 Task: Go to Program & Features. Select Whole Food Market. Add to cart Organic Dill-3. Select Amazon Health. Add to cart Vitamin E supplement-2. Place order for Gloria Young, _x000D_
145 Park Ave_x000D_
San Mateo, Florida(FL), 32187, Cell Number (386) 328-5765
Action: Mouse moved to (110, 90)
Screenshot: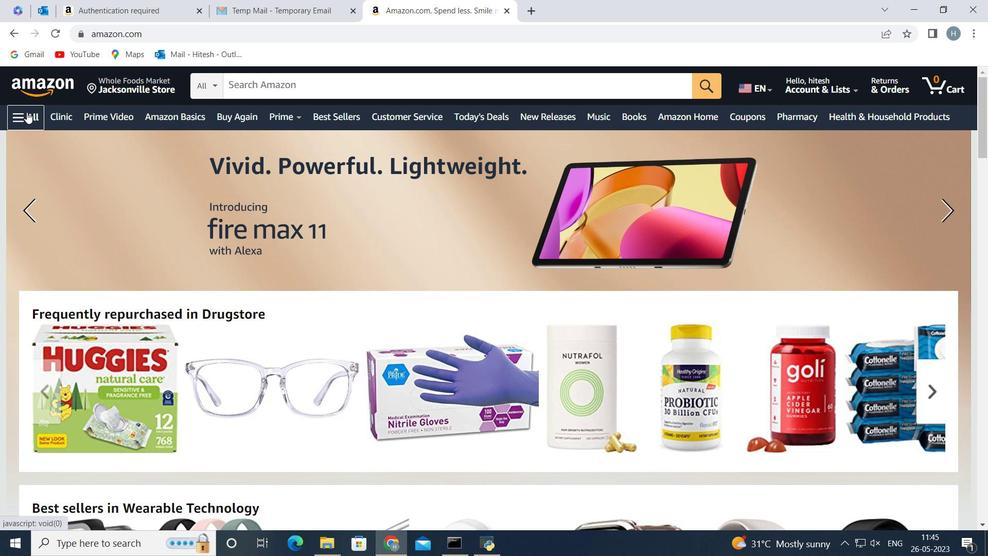 
Action: Mouse pressed left at (110, 90)
Screenshot: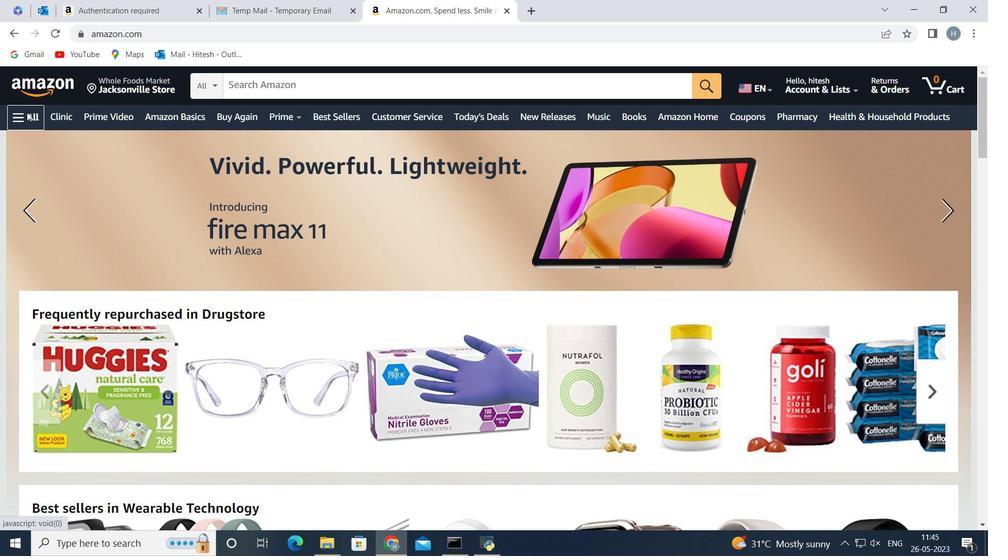 
Action: Mouse moved to (486, 367)
Screenshot: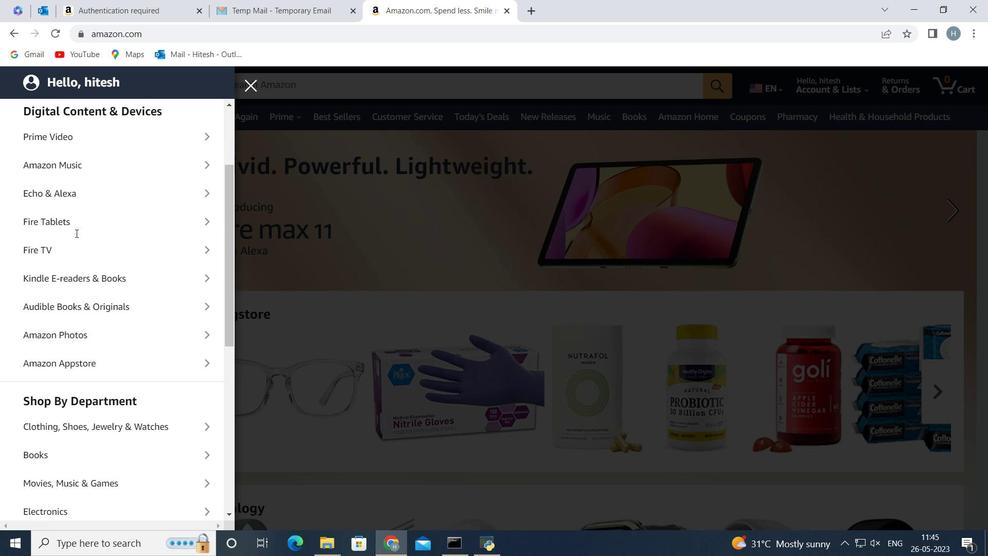 
Action: Mouse pressed left at (486, 367)
Screenshot: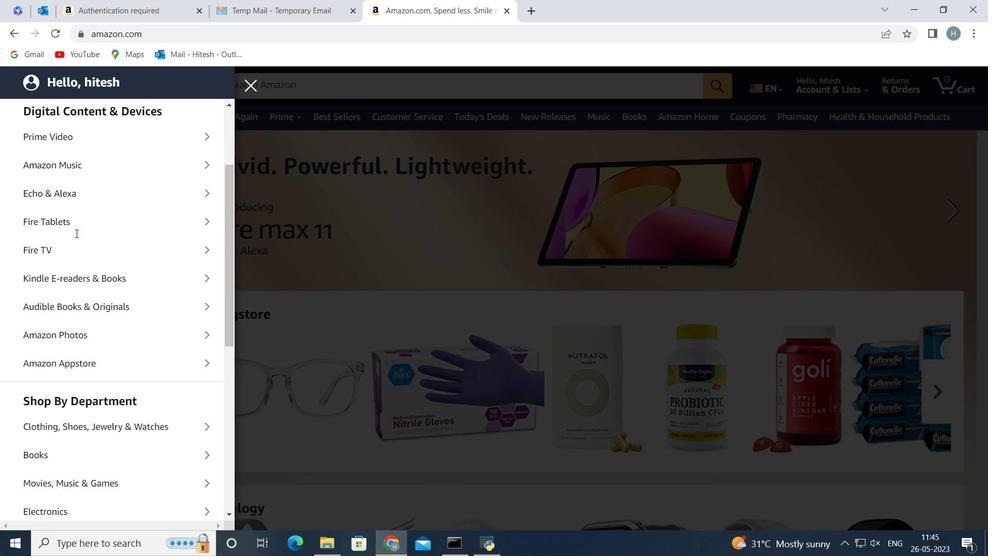 
Action: Mouse moved to (469, 366)
Screenshot: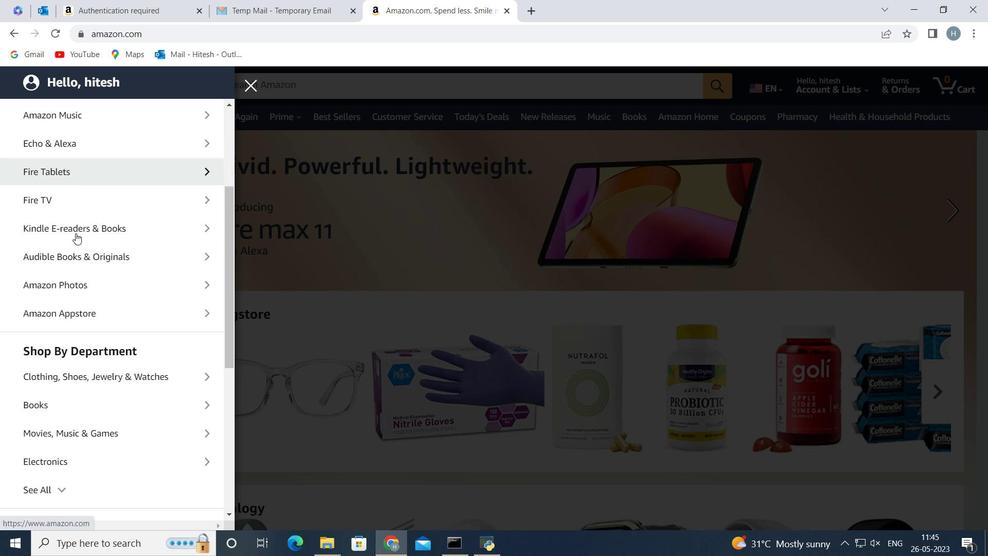
Action: Mouse pressed left at (469, 366)
Screenshot: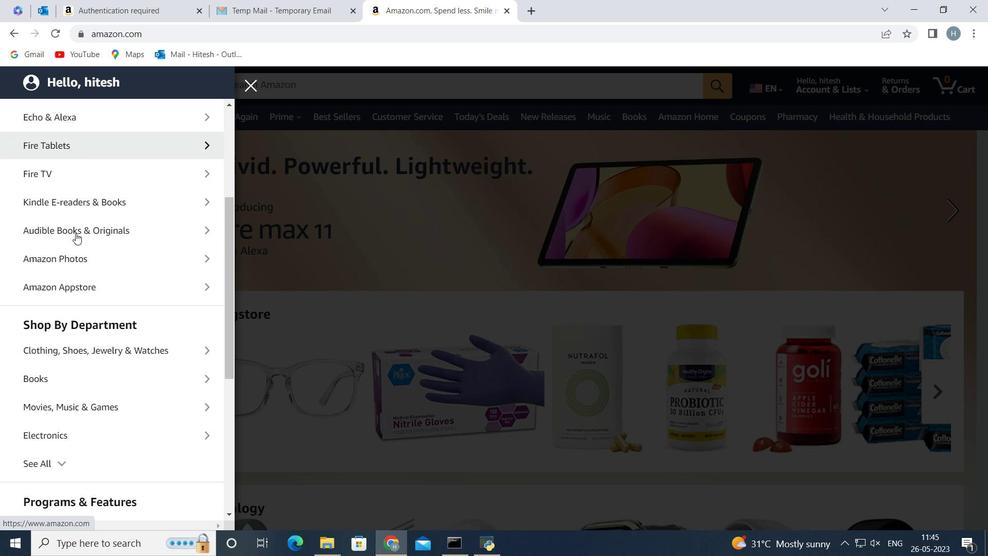 
Action: Key pressed <Key.backspace><Key.backspace><Key.backspace><Key.backspace><Key.backspace><Key.backspace><Key.backspace><Key.backspace><Key.backspace><Key.backspace><Key.backspace><Key.backspace><Key.backspace>3211<Key.backspace>87
Screenshot: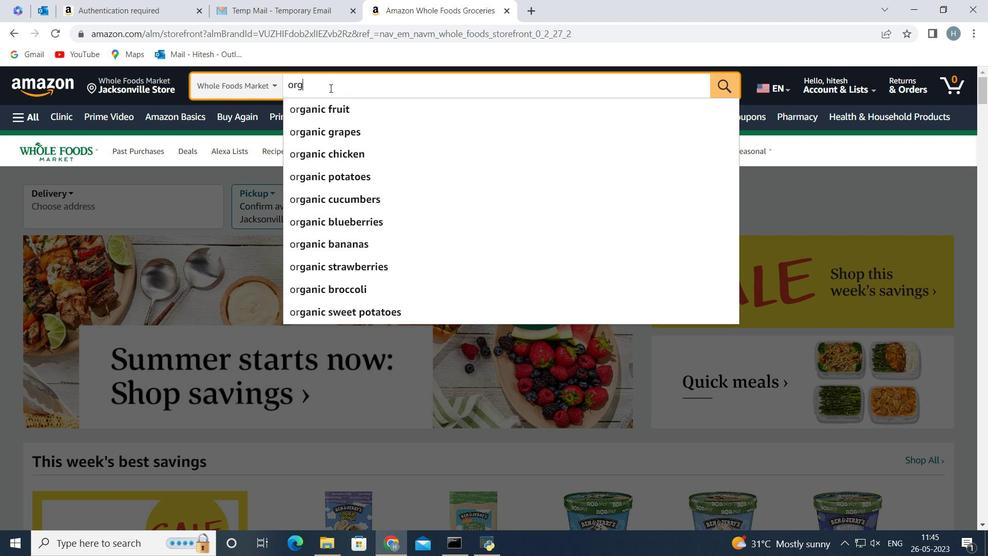
Action: Mouse moved to (555, 367)
Screenshot: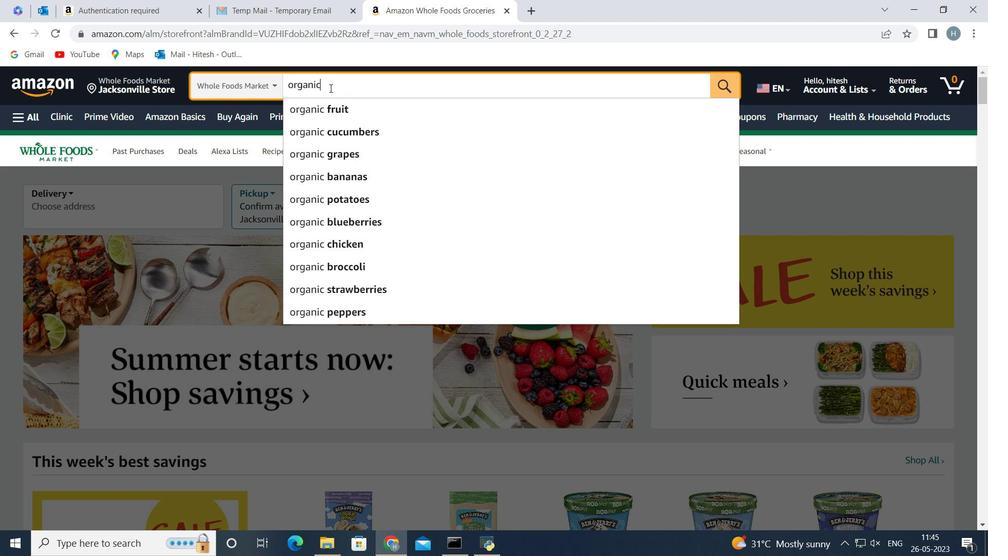 
Action: Mouse pressed left at (555, 367)
Screenshot: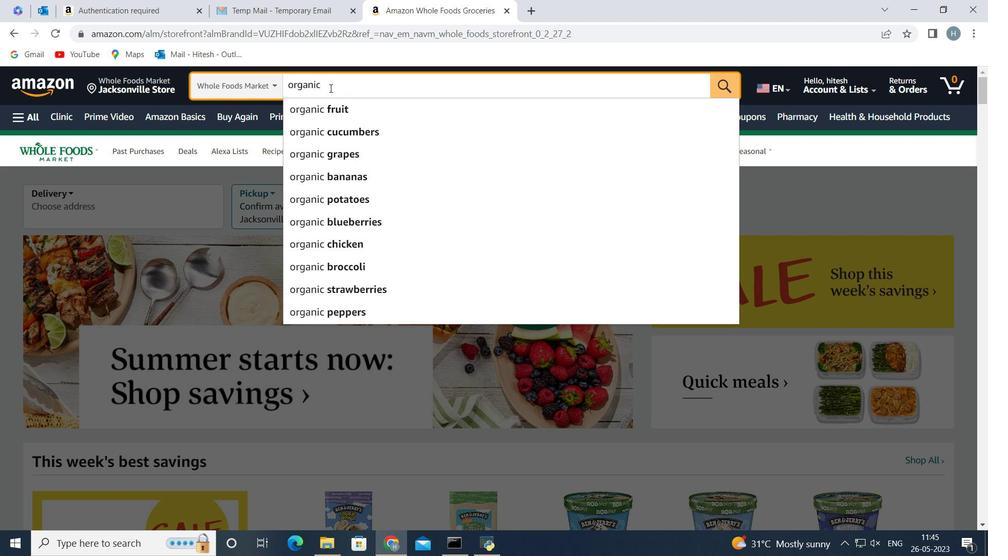 
Action: Mouse moved to (582, 450)
Screenshot: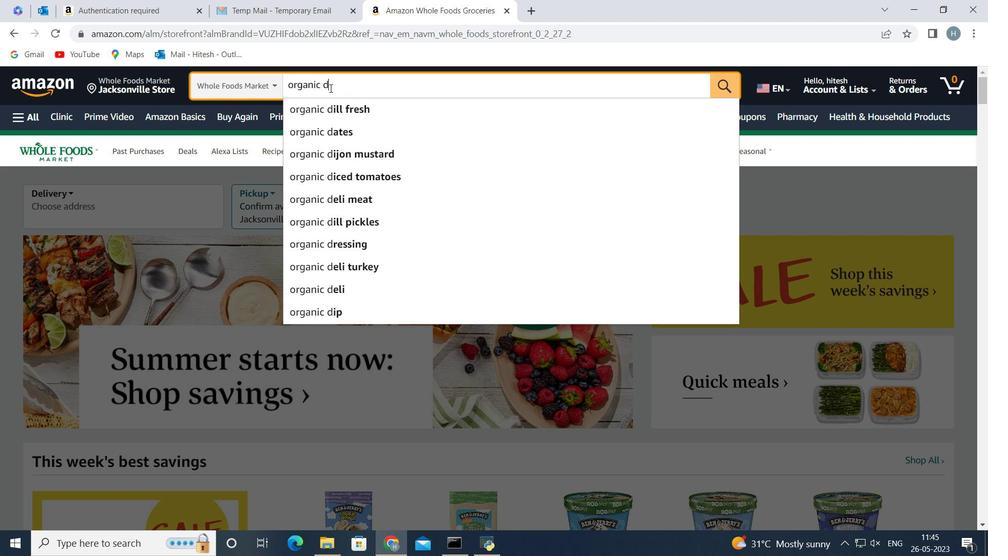 
Action: Mouse pressed left at (582, 450)
Screenshot: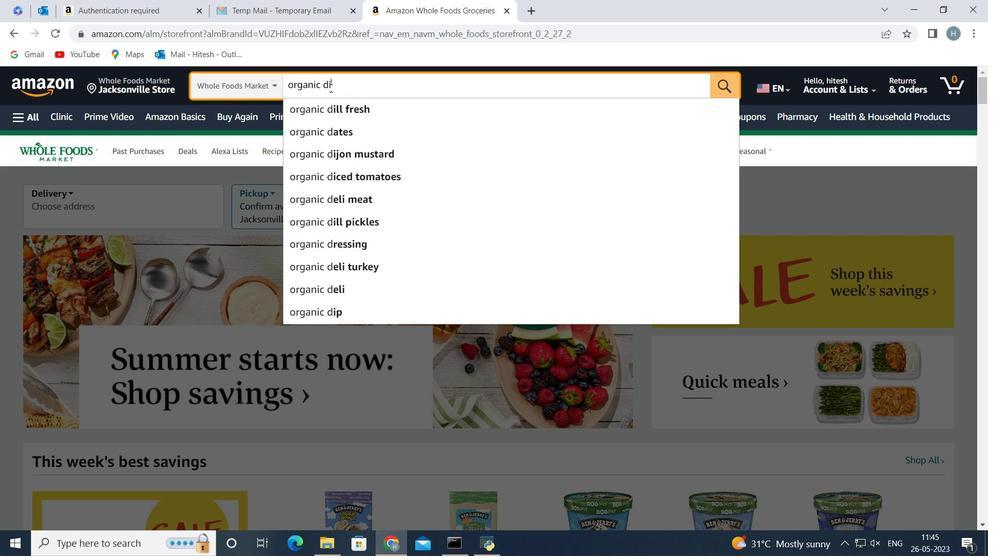 
Action: Mouse moved to (21, 121)
Screenshot: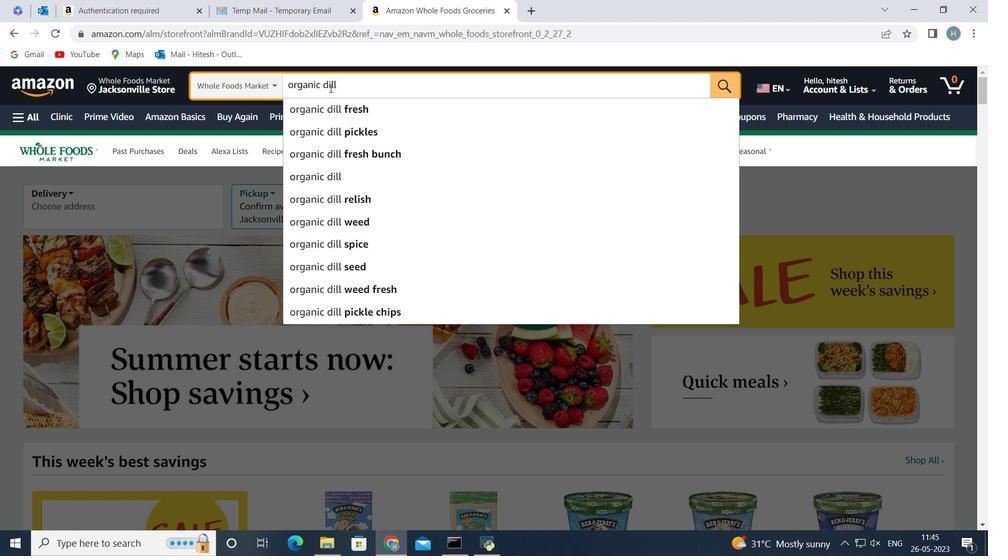 
Action: Mouse pressed left at (21, 121)
Screenshot: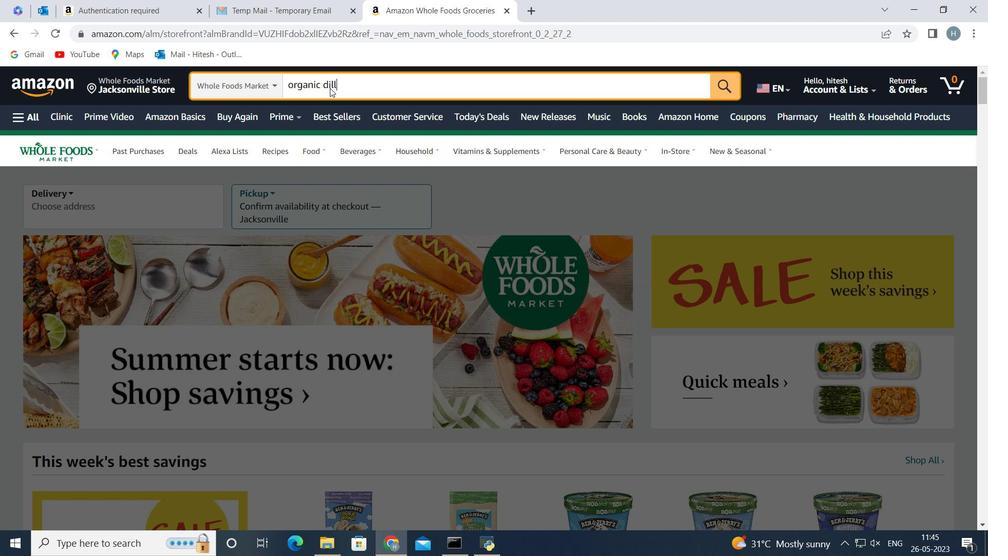 
Action: Mouse moved to (81, 262)
Screenshot: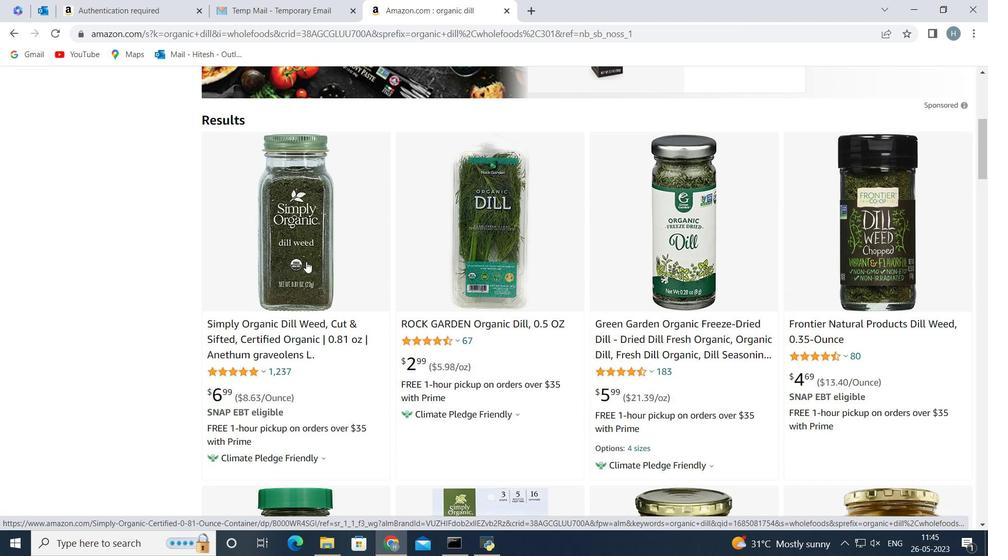 
Action: Mouse scrolled (81, 262) with delta (0, 0)
Screenshot: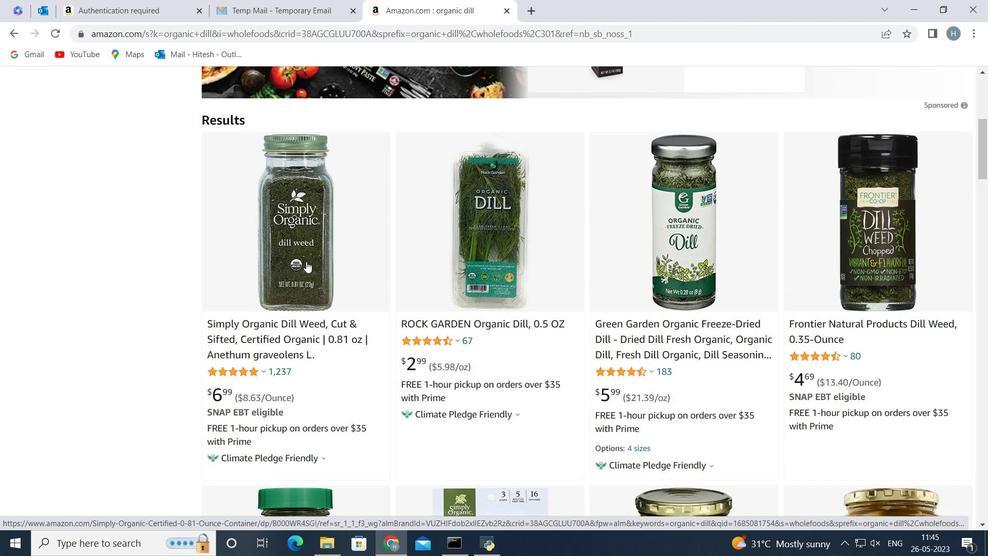 
Action: Mouse moved to (81, 267)
Screenshot: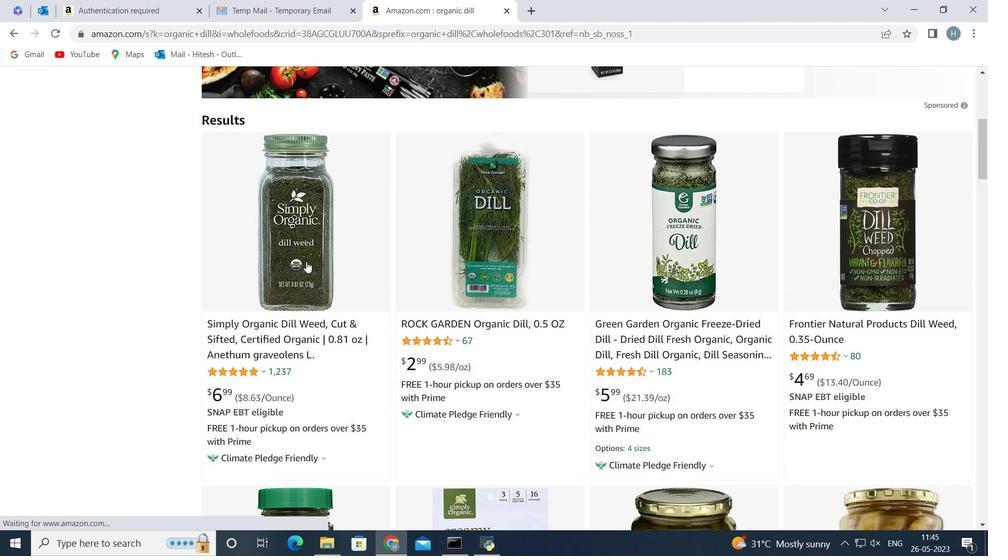 
Action: Mouse scrolled (81, 267) with delta (0, 0)
Screenshot: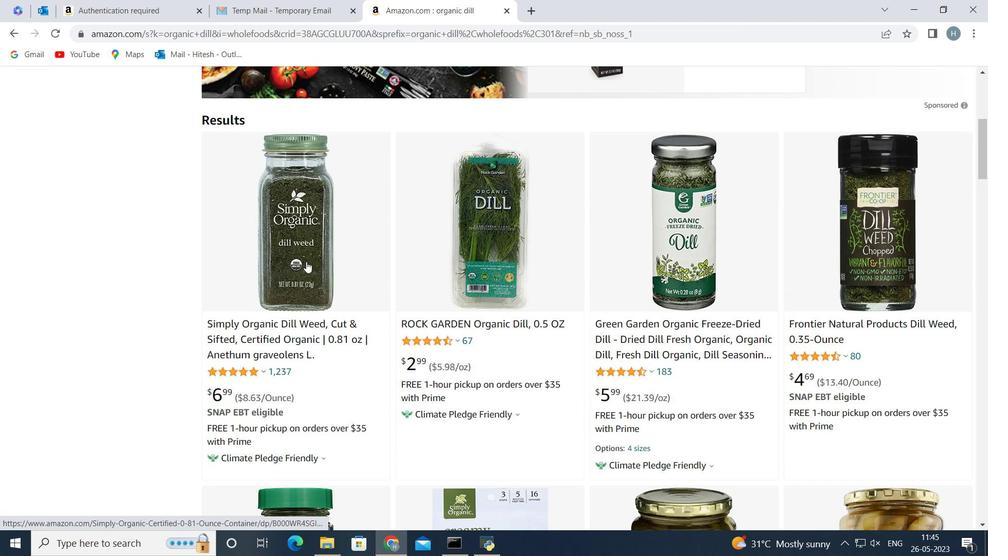 
Action: Mouse scrolled (81, 267) with delta (0, 0)
Screenshot: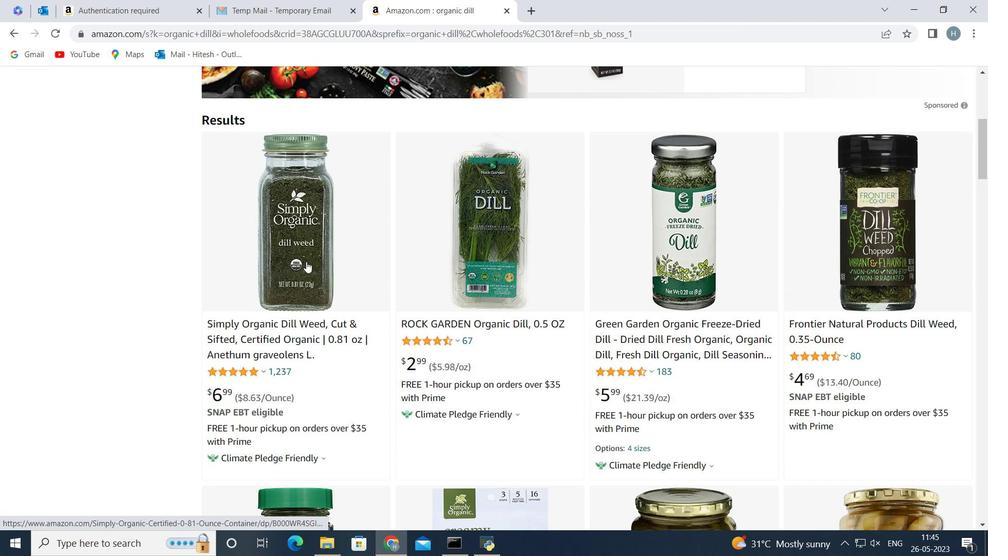 
Action: Mouse scrolled (81, 267) with delta (0, 0)
Screenshot: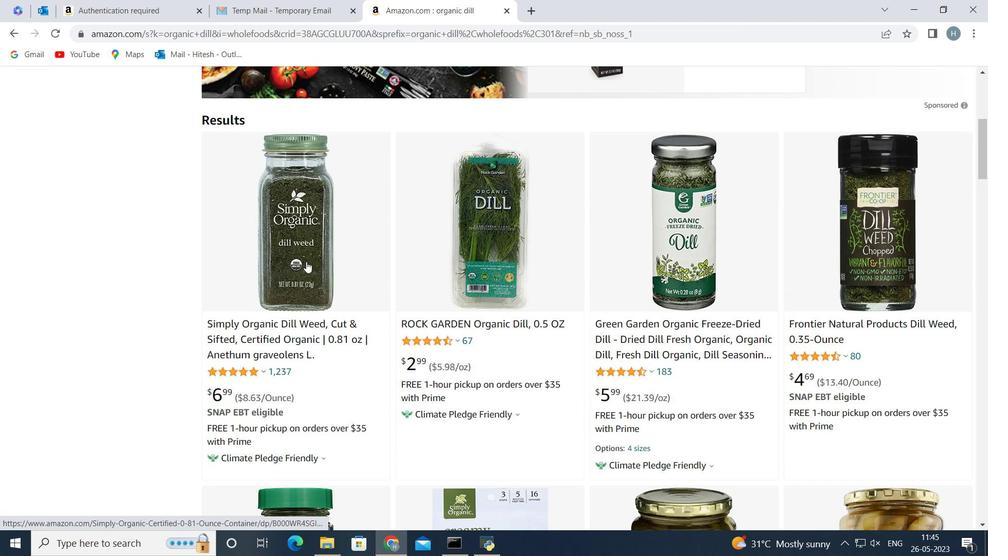 
Action: Mouse scrolled (81, 267) with delta (0, 0)
Screenshot: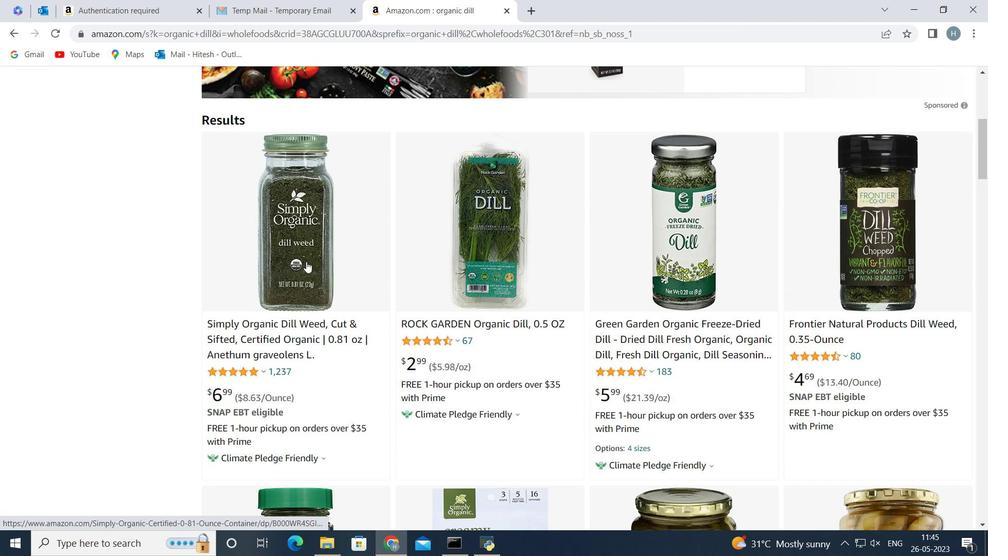 
Action: Mouse scrolled (81, 267) with delta (0, 0)
Screenshot: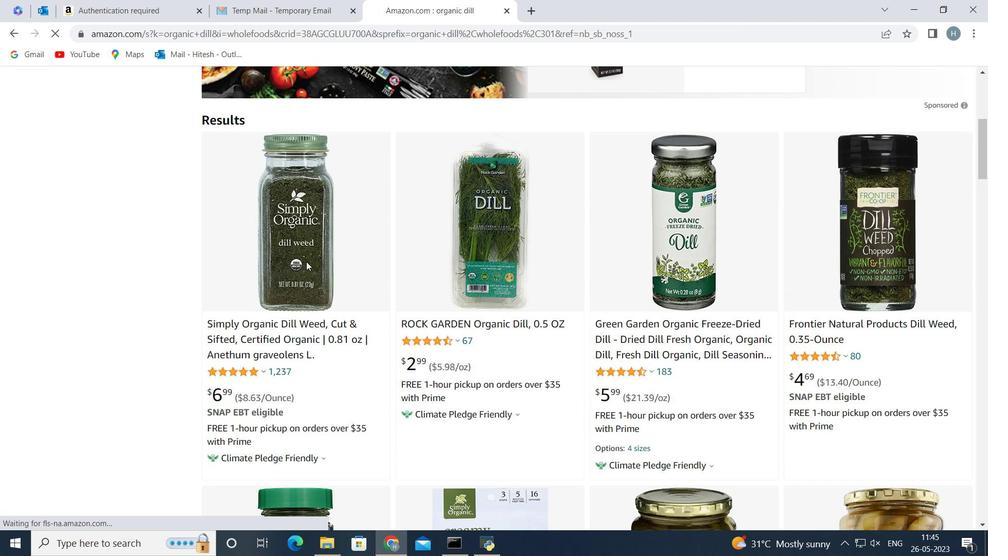 
Action: Mouse scrolled (81, 267) with delta (0, 0)
Screenshot: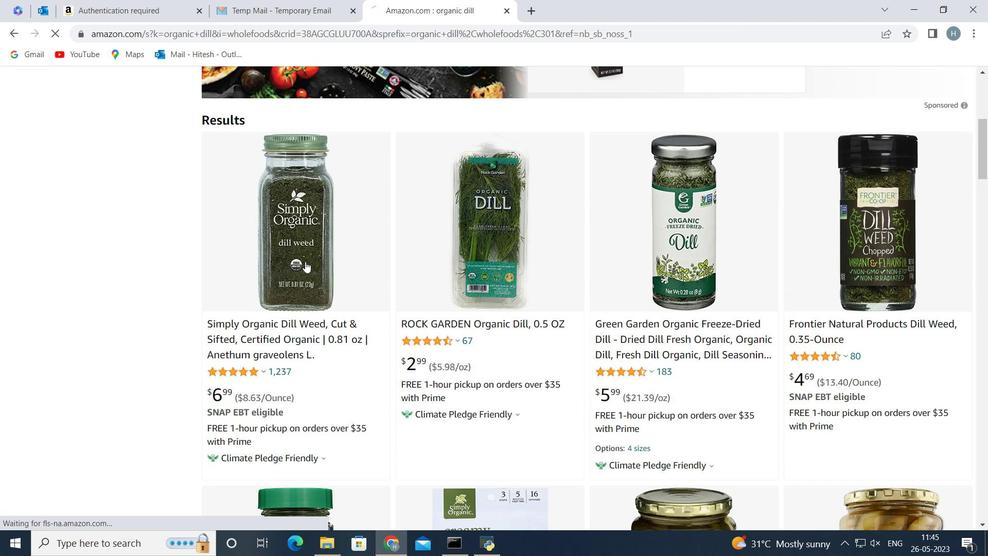 
Action: Mouse moved to (85, 310)
Screenshot: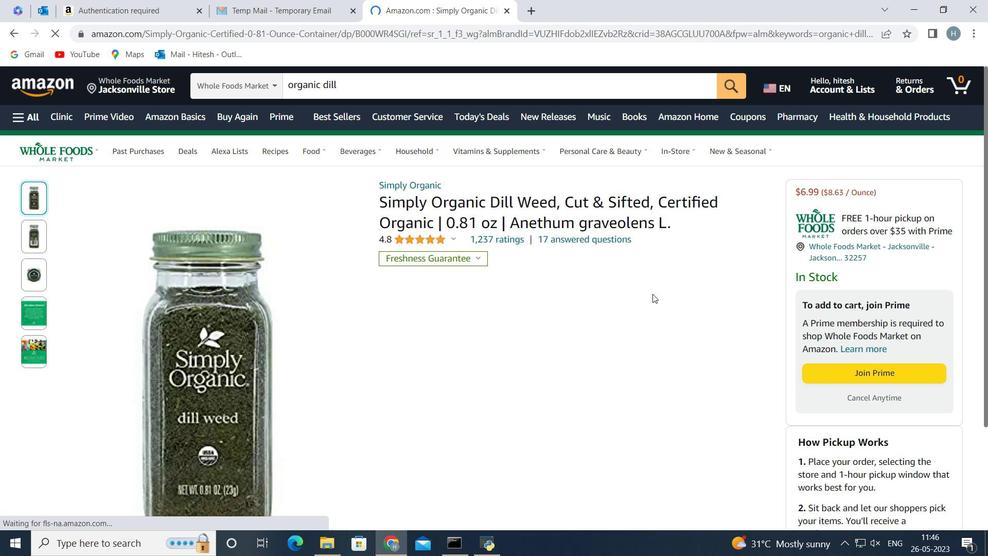 
Action: Mouse pressed left at (85, 310)
Screenshot: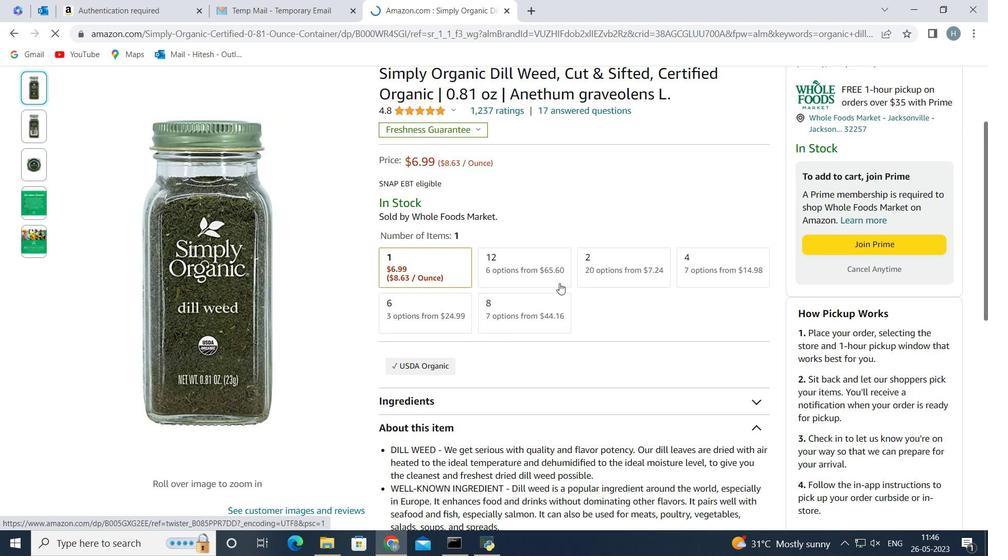 
Action: Mouse moved to (90, 176)
Screenshot: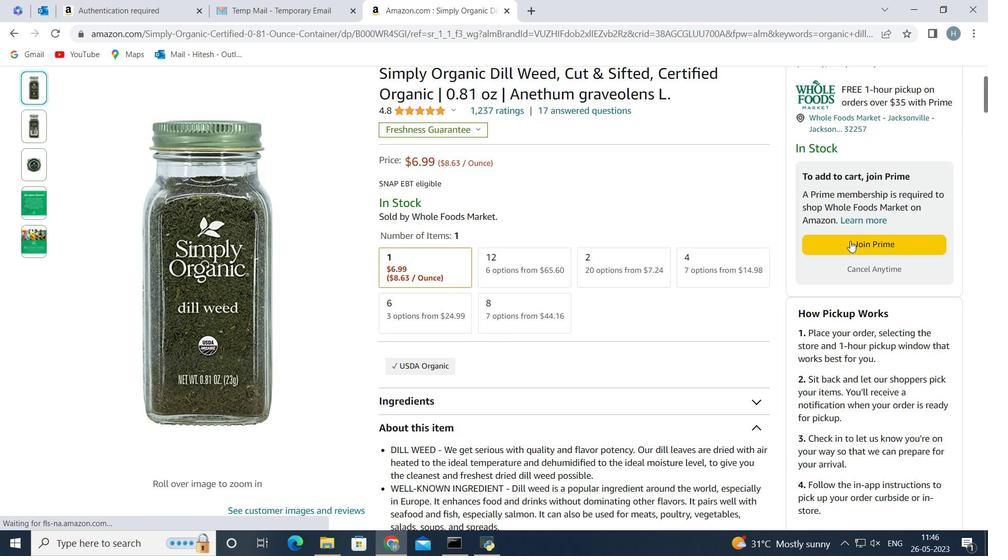 
Action: Mouse pressed left at (90, 176)
Screenshot: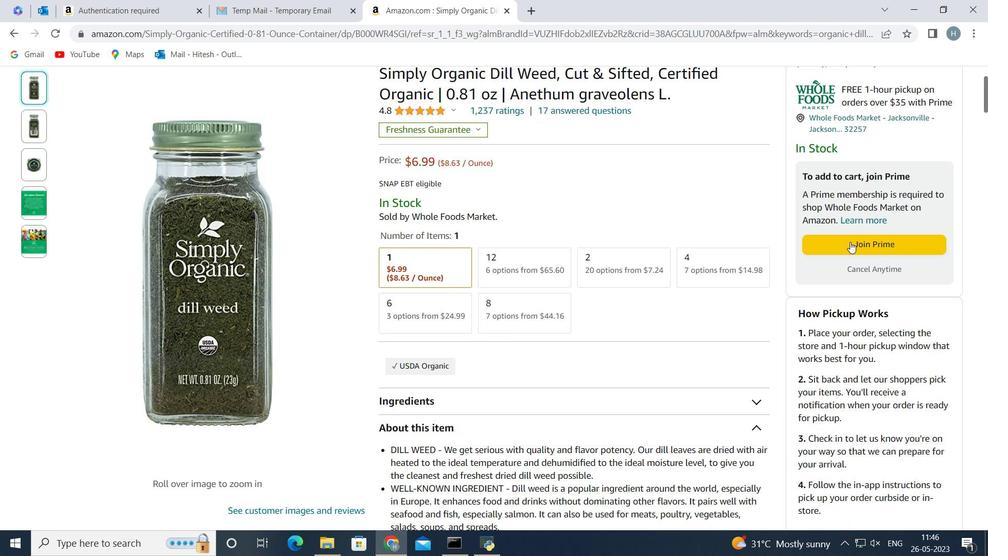 
Action: Mouse moved to (472, 271)
Screenshot: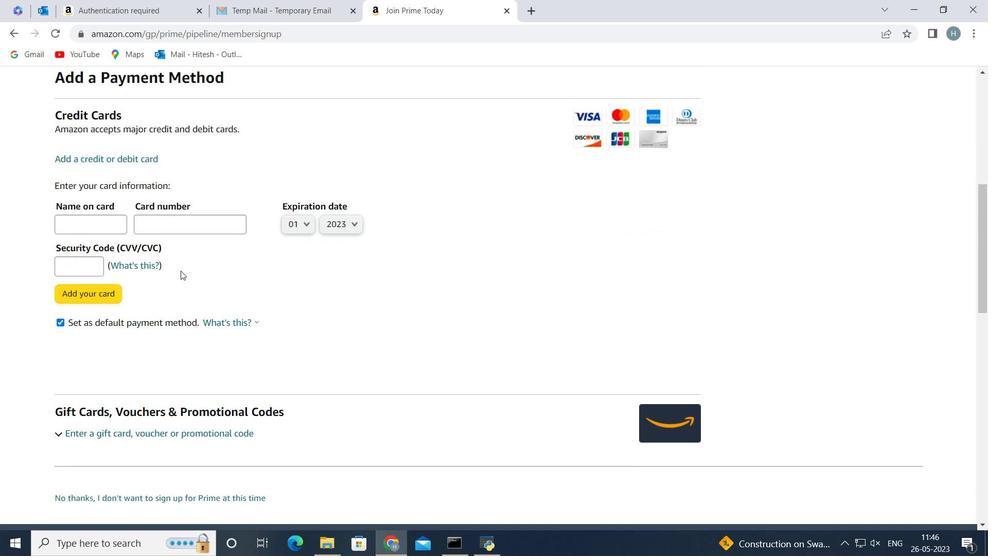 
Action: Mouse scrolled (472, 270) with delta (0, 0)
Screenshot: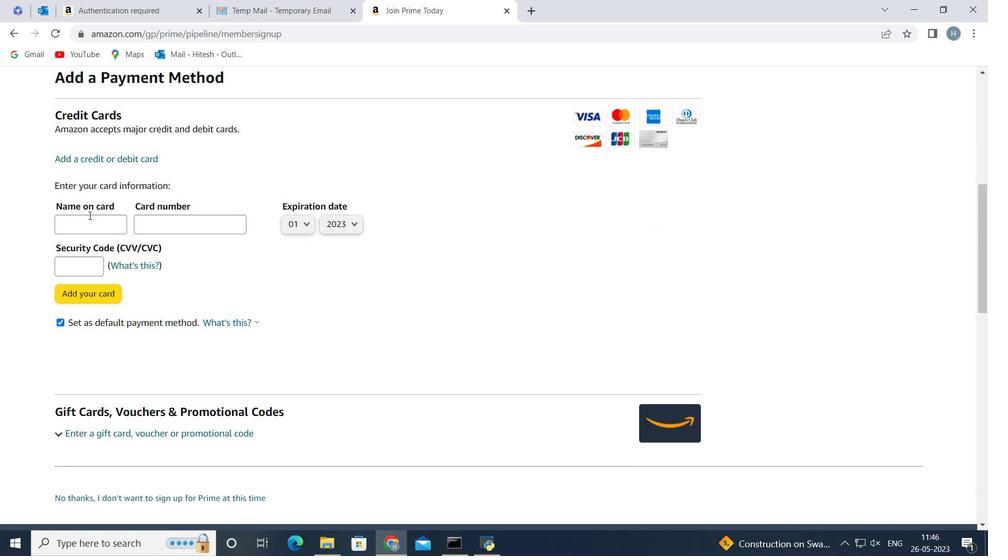 
Action: Mouse scrolled (472, 270) with delta (0, 0)
Screenshot: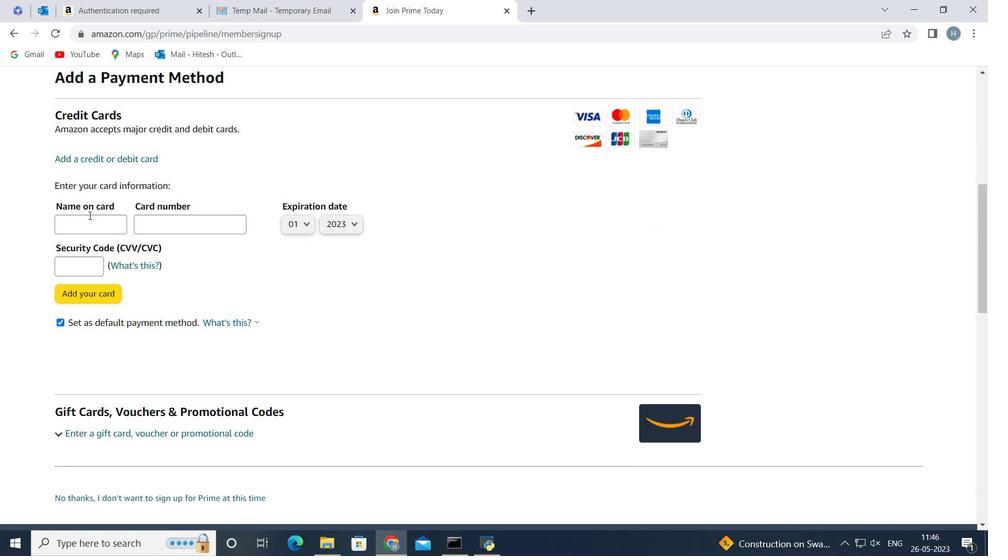 
Action: Mouse moved to (472, 271)
Screenshot: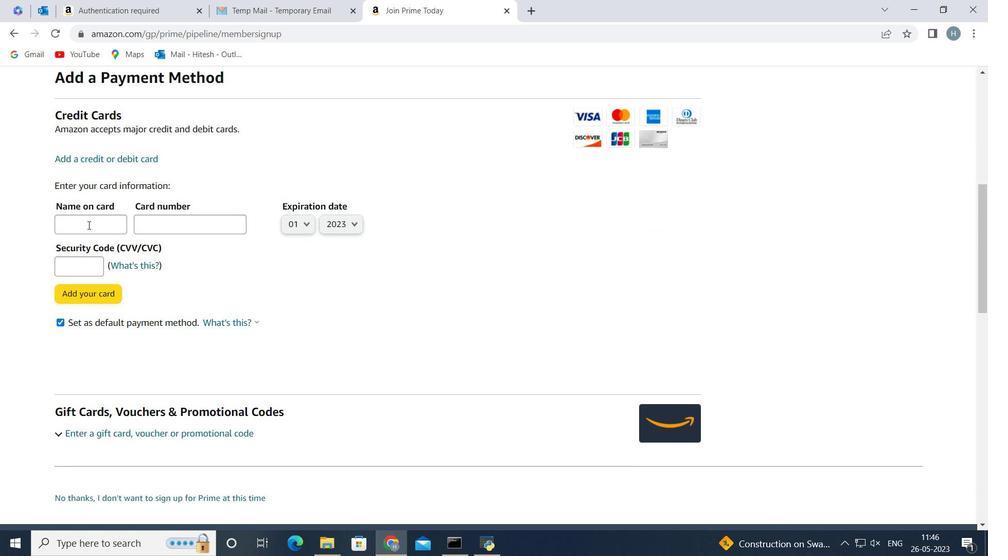 
Action: Mouse scrolled (472, 270) with delta (0, 0)
Screenshot: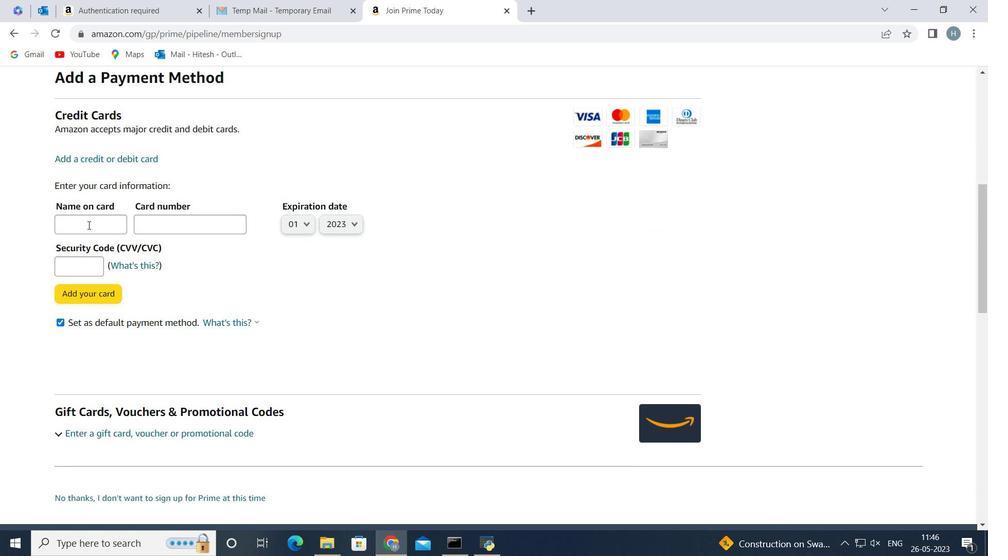 
Action: Mouse scrolled (472, 270) with delta (0, 0)
Screenshot: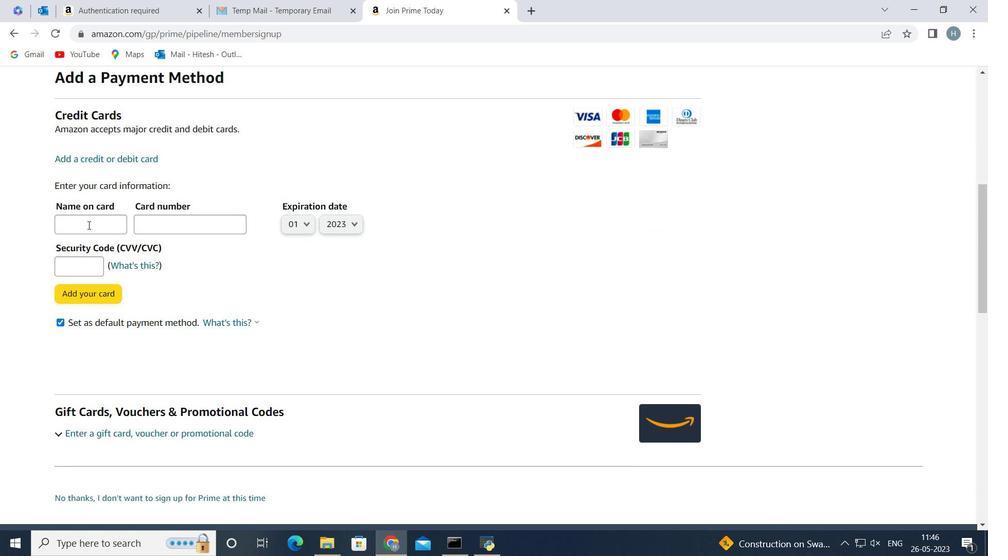 
Action: Mouse scrolled (472, 270) with delta (0, 0)
Screenshot: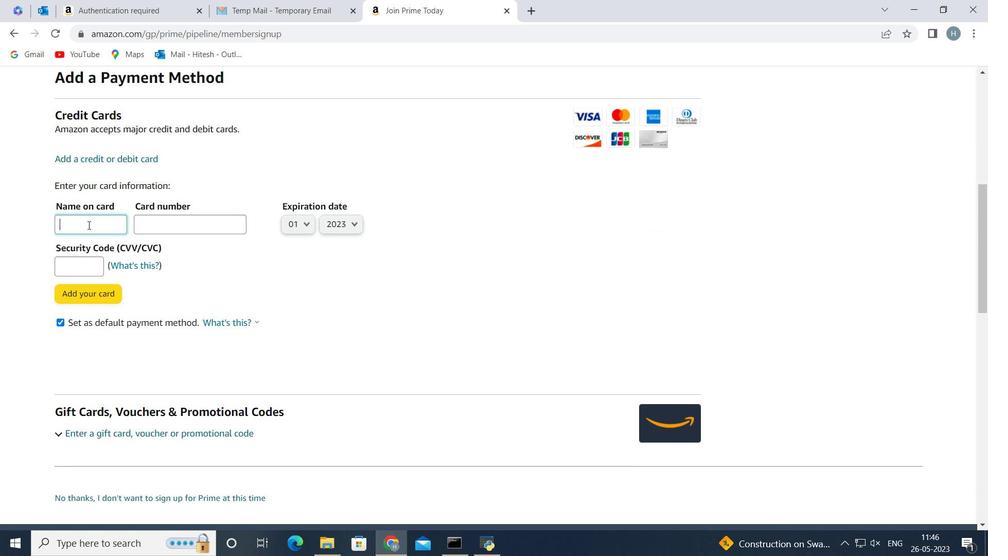 
Action: Mouse moved to (405, 254)
Screenshot: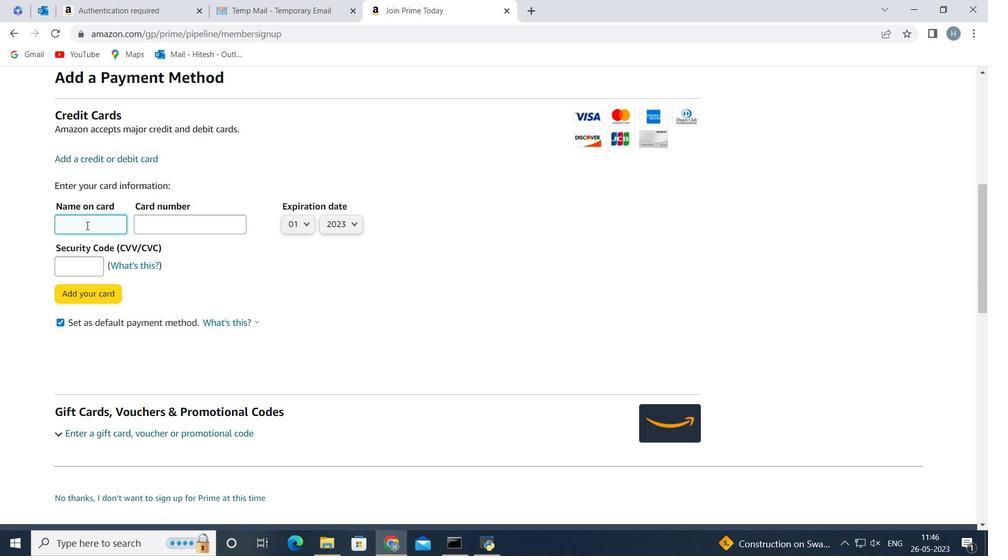 
Action: Mouse scrolled (405, 255) with delta (0, 0)
Screenshot: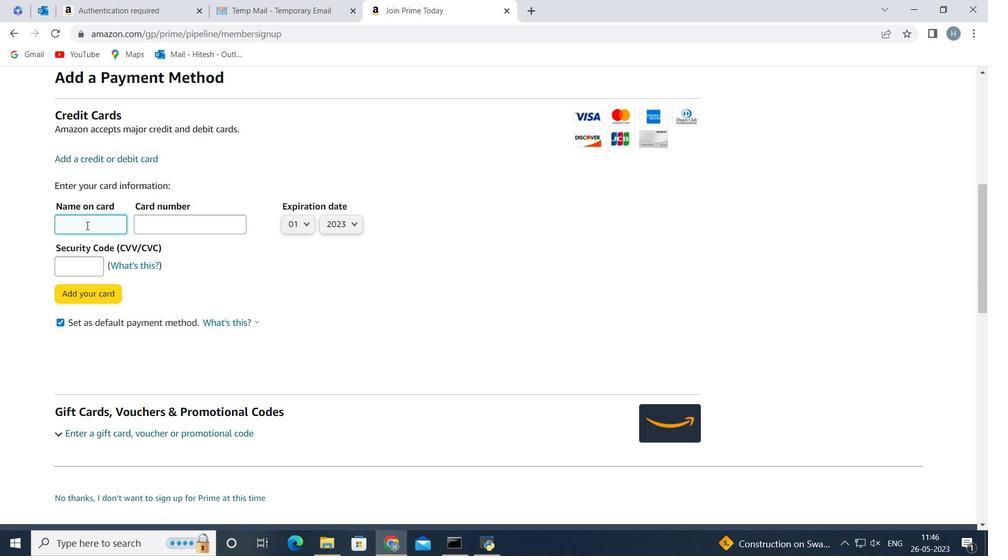 
Action: Mouse scrolled (405, 255) with delta (0, 0)
Screenshot: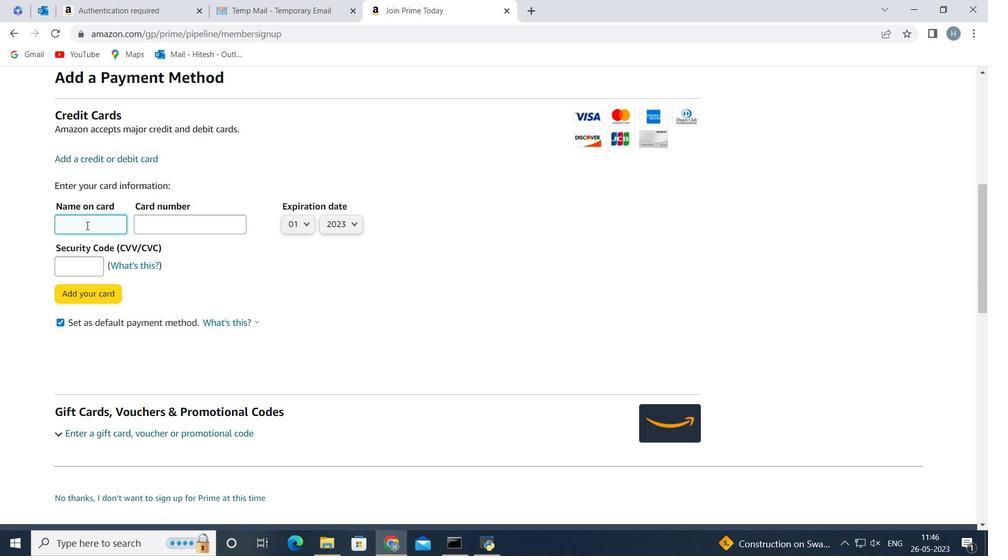 
Action: Mouse moved to (360, 384)
Screenshot: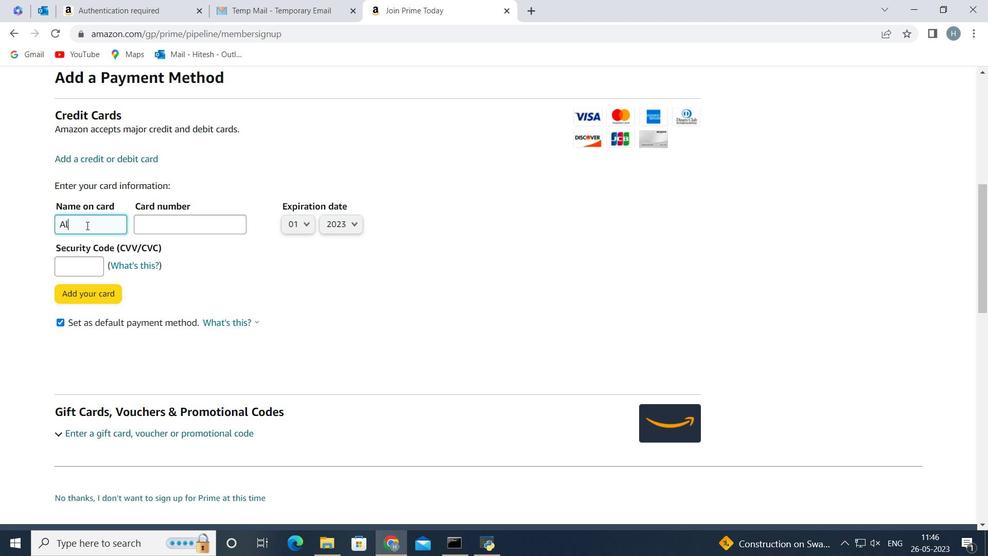 
Action: Mouse pressed left at (360, 384)
Screenshot: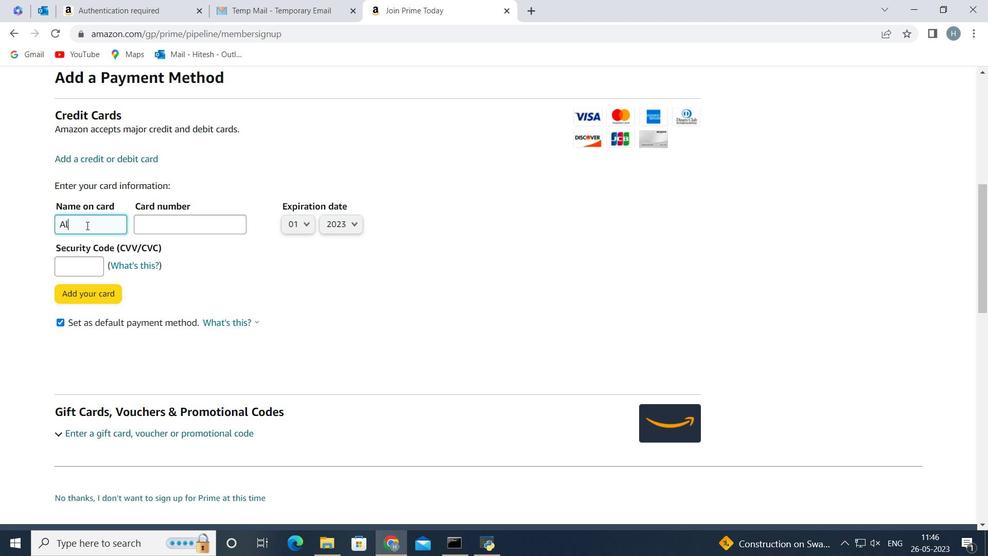 
Action: Mouse moved to (350, 89)
Screenshot: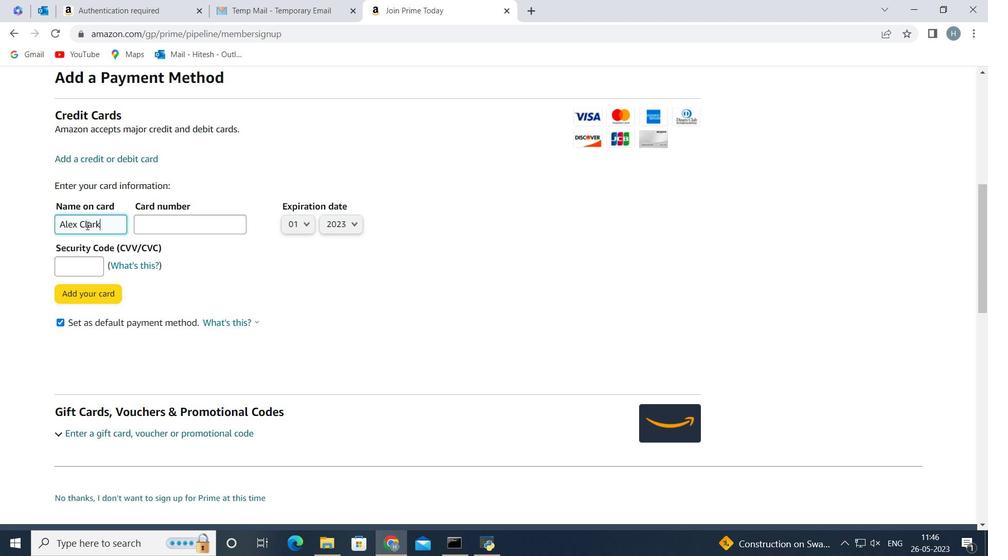 
Action: Mouse pressed left at (350, 89)
Screenshot: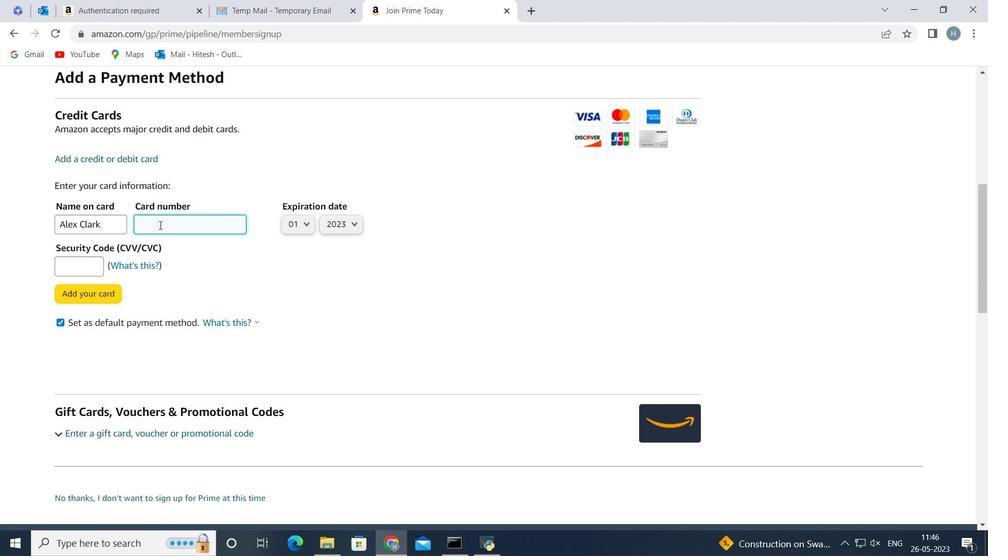 
Action: Key pressed <Key.shift>Organic<Key.space>dill<Key.enter>
Screenshot: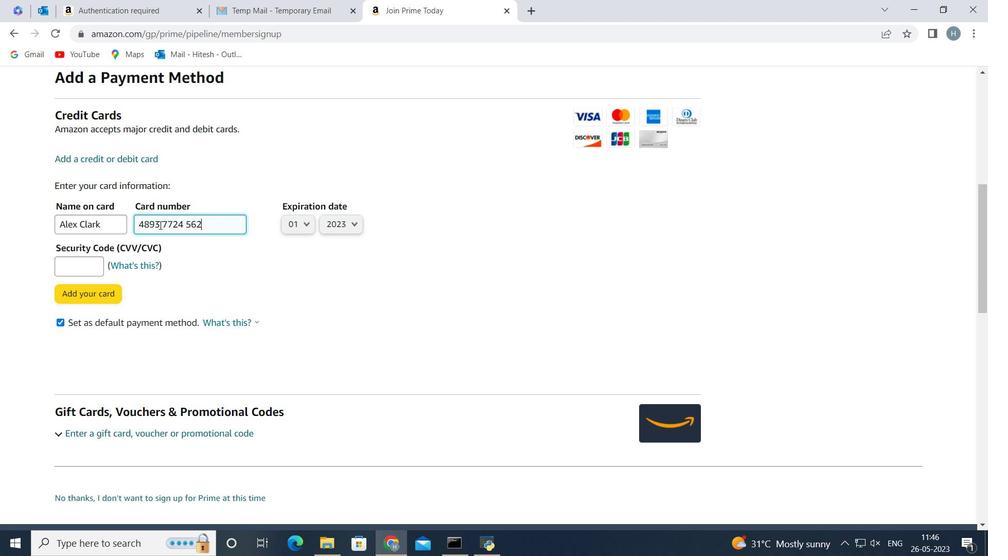 
Action: Mouse moved to (342, 220)
Screenshot: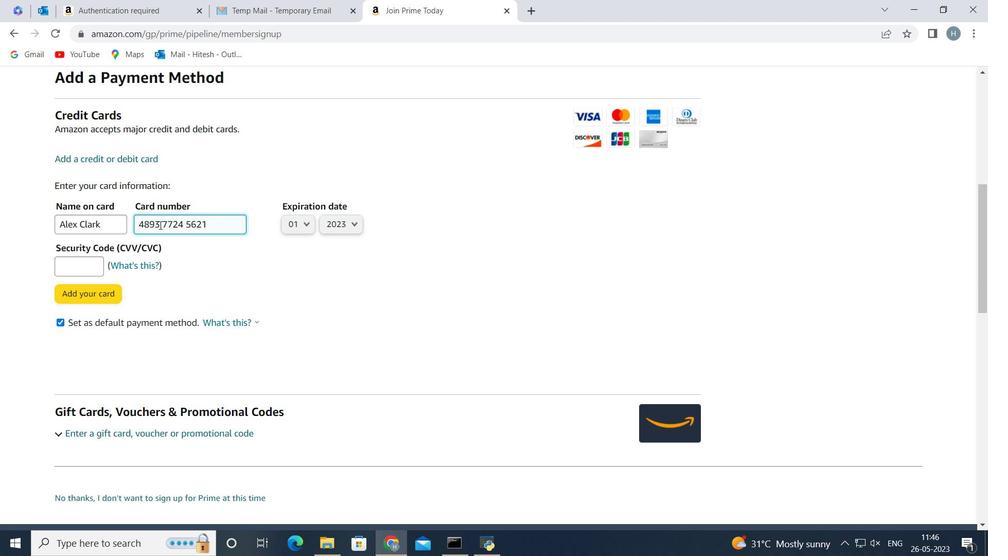 
Action: Mouse scrolled (342, 219) with delta (0, 0)
Screenshot: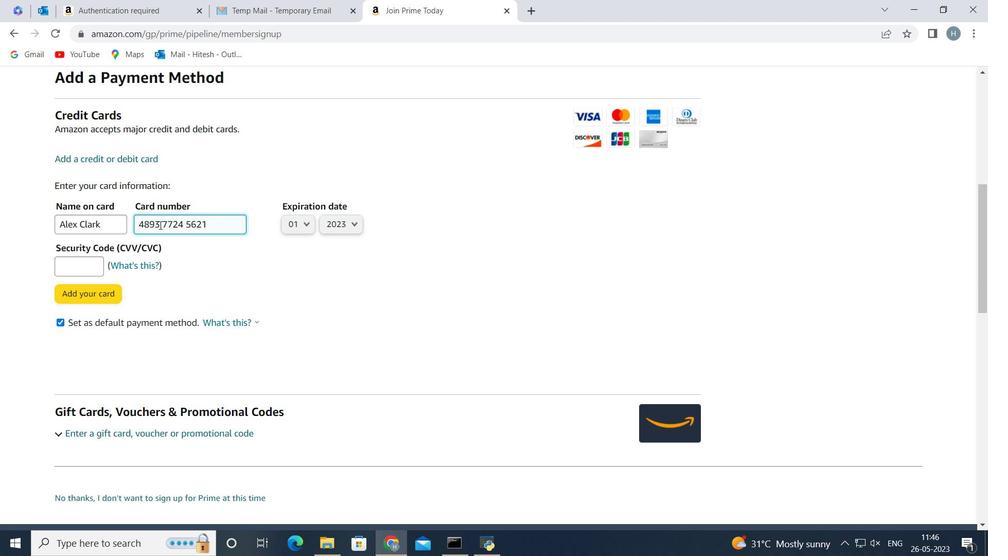 
Action: Mouse scrolled (342, 219) with delta (0, 0)
Screenshot: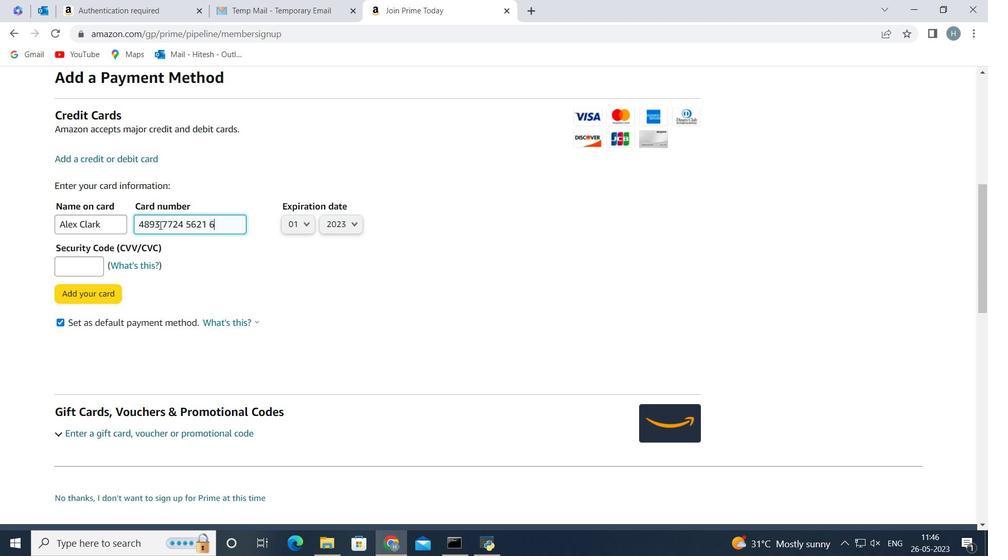 
Action: Mouse scrolled (342, 219) with delta (0, 0)
Screenshot: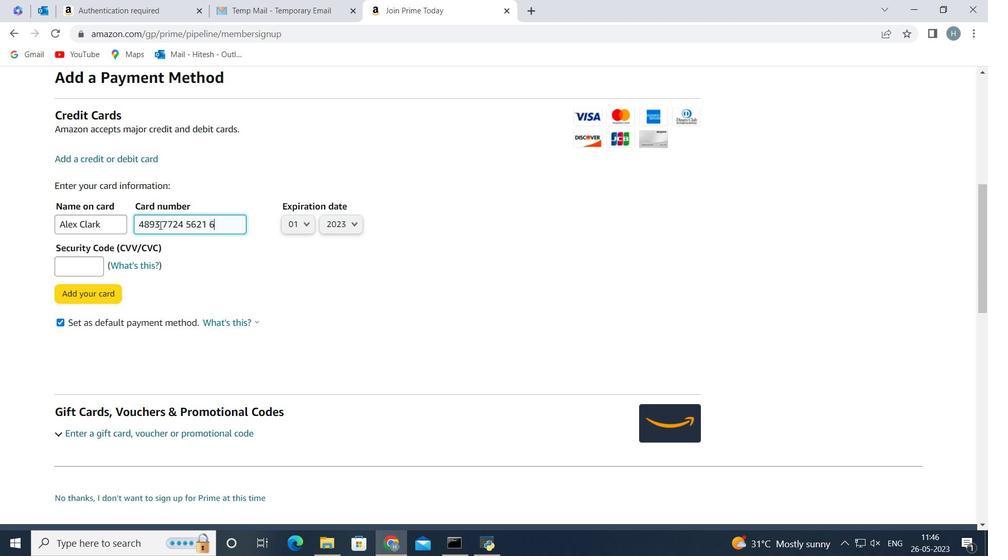 
Action: Mouse moved to (374, 207)
Screenshot: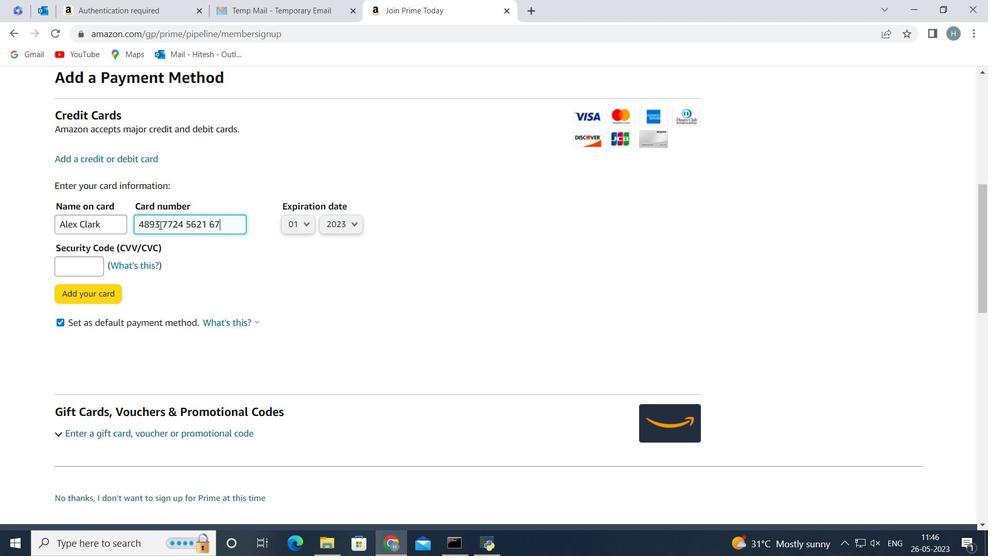 
Action: Mouse scrolled (374, 206) with delta (0, 0)
Screenshot: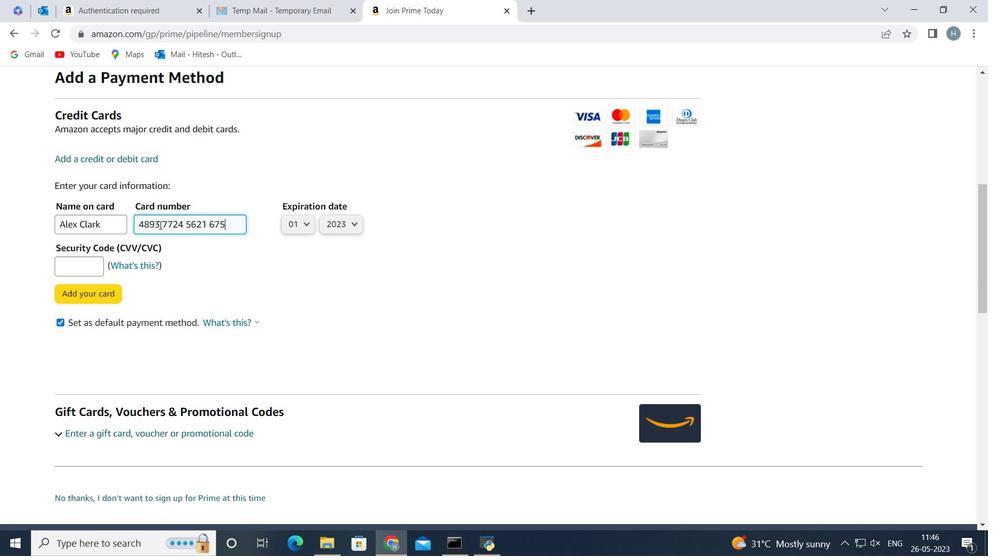 
Action: Mouse scrolled (374, 206) with delta (0, 0)
Screenshot: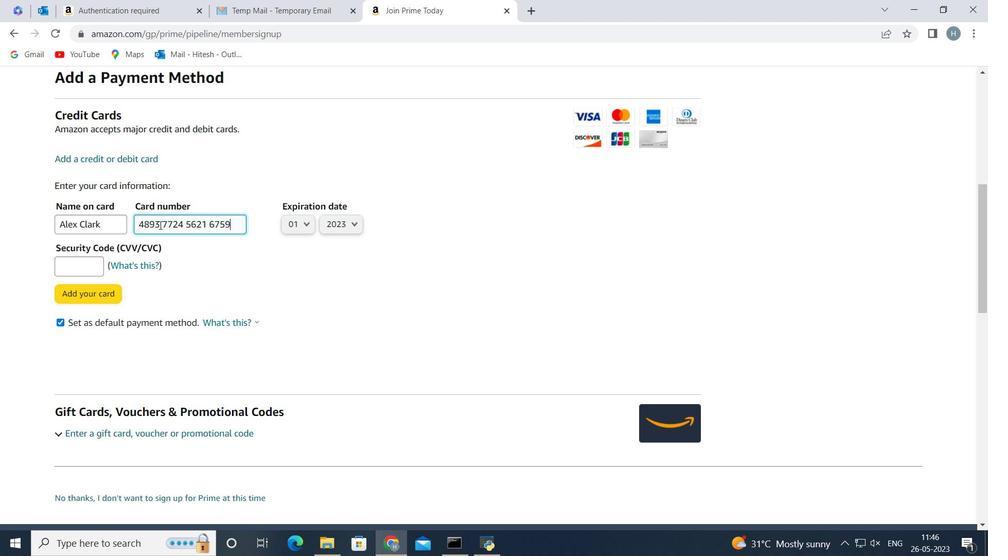 
Action: Mouse scrolled (374, 206) with delta (0, 0)
Screenshot: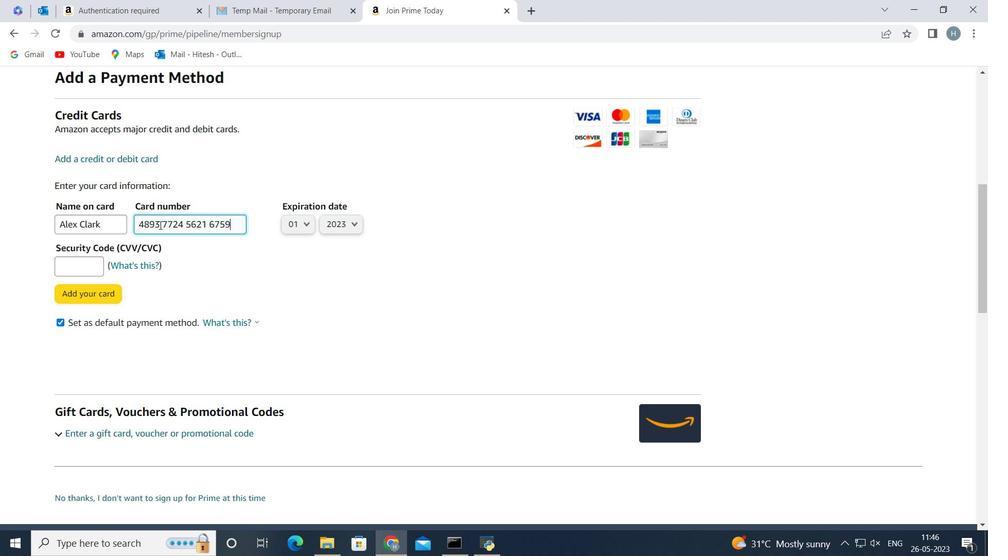 
Action: Mouse moved to (344, 203)
Screenshot: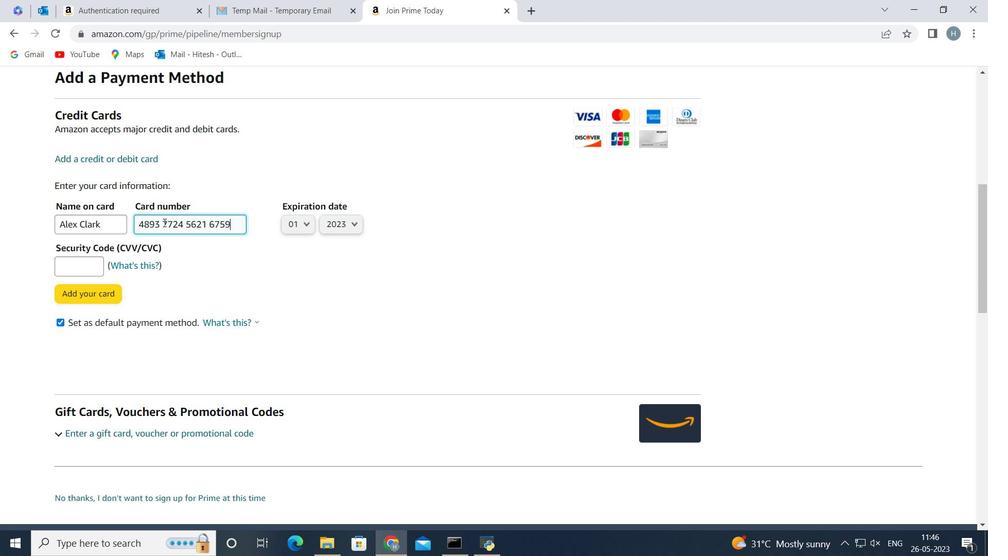 
Action: Mouse scrolled (344, 202) with delta (0, 0)
Screenshot: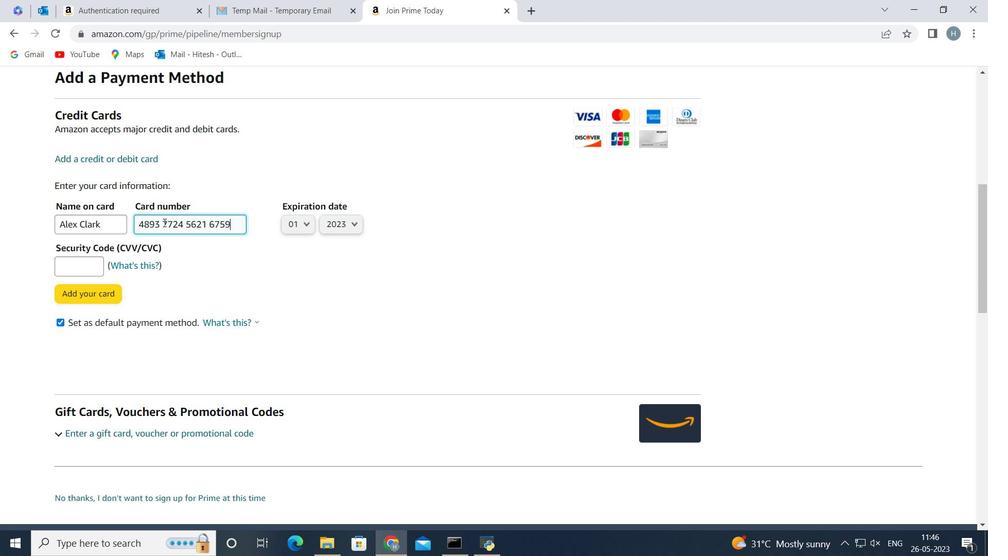 
Action: Mouse moved to (344, 203)
Screenshot: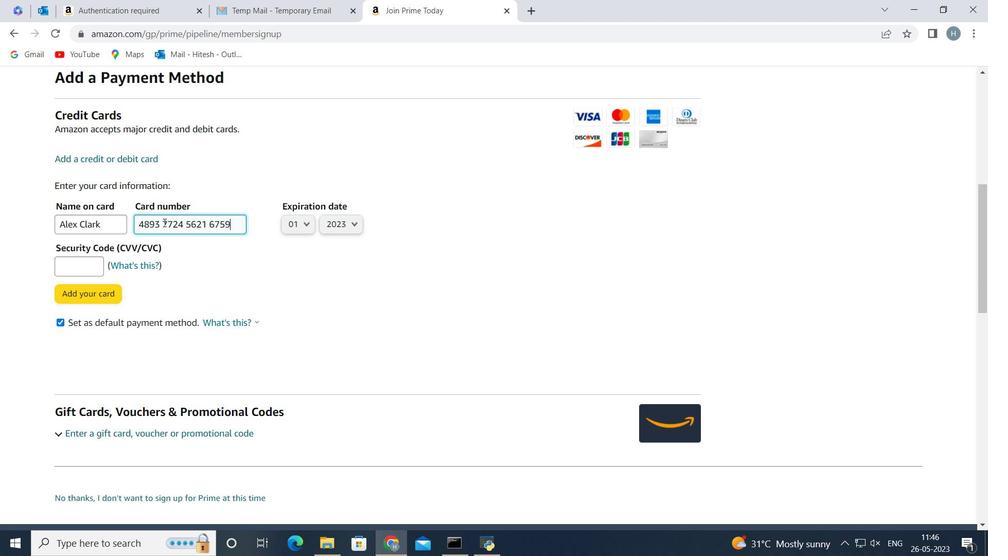 
Action: Mouse scrolled (344, 202) with delta (0, 0)
Screenshot: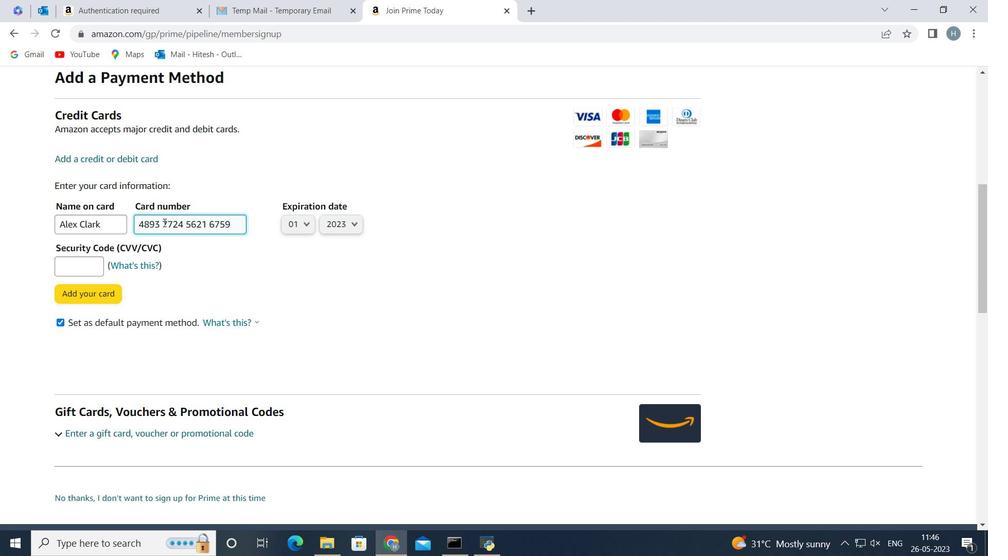 
Action: Mouse moved to (404, 184)
Screenshot: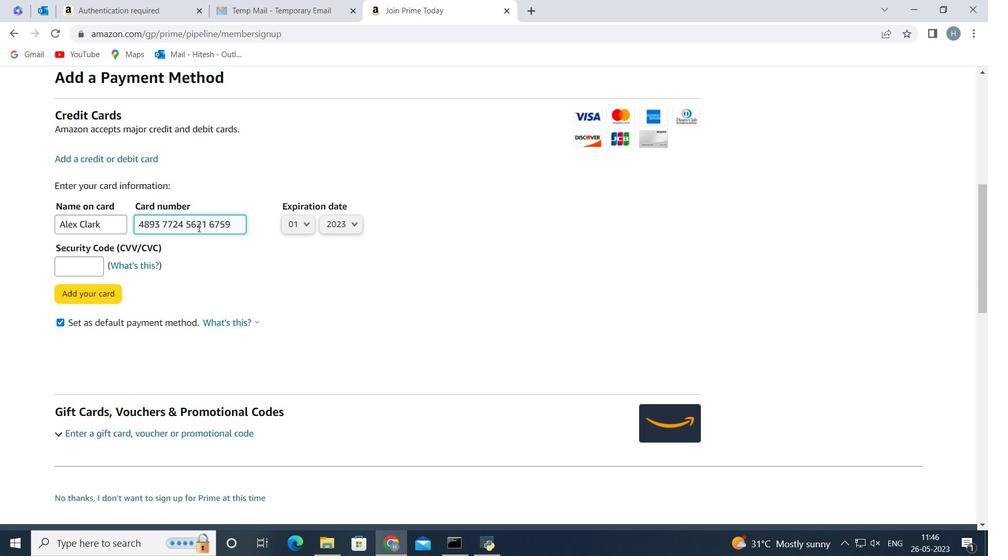 
Action: Mouse scrolled (404, 183) with delta (0, 0)
Screenshot: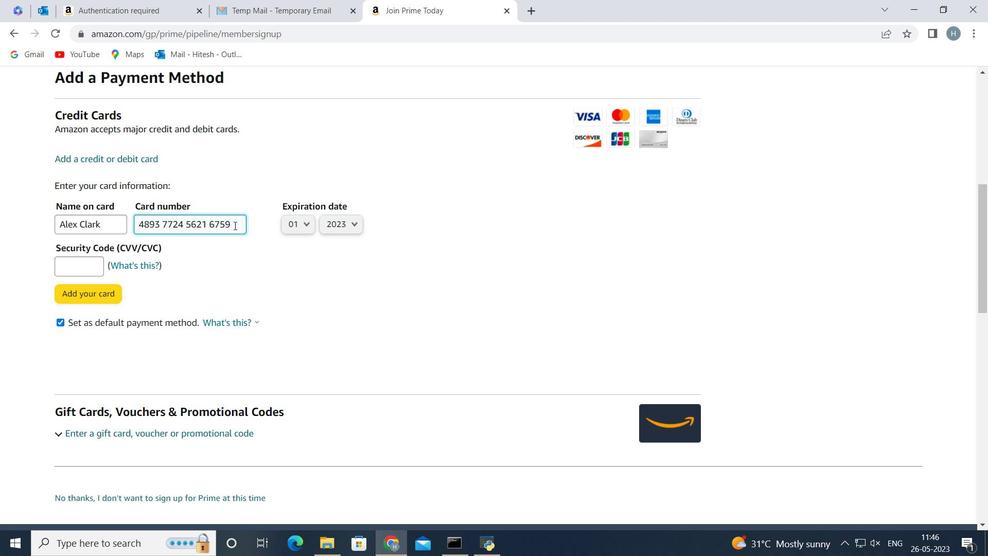 
Action: Mouse scrolled (404, 183) with delta (0, 0)
Screenshot: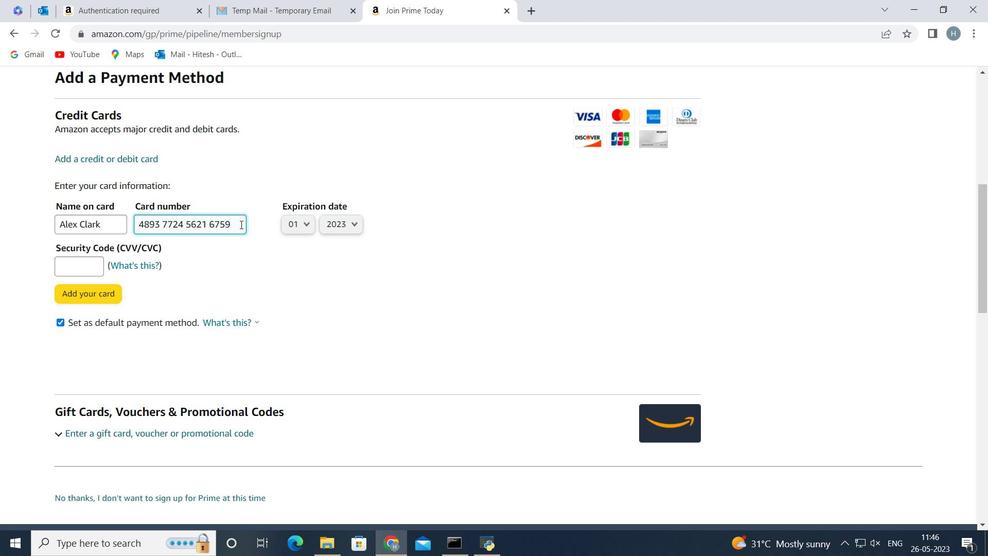 
Action: Mouse scrolled (404, 183) with delta (0, 0)
Screenshot: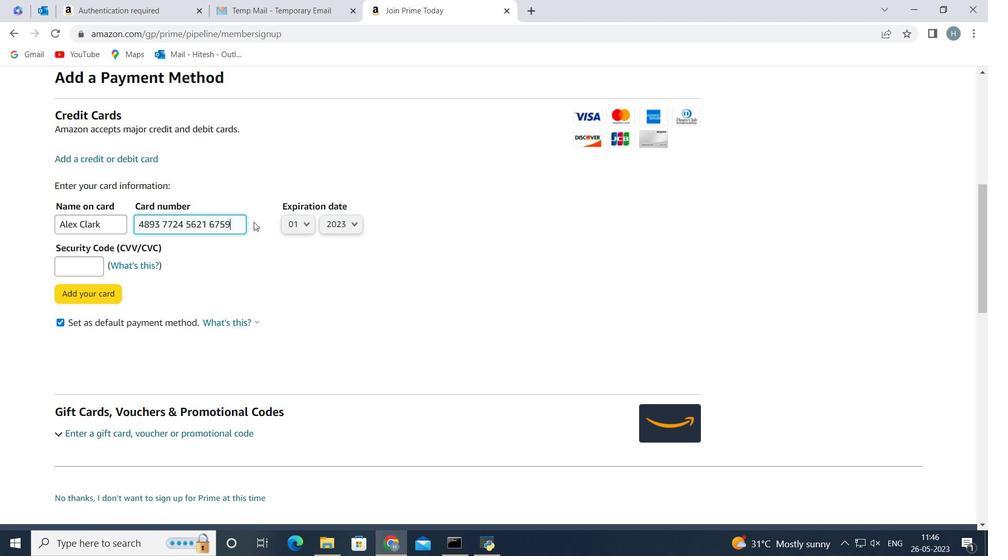 
Action: Mouse scrolled (404, 183) with delta (0, 0)
Screenshot: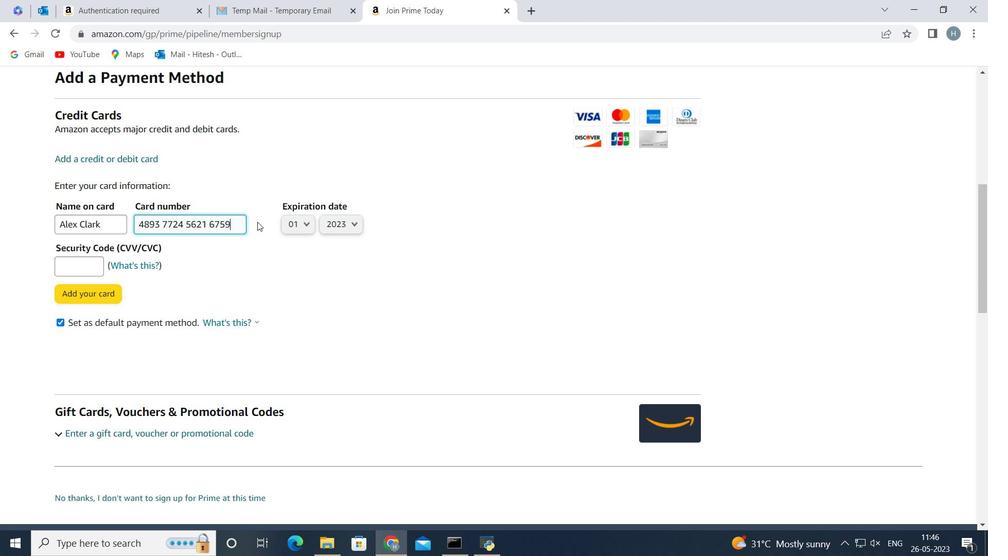 
Action: Mouse scrolled (404, 184) with delta (0, 0)
Screenshot: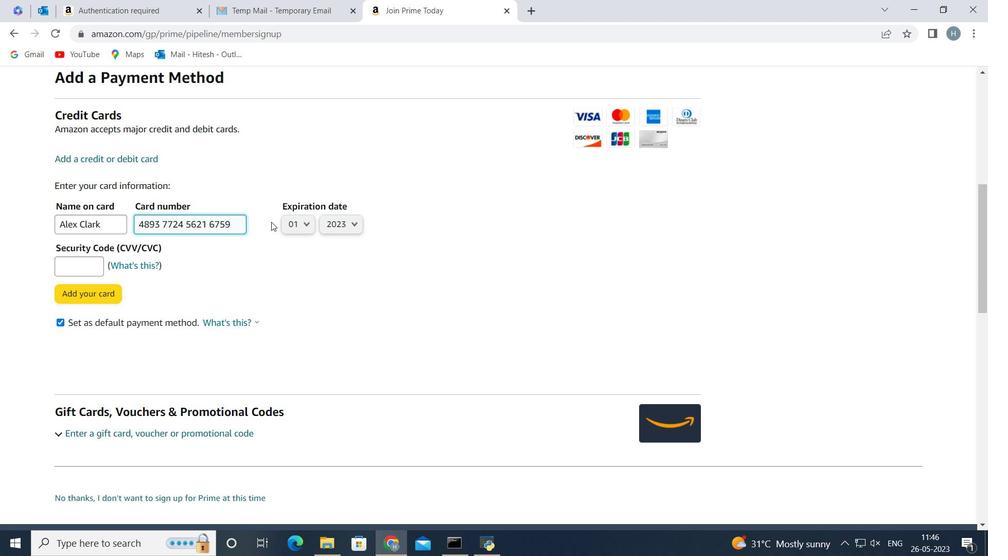 
Action: Mouse scrolled (404, 184) with delta (0, 0)
Screenshot: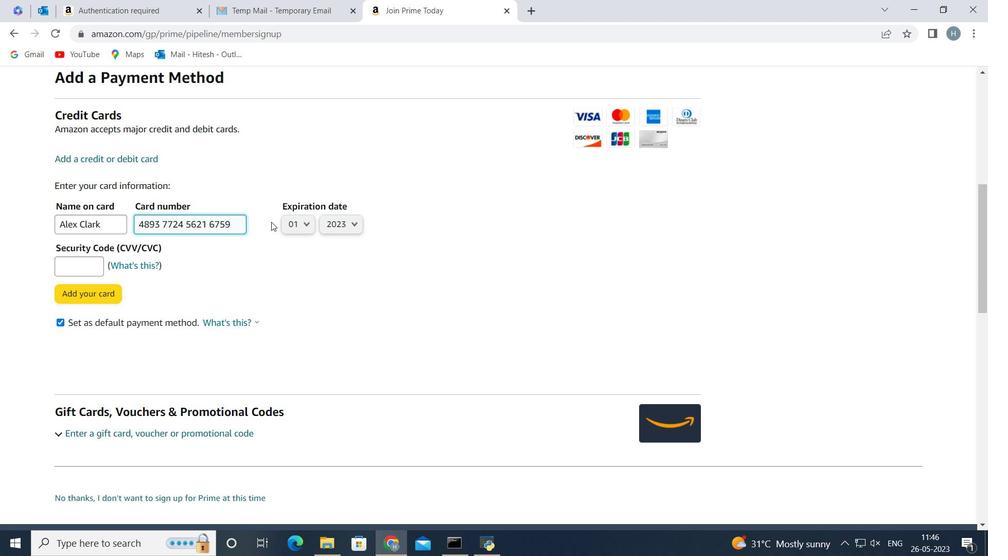 
Action: Mouse scrolled (404, 184) with delta (0, 0)
Screenshot: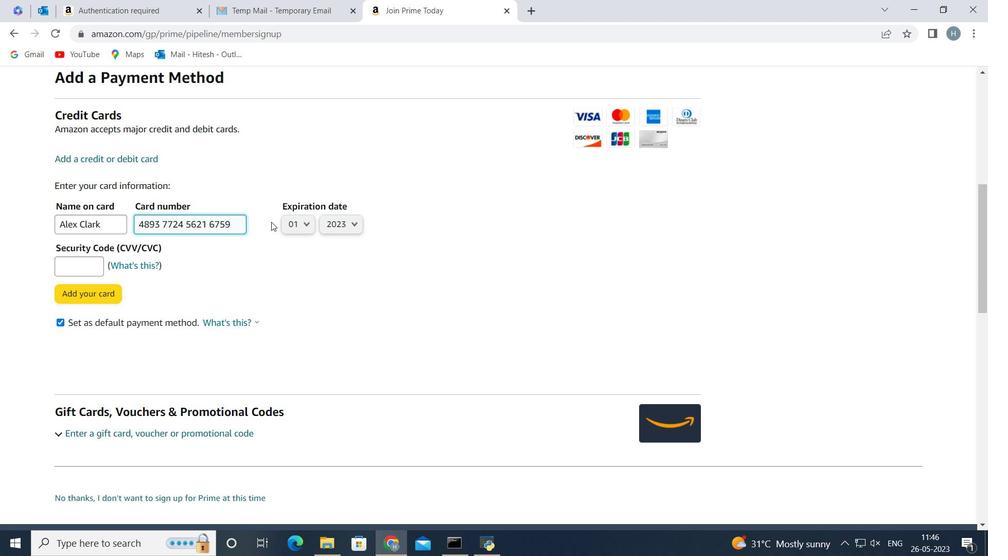 
Action: Mouse scrolled (404, 184) with delta (0, 0)
Screenshot: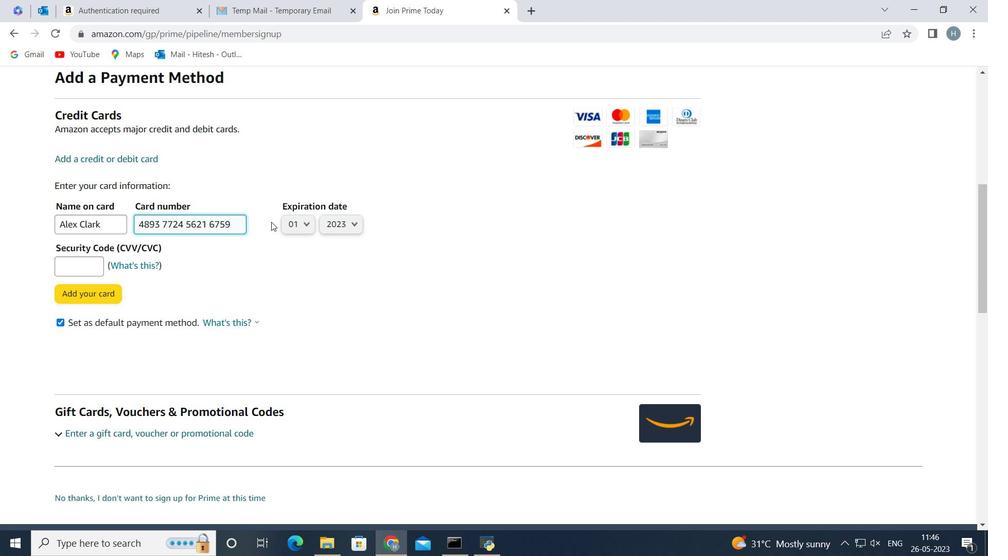 
Action: Mouse scrolled (404, 184) with delta (0, 0)
Screenshot: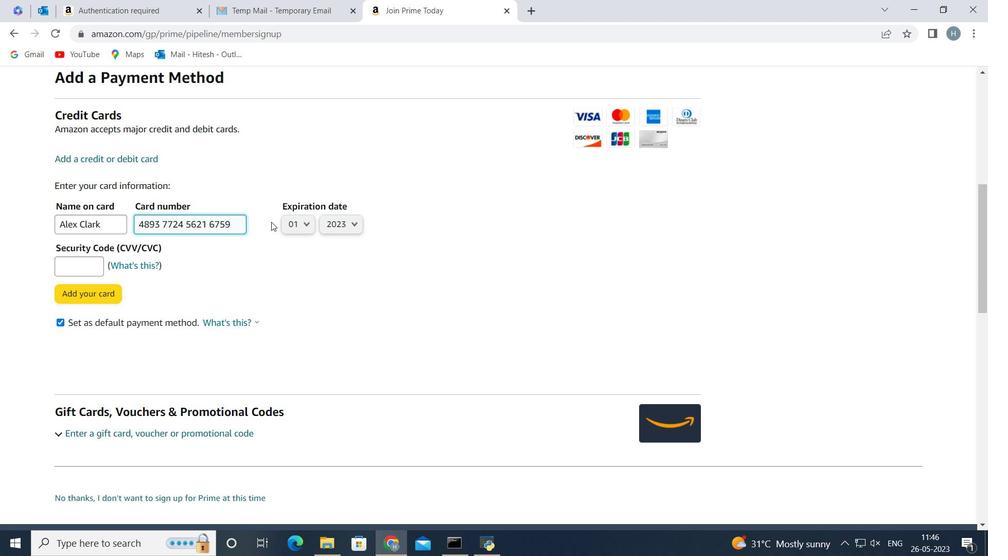 
Action: Mouse scrolled (404, 184) with delta (0, 0)
Screenshot: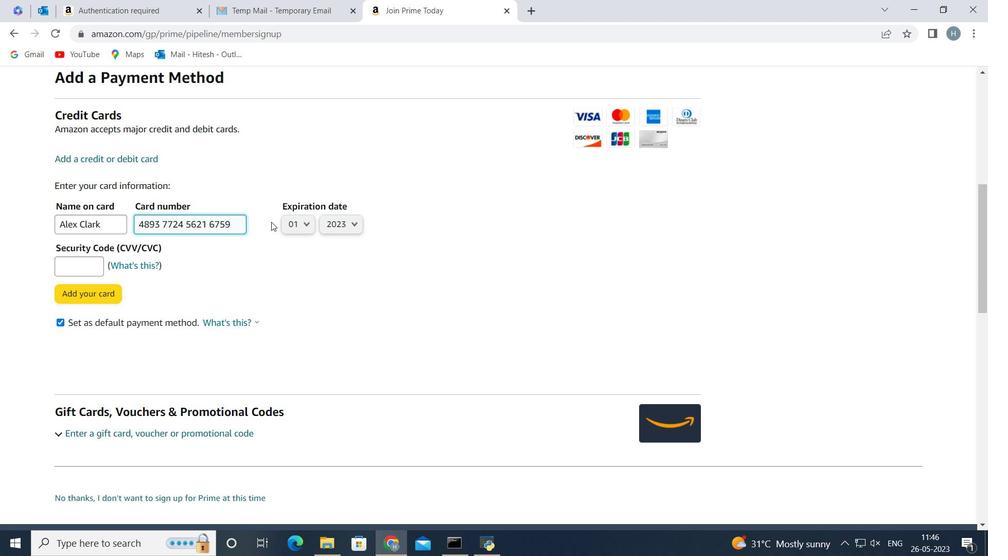 
Action: Mouse scrolled (404, 184) with delta (0, 0)
Screenshot: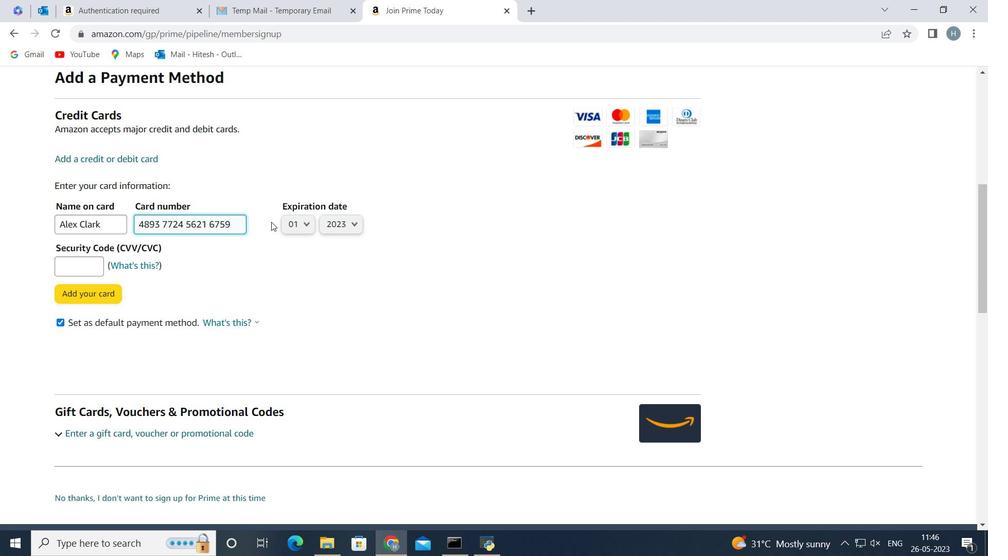 
Action: Mouse scrolled (404, 184) with delta (0, 0)
Screenshot: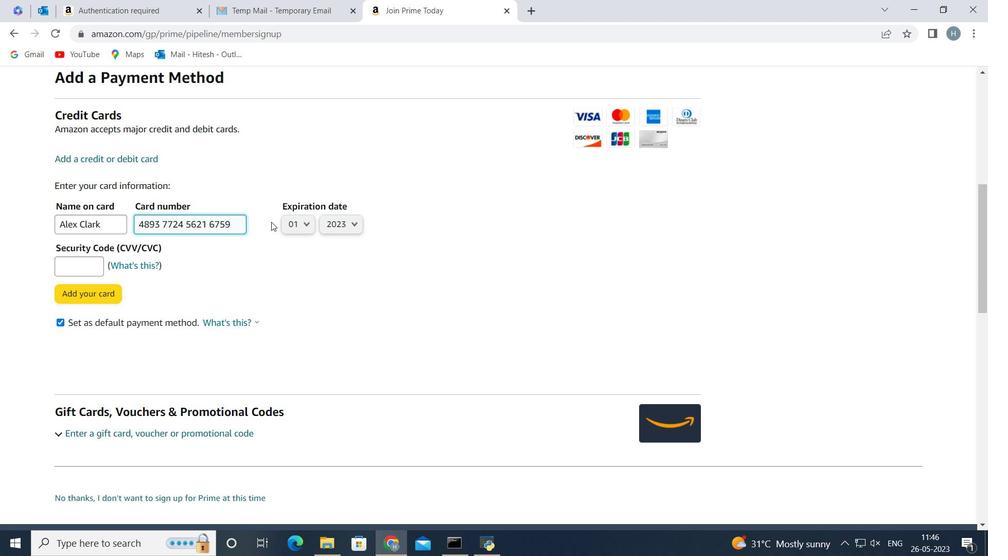 
Action: Mouse scrolled (404, 184) with delta (0, 0)
Screenshot: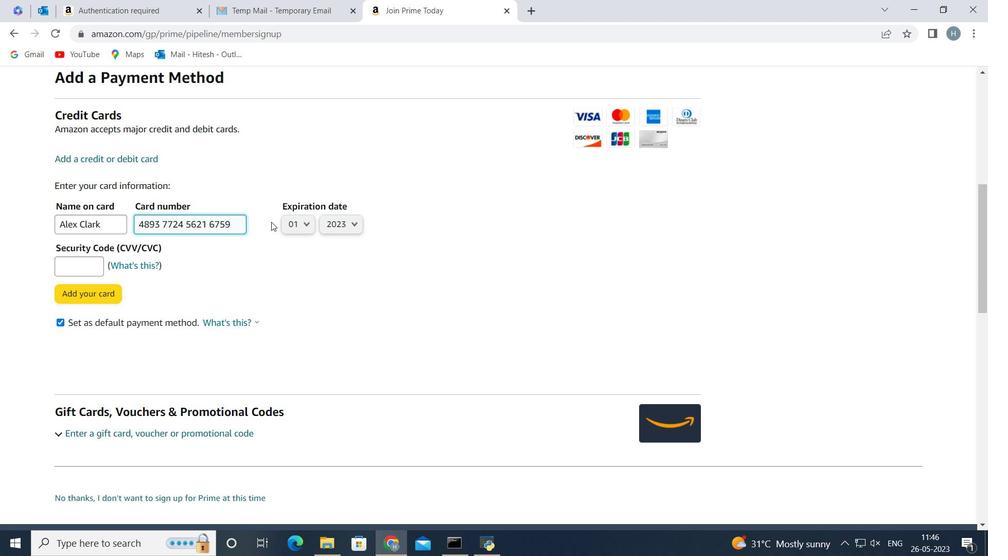 
Action: Mouse scrolled (404, 184) with delta (0, 0)
Screenshot: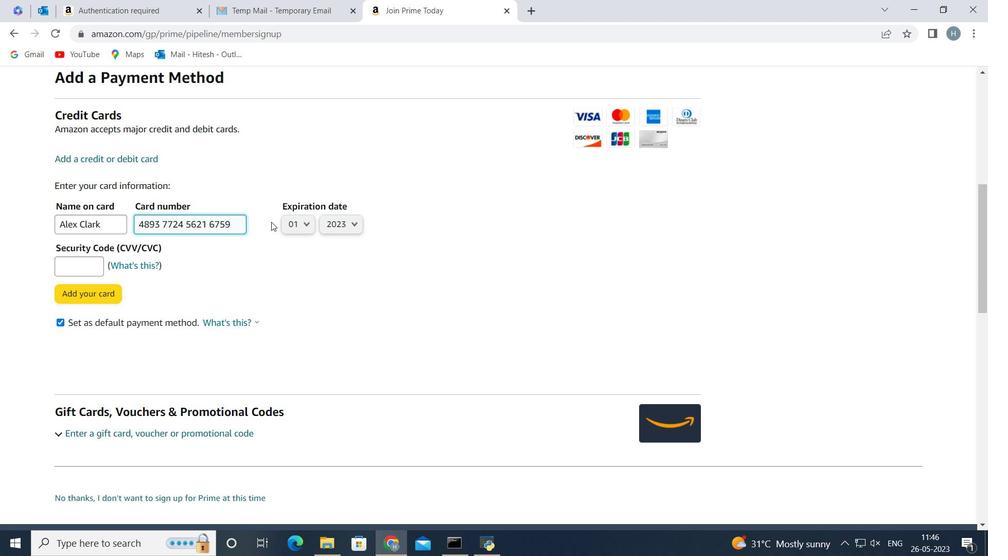 
Action: Mouse scrolled (404, 184) with delta (0, 0)
Screenshot: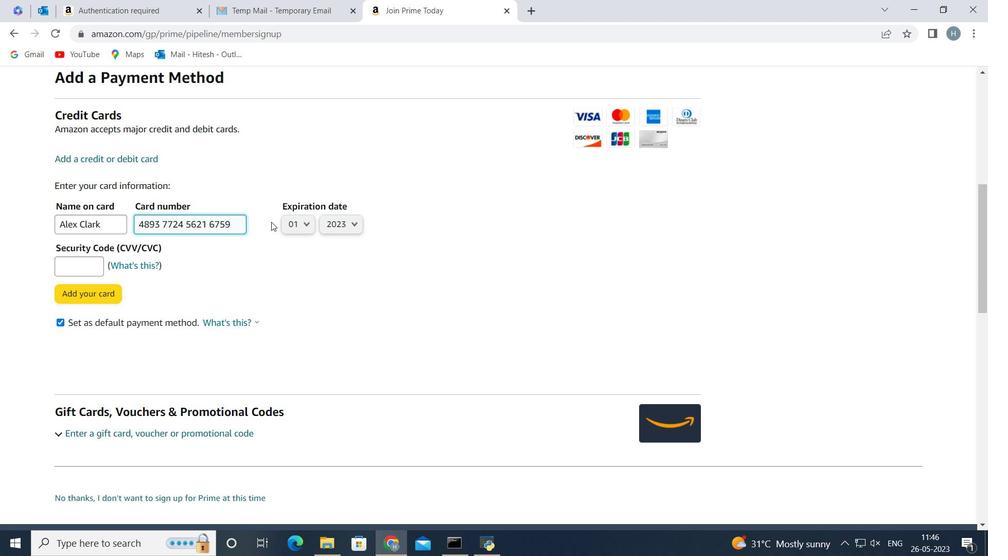 
Action: Mouse scrolled (404, 184) with delta (0, 0)
Screenshot: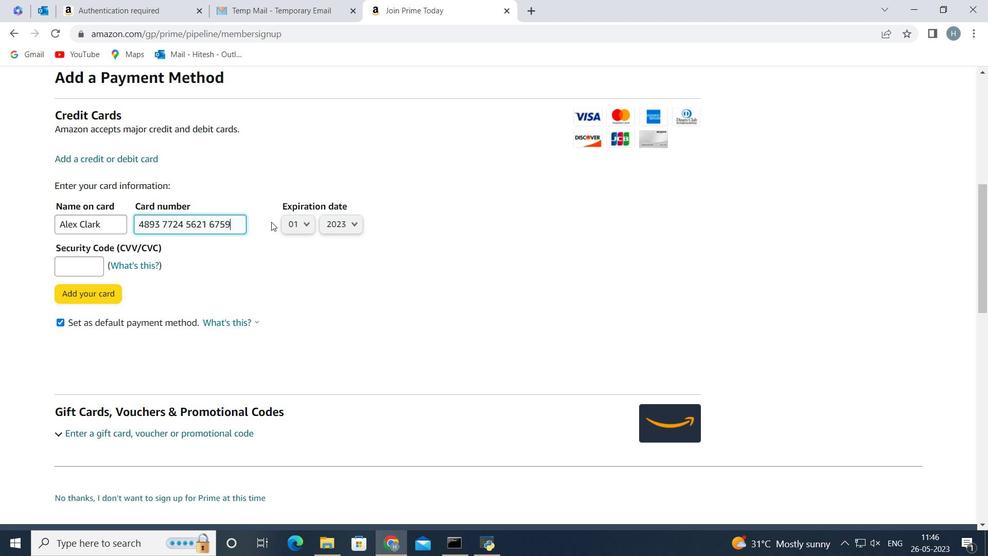 
Action: Mouse scrolled (404, 184) with delta (0, 0)
Screenshot: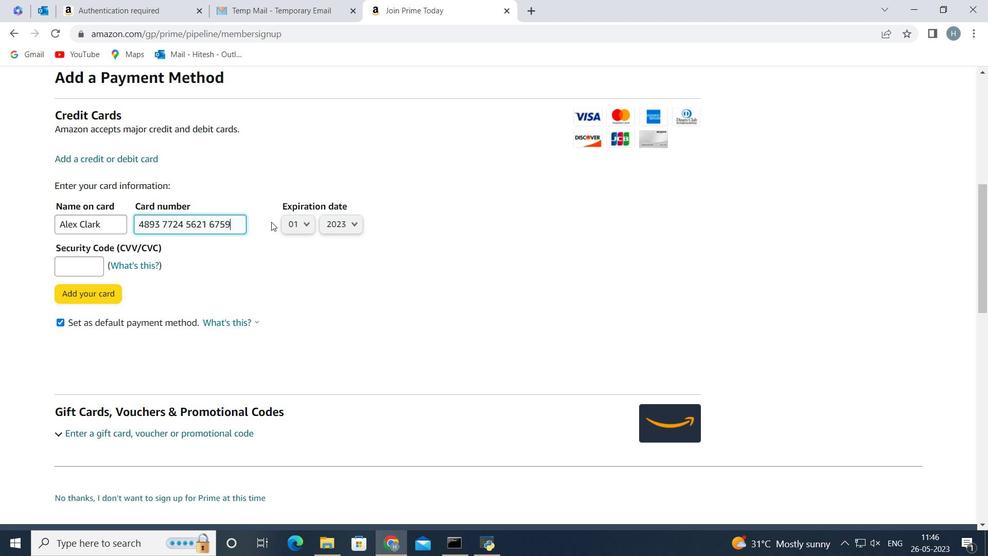 
Action: Mouse scrolled (404, 184) with delta (0, 0)
Screenshot: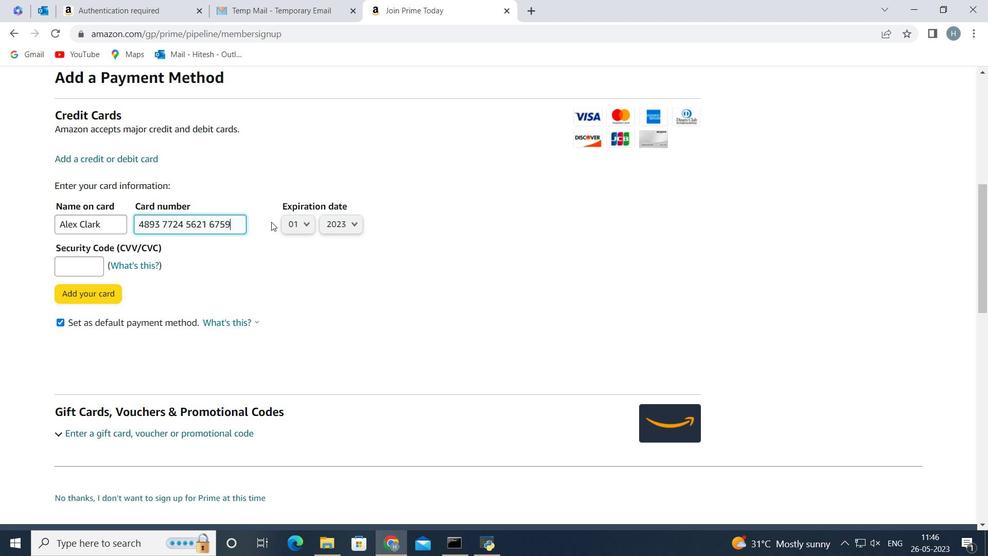 
Action: Mouse scrolled (404, 184) with delta (0, 0)
Screenshot: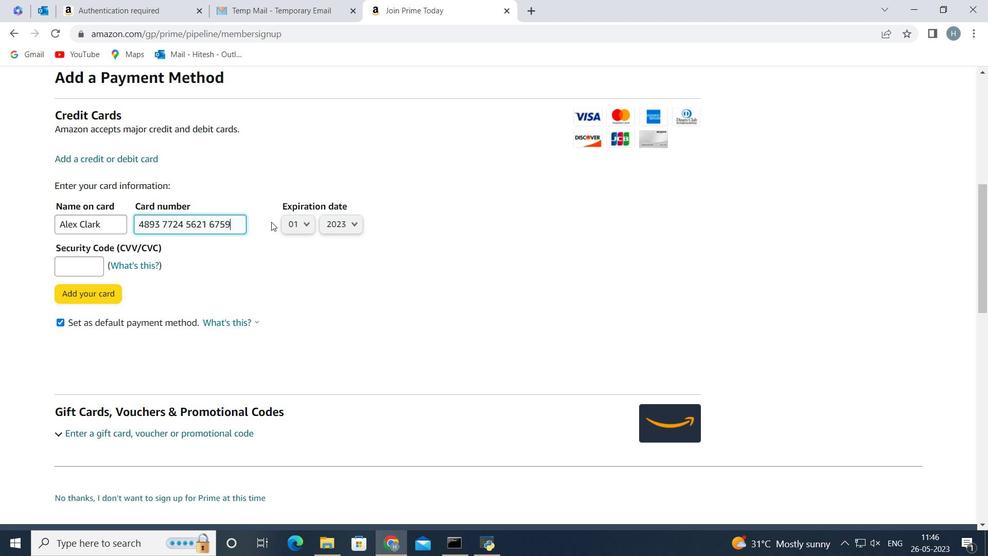 
Action: Mouse moved to (285, 302)
Screenshot: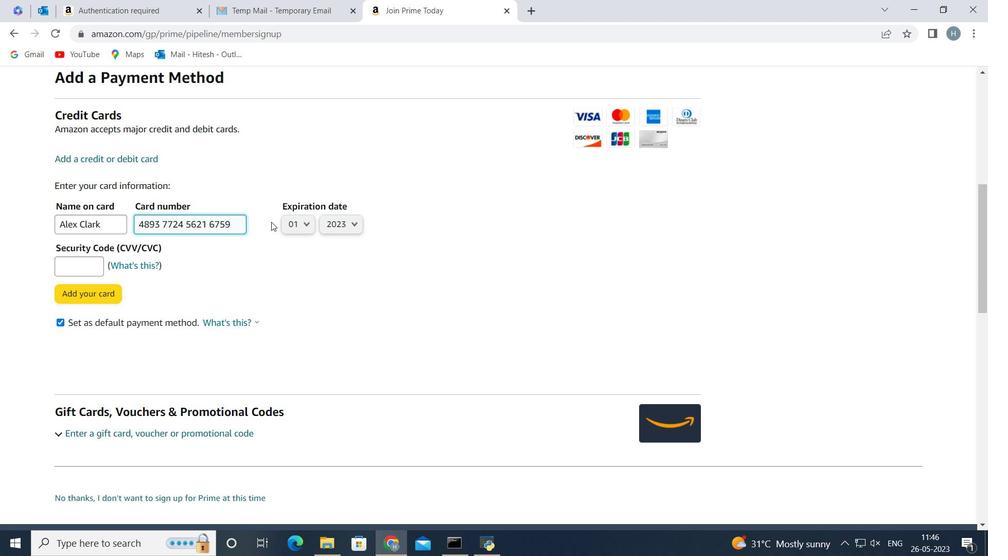 
Action: Mouse pressed left at (285, 302)
Screenshot: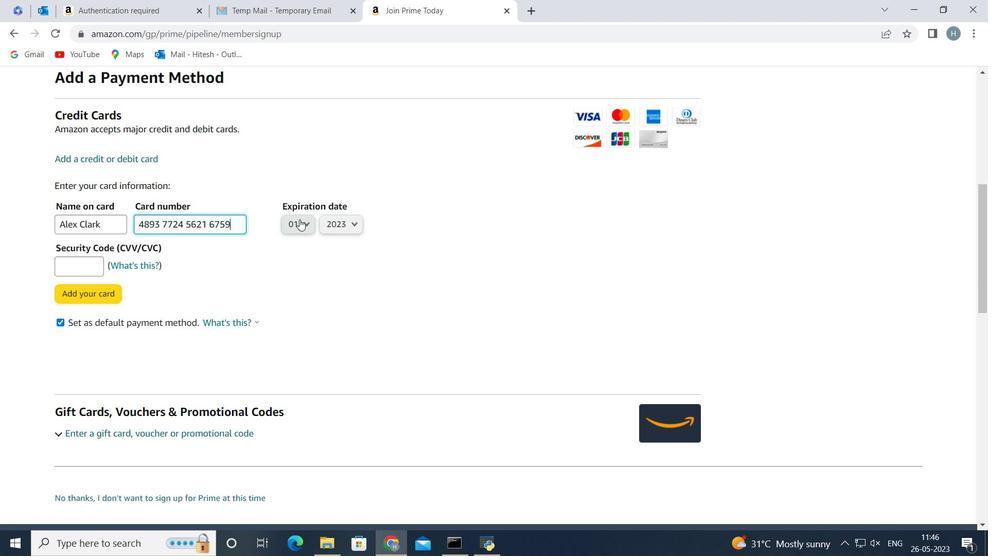 
Action: Mouse moved to (548, 277)
Screenshot: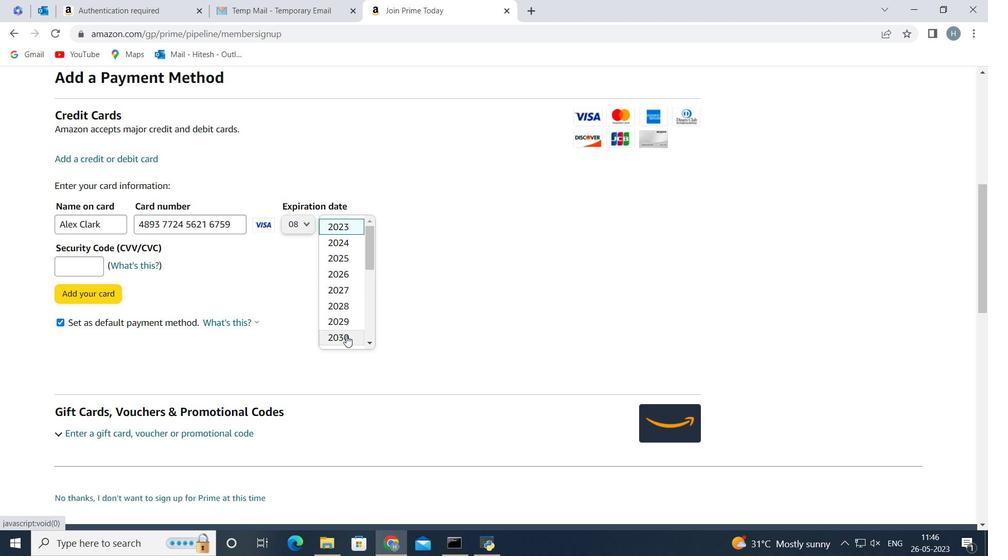 
Action: Mouse scrolled (548, 277) with delta (0, 0)
Screenshot: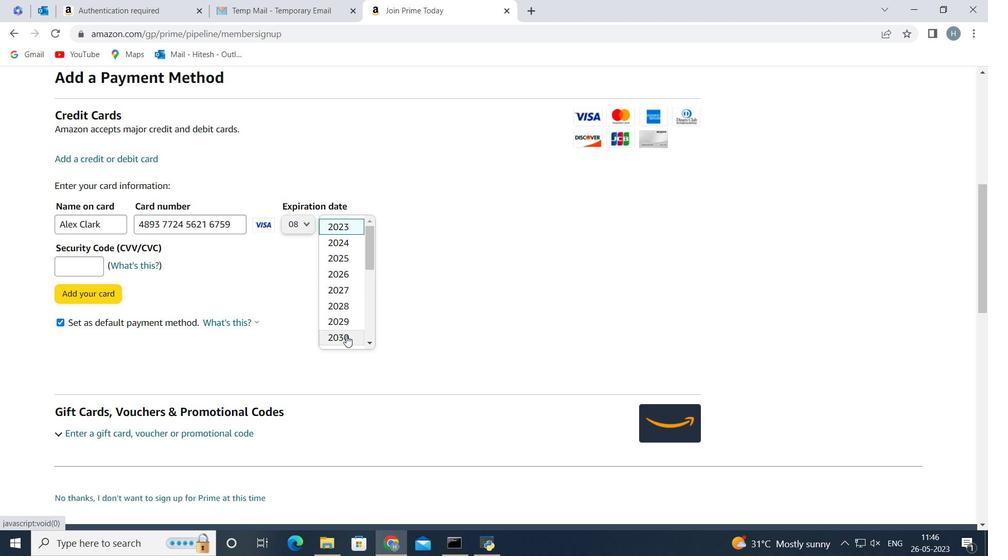 
Action: Mouse moved to (529, 274)
Screenshot: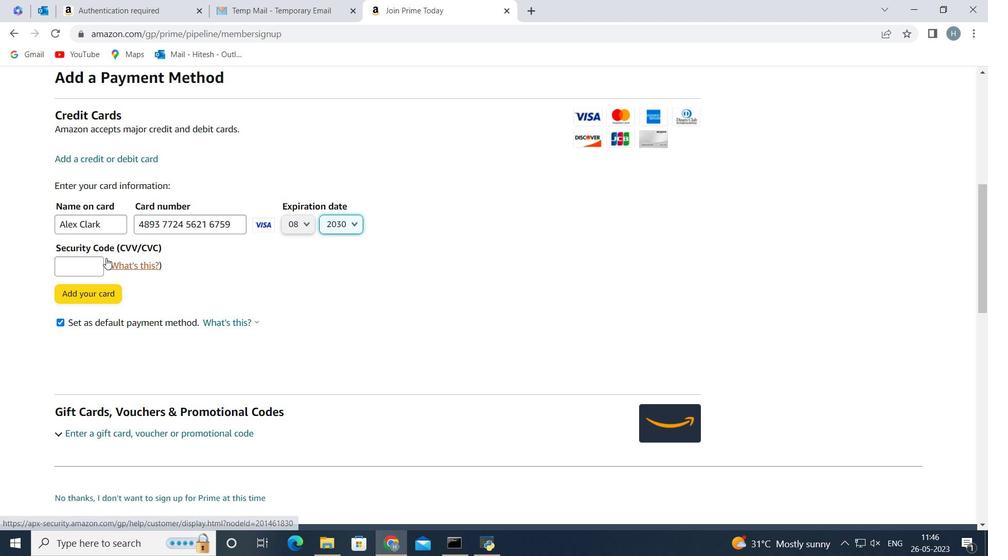 
Action: Mouse scrolled (529, 274) with delta (0, 0)
Screenshot: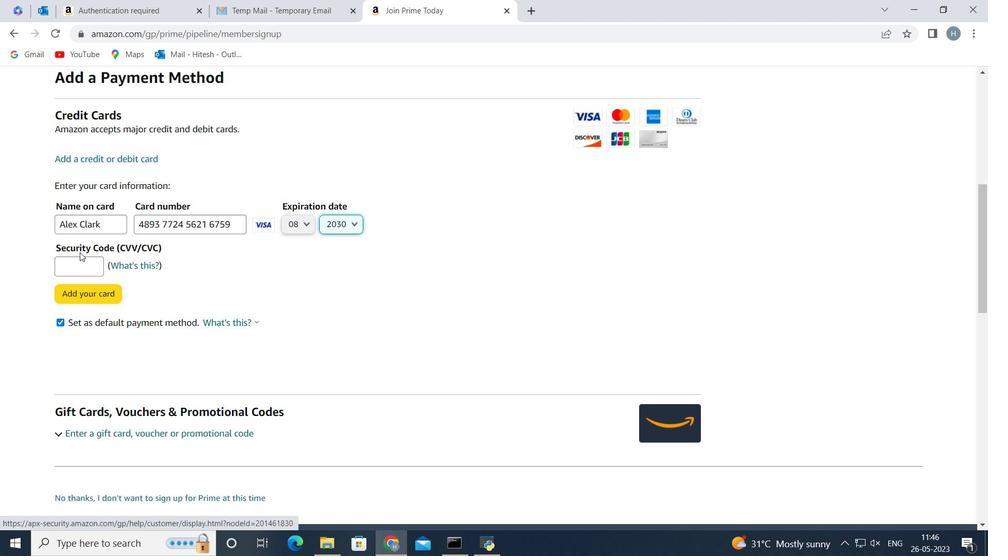 
Action: Mouse scrolled (529, 274) with delta (0, 0)
Screenshot: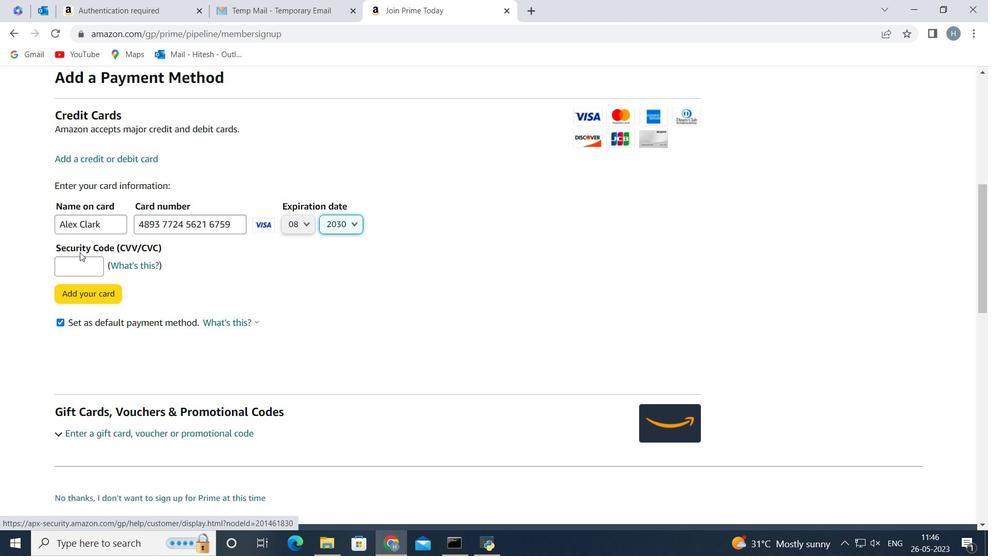 
Action: Mouse moved to (488, 256)
Screenshot: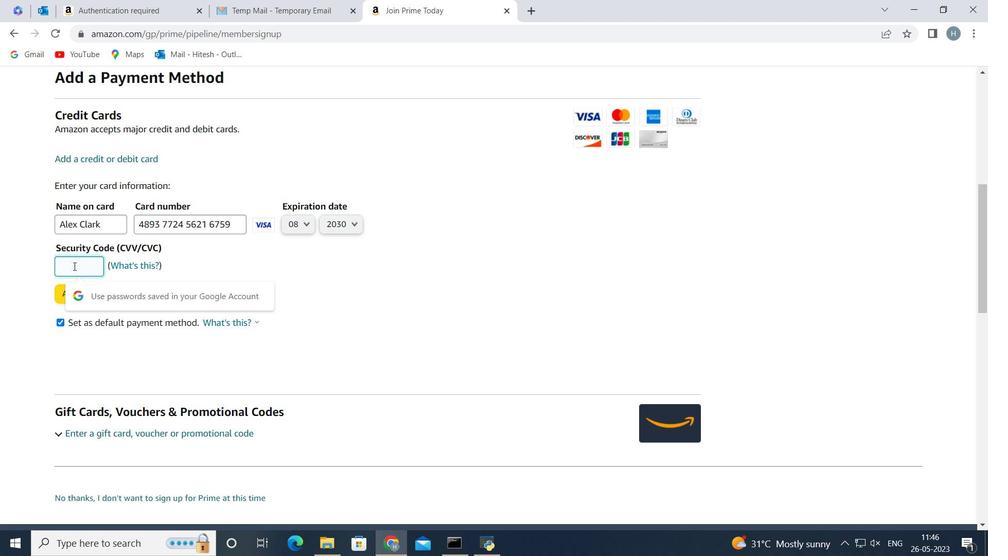 
Action: Mouse scrolled (488, 255) with delta (0, 0)
Screenshot: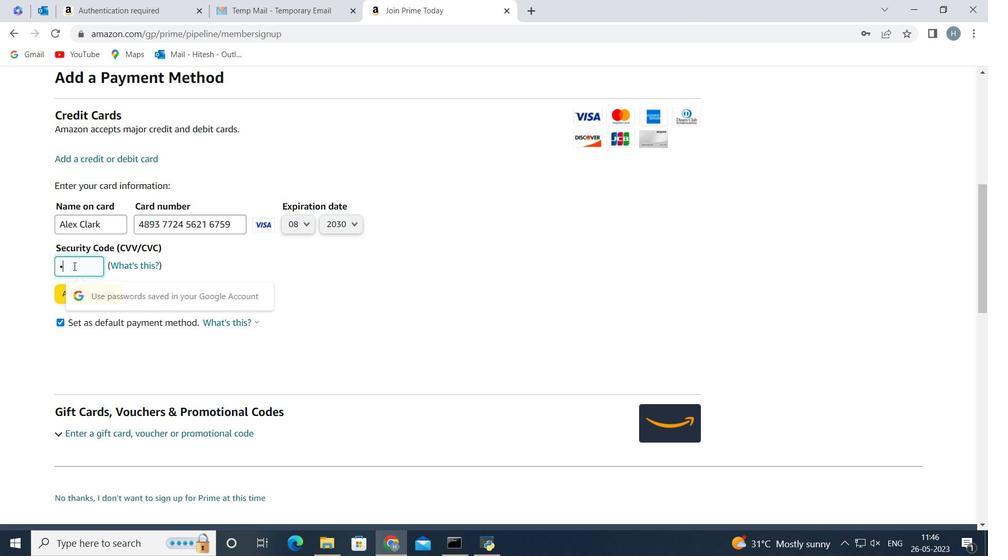 
Action: Mouse scrolled (488, 255) with delta (0, 0)
Screenshot: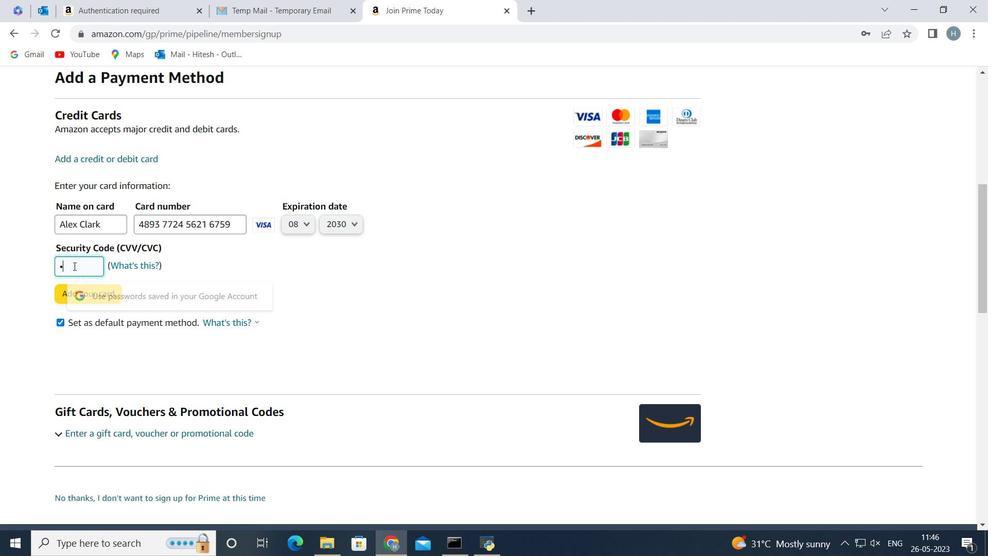 
Action: Mouse moved to (470, 249)
Screenshot: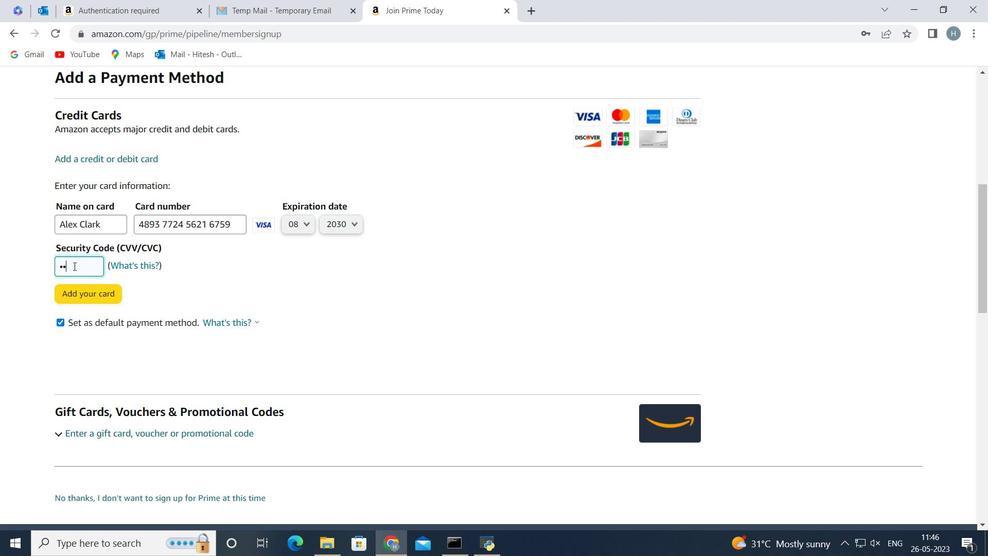 
Action: Mouse scrolled (470, 249) with delta (0, 0)
Screenshot: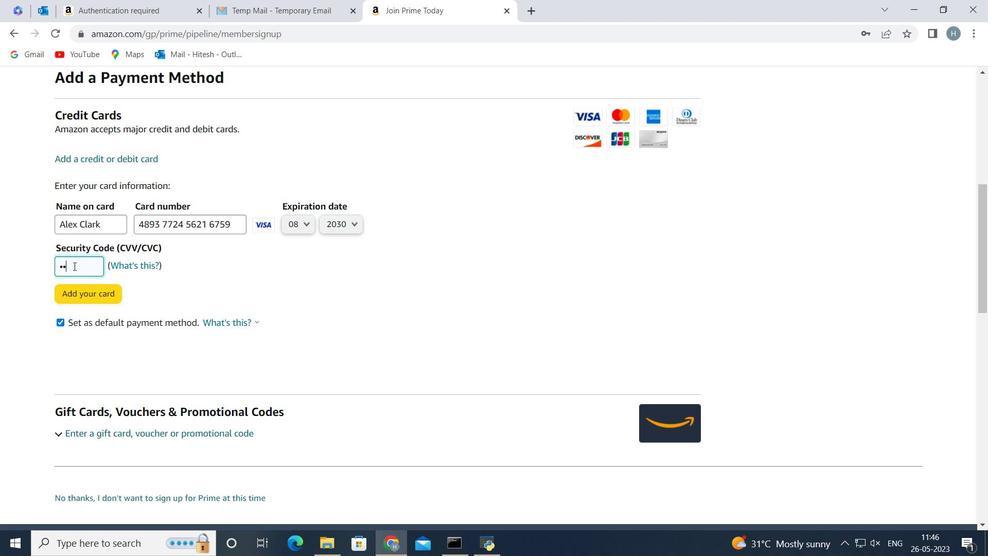 
Action: Mouse scrolled (470, 249) with delta (0, 0)
Screenshot: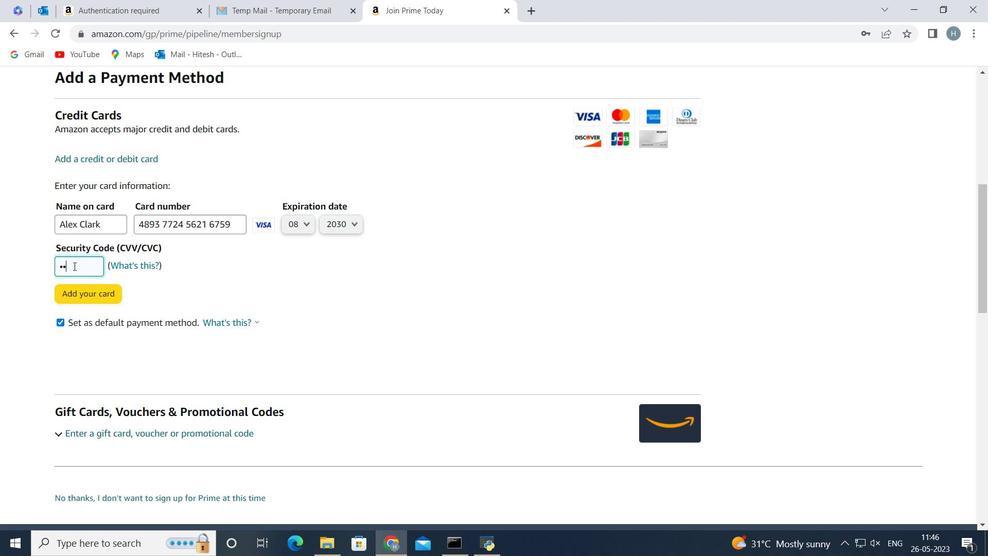 
Action: Mouse moved to (417, 253)
Screenshot: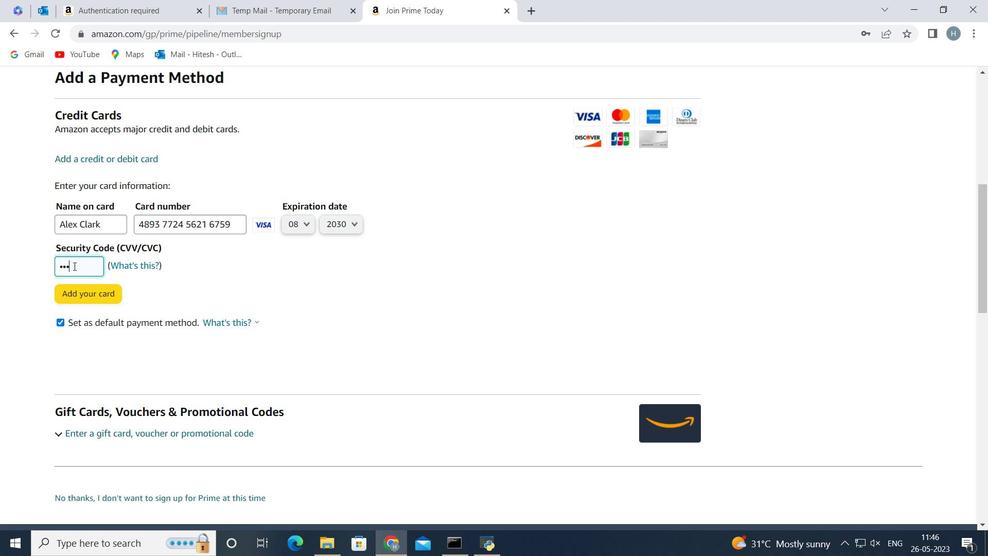 
Action: Mouse scrolled (417, 252) with delta (0, 0)
Screenshot: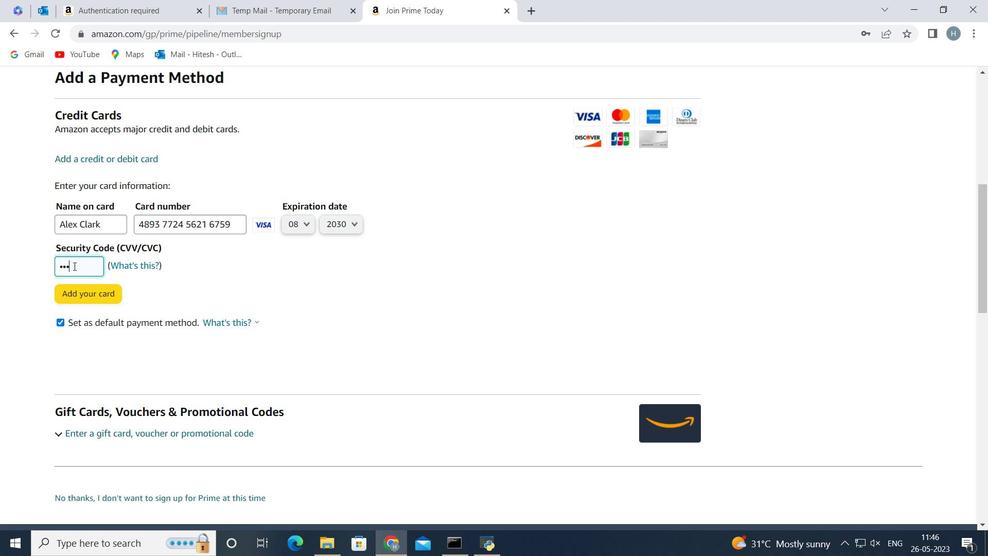 
Action: Mouse scrolled (417, 252) with delta (0, 0)
Screenshot: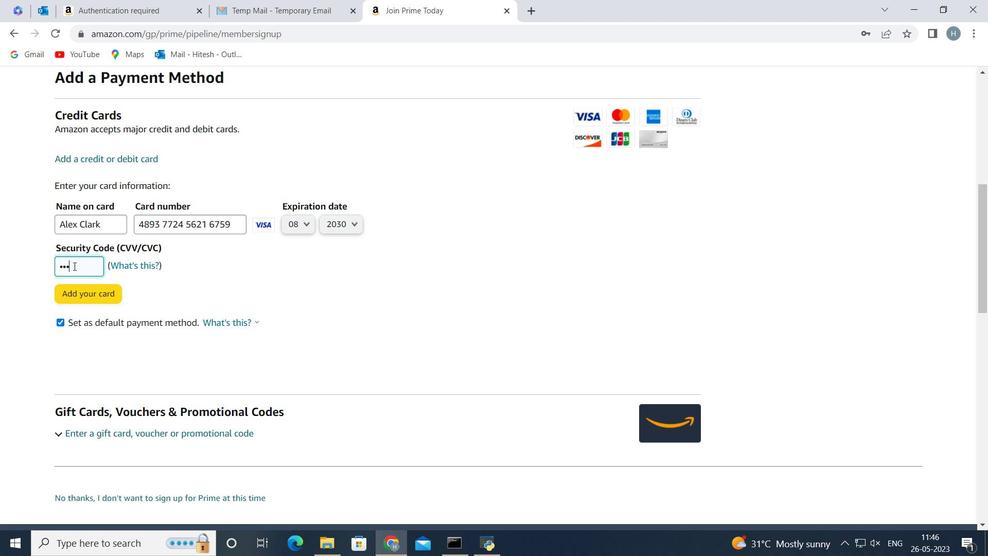
Action: Mouse moved to (544, 252)
Screenshot: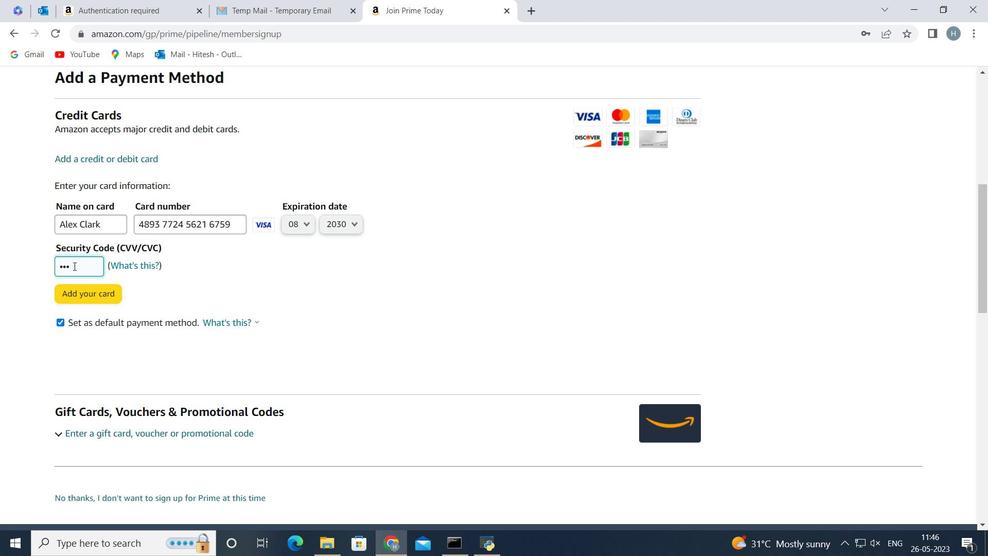 
Action: Mouse scrolled (544, 251) with delta (0, 0)
Screenshot: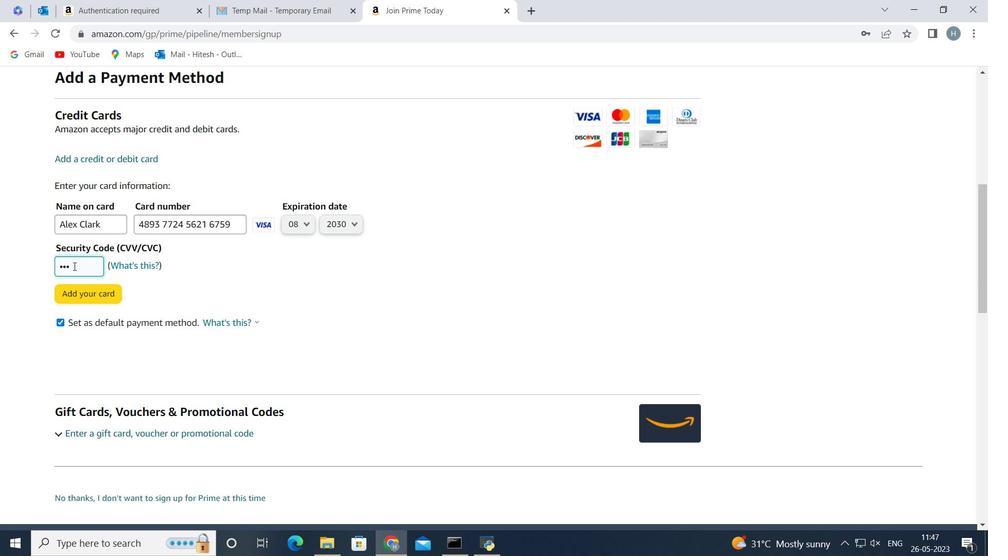 
Action: Mouse moved to (348, 278)
Screenshot: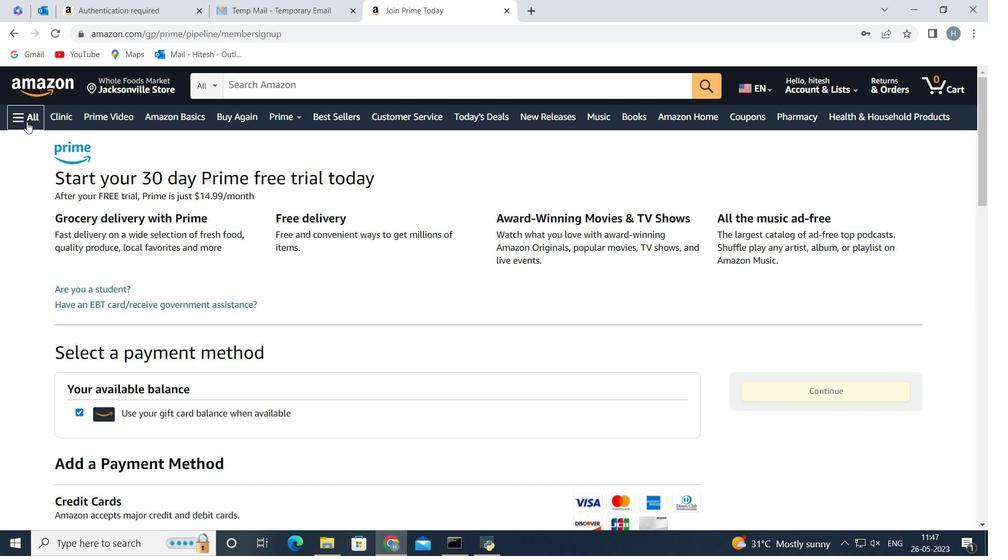 
Action: Mouse scrolled (348, 277) with delta (0, 0)
Screenshot: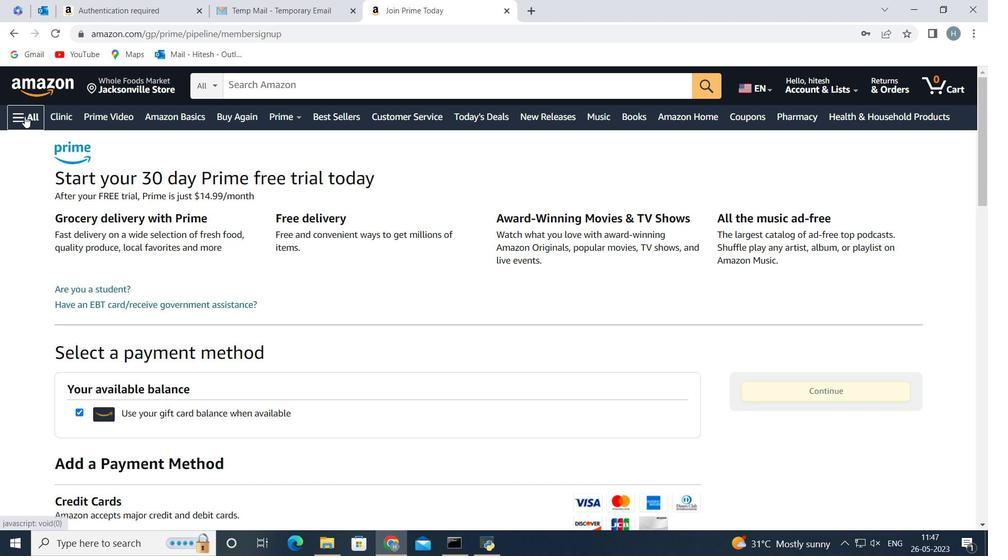 
Action: Mouse scrolled (348, 277) with delta (0, 0)
Screenshot: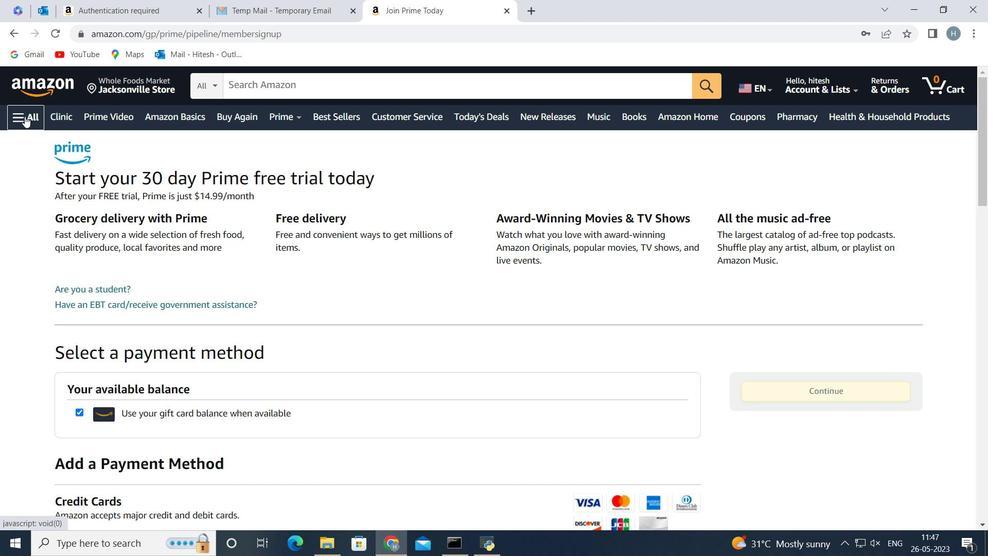 
Action: Mouse moved to (378, 256)
Screenshot: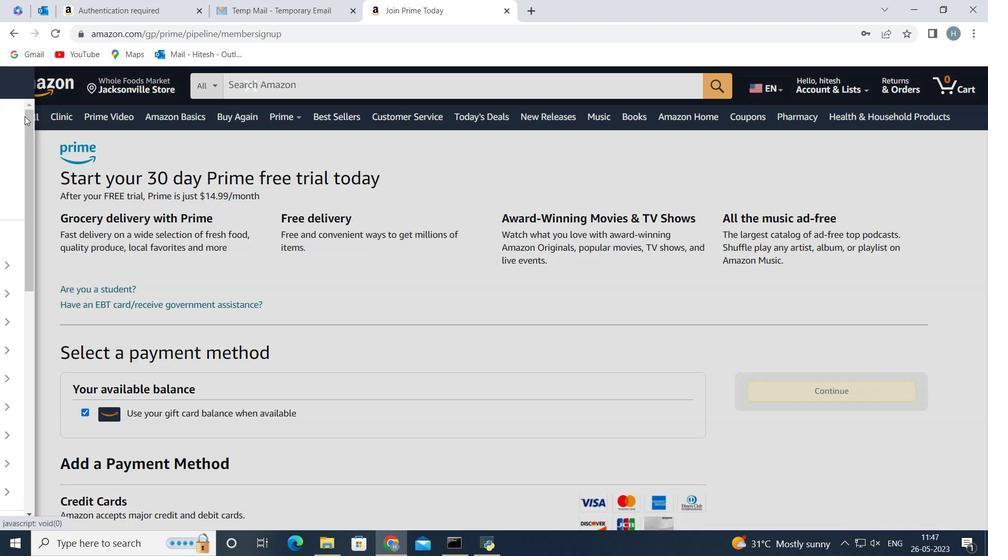 
Action: Mouse scrolled (378, 255) with delta (0, 0)
Screenshot: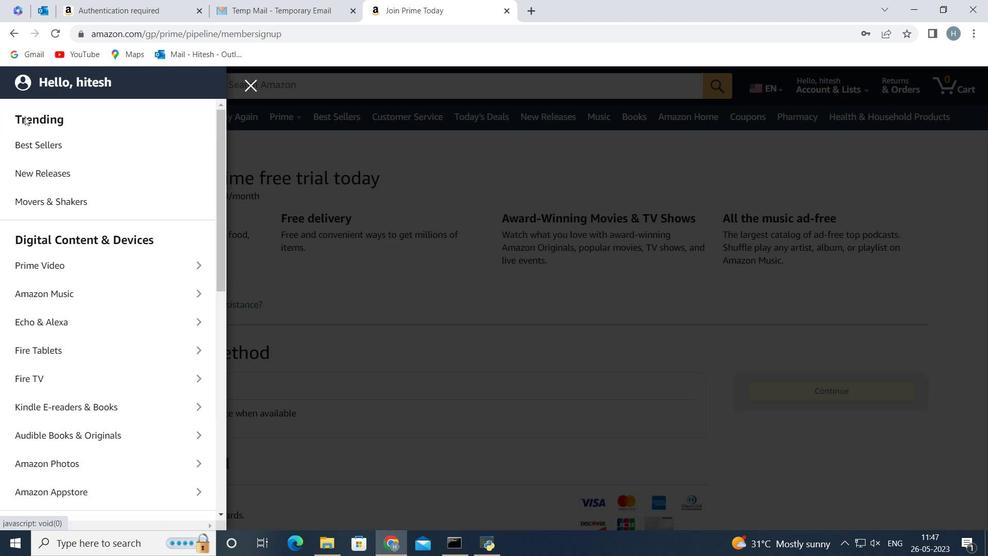 
Action: Mouse scrolled (378, 255) with delta (0, 0)
Screenshot: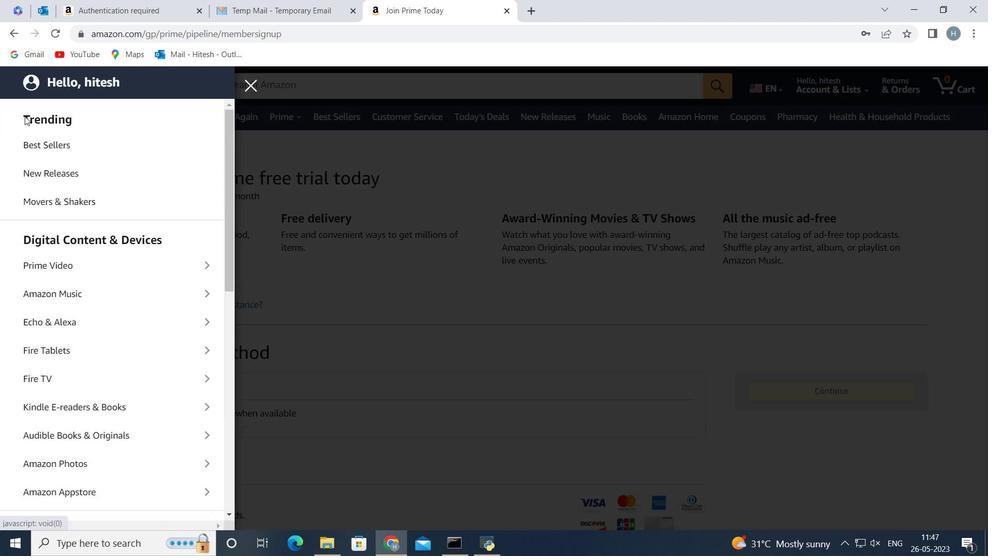 
Action: Mouse scrolled (378, 255) with delta (0, 0)
Screenshot: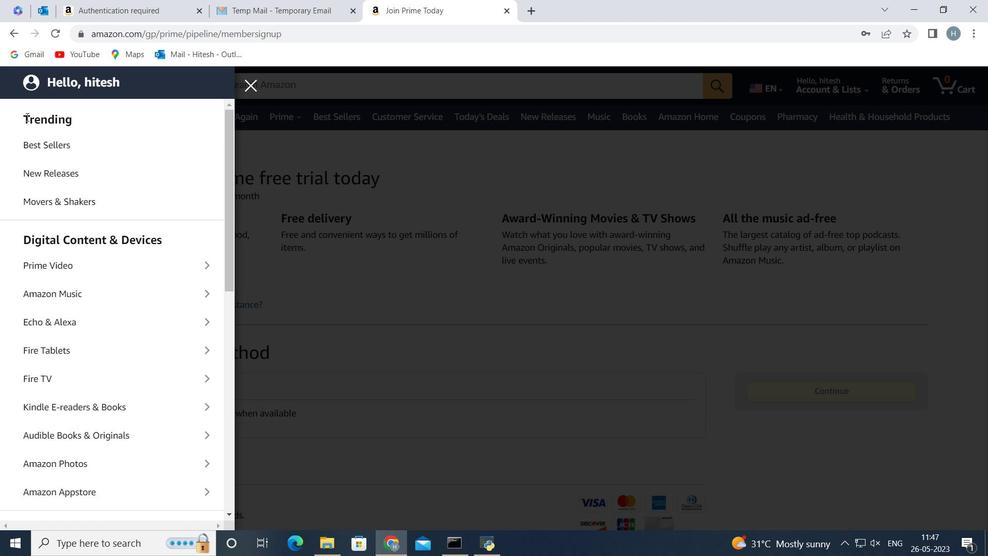
Action: Mouse scrolled (378, 255) with delta (0, 0)
Screenshot: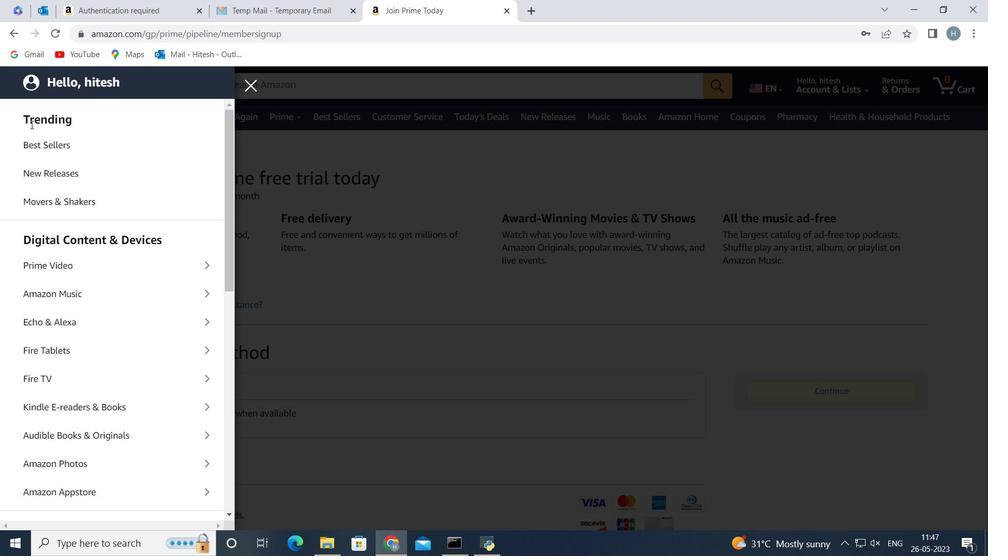 
Action: Mouse scrolled (378, 255) with delta (0, 0)
Screenshot: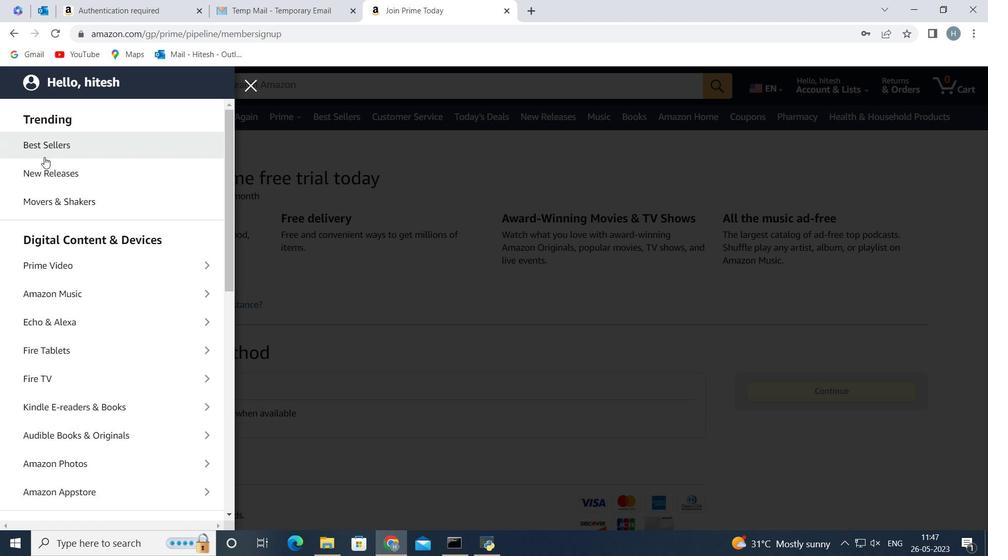 
Action: Mouse scrolled (378, 255) with delta (0, 0)
Screenshot: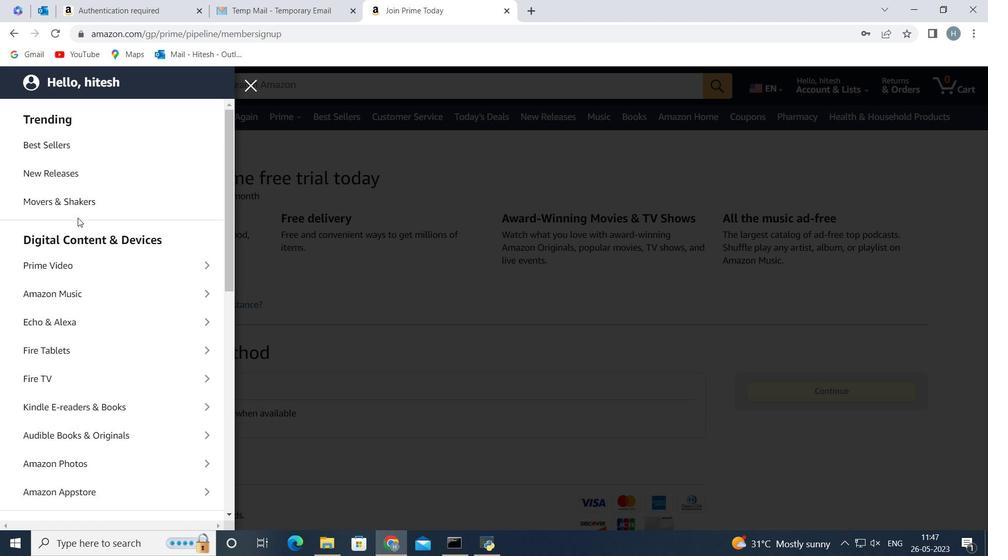 
Action: Mouse scrolled (378, 255) with delta (0, 0)
Screenshot: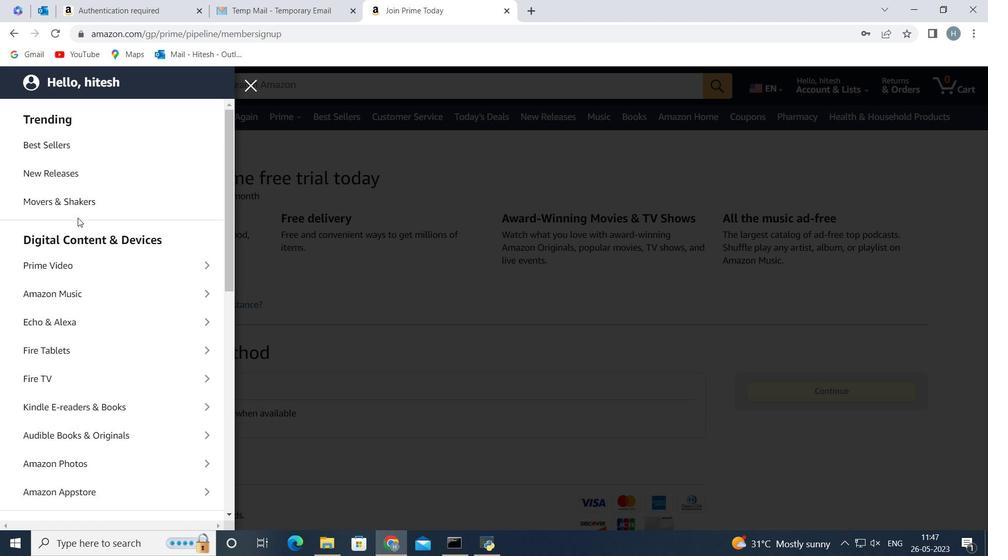 
Action: Mouse scrolled (378, 255) with delta (0, 0)
Screenshot: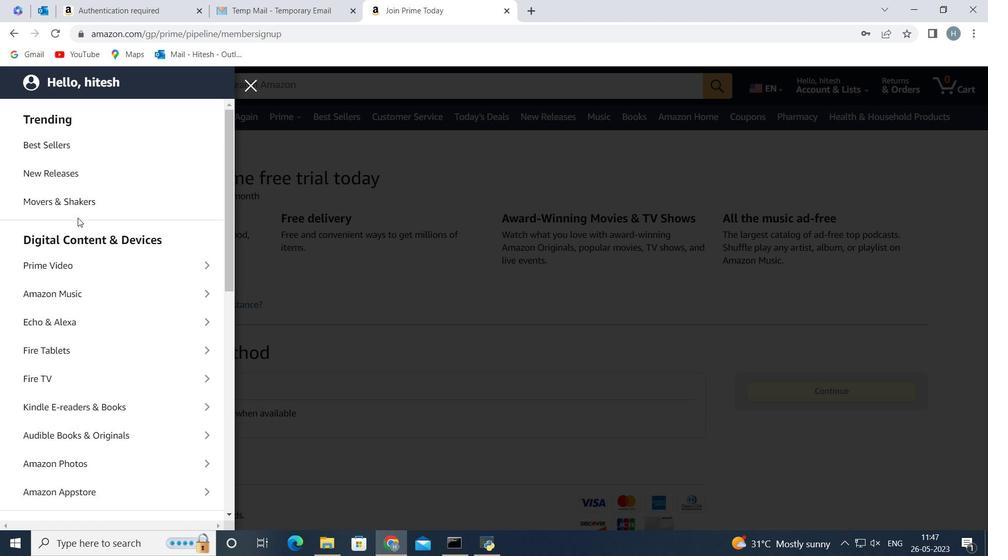 
Action: Mouse scrolled (378, 255) with delta (0, 0)
Screenshot: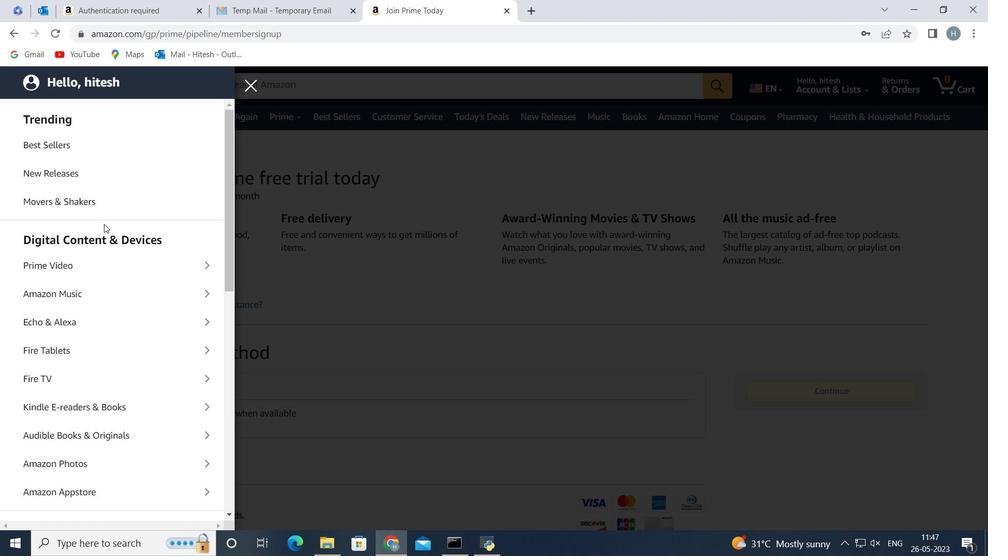
Action: Mouse scrolled (378, 255) with delta (0, 0)
Screenshot: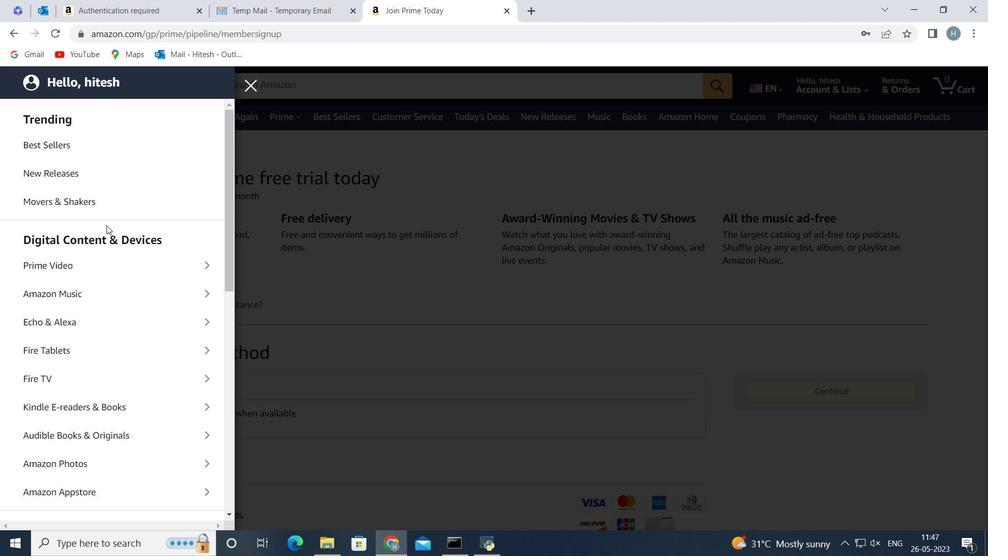 
Action: Mouse scrolled (378, 255) with delta (0, 0)
Screenshot: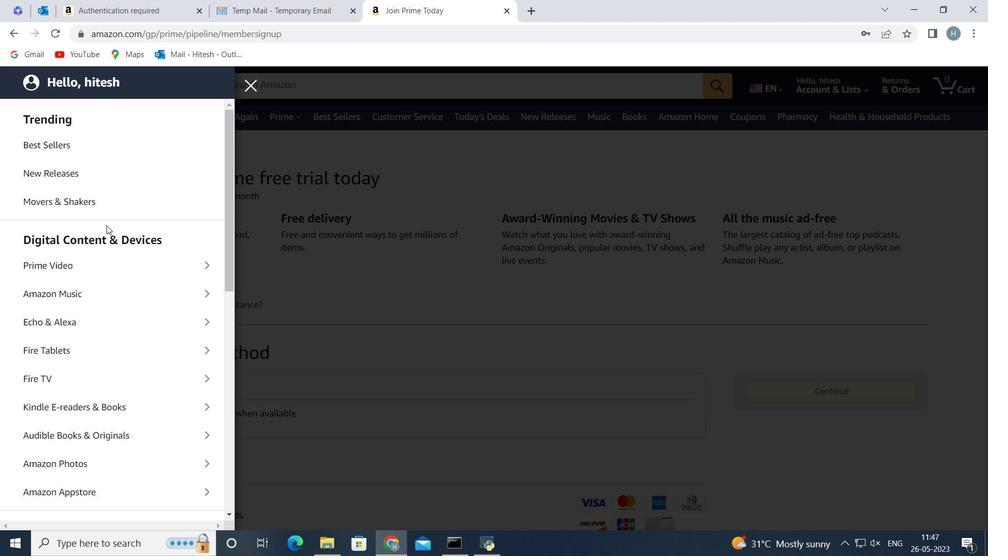 
Action: Mouse moved to (472, 252)
Screenshot: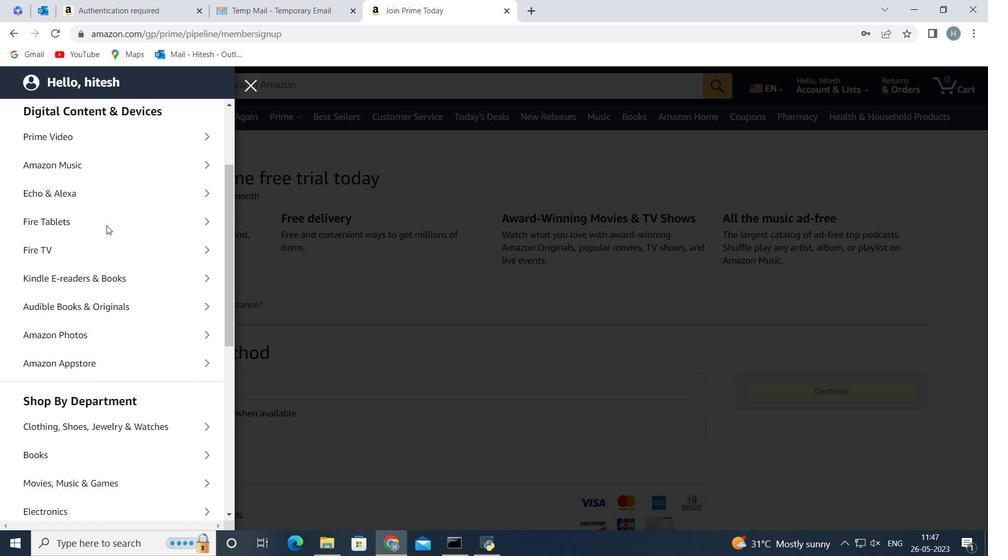 
Action: Mouse scrolled (472, 252) with delta (0, 0)
Screenshot: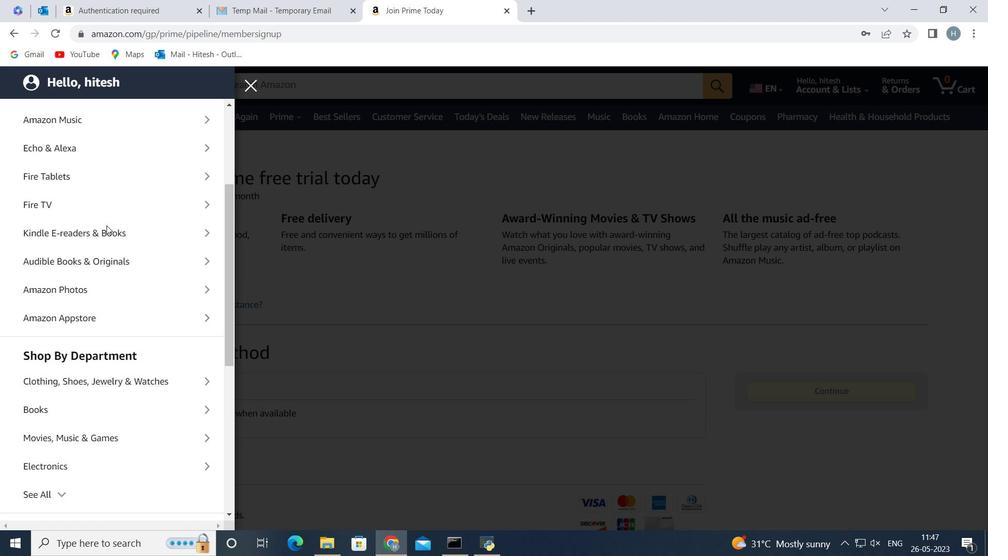 
Action: Mouse scrolled (472, 252) with delta (0, 0)
Screenshot: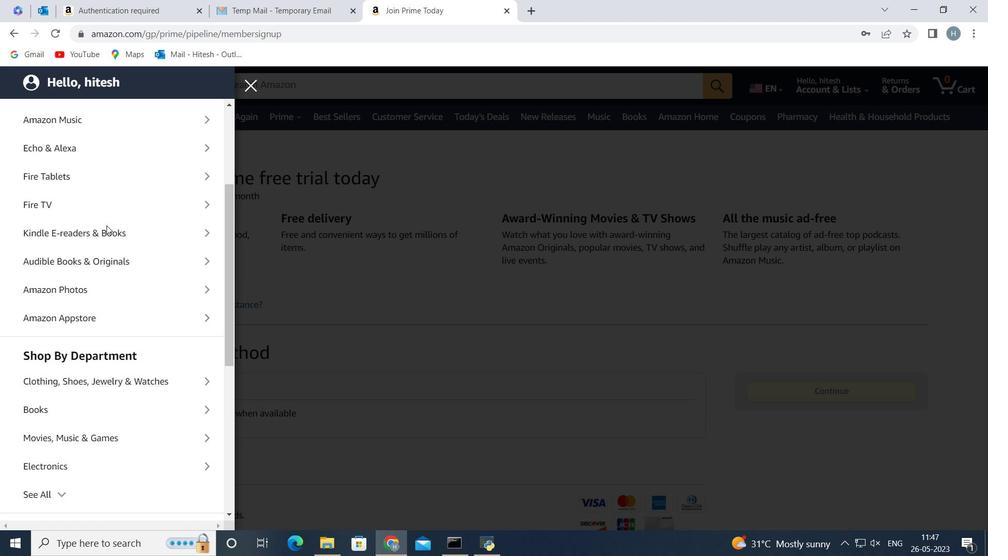 
Action: Mouse scrolled (472, 252) with delta (0, 0)
Screenshot: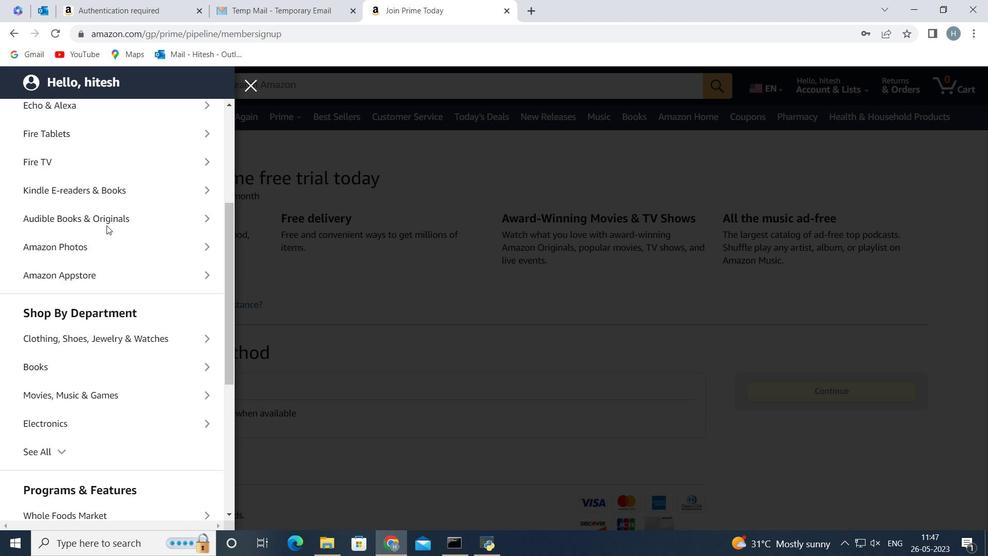 
Action: Mouse scrolled (472, 252) with delta (0, 0)
Screenshot: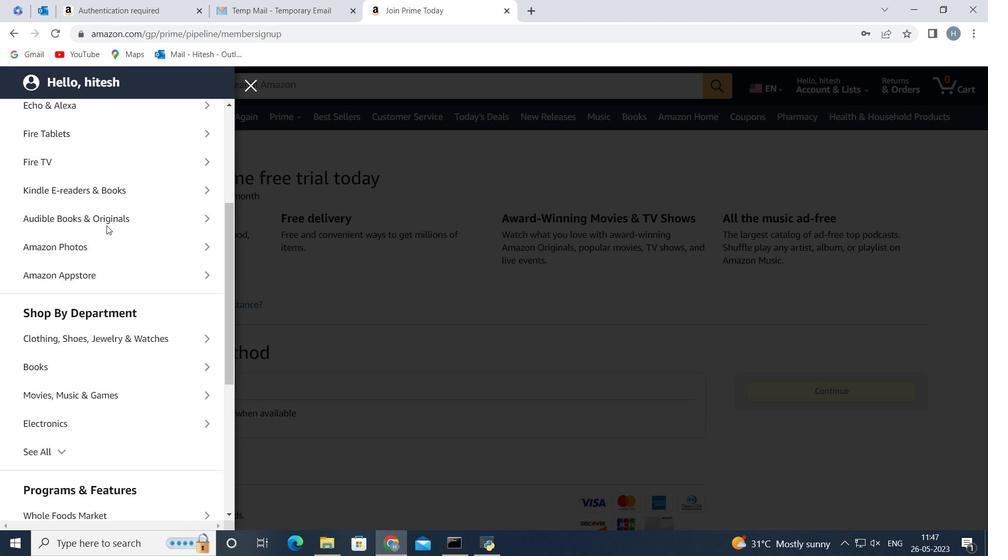 
Action: Mouse scrolled (472, 252) with delta (0, 0)
Screenshot: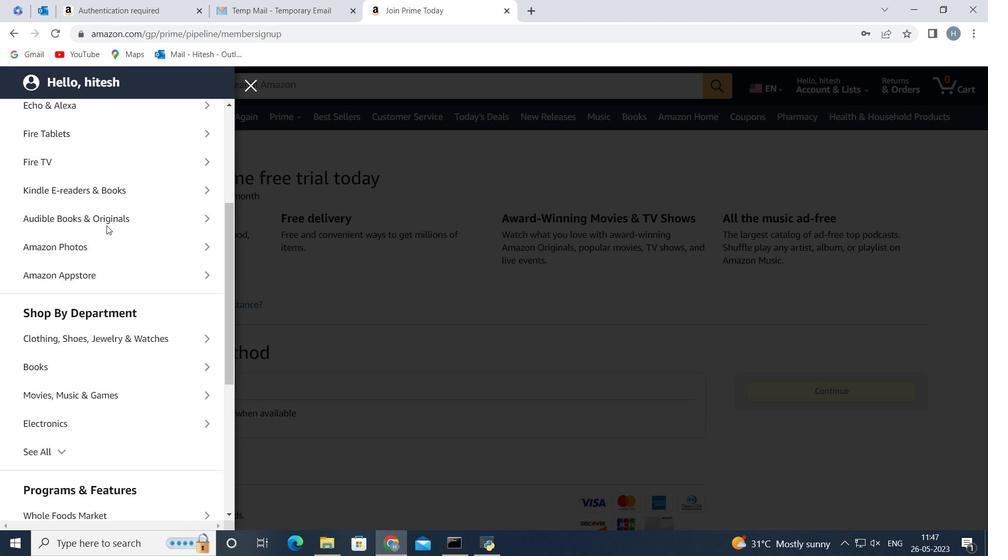 
Action: Mouse scrolled (472, 252) with delta (0, 0)
Screenshot: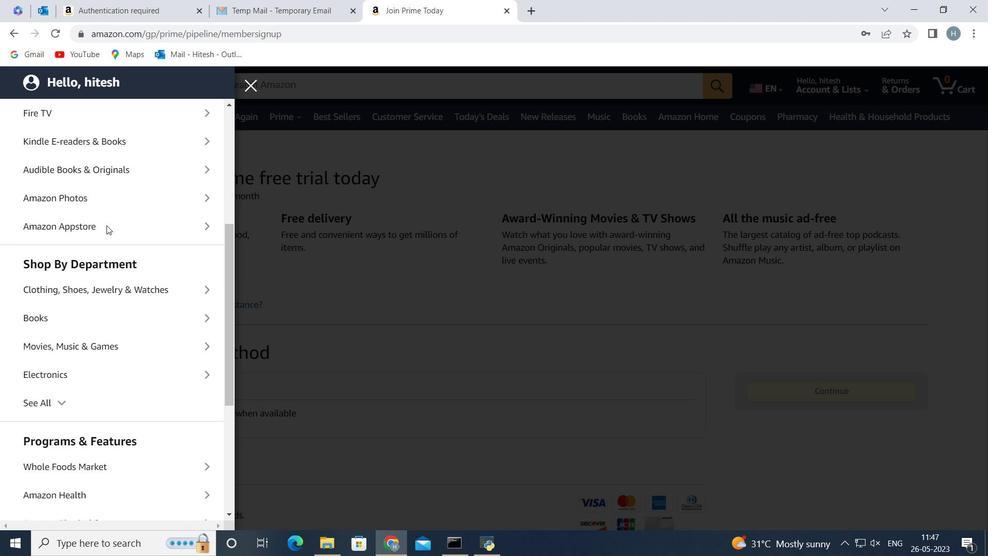 
Action: Mouse scrolled (472, 252) with delta (0, 0)
Screenshot: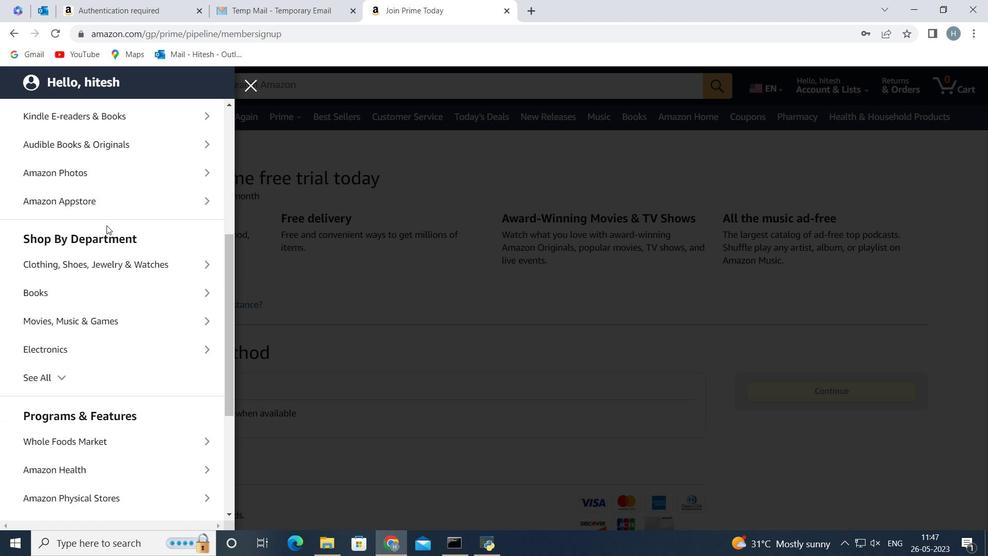 
Action: Mouse scrolled (472, 252) with delta (0, 0)
Screenshot: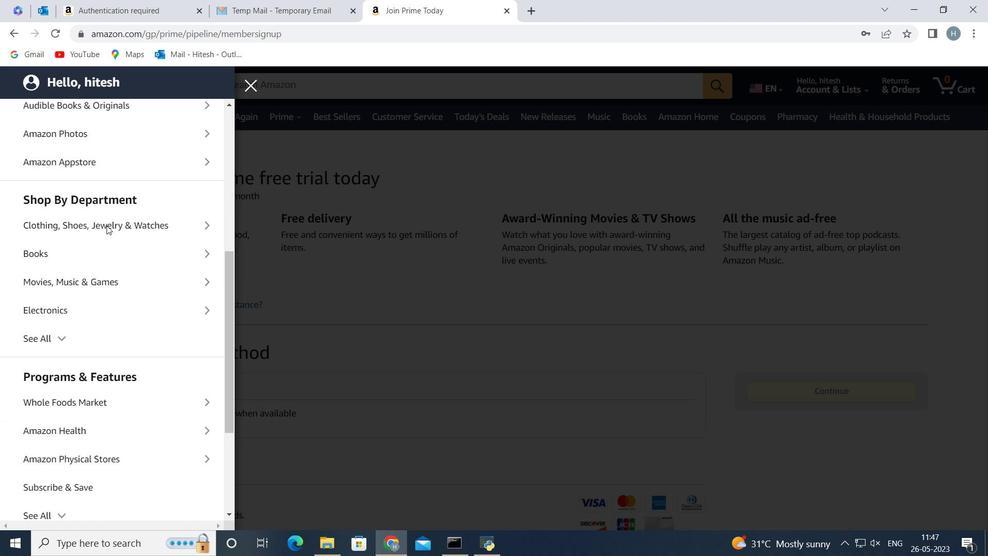 
Action: Mouse scrolled (472, 252) with delta (0, 0)
Screenshot: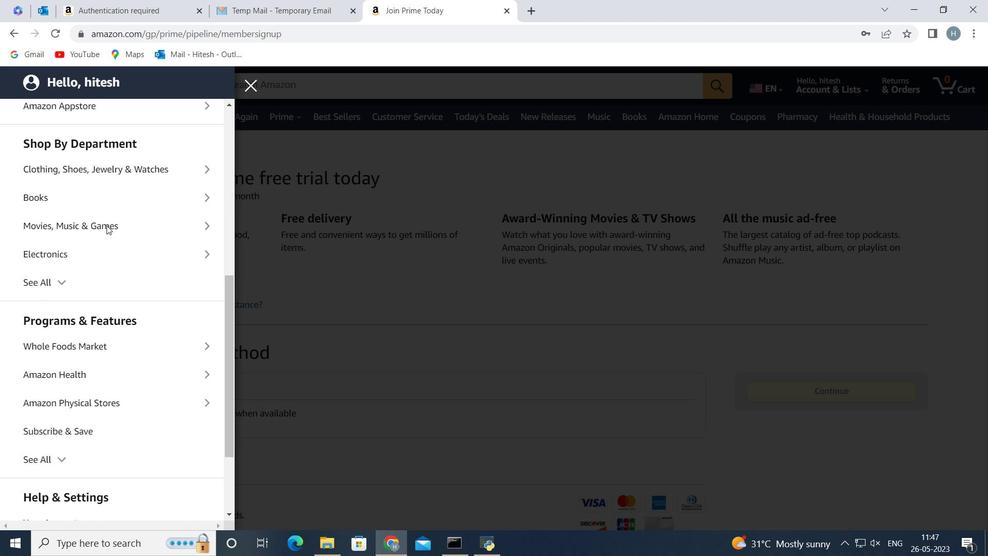 
Action: Mouse scrolled (472, 252) with delta (0, 0)
Screenshot: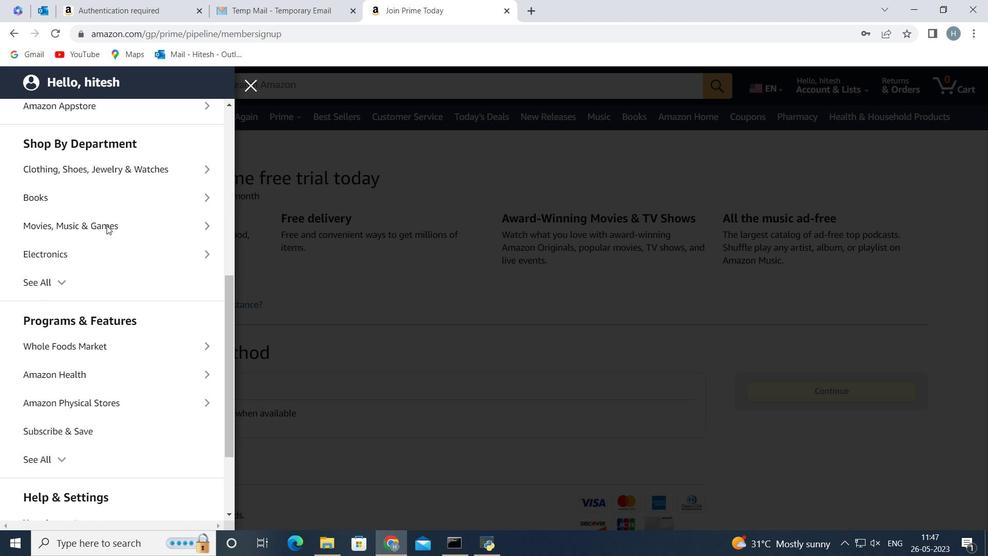
Action: Mouse scrolled (472, 252) with delta (0, 0)
Screenshot: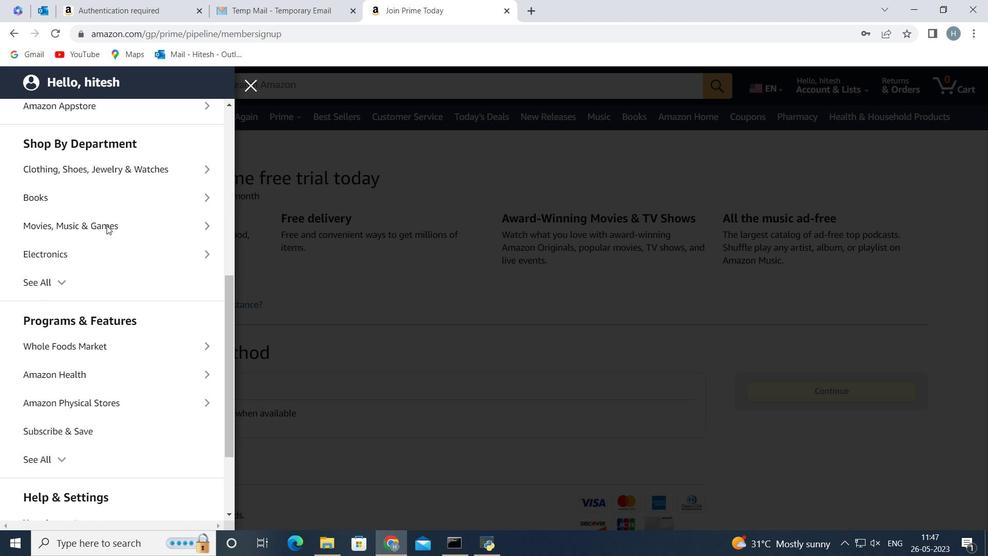 
Action: Mouse scrolled (472, 252) with delta (0, 0)
Screenshot: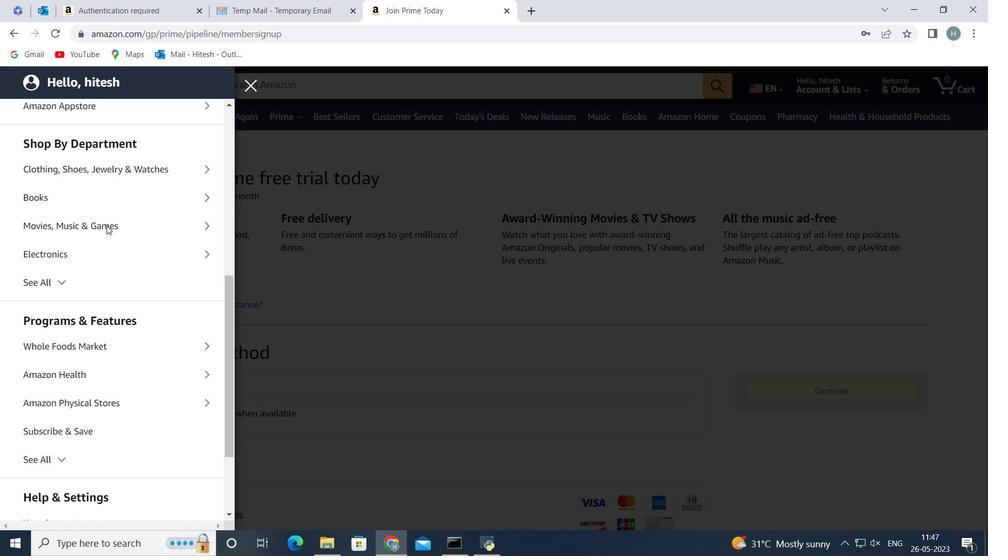 
Action: Mouse scrolled (472, 252) with delta (0, 0)
Screenshot: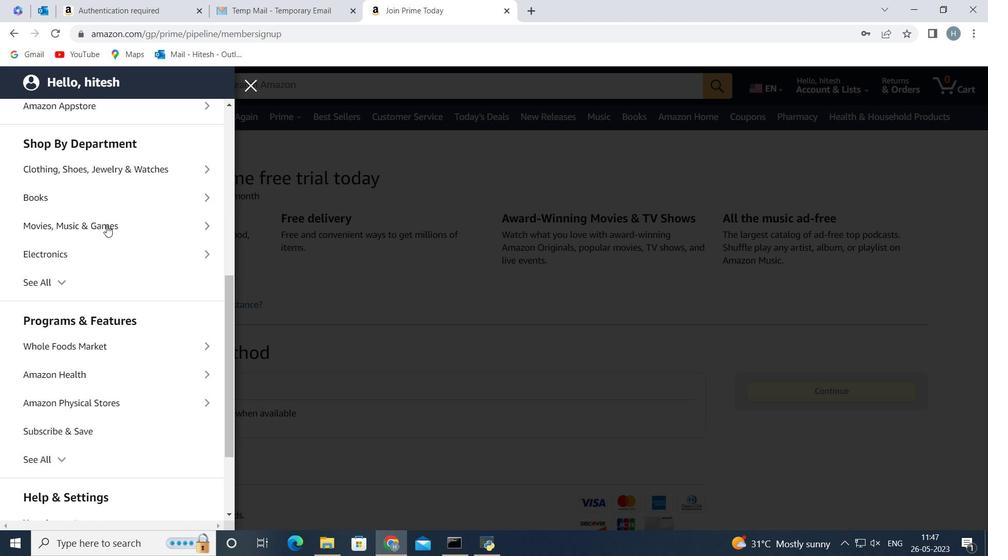 
Action: Mouse scrolled (472, 252) with delta (0, 0)
Screenshot: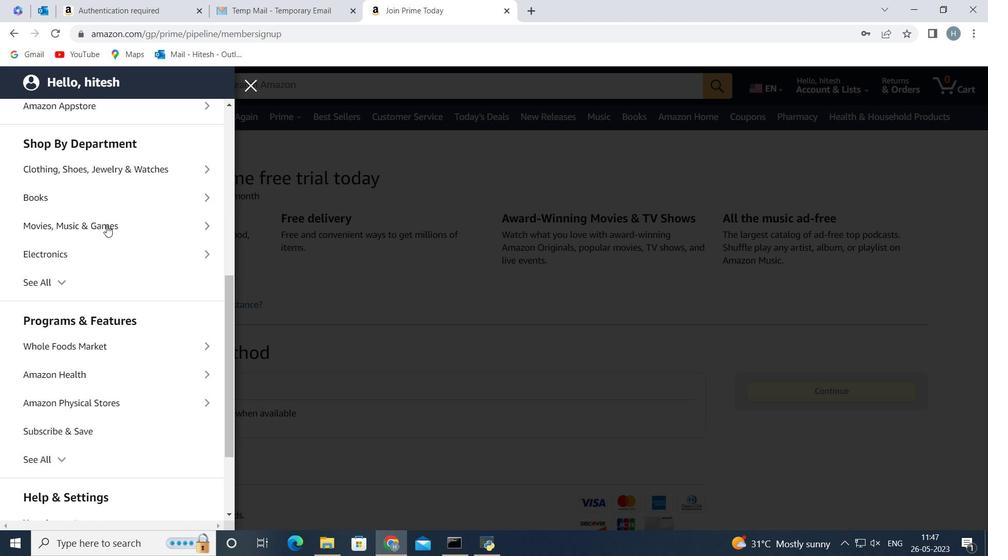 
Action: Mouse scrolled (472, 252) with delta (0, 0)
Screenshot: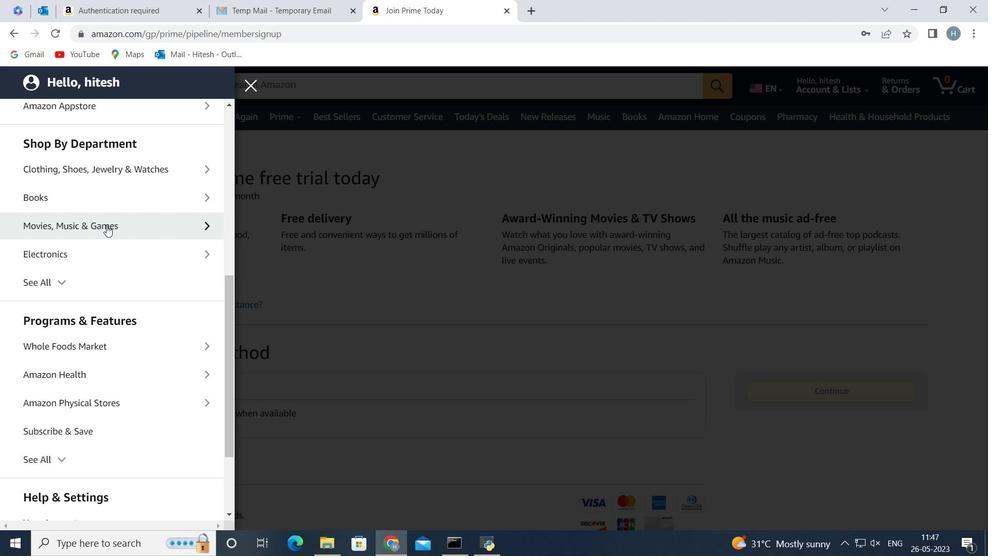 
Action: Mouse scrolled (472, 252) with delta (0, 0)
Screenshot: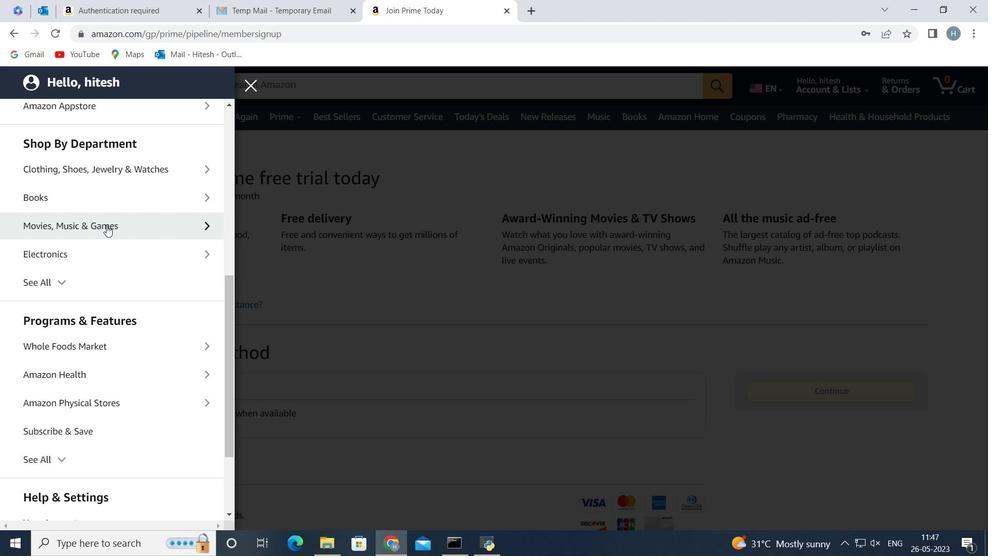 
Action: Mouse scrolled (472, 252) with delta (0, 0)
Screenshot: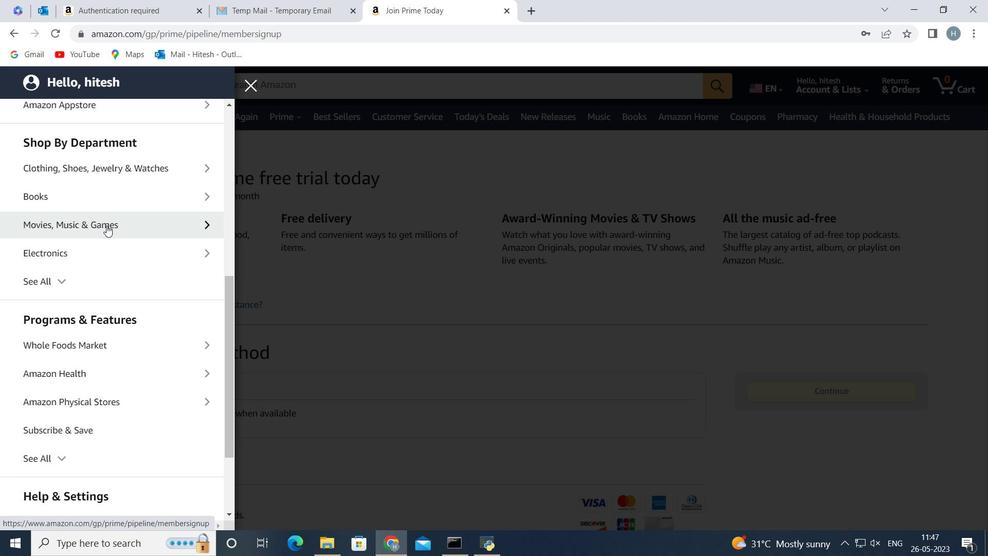 
Action: Mouse scrolled (472, 252) with delta (0, 0)
Screenshot: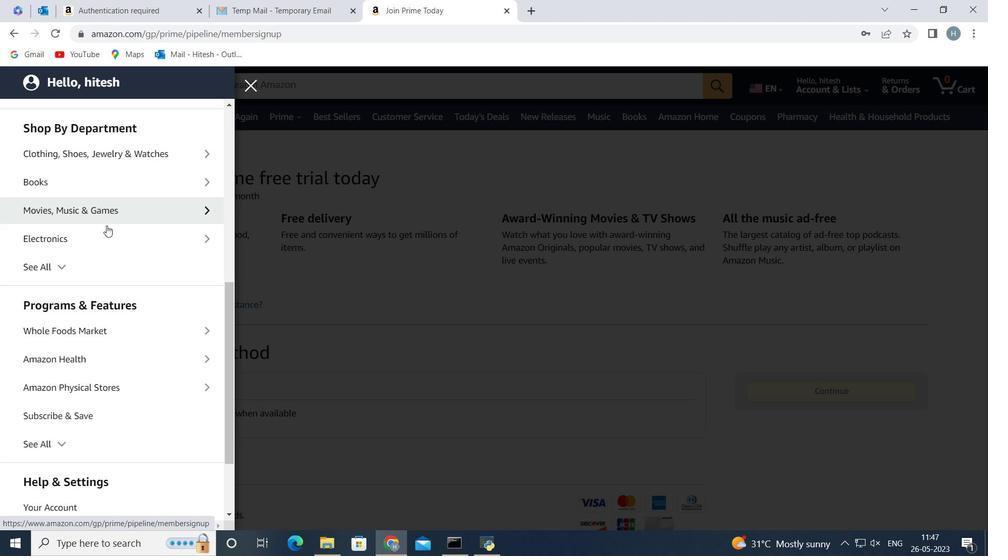 
Action: Mouse scrolled (472, 252) with delta (0, 0)
Screenshot: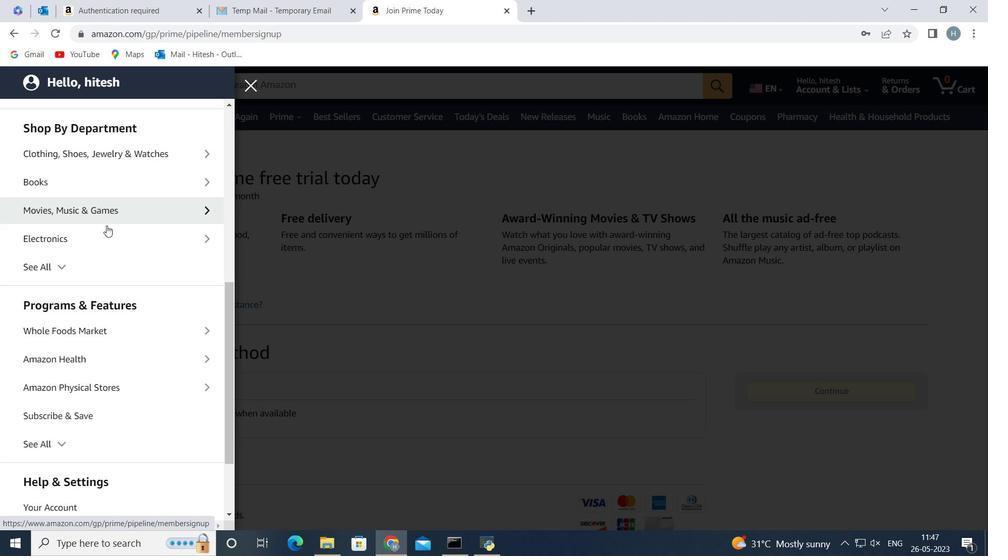 
Action: Mouse scrolled (472, 252) with delta (0, 0)
Screenshot: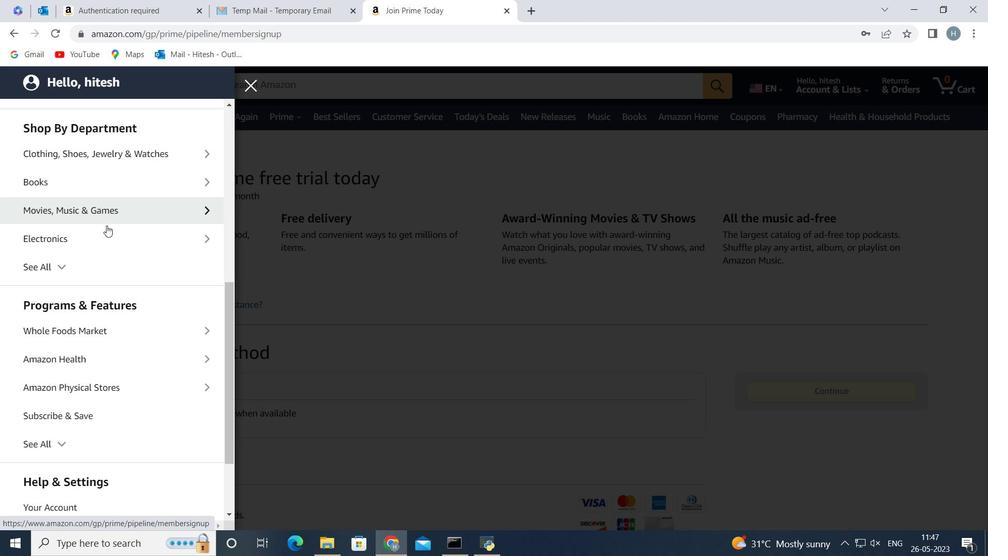 
Action: Mouse moved to (480, 275)
Screenshot: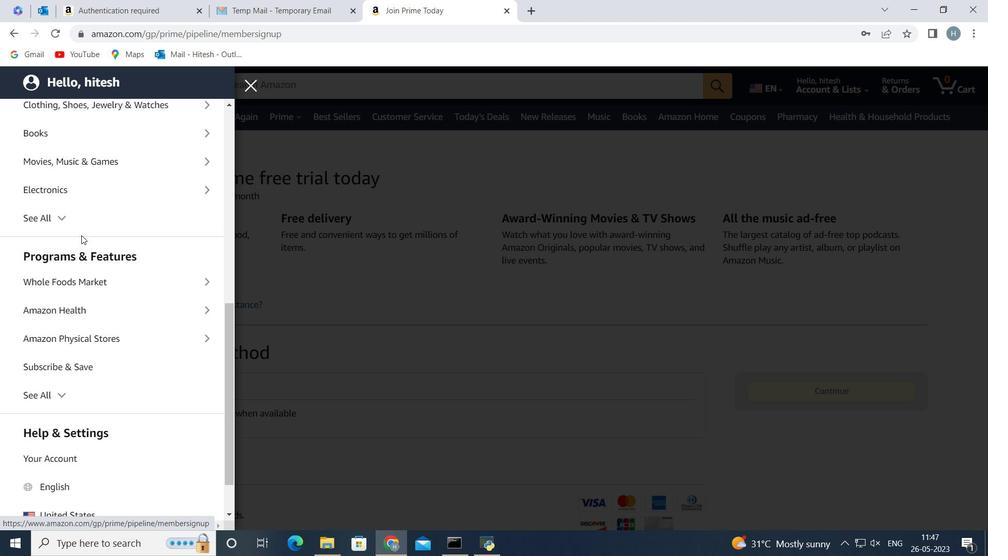 
Action: Mouse scrolled (480, 275) with delta (0, 0)
Screenshot: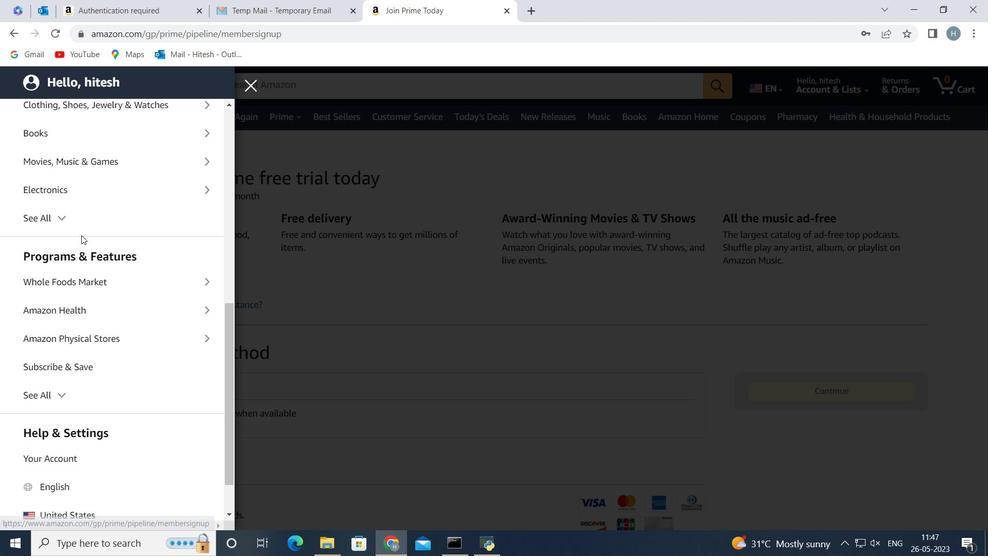 
Action: Mouse moved to (455, 297)
Screenshot: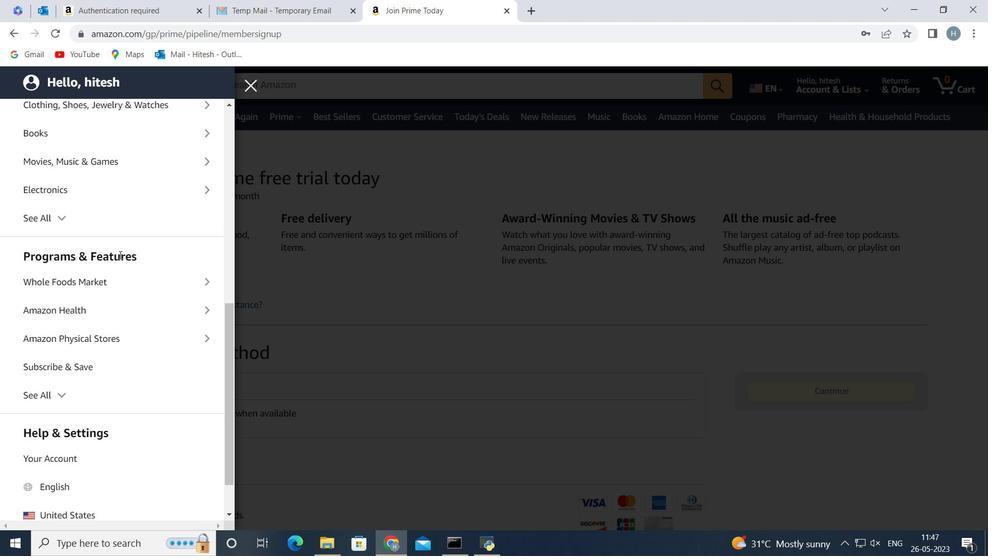 
Action: Mouse pressed left at (455, 297)
Screenshot: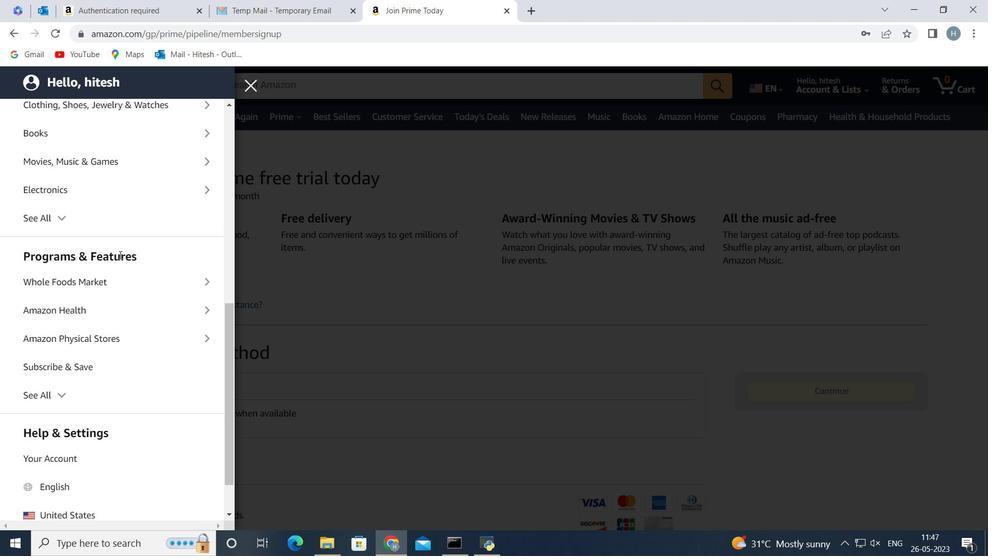 
Action: Mouse moved to (468, 297)
Screenshot: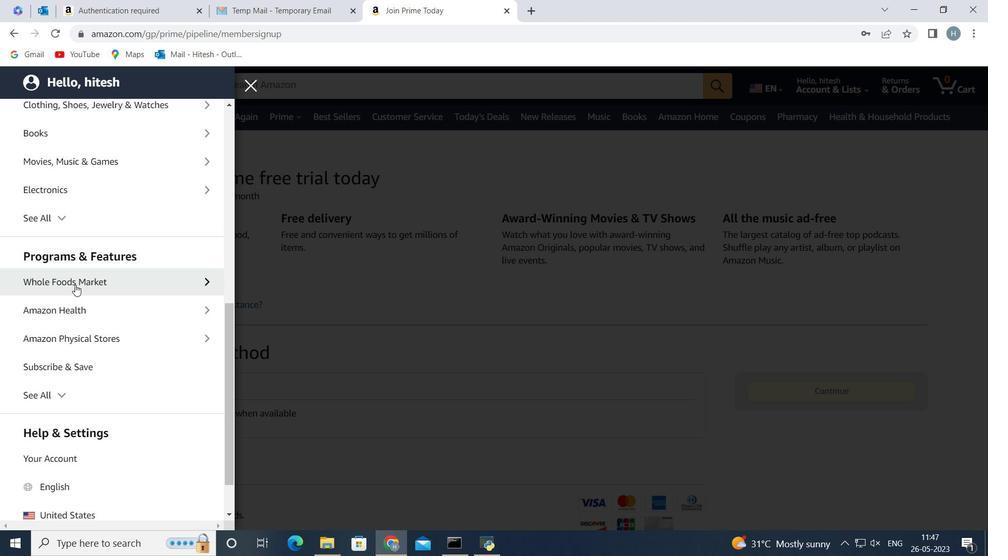 
Action: Mouse pressed left at (468, 297)
Screenshot: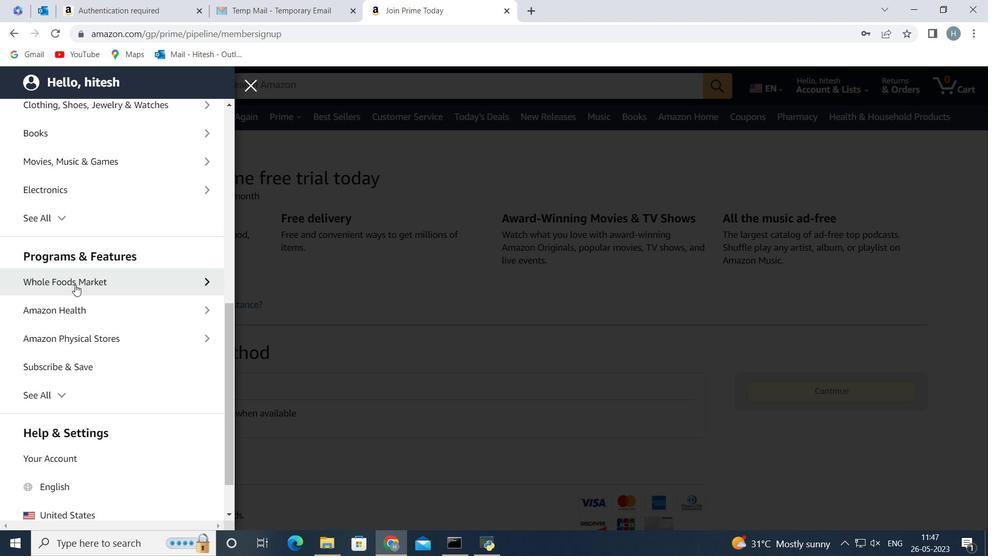 
Action: Mouse moved to (581, 212)
Screenshot: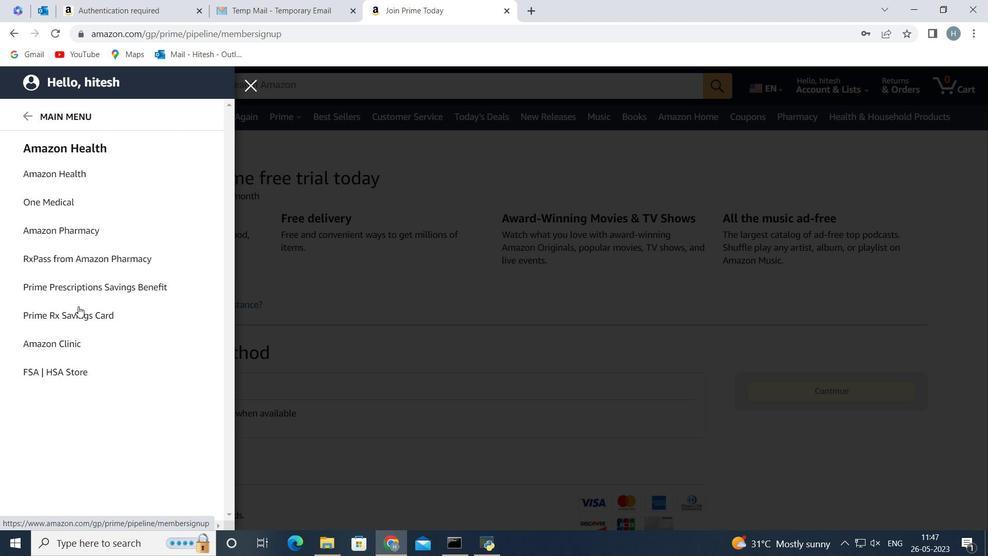 
Action: Mouse scrolled (581, 211) with delta (0, 0)
Screenshot: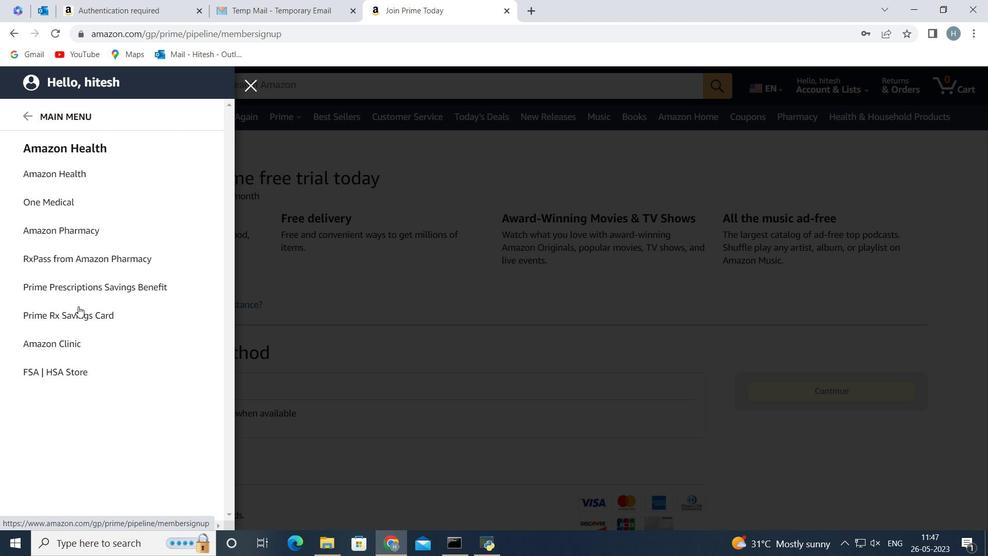 
Action: Mouse moved to (757, 304)
Screenshot: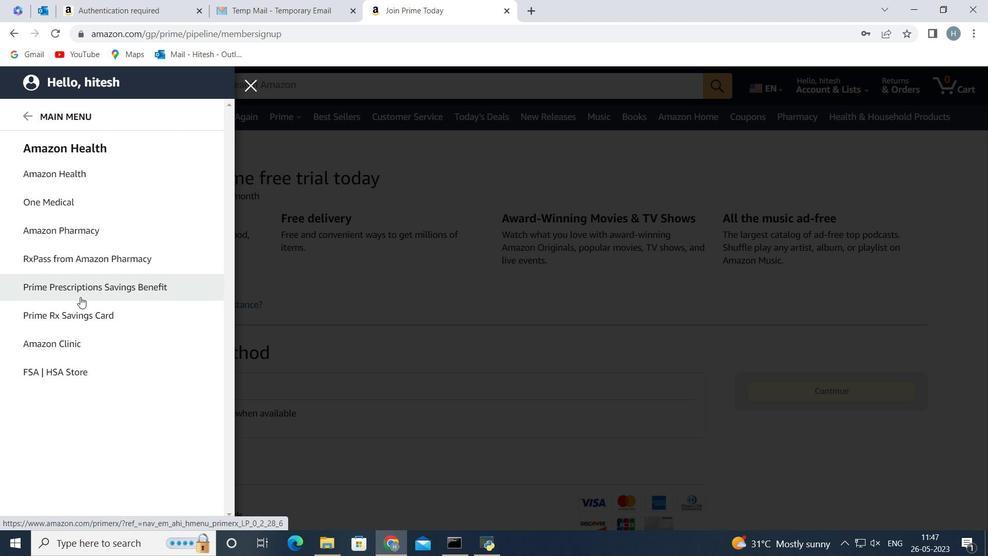 
Action: Mouse pressed left at (757, 304)
Screenshot: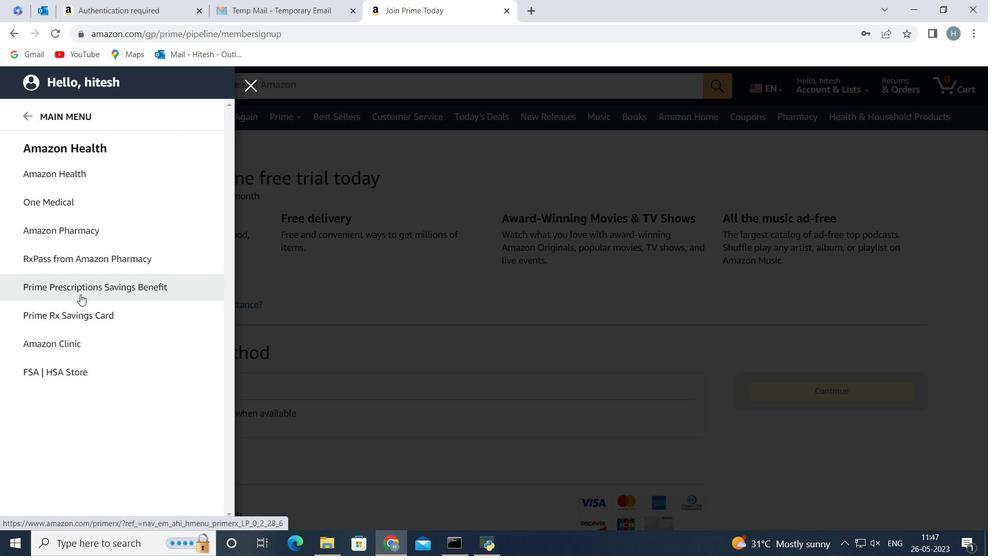 
Action: Mouse pressed left at (757, 304)
Screenshot: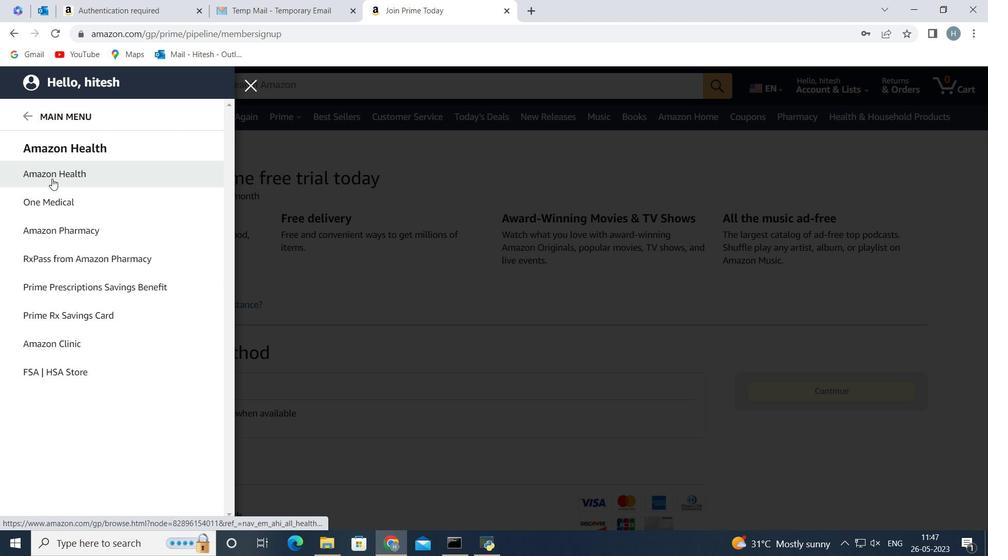 
Action: Mouse moved to (570, 258)
Screenshot: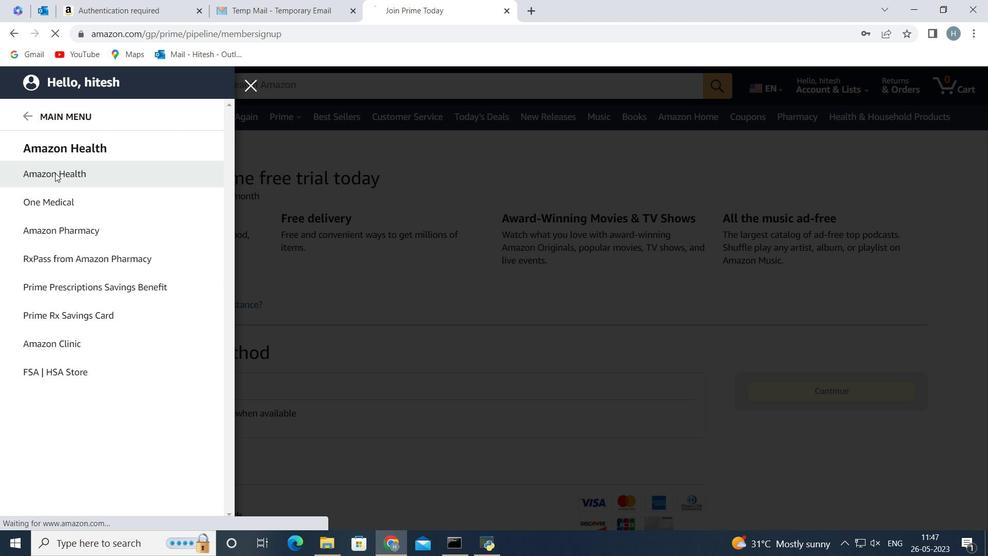 
Action: Mouse scrolled (570, 259) with delta (0, 0)
Screenshot: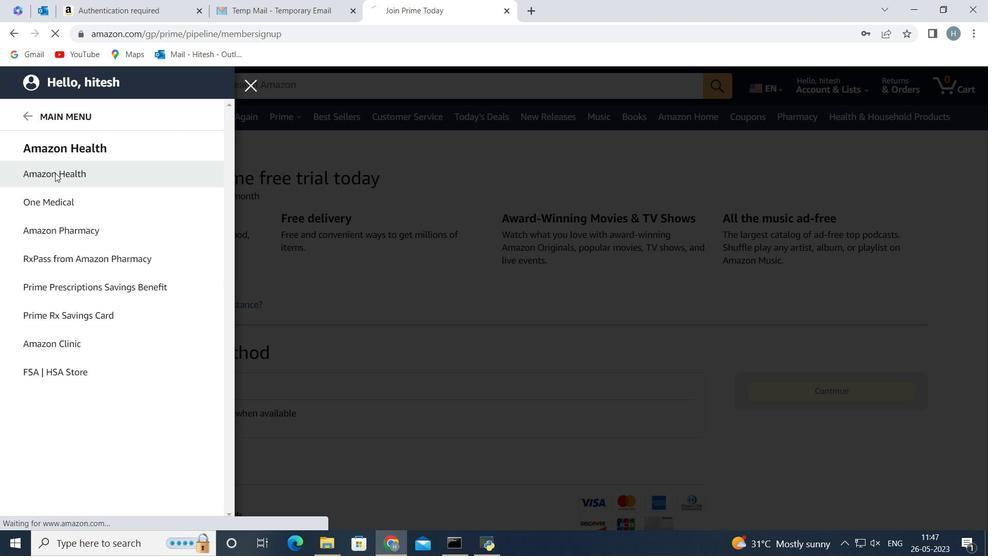 
Action: Mouse scrolled (570, 259) with delta (0, 0)
Screenshot: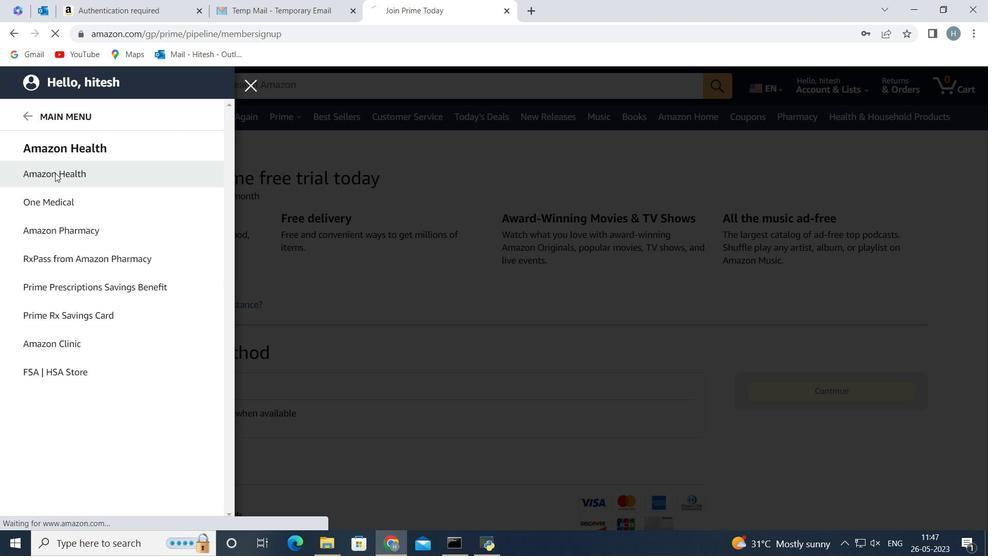 
Action: Mouse scrolled (570, 259) with delta (0, 0)
Screenshot: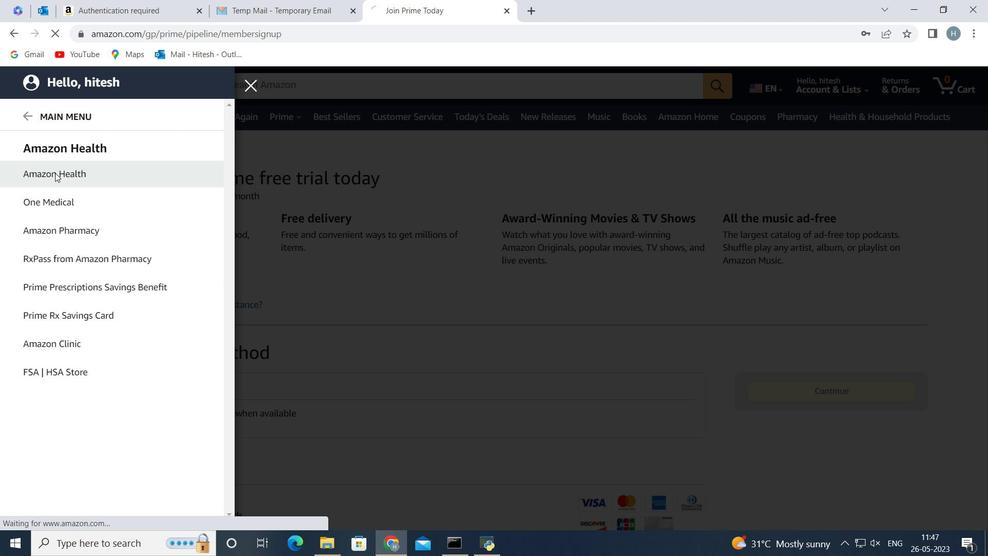 
Action: Mouse moved to (704, 243)
Screenshot: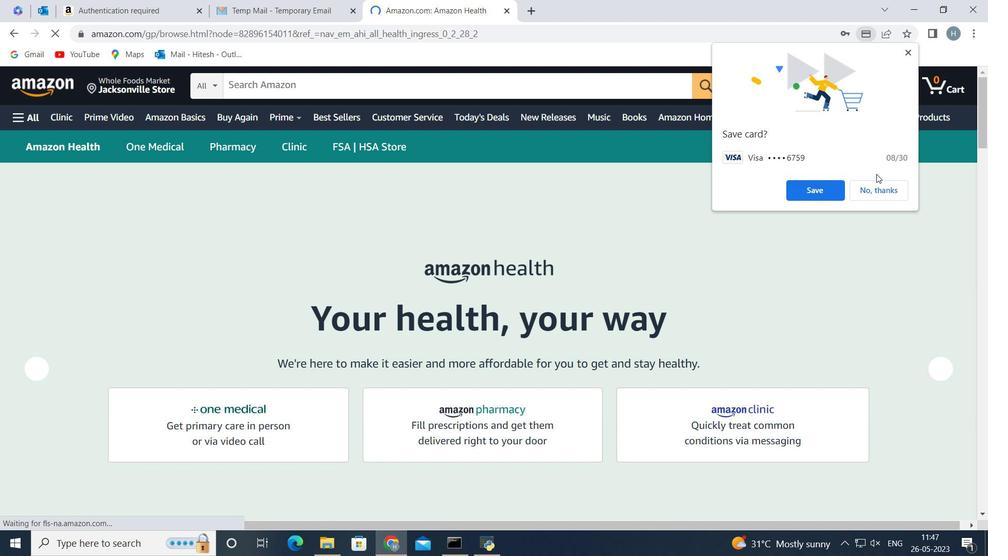 
Action: Mouse scrolled (704, 243) with delta (0, 0)
Screenshot: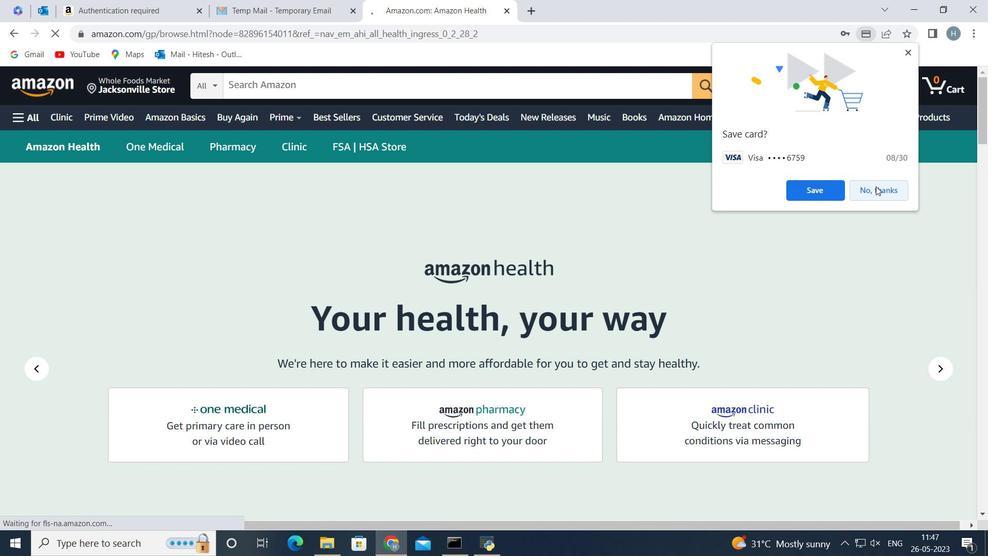 
Action: Mouse scrolled (704, 243) with delta (0, 0)
Screenshot: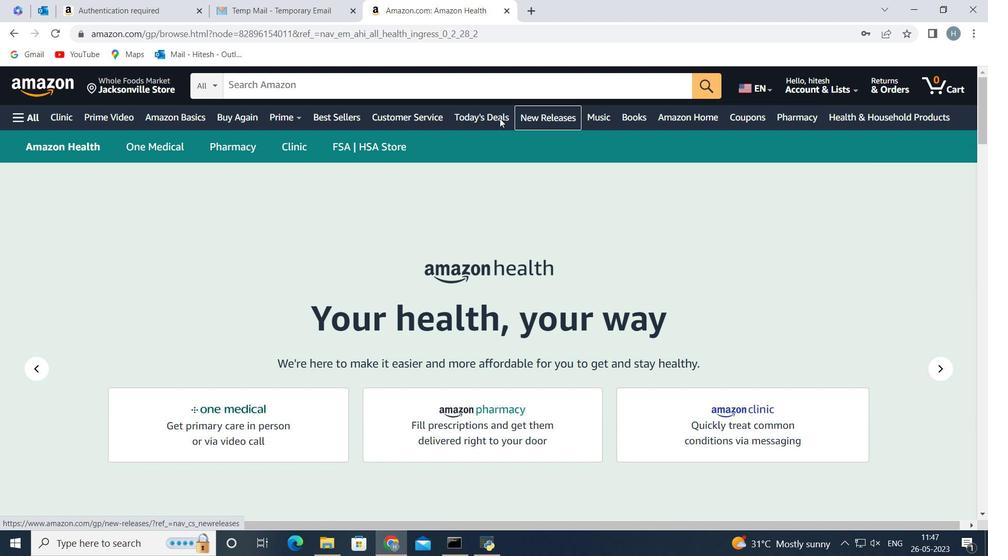 
Action: Mouse moved to (675, 246)
Screenshot: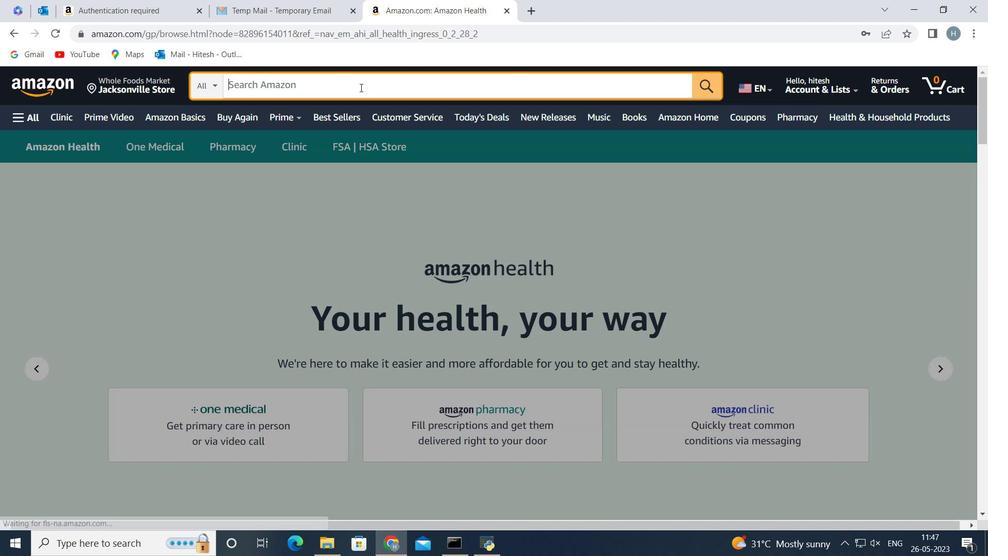
Action: Mouse scrolled (675, 246) with delta (0, 0)
Screenshot: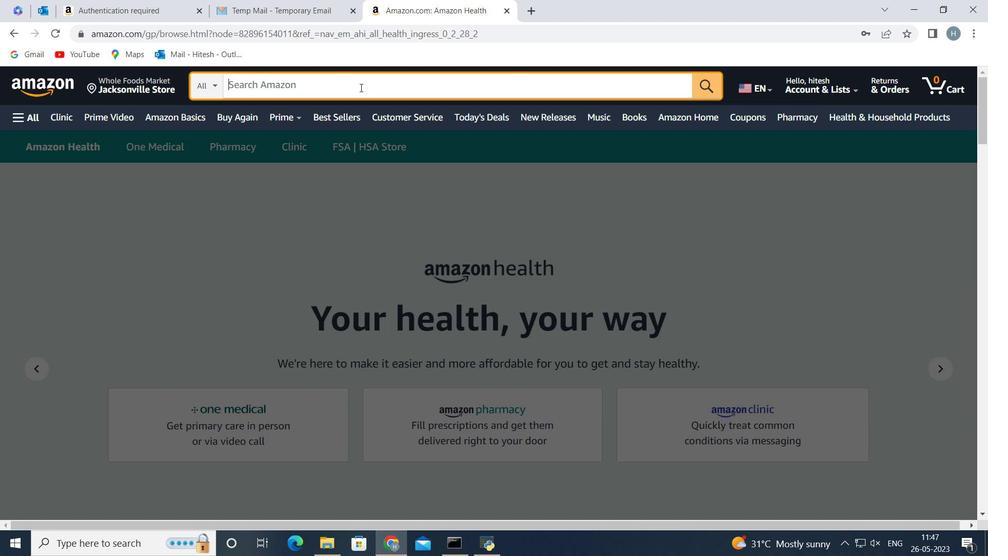 
Action: Mouse scrolled (675, 246) with delta (0, 0)
Screenshot: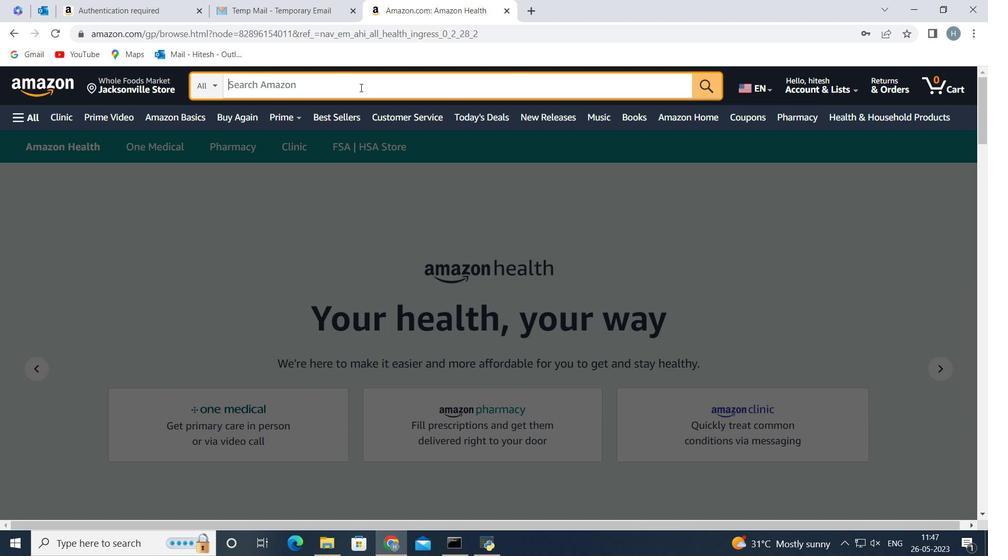 
Action: Mouse moved to (684, 257)
Screenshot: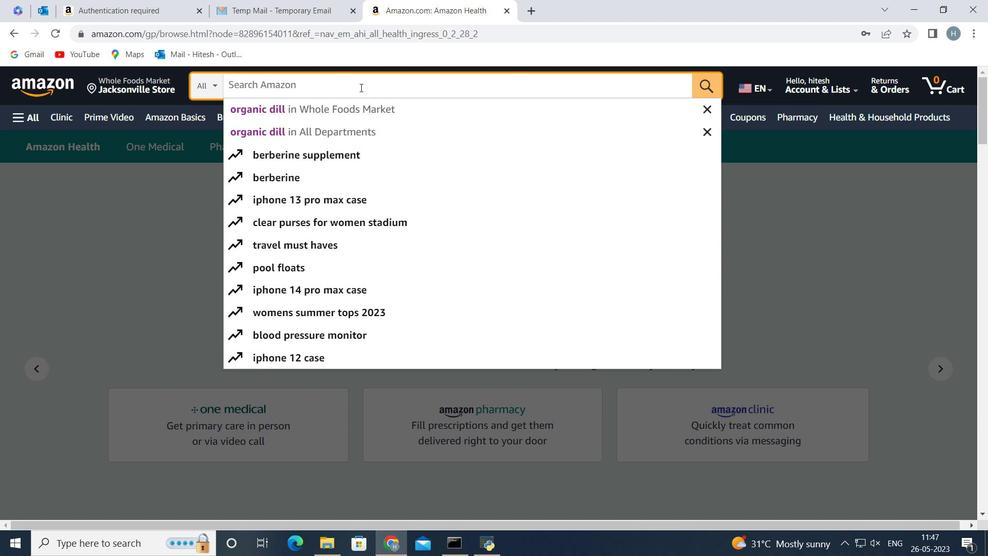 
Action: Mouse scrolled (684, 257) with delta (0, 0)
Screenshot: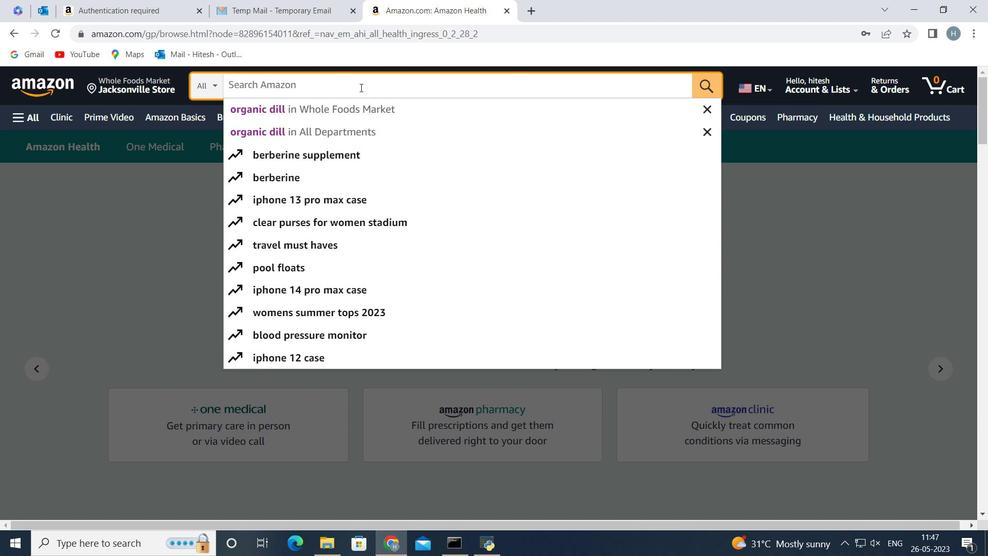 
Action: Mouse scrolled (684, 257) with delta (0, 0)
Screenshot: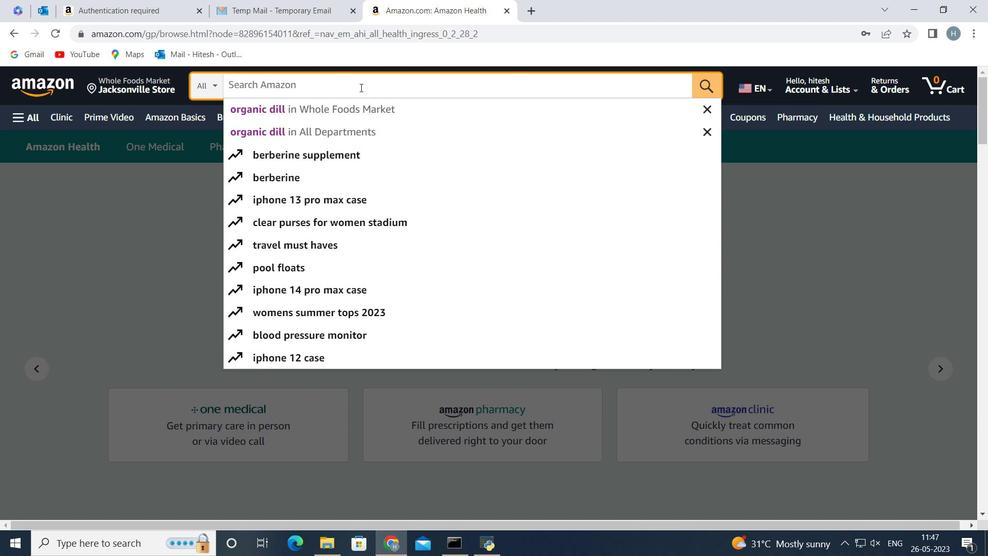 
Action: Mouse moved to (754, 253)
Screenshot: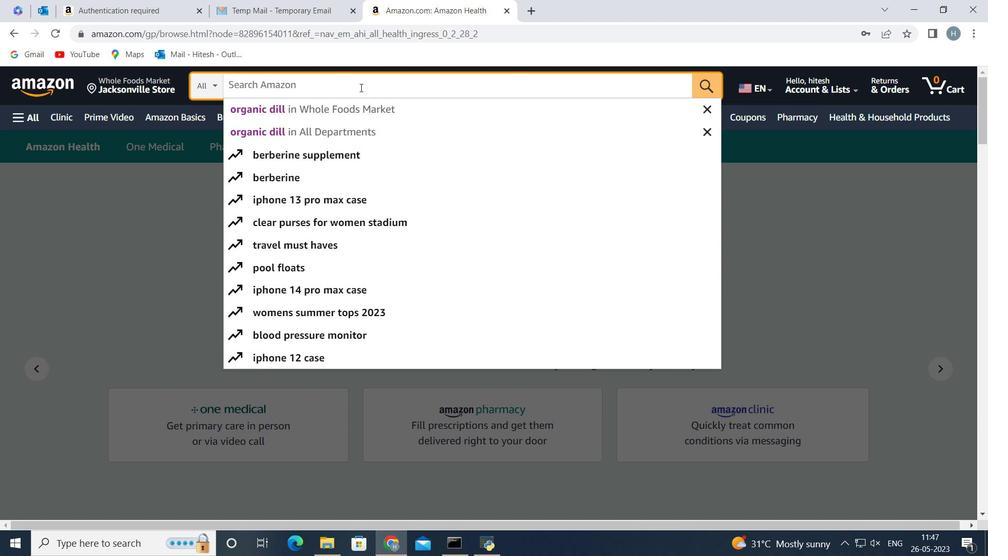 
Action: Mouse pressed left at (754, 253)
Screenshot: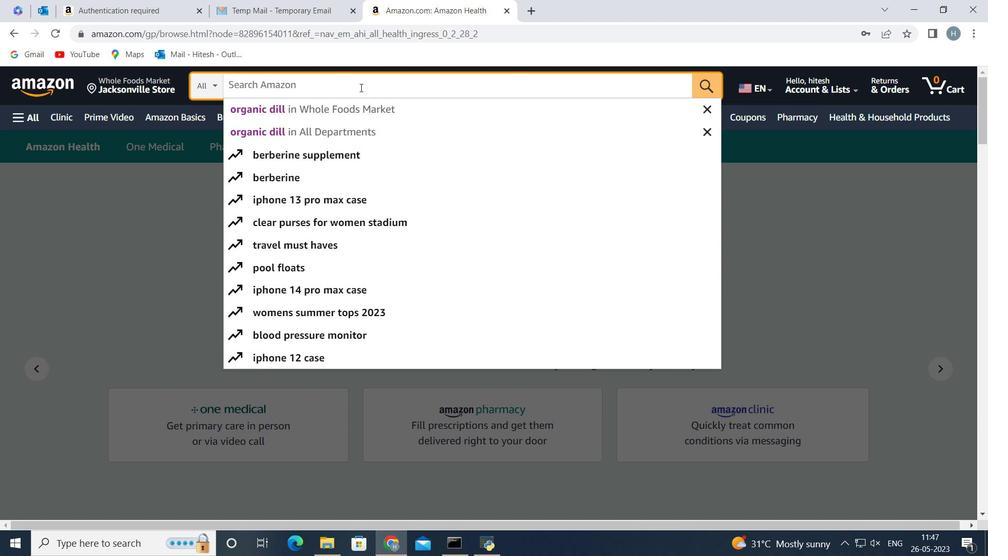 
Action: Mouse pressed left at (754, 253)
Screenshot: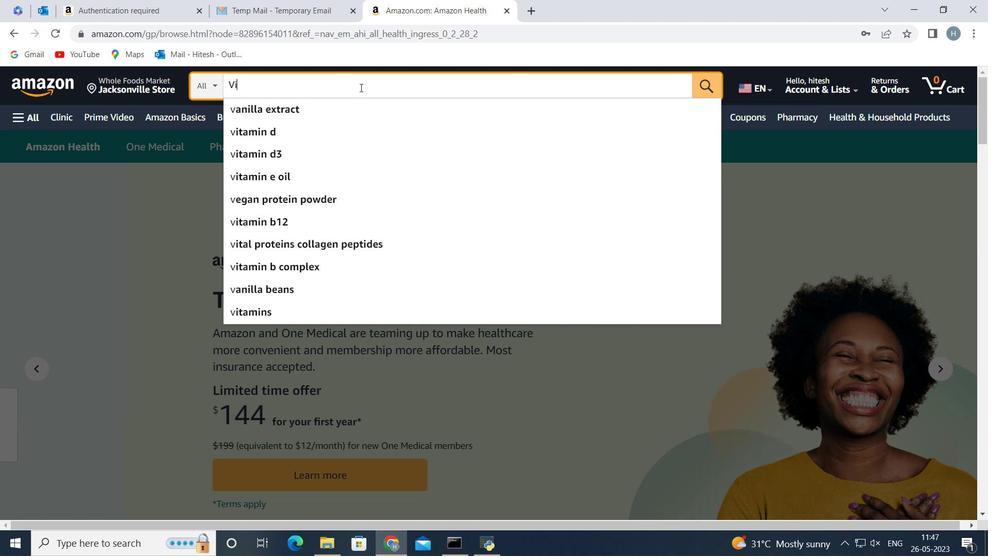 
Action: Mouse moved to (329, 320)
Screenshot: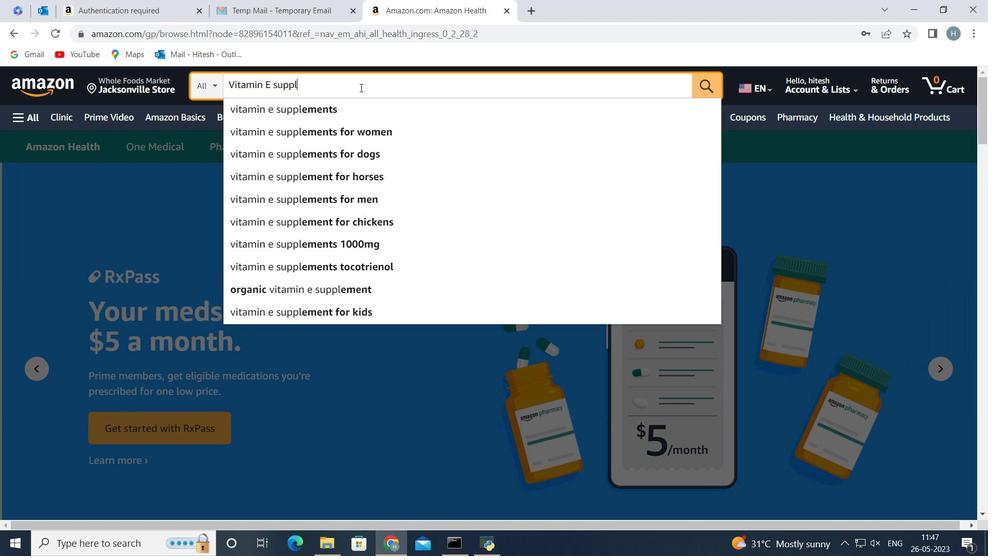 
Action: Mouse scrolled (329, 321) with delta (0, 0)
Screenshot: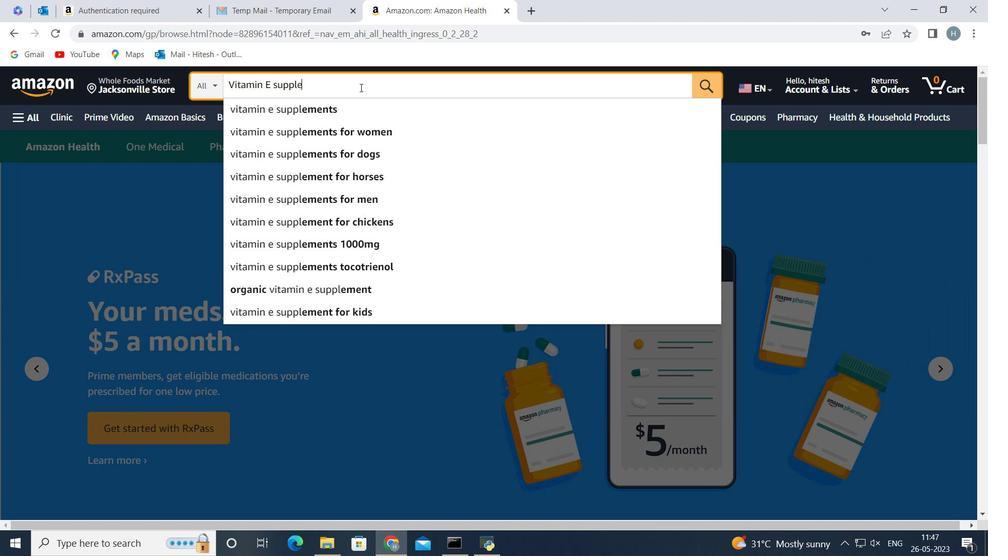 
Action: Mouse moved to (329, 320)
Screenshot: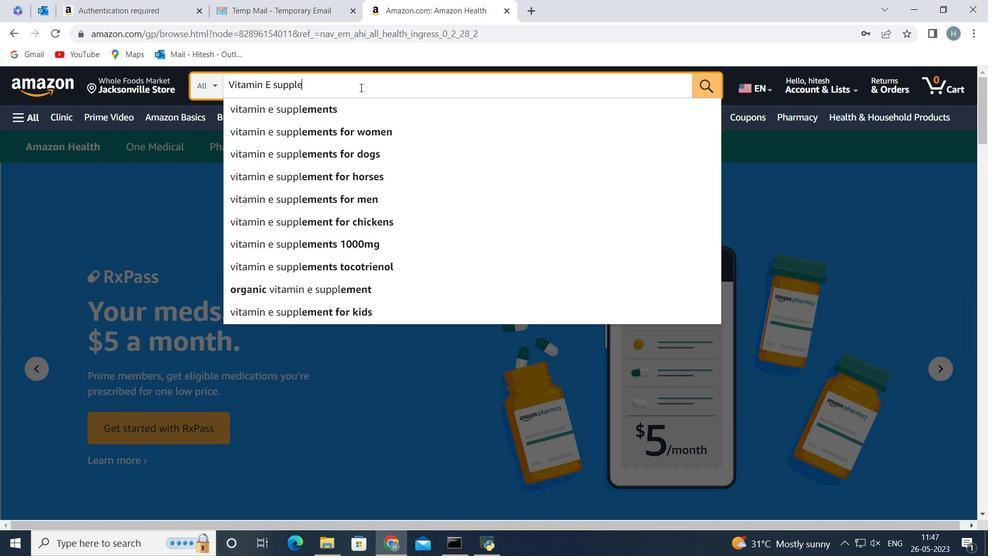 
Action: Mouse scrolled (329, 320) with delta (0, 0)
Screenshot: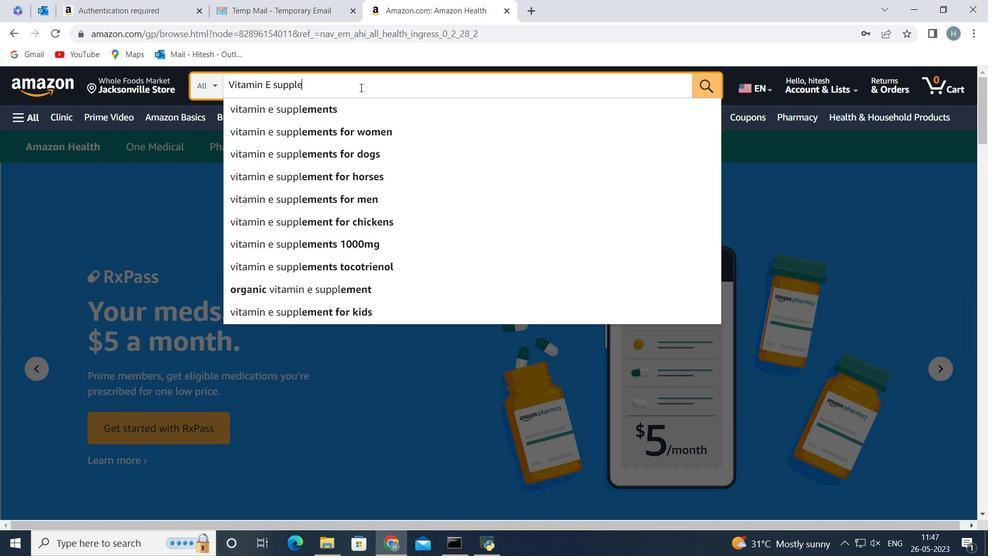 
Action: Mouse scrolled (329, 320) with delta (0, 0)
Screenshot: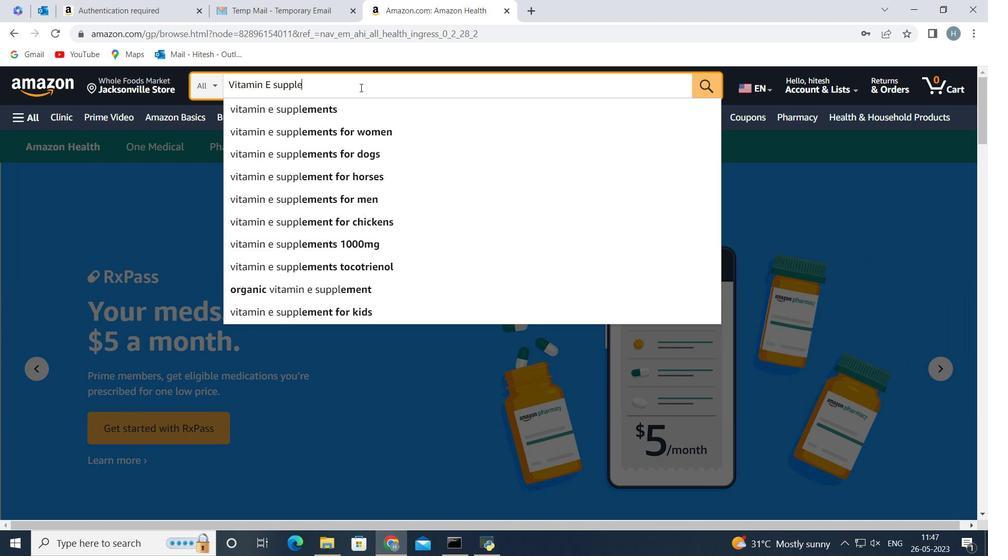 
Action: Mouse scrolled (329, 320) with delta (0, 0)
Screenshot: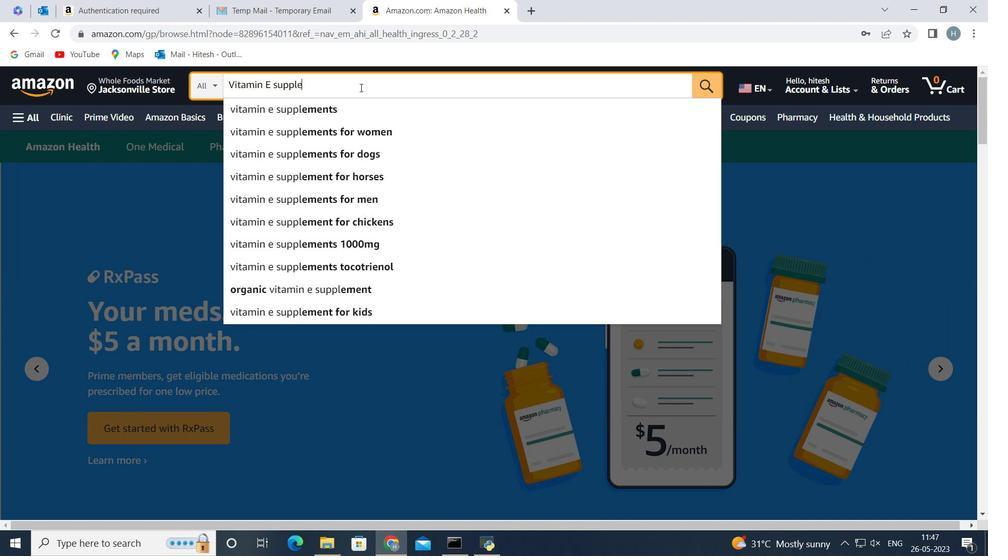 
Action: Mouse moved to (329, 318)
Screenshot: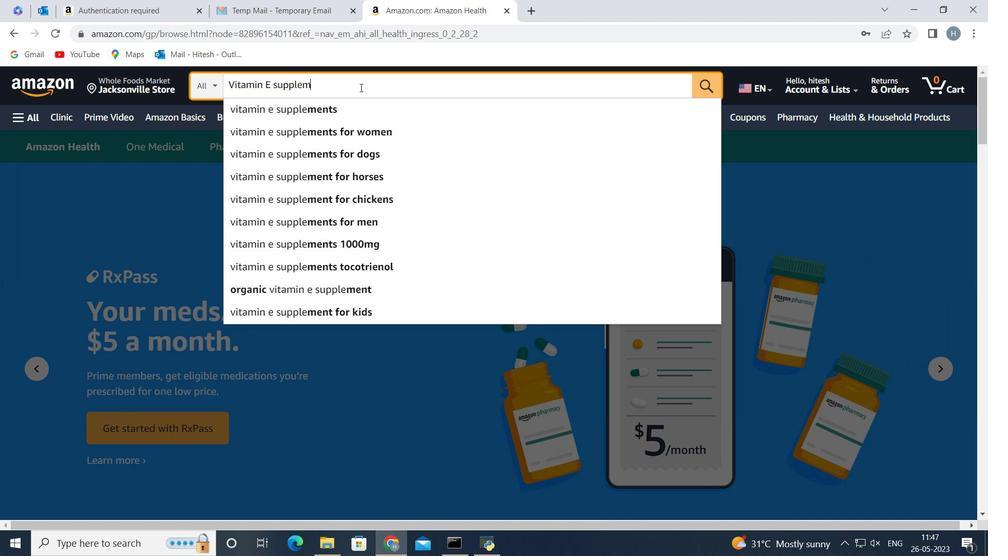 
Action: Mouse scrolled (329, 318) with delta (0, 0)
Screenshot: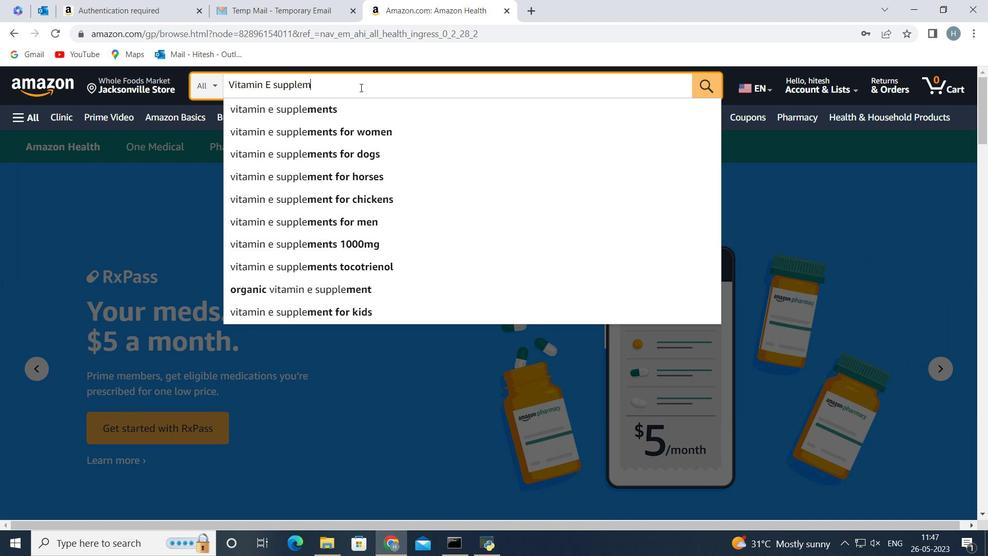 
Action: Mouse scrolled (329, 318) with delta (0, 0)
Screenshot: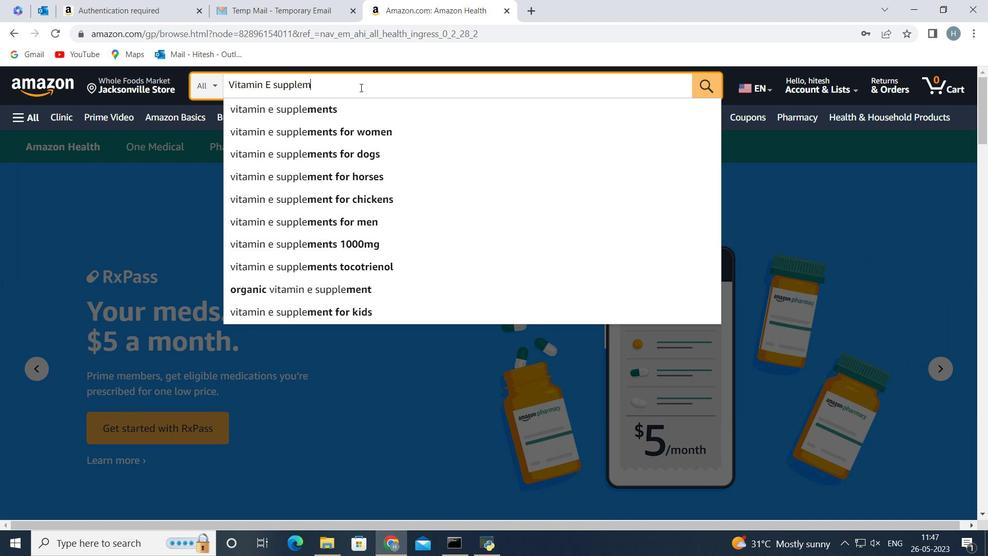 
Action: Mouse scrolled (329, 318) with delta (0, 0)
Screenshot: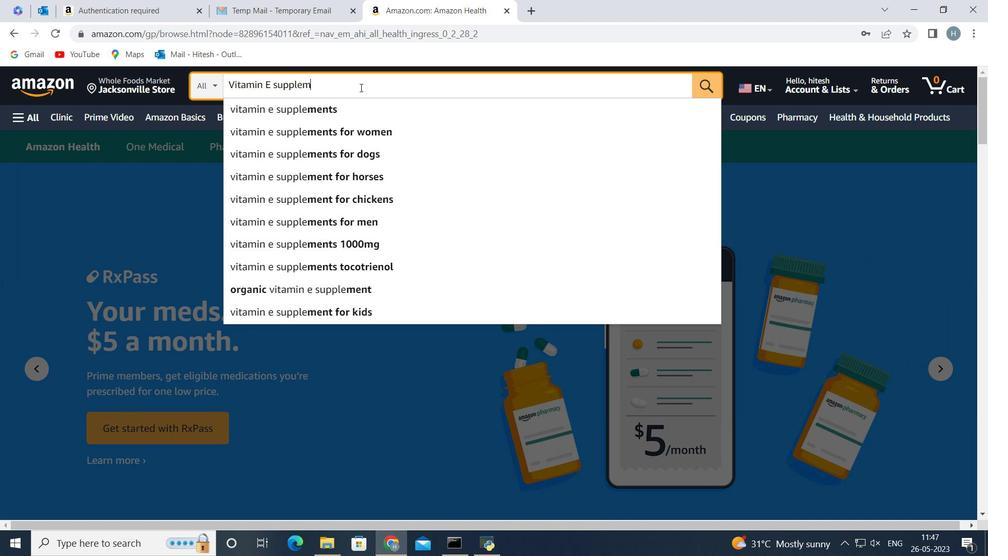 
Action: Mouse moved to (332, 311)
Screenshot: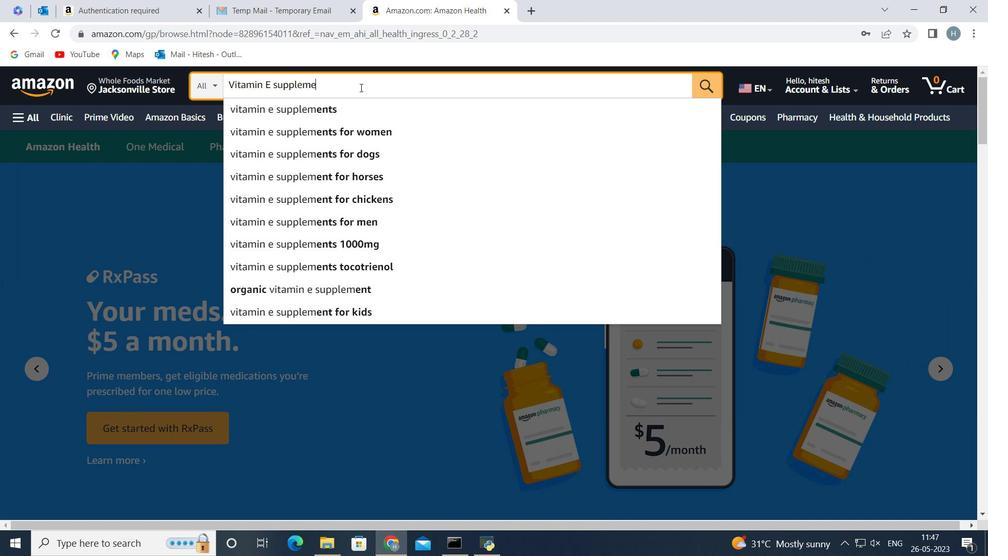 
Action: Mouse scrolled (332, 311) with delta (0, 0)
Screenshot: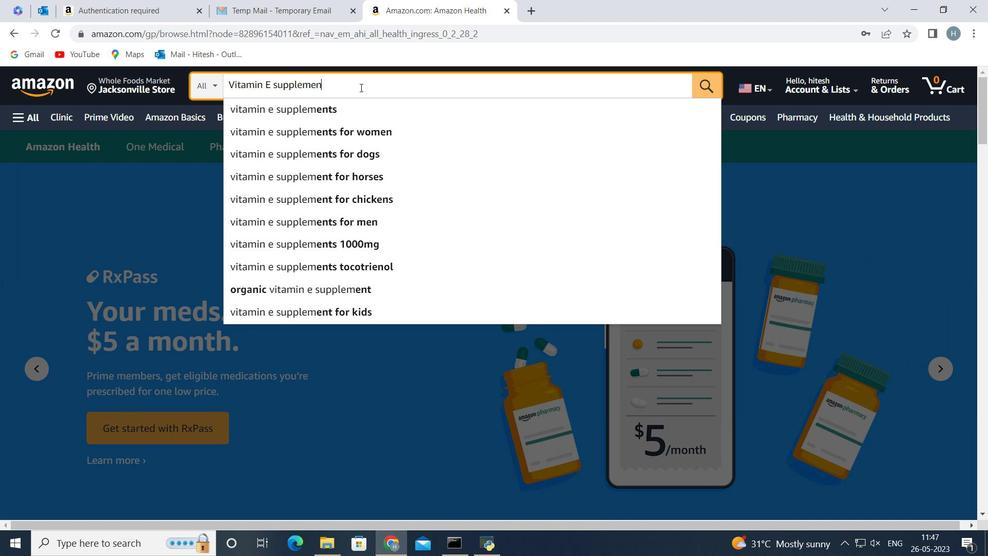 
Action: Mouse scrolled (332, 311) with delta (0, 0)
Screenshot: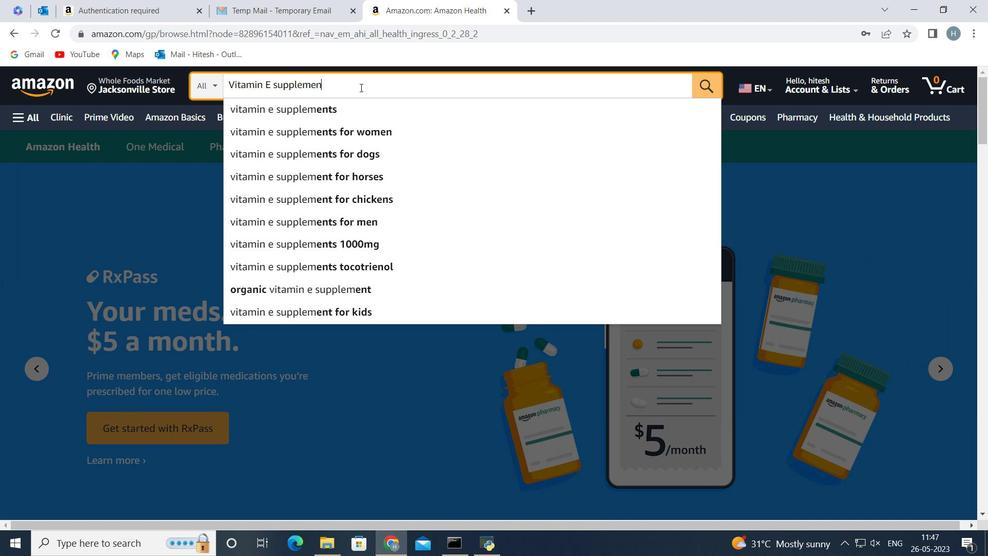 
Action: Mouse scrolled (332, 311) with delta (0, 0)
Screenshot: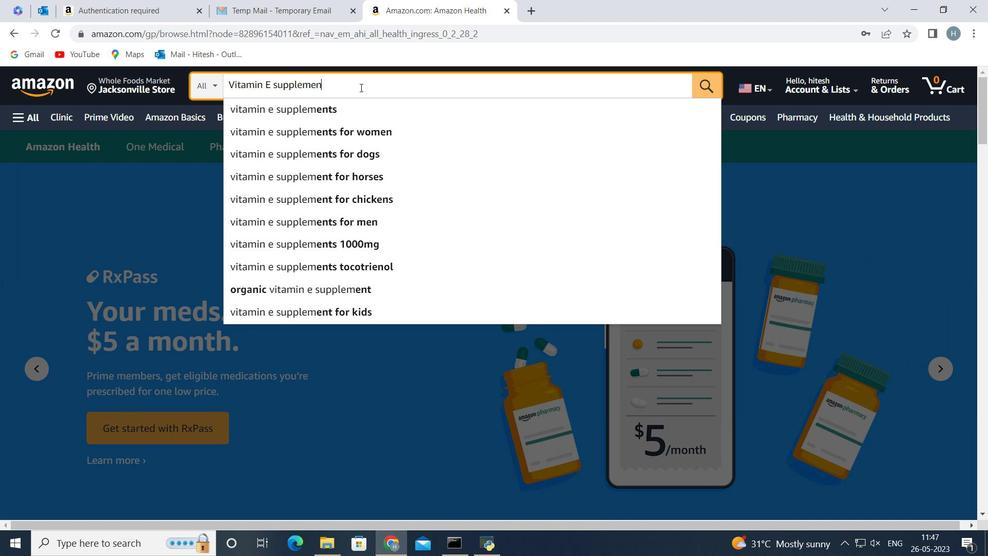 
Action: Mouse scrolled (332, 311) with delta (0, 0)
Screenshot: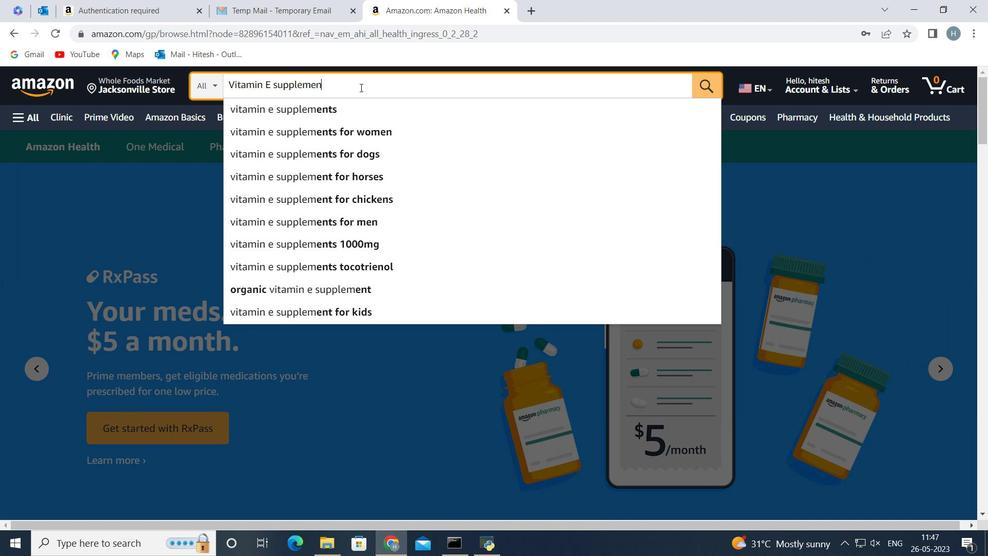 
Action: Mouse scrolled (332, 311) with delta (0, 0)
Screenshot: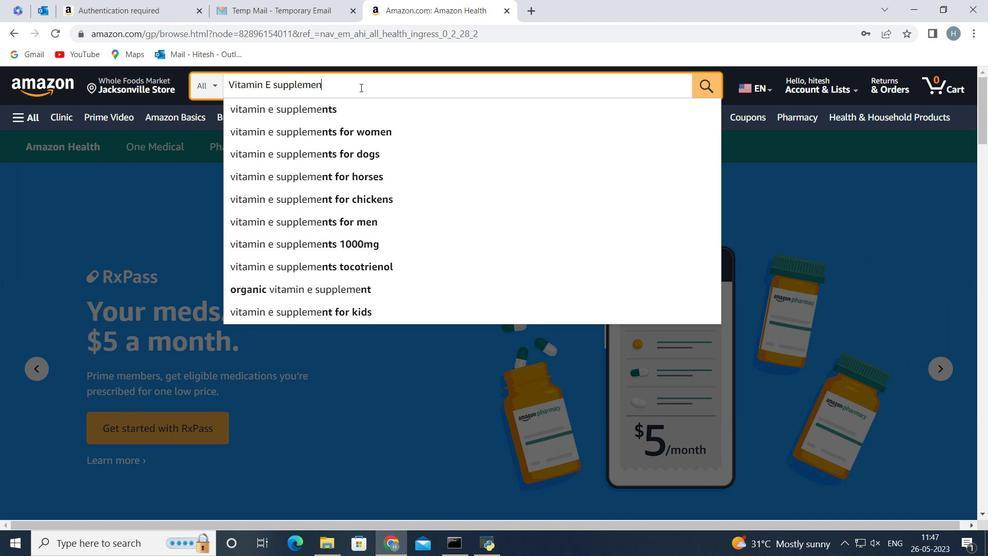 
Action: Mouse scrolled (332, 311) with delta (0, 0)
Screenshot: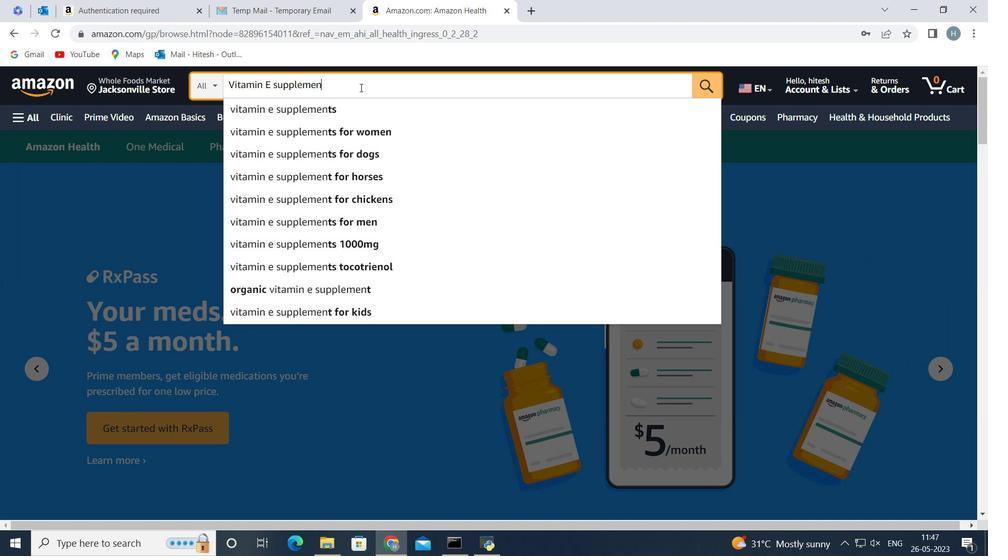 
Action: Mouse scrolled (332, 311) with delta (0, 0)
Screenshot: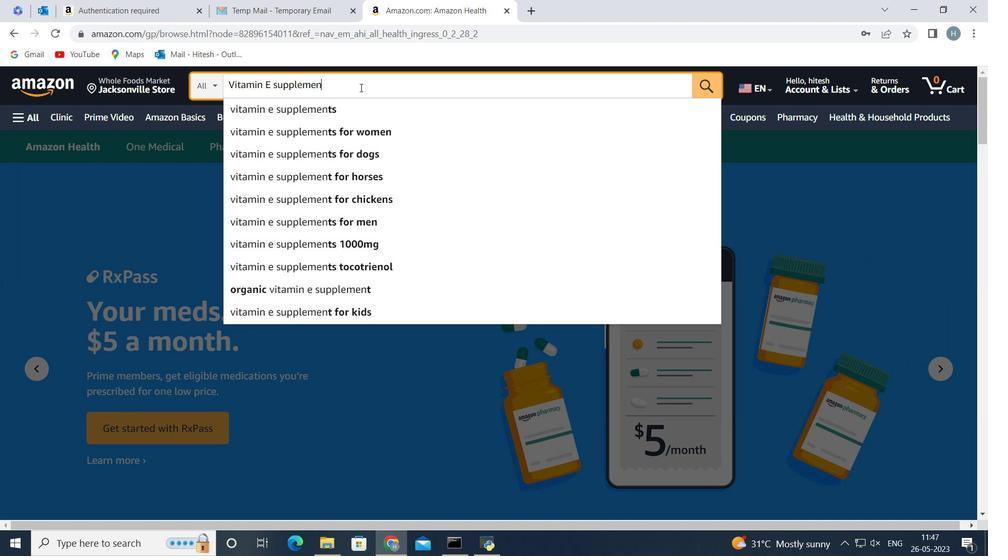 
Action: Mouse scrolled (332, 311) with delta (0, 0)
Screenshot: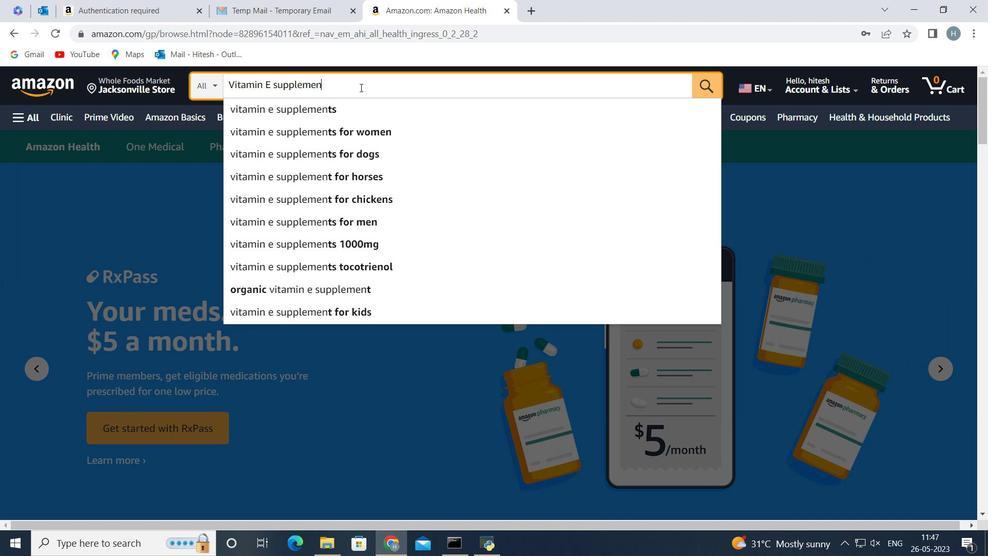 
Action: Mouse moved to (592, 304)
Screenshot: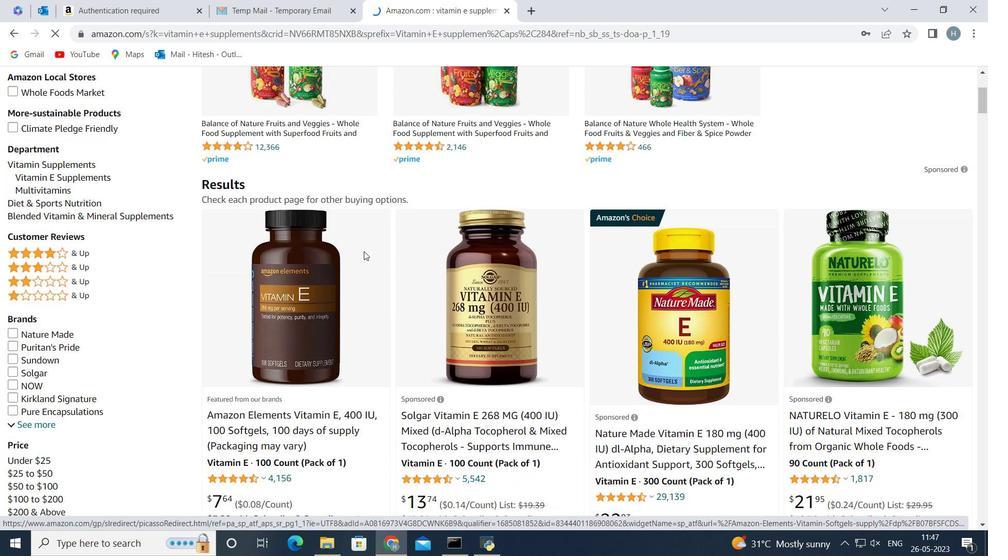 
Action: Mouse scrolled (592, 303) with delta (0, 0)
Screenshot: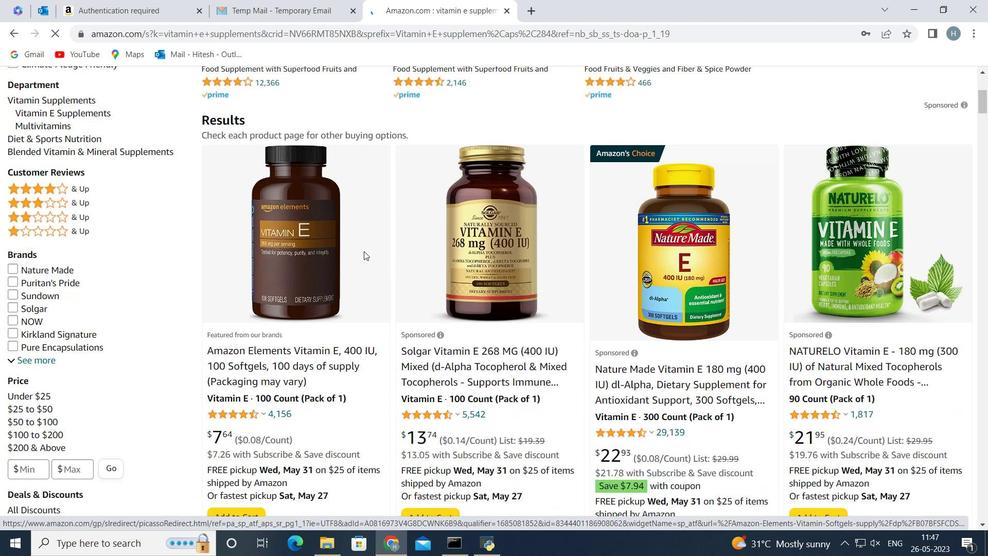 
Action: Mouse moved to (463, 297)
Screenshot: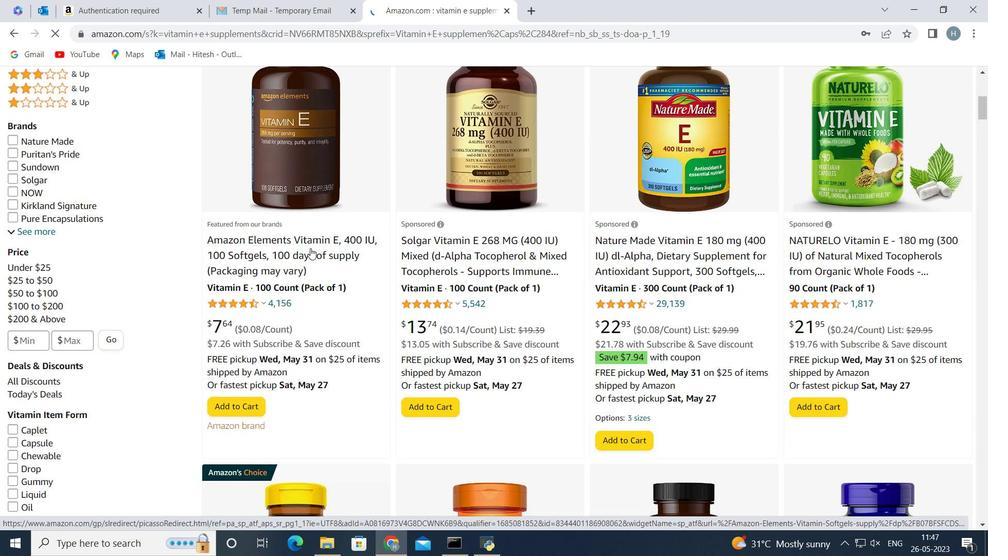
Action: Mouse scrolled (463, 296) with delta (0, 0)
Screenshot: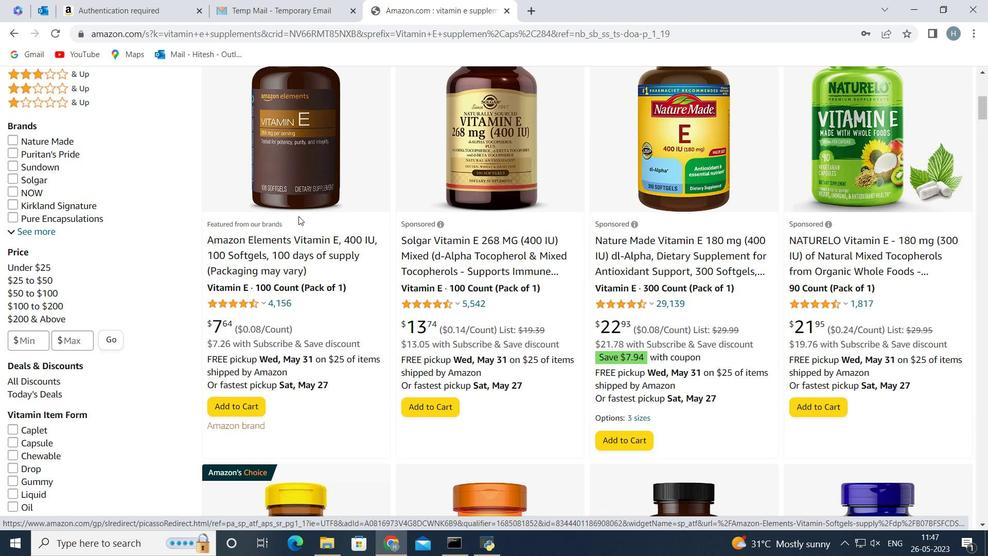 
Action: Mouse scrolled (463, 296) with delta (0, 0)
Screenshot: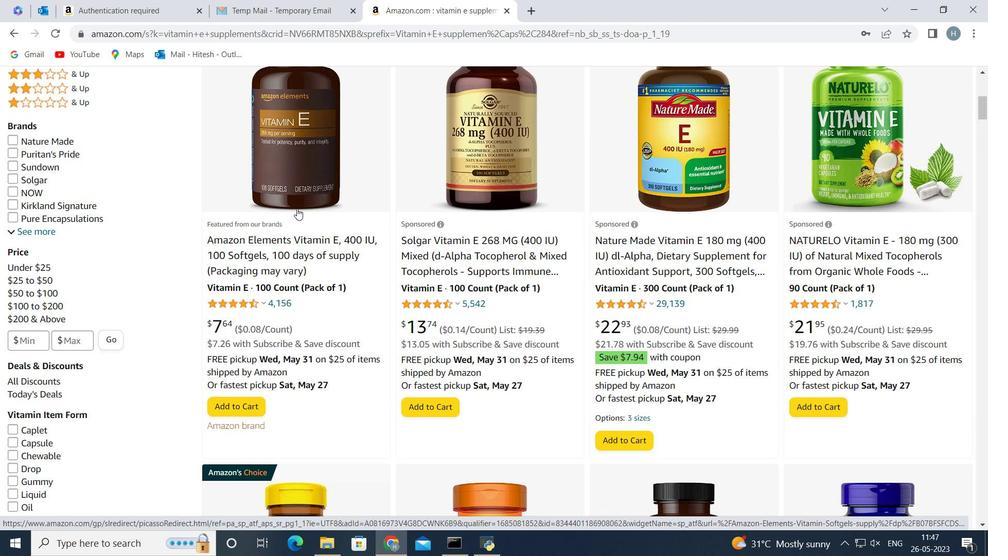 
Action: Mouse scrolled (463, 296) with delta (0, 0)
Screenshot: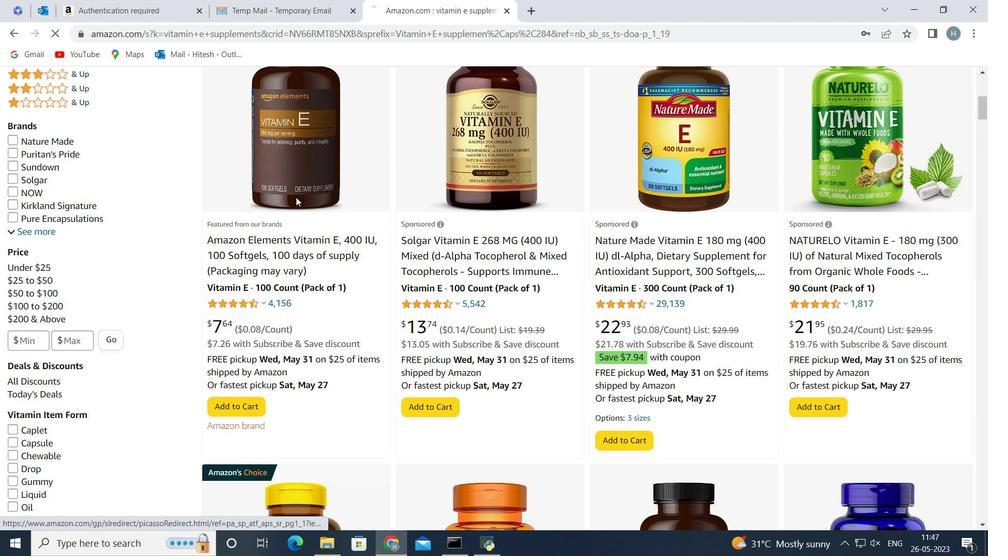 
Action: Mouse scrolled (463, 297) with delta (0, 0)
Screenshot: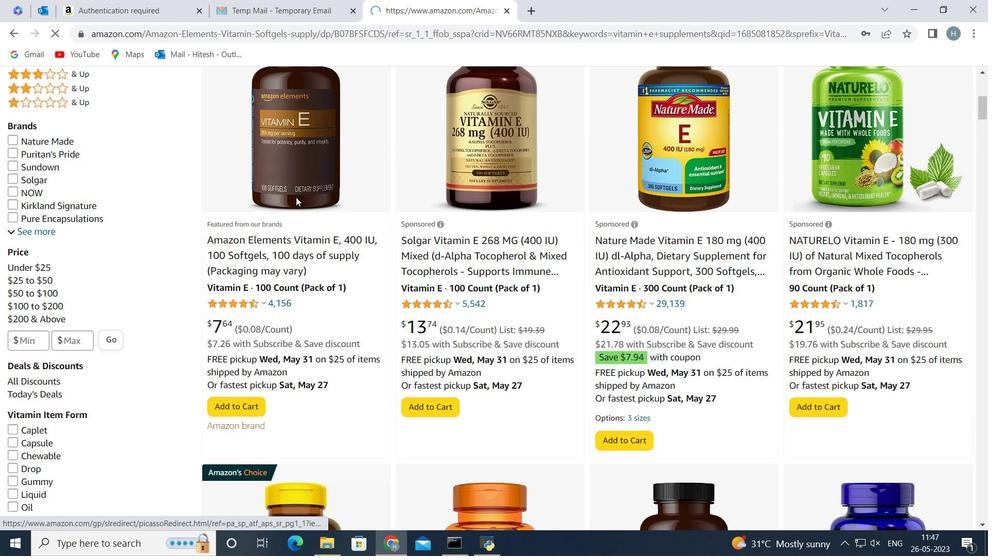 
Action: Mouse scrolled (463, 297) with delta (0, 0)
Screenshot: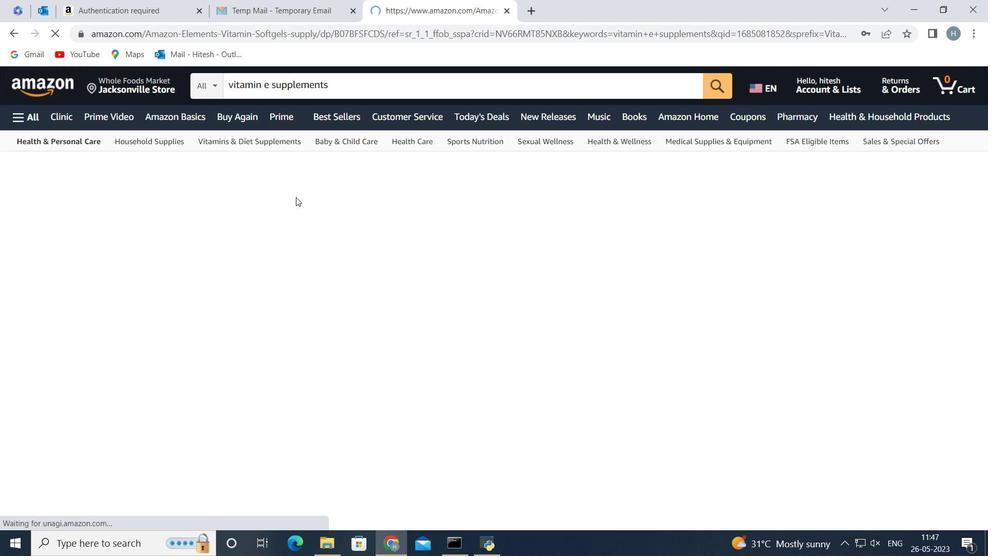 
Action: Mouse scrolled (463, 297) with delta (0, 0)
Screenshot: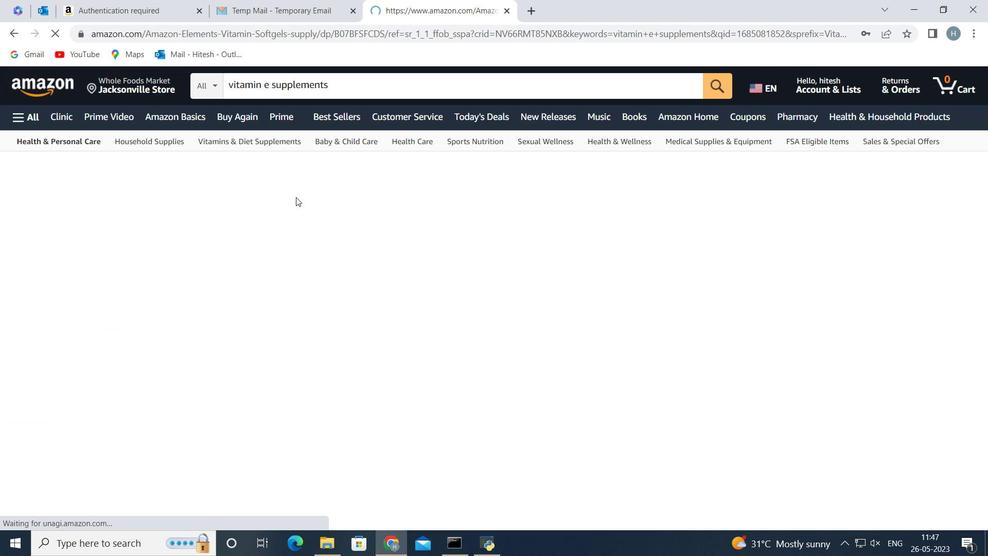 
Action: Mouse scrolled (463, 296) with delta (0, 0)
Screenshot: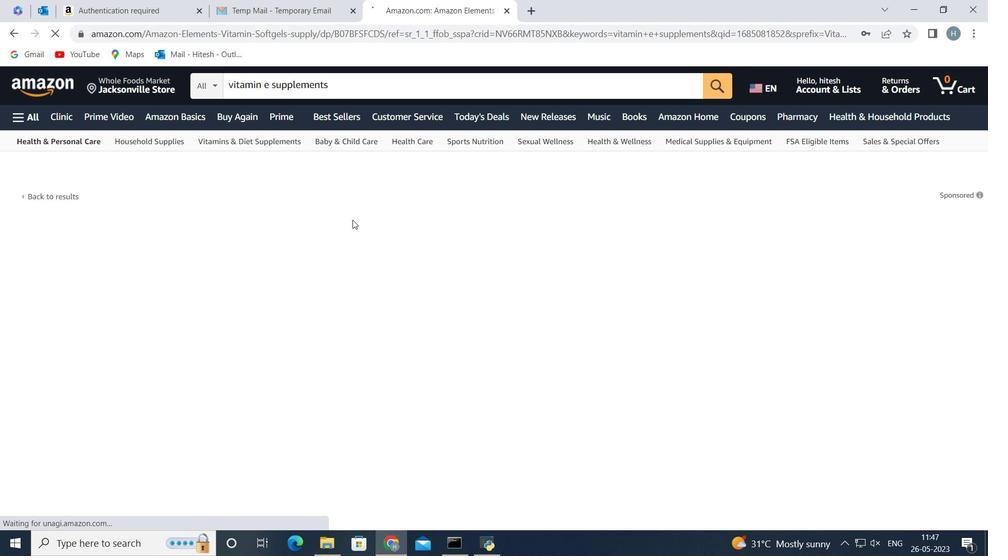
Action: Mouse scrolled (463, 296) with delta (0, 0)
Screenshot: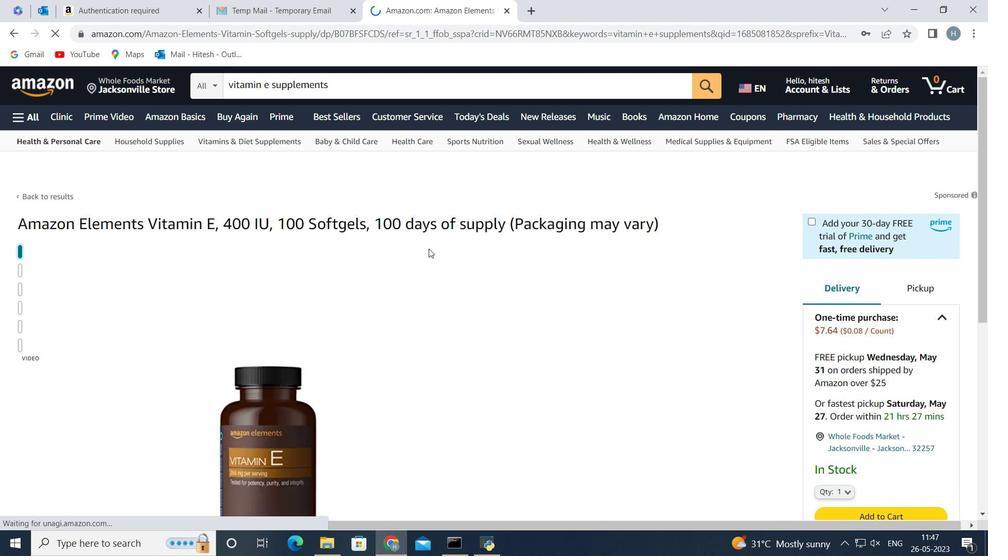 
Action: Mouse scrolled (463, 296) with delta (0, 0)
Screenshot: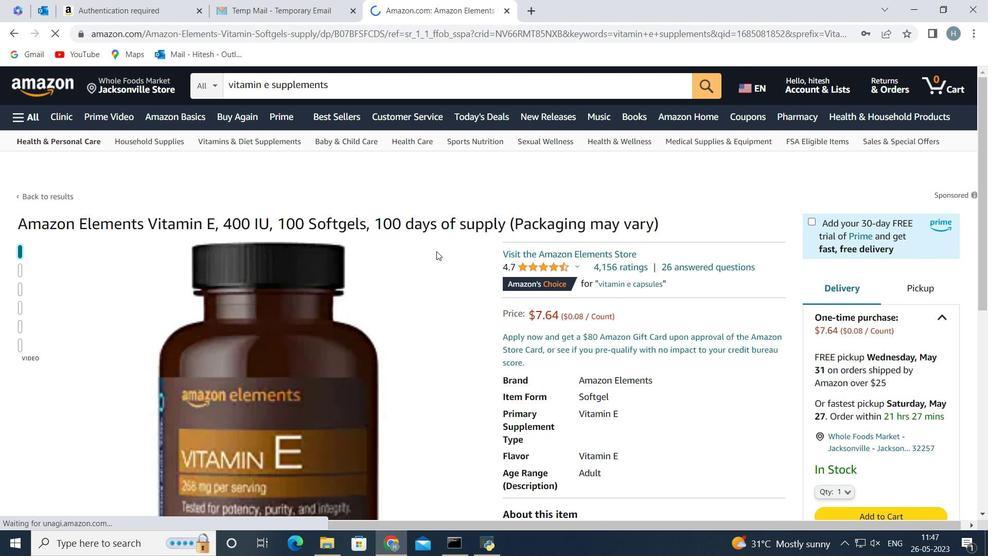 
Action: Mouse scrolled (463, 296) with delta (0, 0)
Screenshot: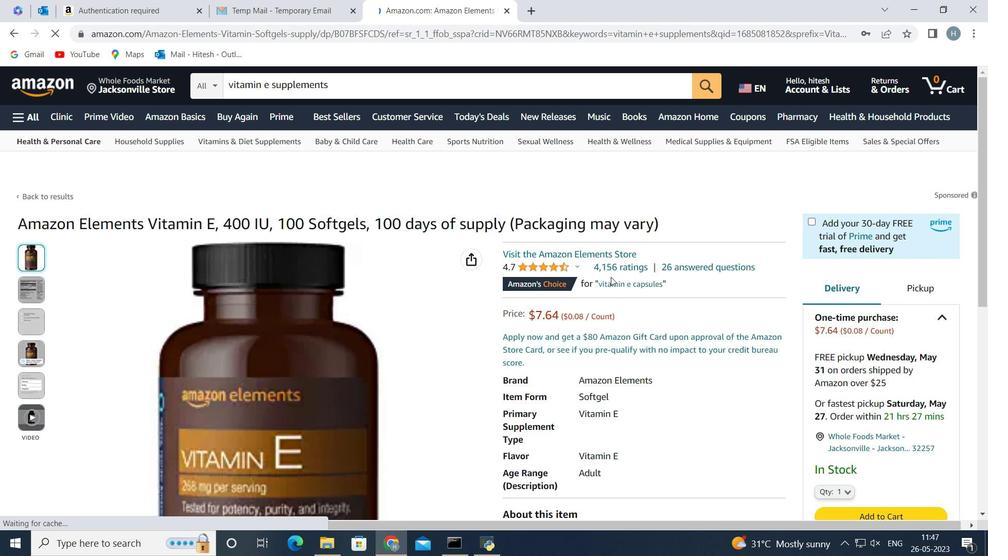 
Action: Mouse scrolled (463, 296) with delta (0, 0)
Screenshot: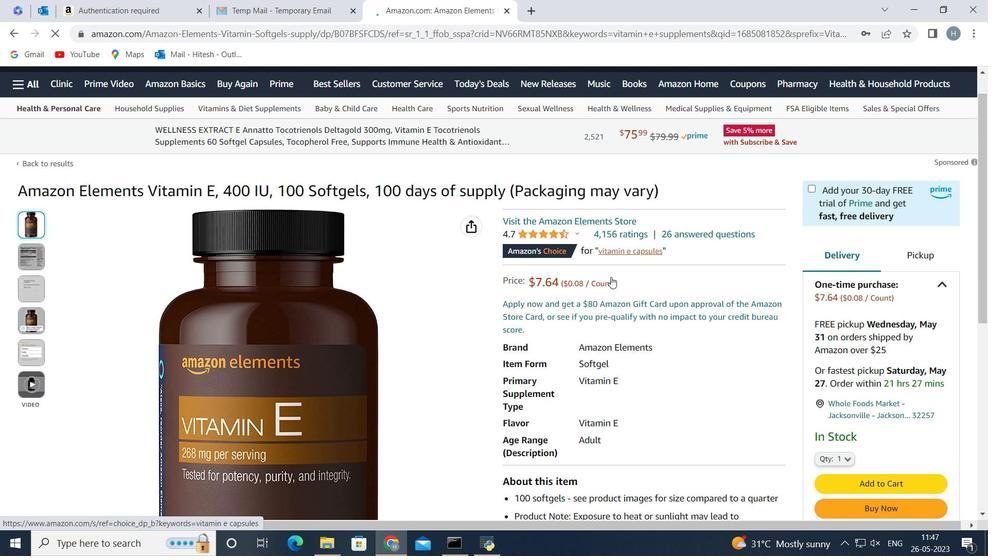 
Action: Mouse scrolled (463, 296) with delta (0, 0)
Screenshot: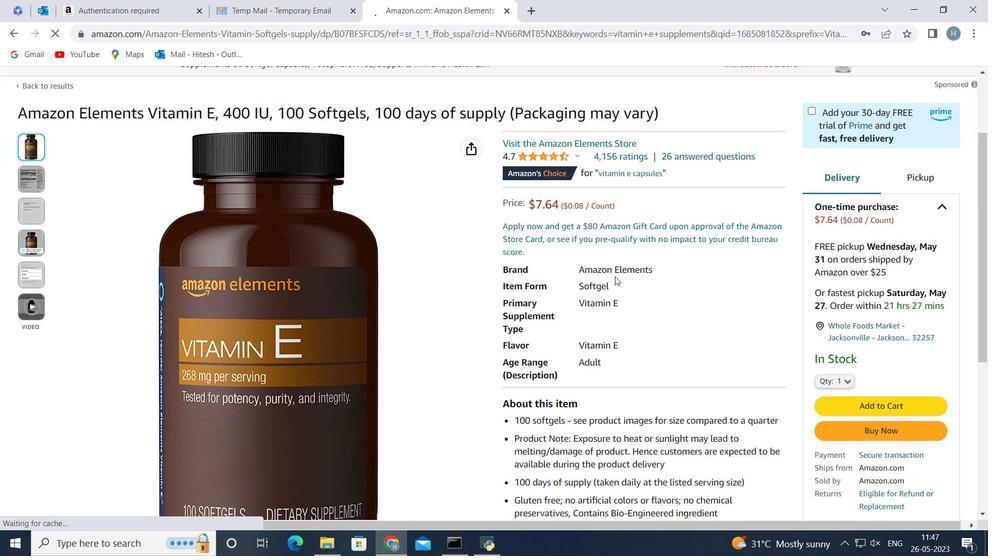 
Action: Mouse scrolled (463, 296) with delta (0, 0)
Screenshot: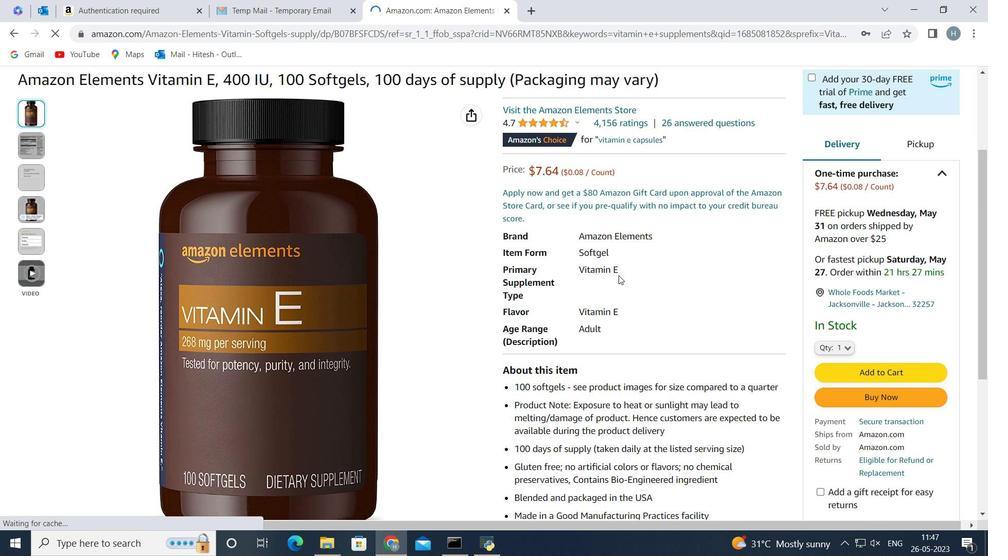 
Action: Mouse scrolled (463, 296) with delta (0, 0)
Screenshot: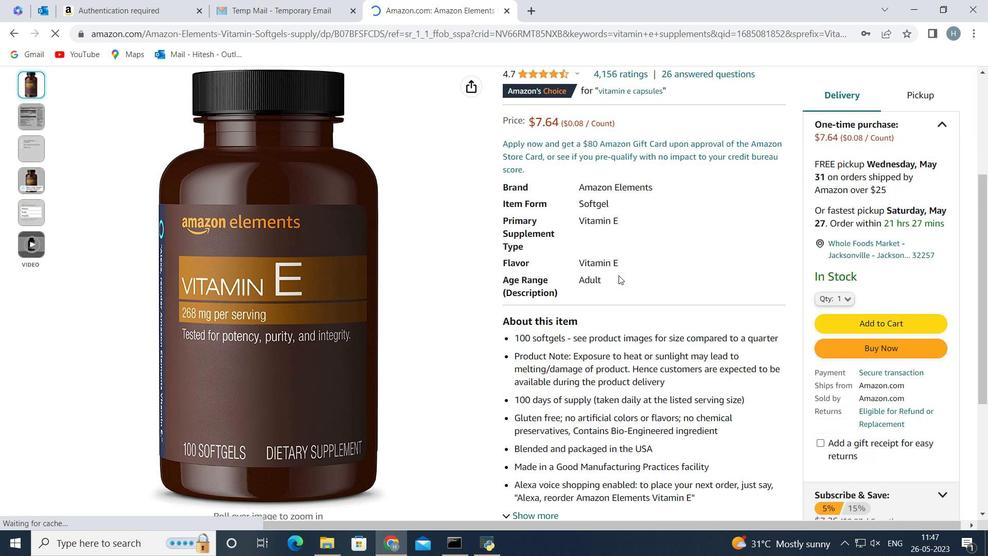 
Action: Mouse scrolled (463, 296) with delta (0, 0)
Screenshot: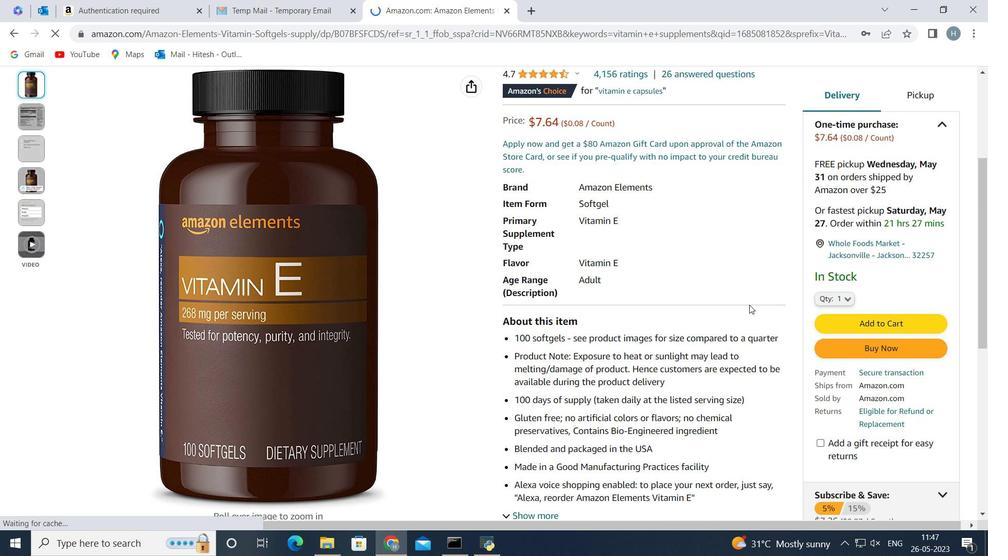 
Action: Mouse scrolled (463, 296) with delta (0, 0)
Screenshot: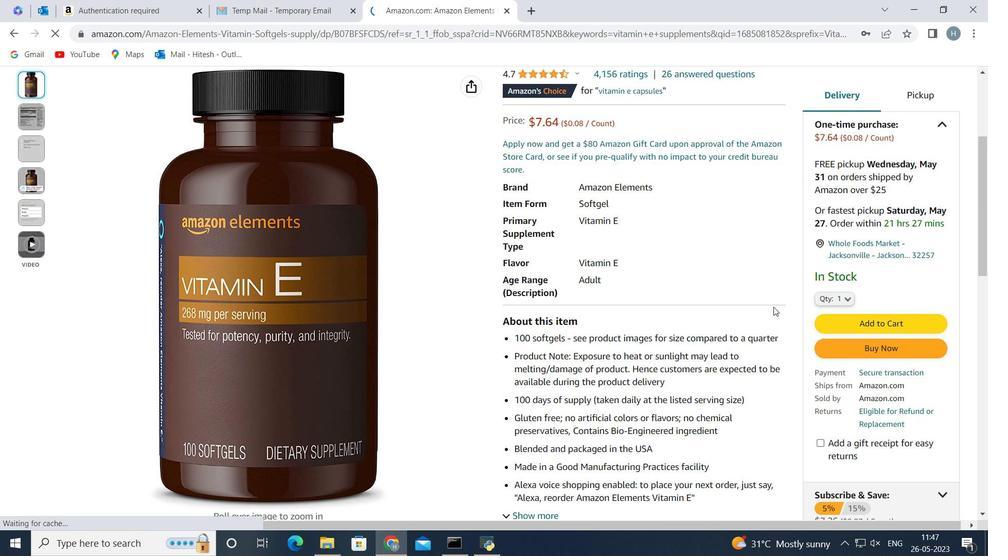 
Action: Mouse scrolled (463, 296) with delta (0, 0)
Screenshot: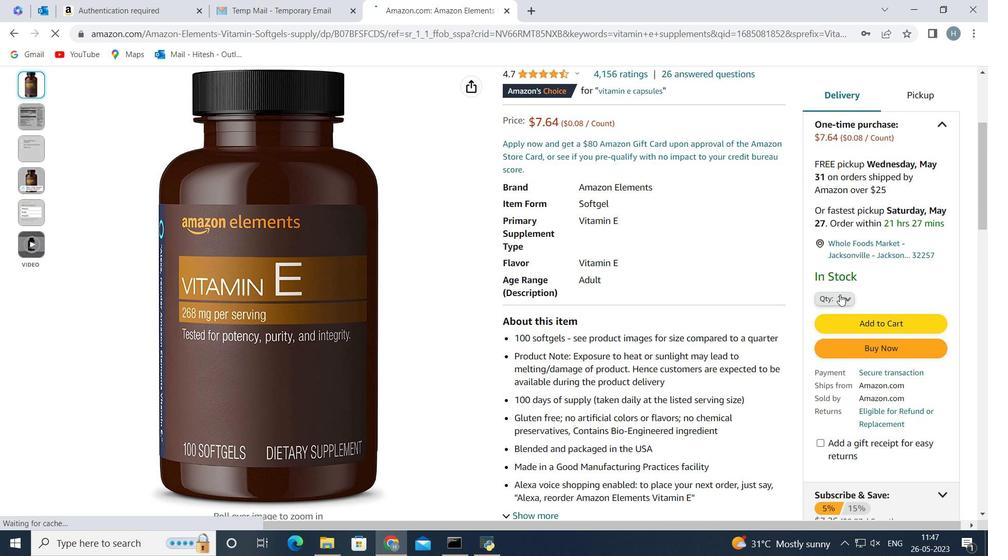 
Action: Mouse scrolled (463, 296) with delta (0, 0)
Screenshot: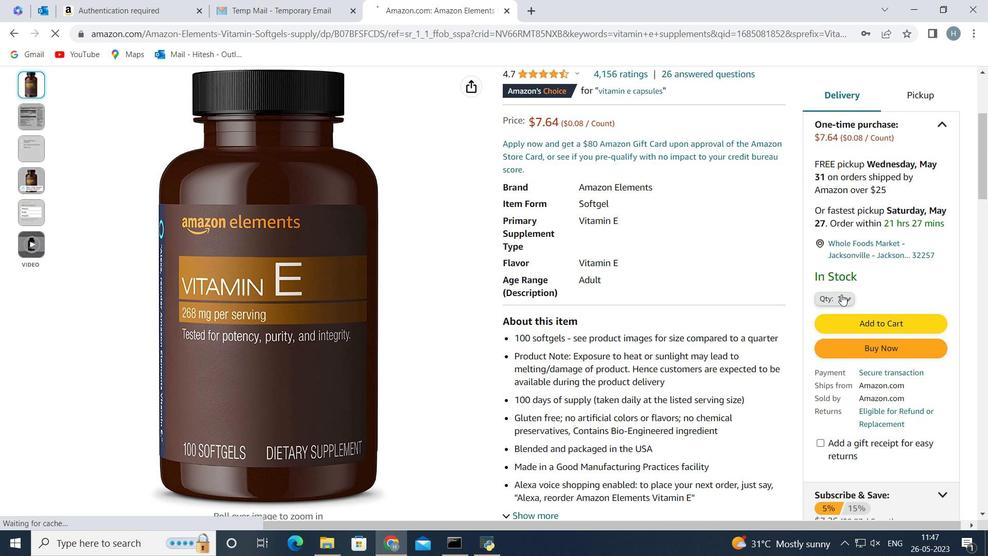 
Action: Mouse scrolled (463, 296) with delta (0, 0)
Screenshot: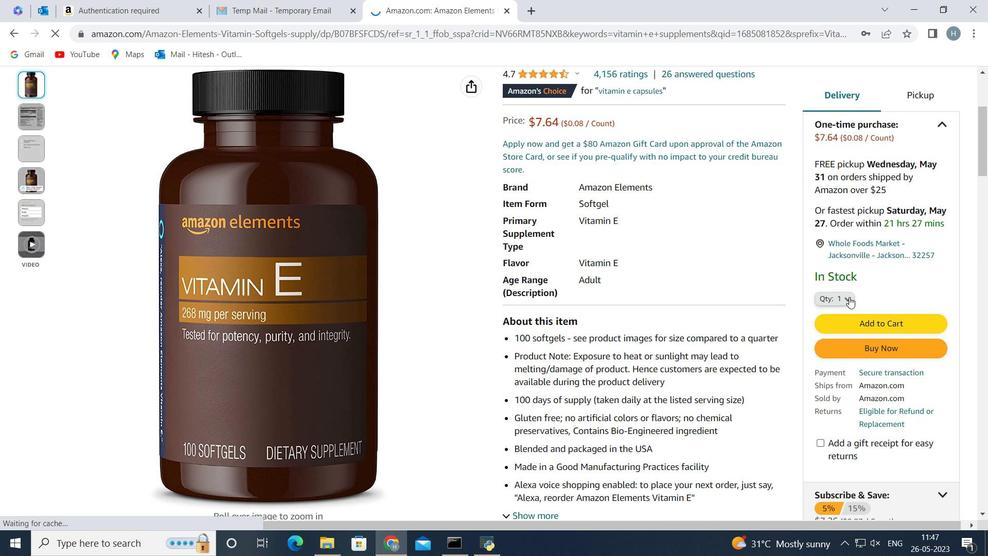 
Action: Mouse scrolled (463, 296) with delta (0, 0)
Screenshot: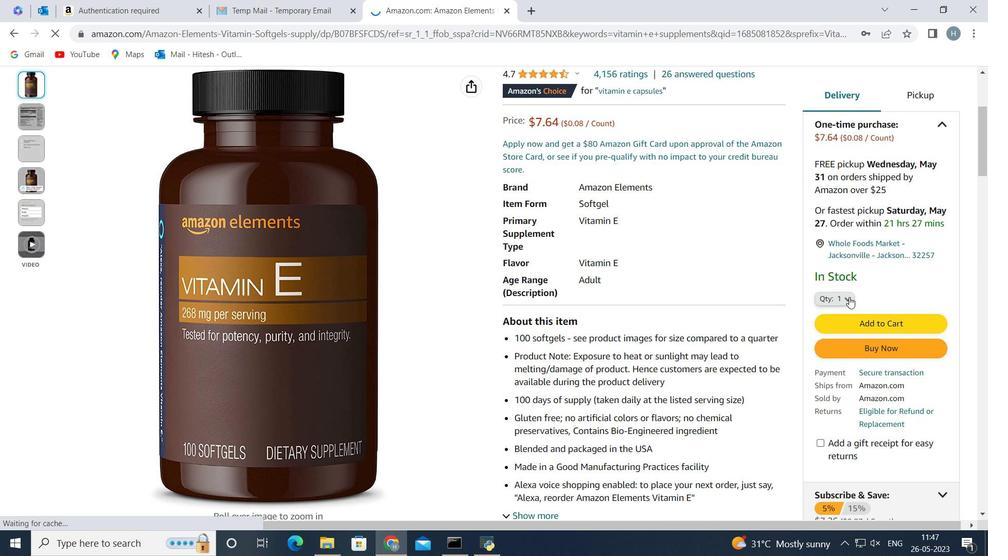 
Action: Mouse scrolled (463, 296) with delta (0, 0)
Screenshot: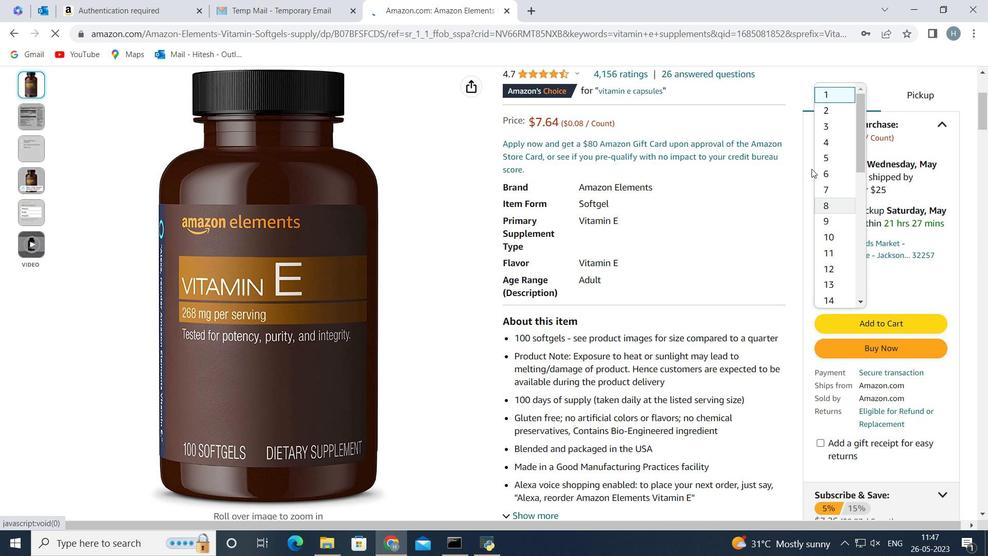 
Action: Mouse scrolled (463, 296) with delta (0, 0)
Screenshot: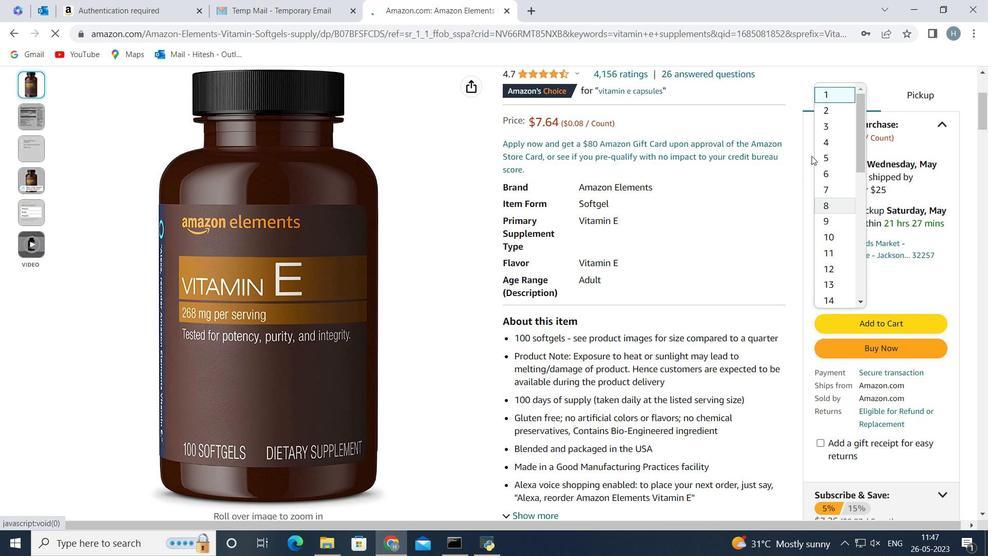 
Action: Mouse scrolled (463, 296) with delta (0, 0)
Screenshot: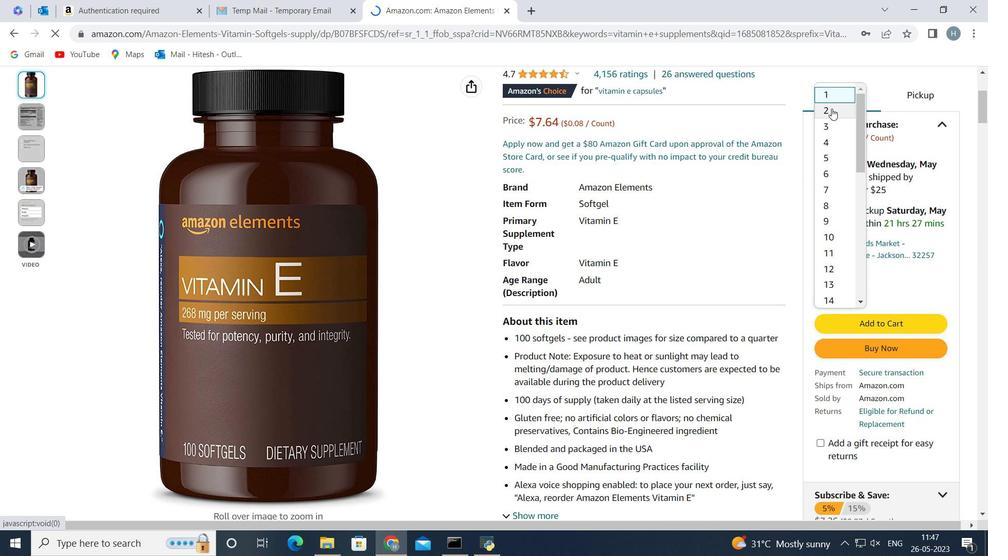 
Action: Mouse scrolled (463, 296) with delta (0, 0)
Screenshot: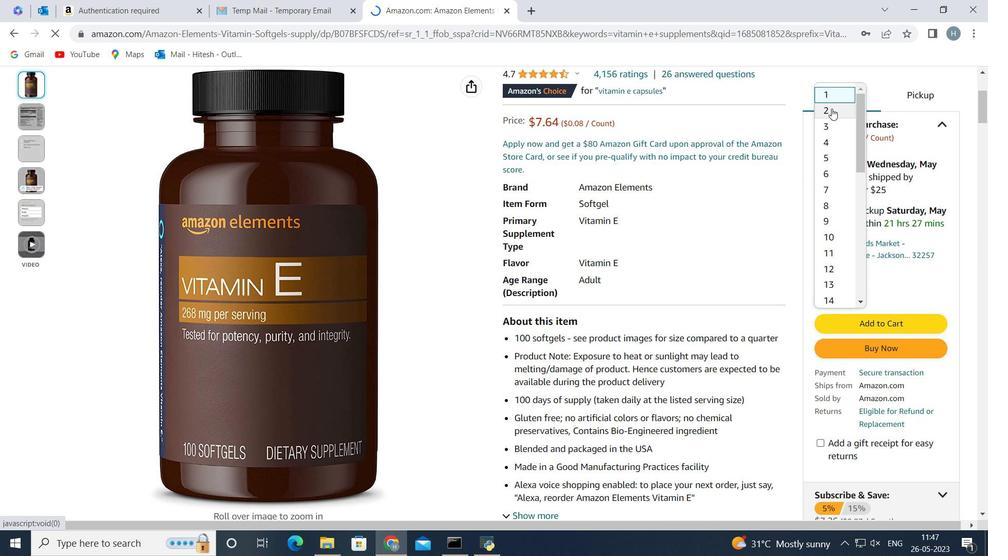 
Action: Mouse scrolled (463, 296) with delta (0, 0)
Screenshot: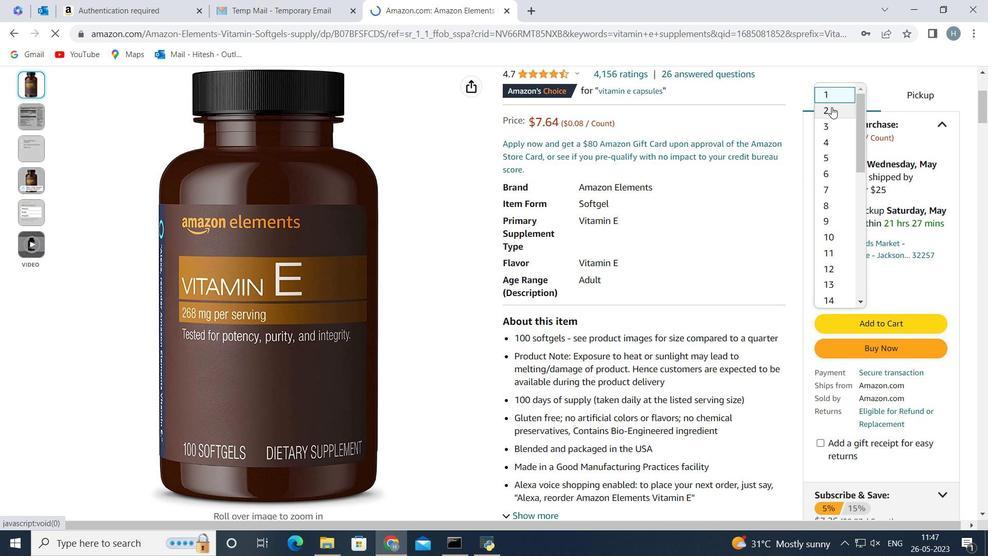 
Action: Mouse scrolled (463, 296) with delta (0, 0)
Screenshot: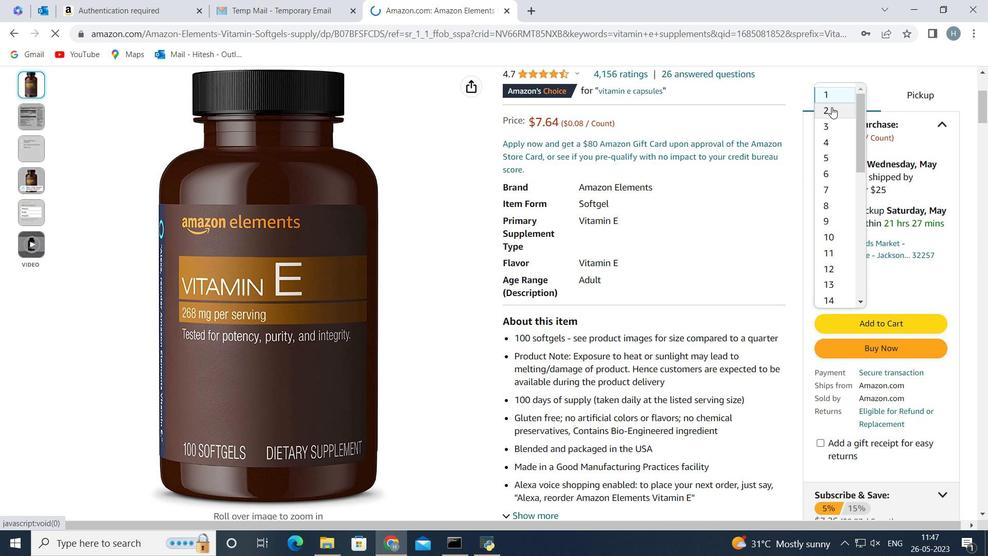
Action: Mouse scrolled (463, 296) with delta (0, 0)
Screenshot: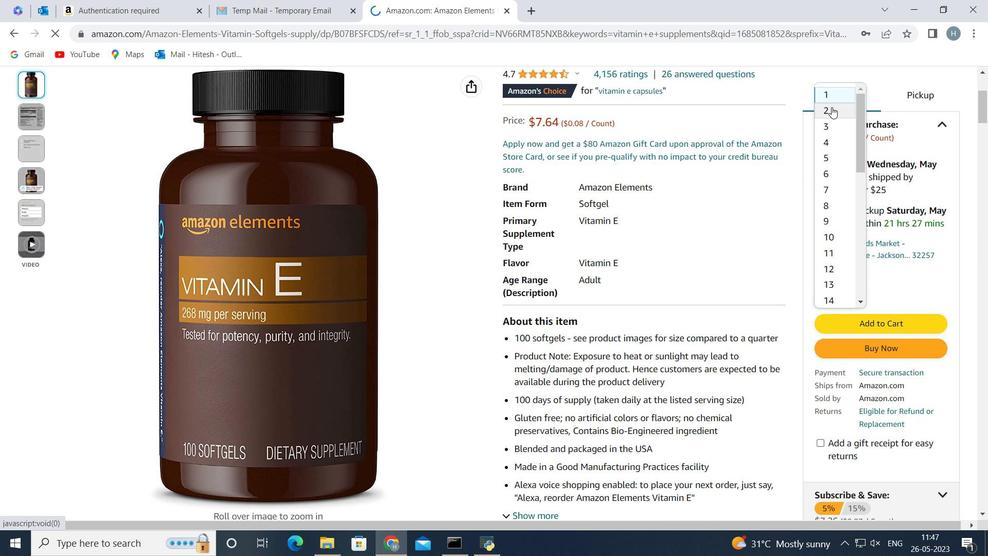 
Action: Mouse scrolled (463, 296) with delta (0, 0)
Screenshot: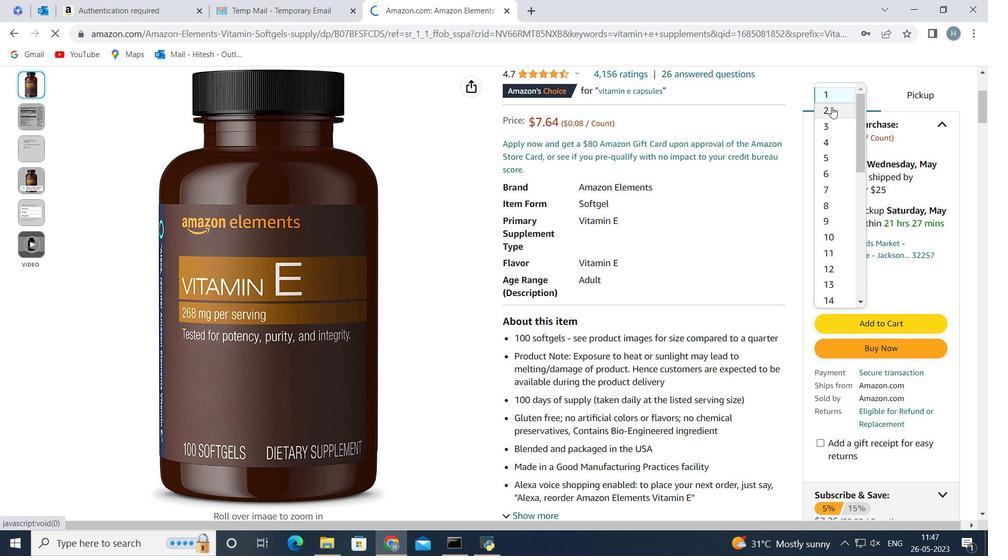 
Action: Mouse scrolled (463, 297) with delta (0, 0)
Screenshot: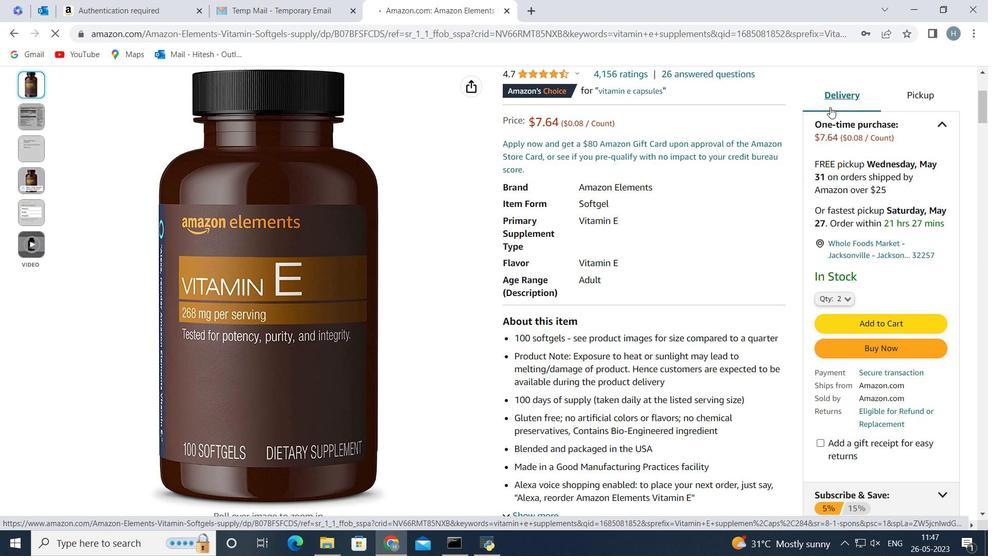 
Action: Mouse scrolled (463, 297) with delta (0, 0)
Screenshot: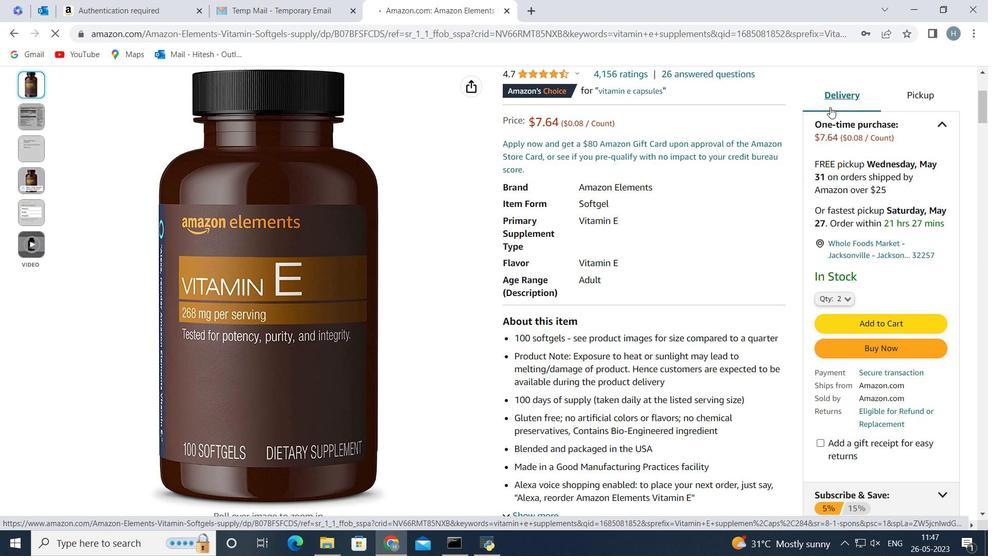 
Action: Mouse scrolled (463, 297) with delta (0, 0)
Screenshot: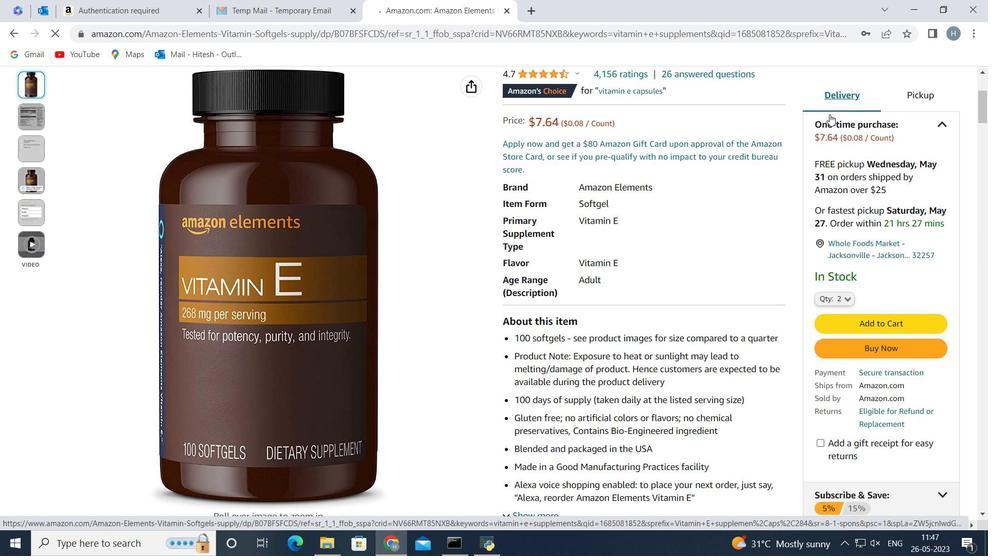 
Action: Mouse scrolled (463, 297) with delta (0, 0)
Screenshot: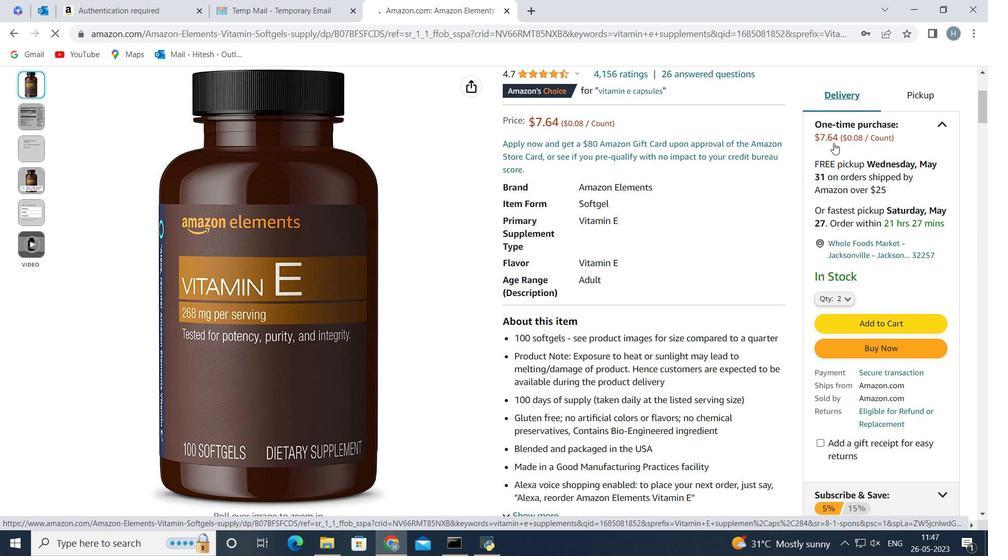 
Action: Mouse scrolled (463, 297) with delta (0, 0)
Screenshot: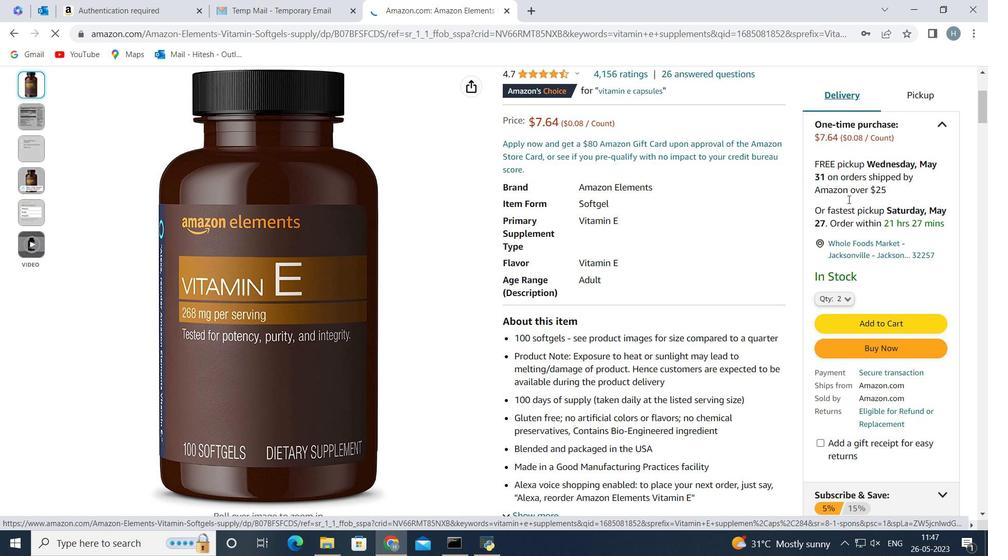 
Action: Mouse scrolled (463, 297) with delta (0, 0)
Screenshot: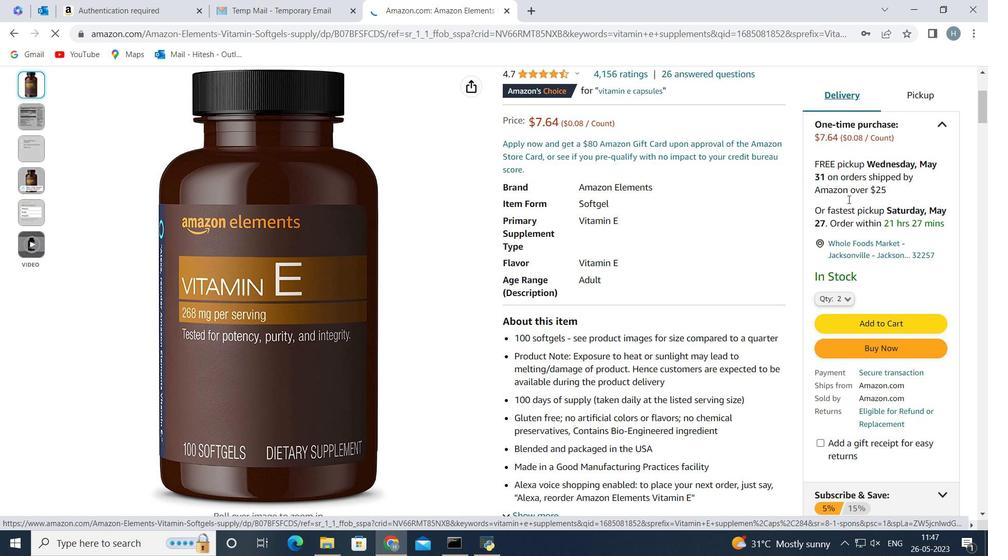 
Action: Mouse scrolled (463, 297) with delta (0, 0)
Screenshot: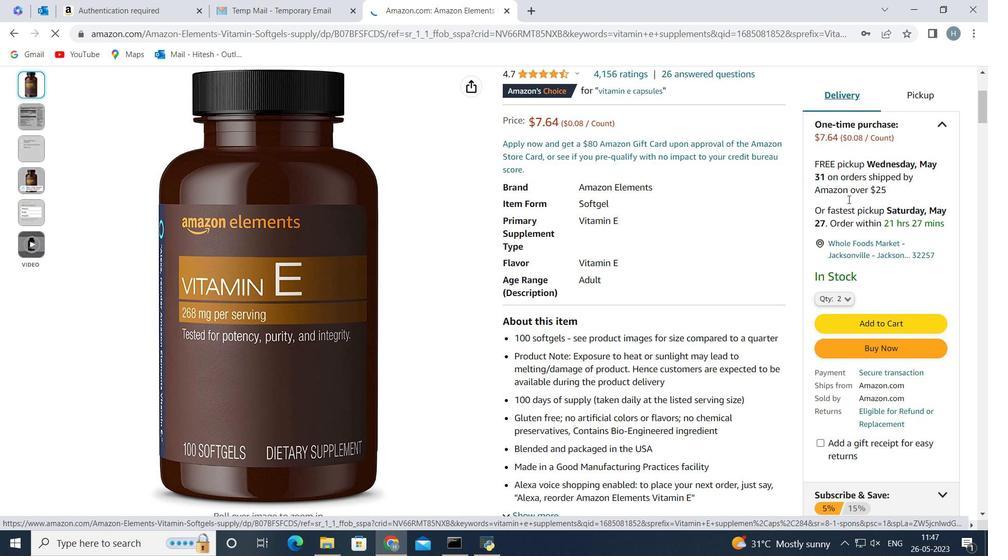 
Action: Mouse scrolled (463, 297) with delta (0, 0)
Screenshot: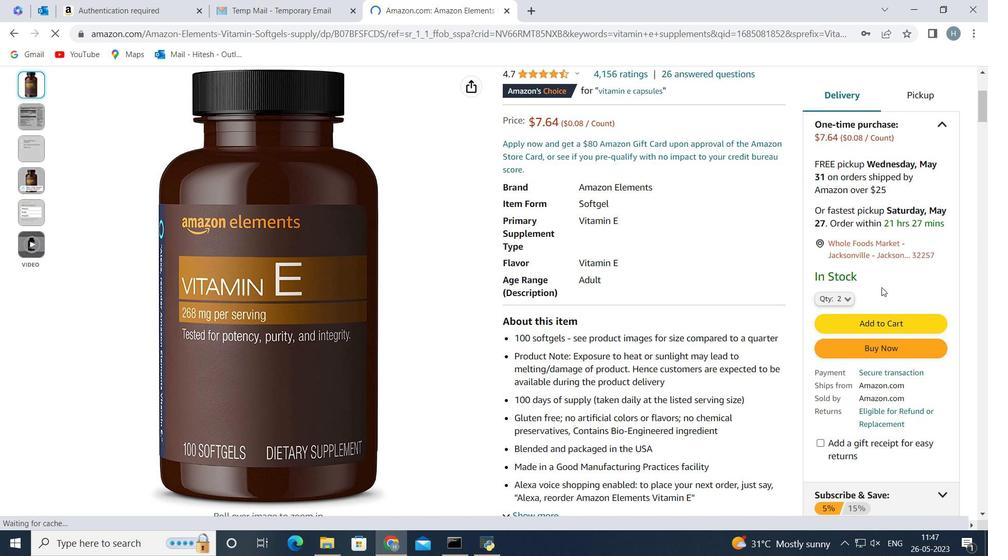 
Action: Mouse scrolled (463, 297) with delta (0, 0)
Screenshot: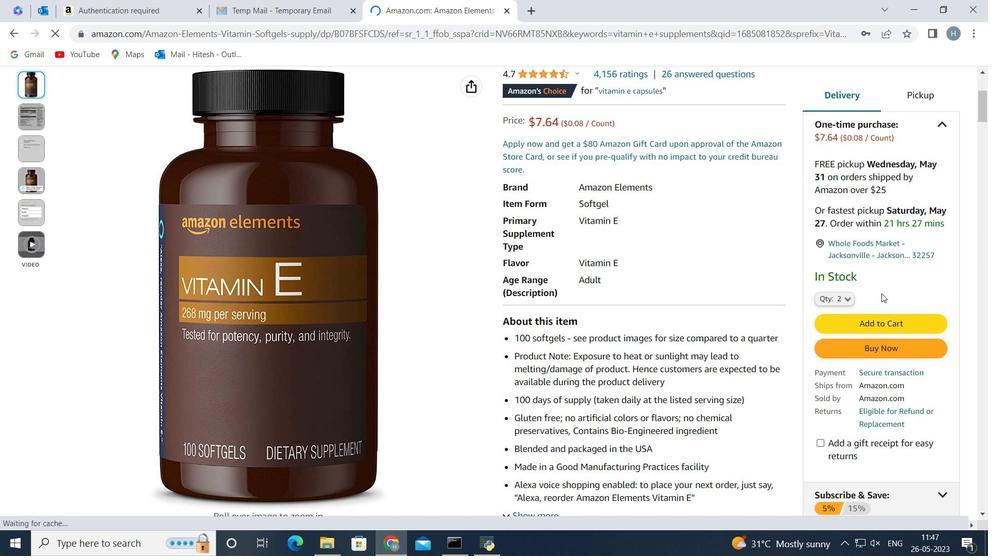 
Action: Mouse scrolled (463, 297) with delta (0, 0)
Screenshot: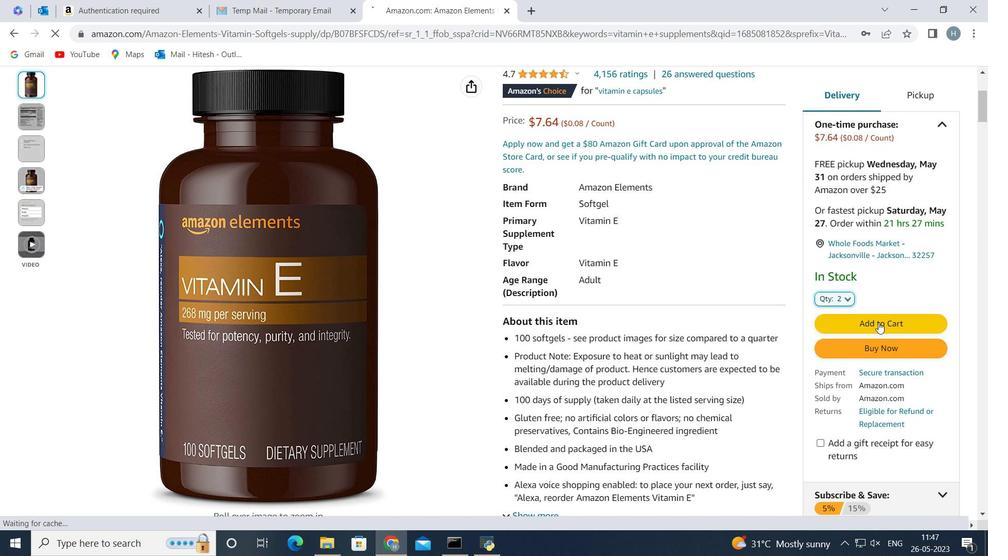 
Action: Mouse scrolled (463, 297) with delta (0, 0)
Screenshot: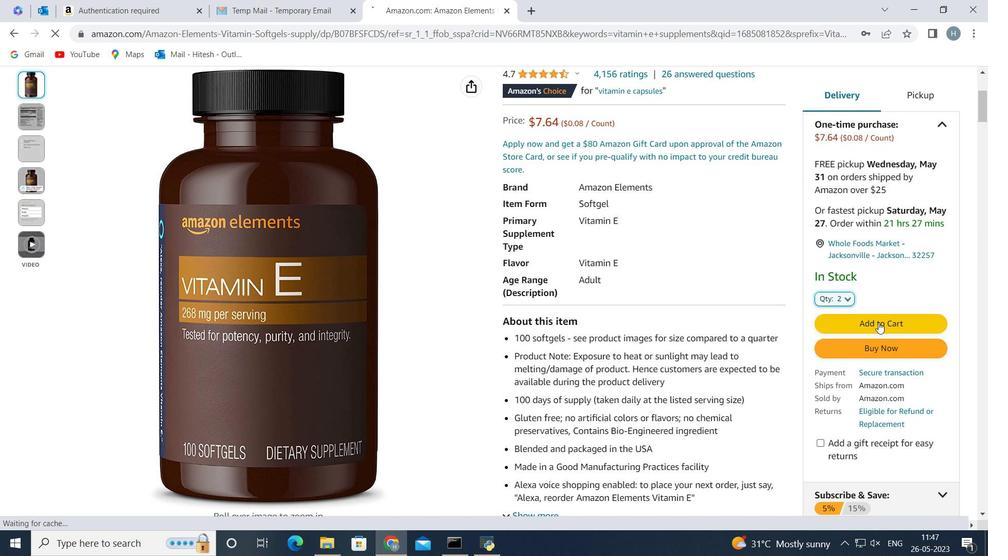 
Action: Mouse scrolled (463, 297) with delta (0, 0)
Screenshot: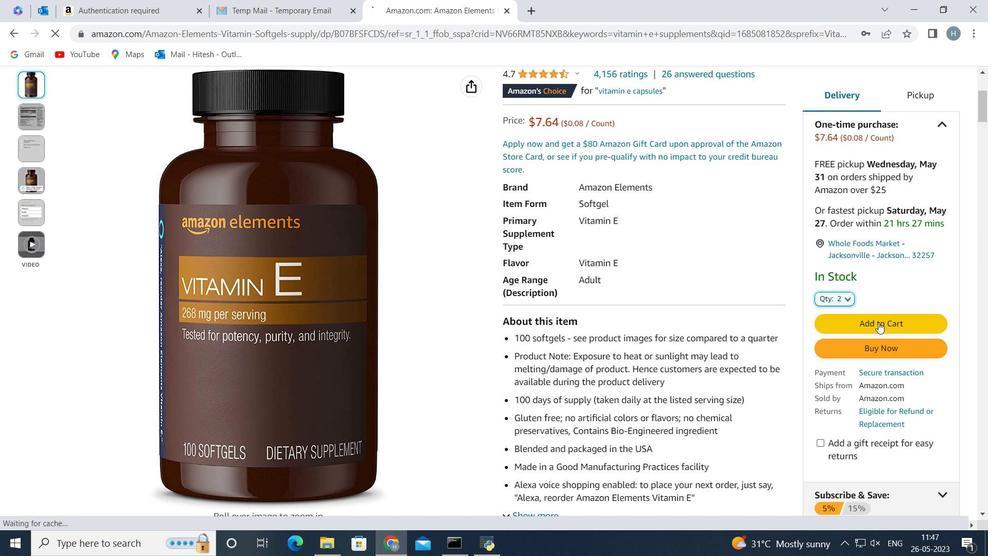 
Action: Mouse scrolled (463, 297) with delta (0, 0)
Screenshot: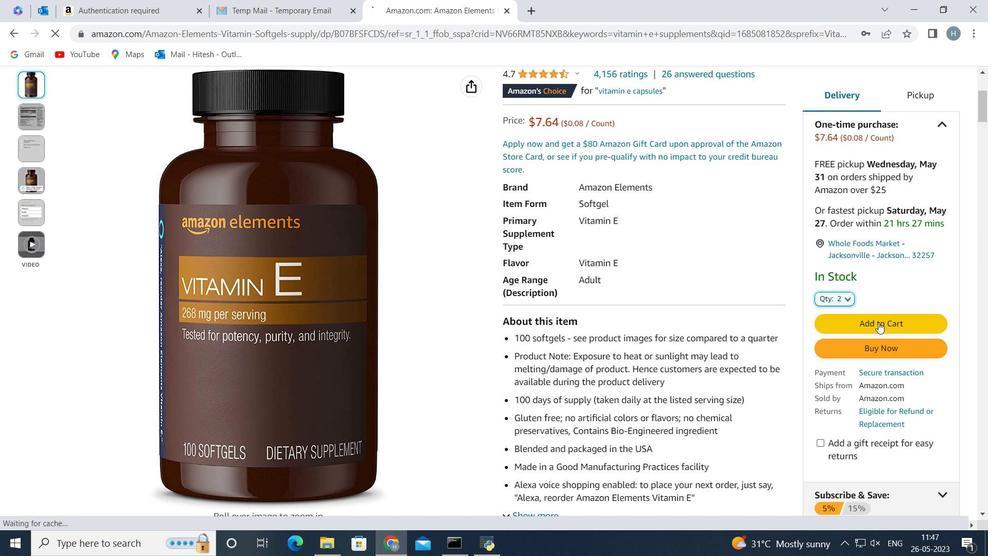 
Action: Mouse scrolled (463, 297) with delta (0, 0)
Screenshot: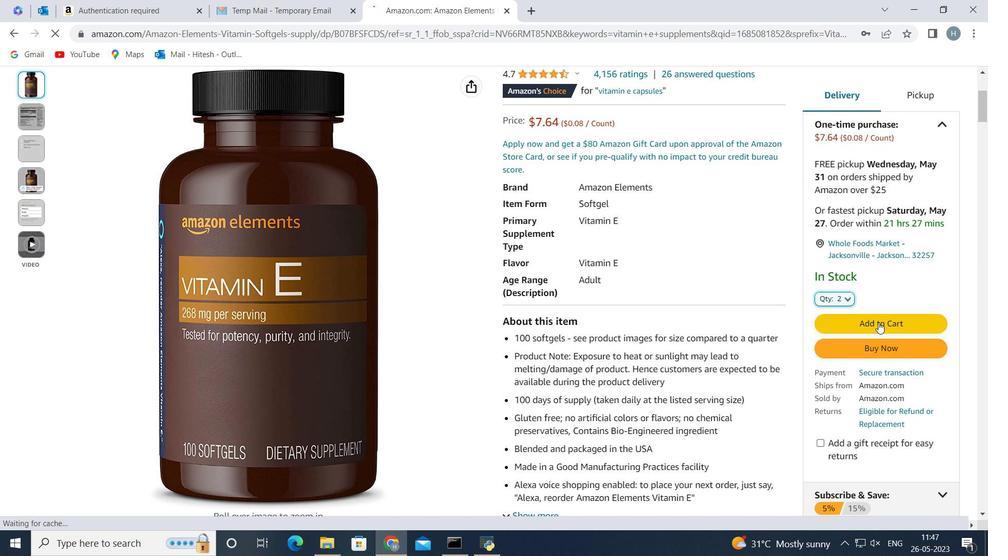 
Action: Mouse scrolled (463, 297) with delta (0, 0)
Screenshot: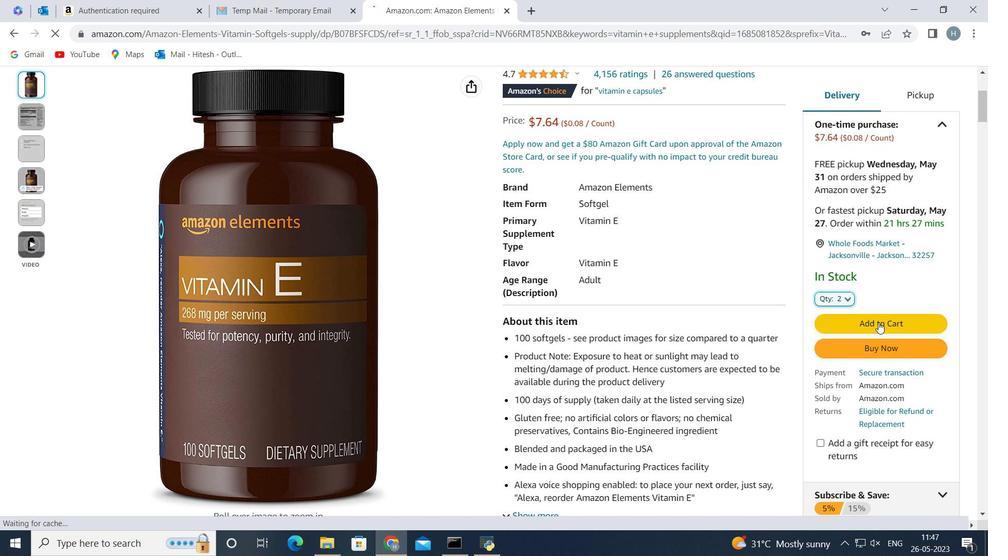 
Action: Mouse scrolled (463, 297) with delta (0, 0)
Screenshot: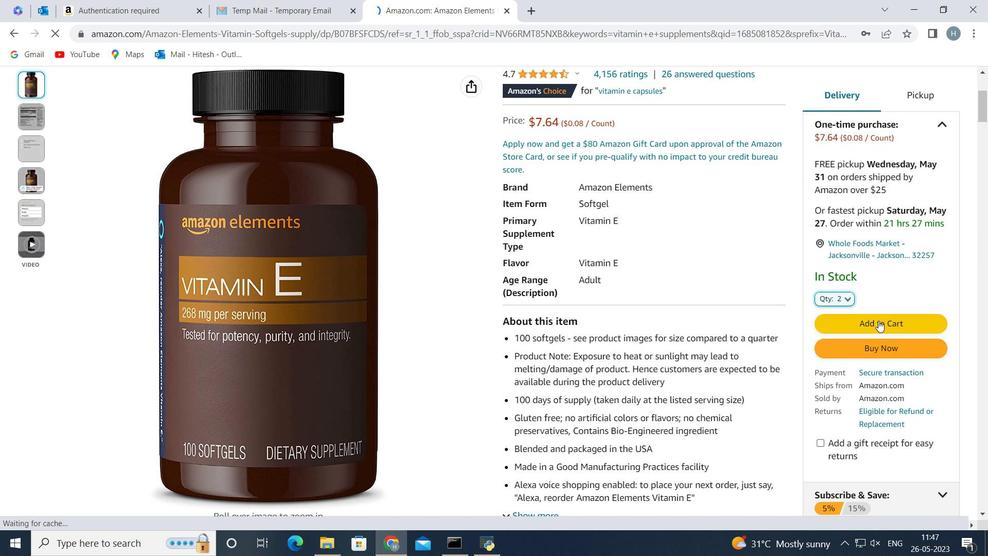 
Action: Mouse scrolled (463, 297) with delta (0, 0)
Screenshot: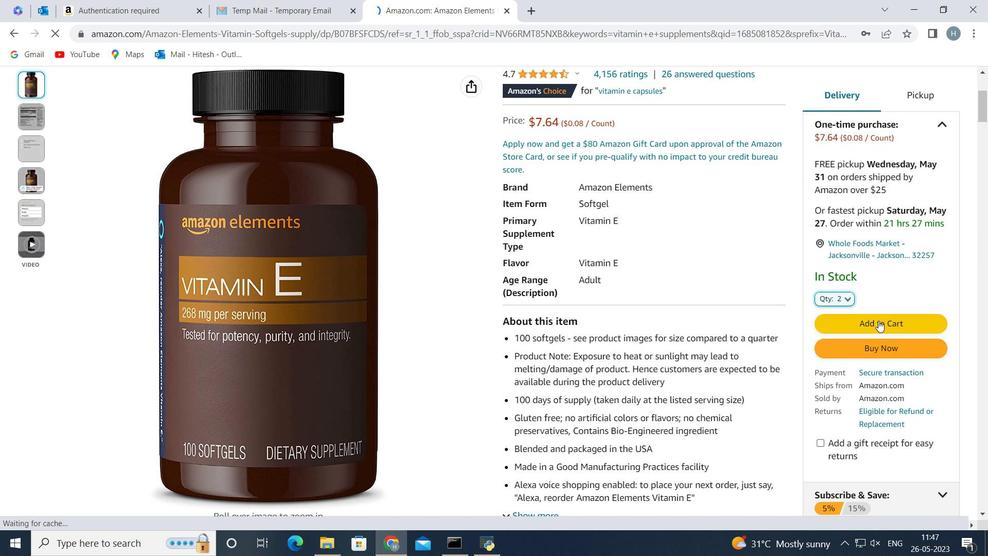 
Action: Mouse scrolled (463, 297) with delta (0, 0)
Screenshot: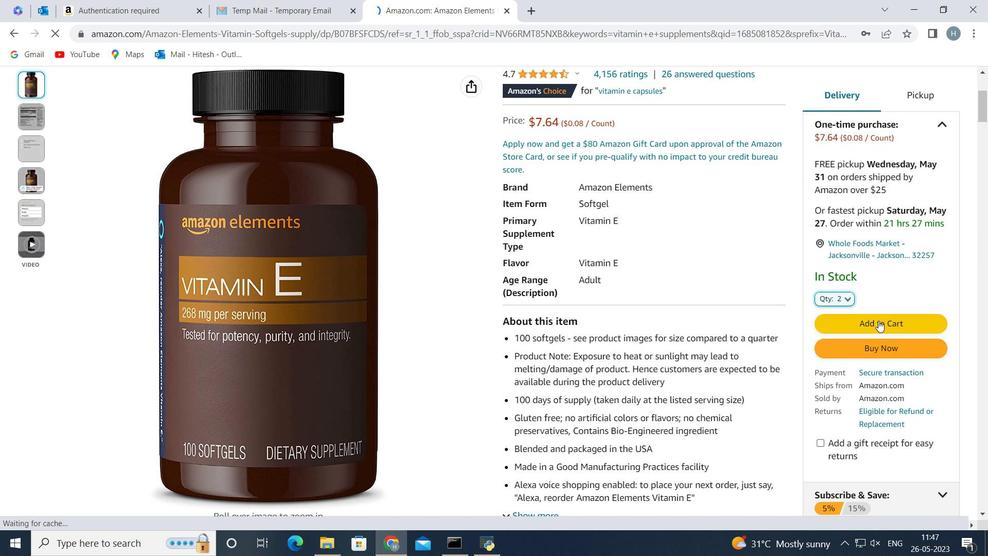 
Action: Mouse scrolled (463, 297) with delta (0, 0)
Screenshot: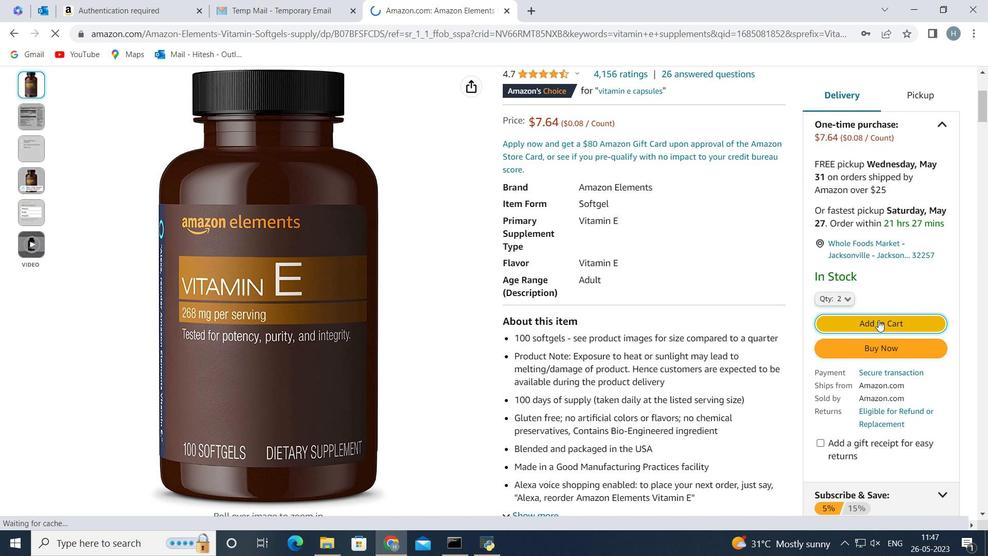 
Action: Mouse scrolled (463, 297) with delta (0, 0)
Screenshot: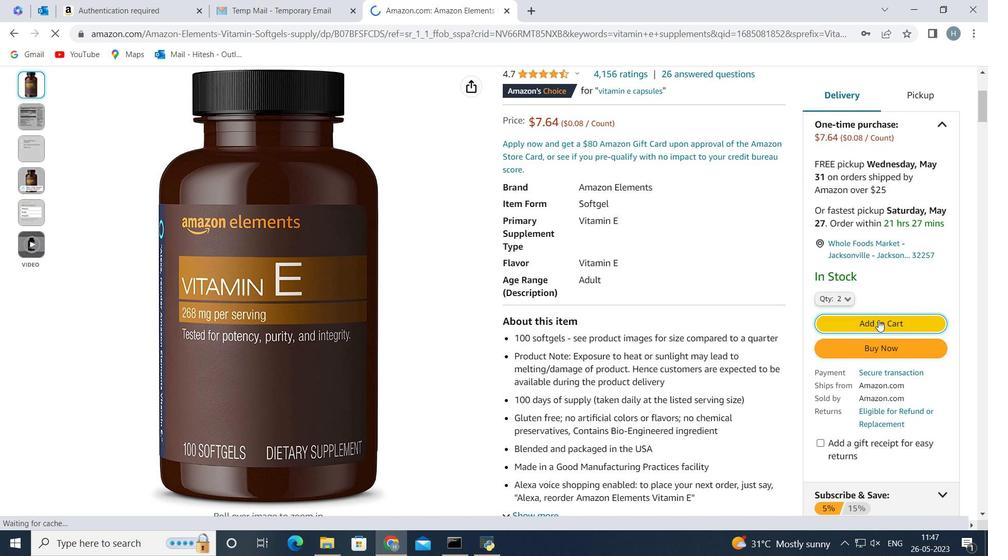 
Action: Mouse scrolled (463, 297) with delta (0, 0)
Screenshot: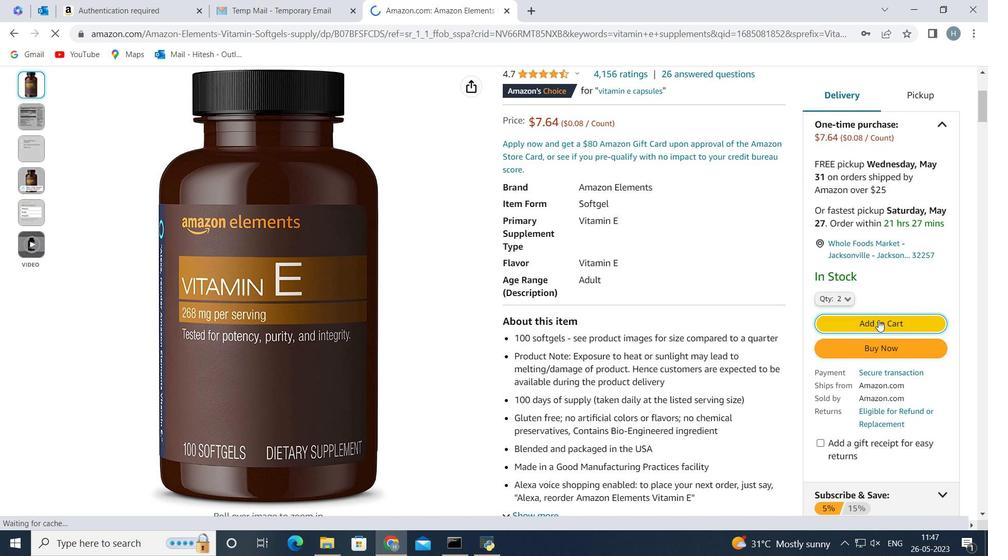 
Action: Mouse scrolled (463, 297) with delta (0, 0)
Screenshot: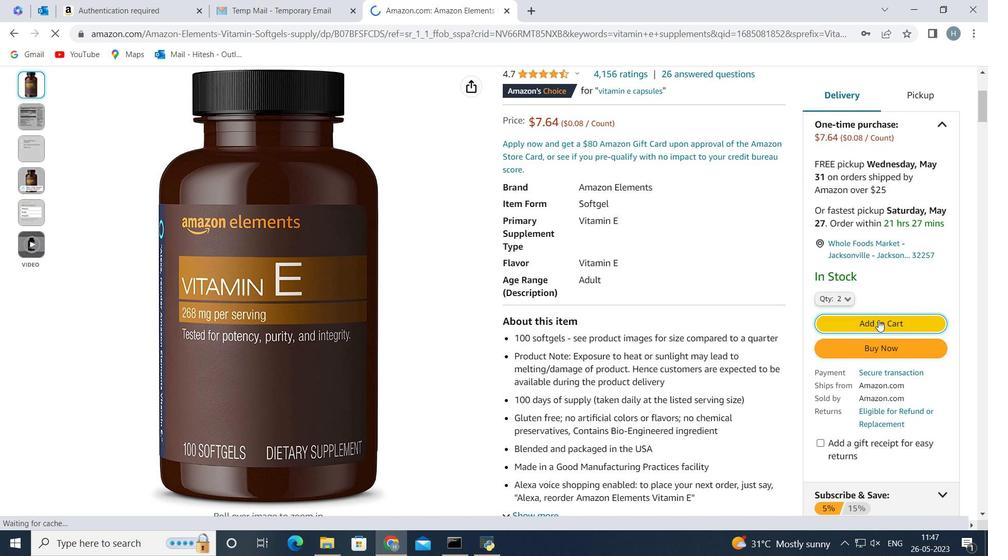 
Action: Mouse scrolled (463, 297) with delta (0, 0)
Screenshot: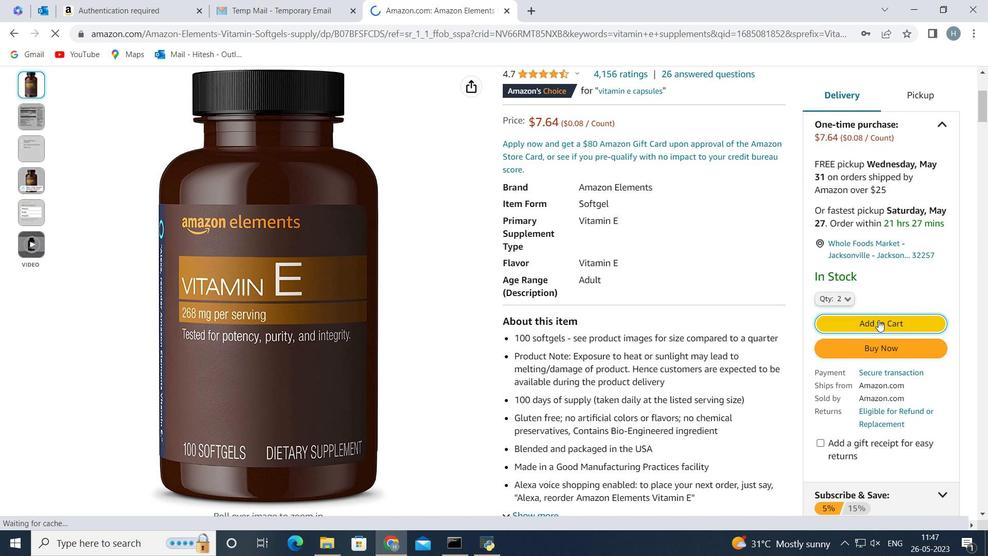 
Action: Mouse scrolled (463, 297) with delta (0, 0)
Screenshot: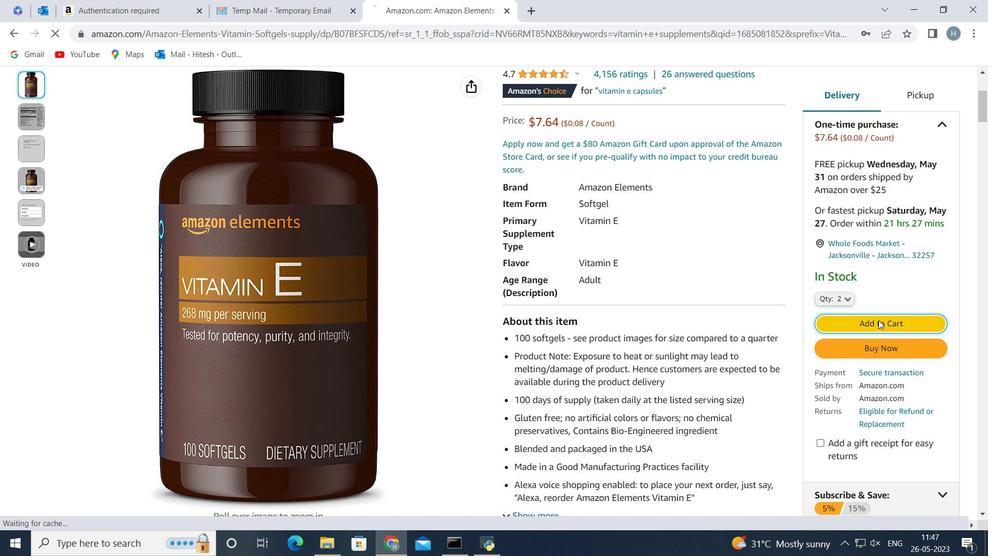 
Action: Mouse scrolled (463, 297) with delta (0, 0)
Screenshot: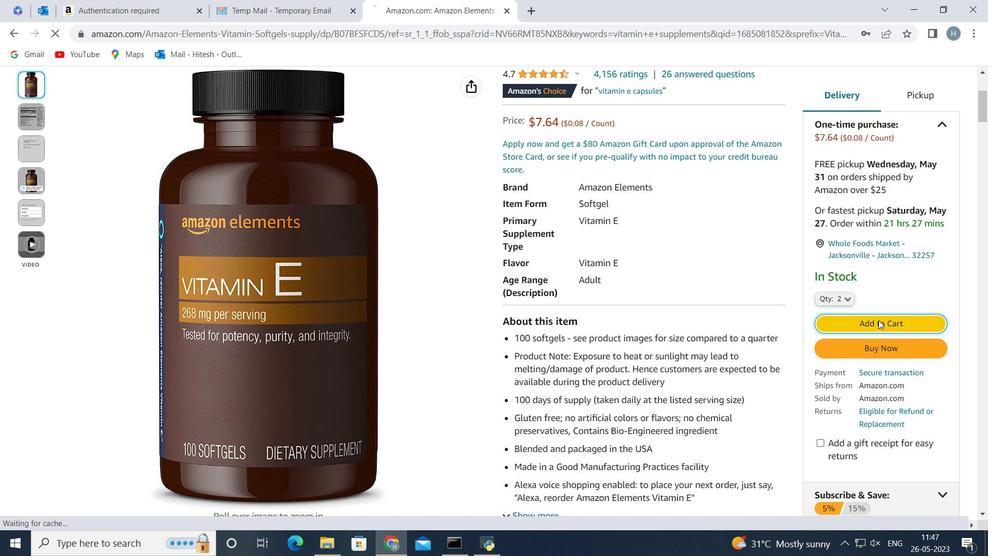 
Action: Mouse scrolled (463, 297) with delta (0, 0)
Screenshot: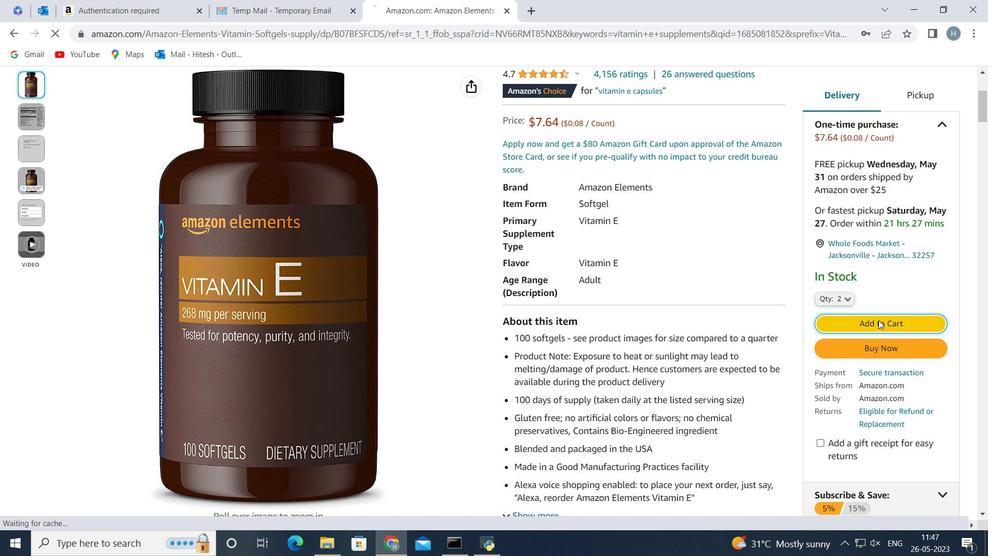 
Action: Mouse scrolled (463, 297) with delta (0, 0)
Screenshot: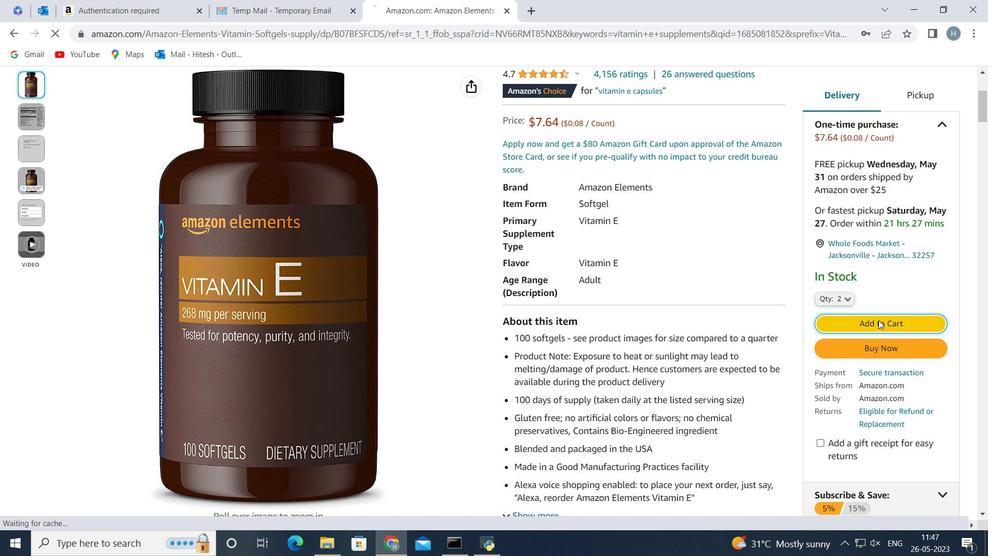
Action: Mouse scrolled (463, 297) with delta (0, 0)
Screenshot: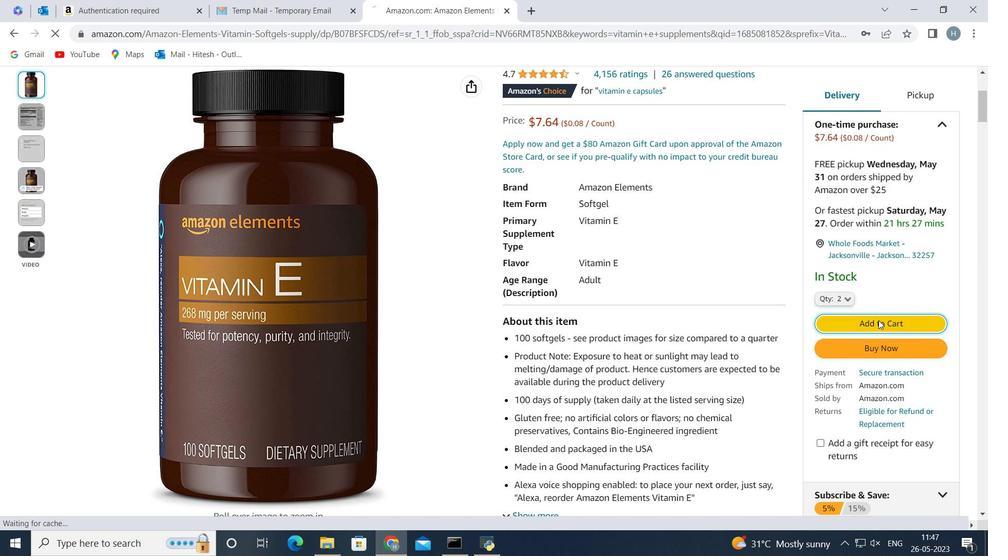 
Action: Mouse scrolled (463, 297) with delta (0, 0)
Screenshot: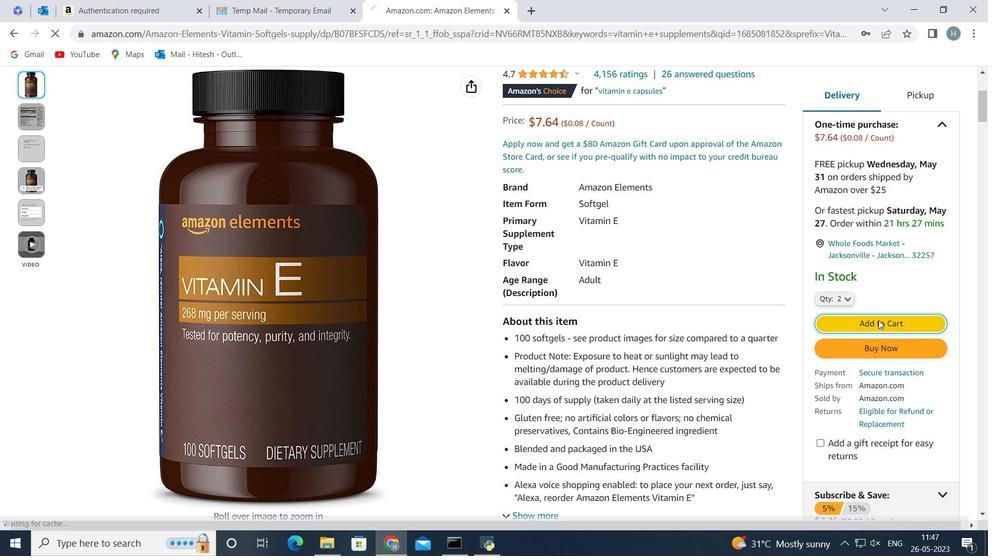 
Action: Mouse scrolled (463, 297) with delta (0, 0)
Screenshot: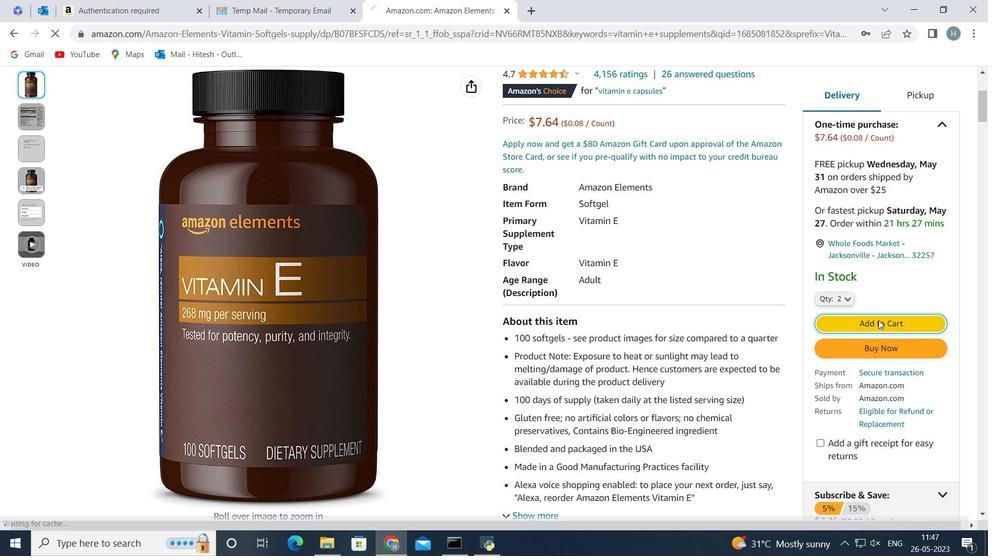 
Action: Mouse scrolled (463, 297) with delta (0, 0)
Screenshot: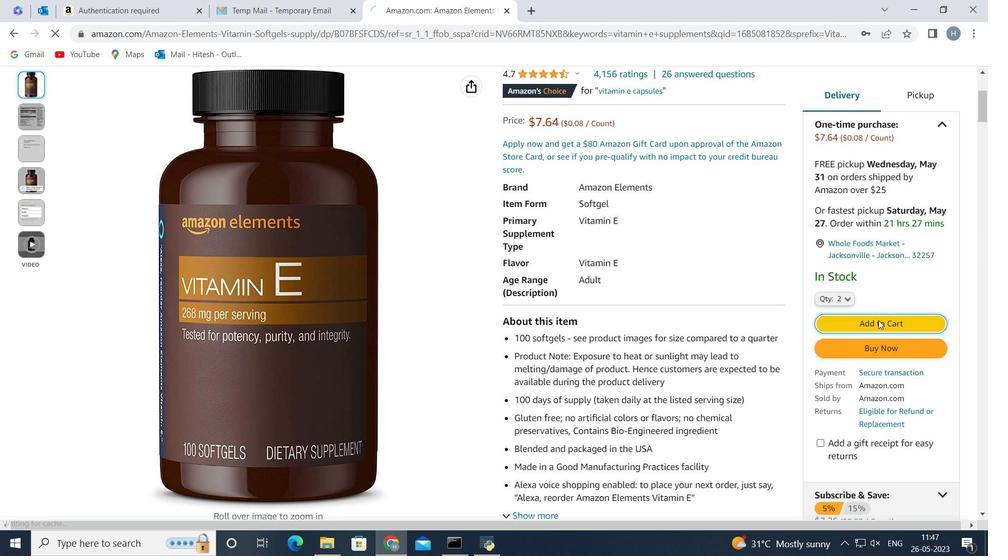 
Action: Mouse scrolled (463, 297) with delta (0, 0)
Screenshot: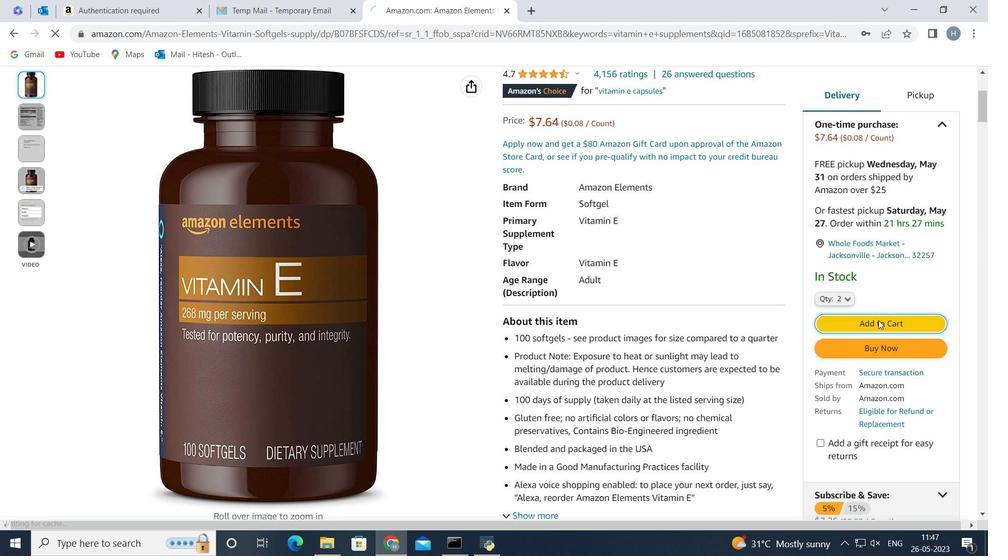 
Action: Mouse scrolled (463, 297) with delta (0, 0)
Screenshot: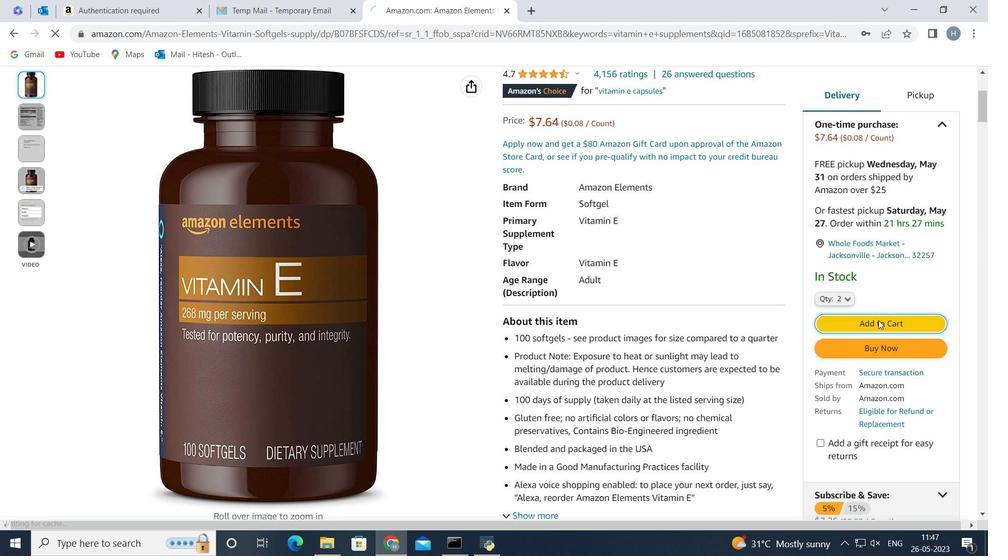
Action: Mouse scrolled (463, 297) with delta (0, 0)
Screenshot: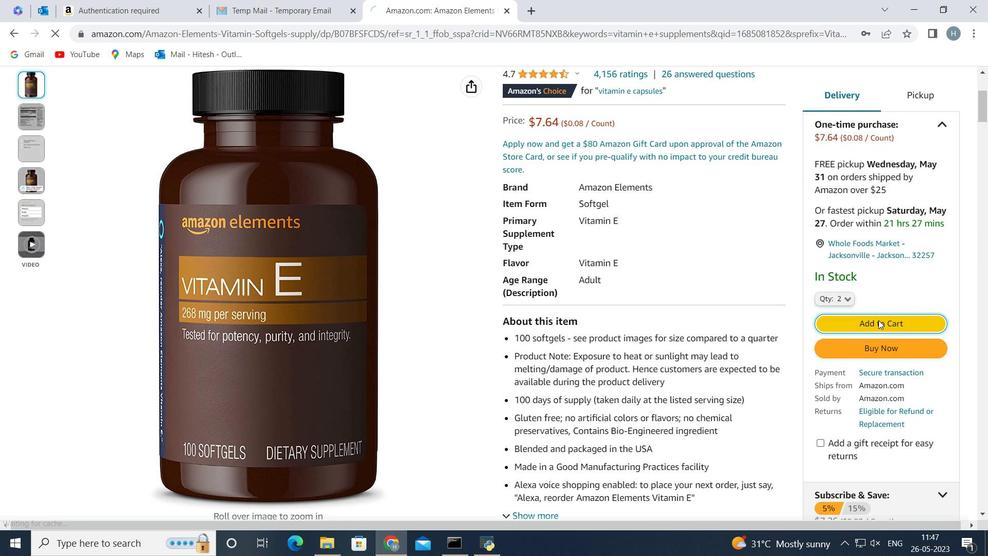 
Action: Mouse moved to (355, 81)
Screenshot: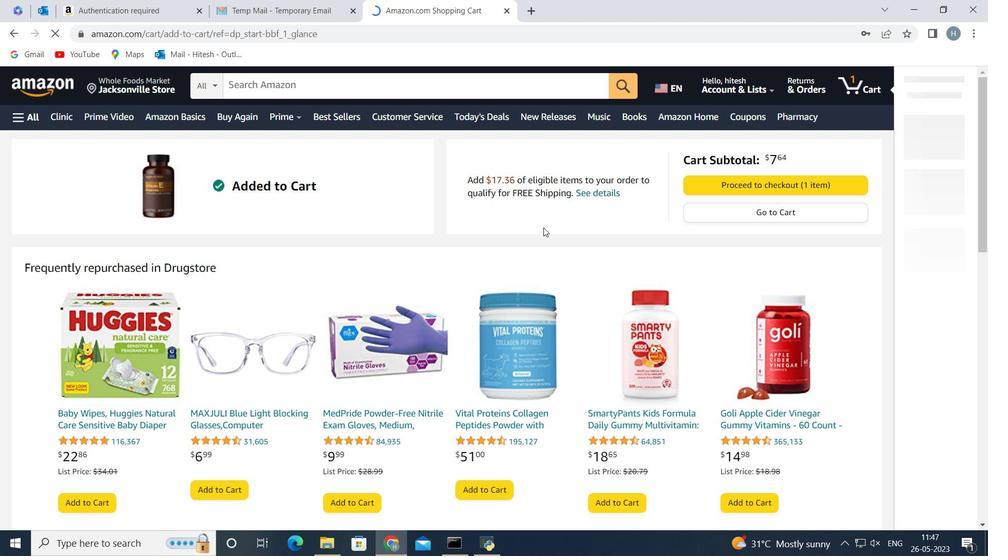 
Action: Mouse pressed left at (355, 81)
Screenshot: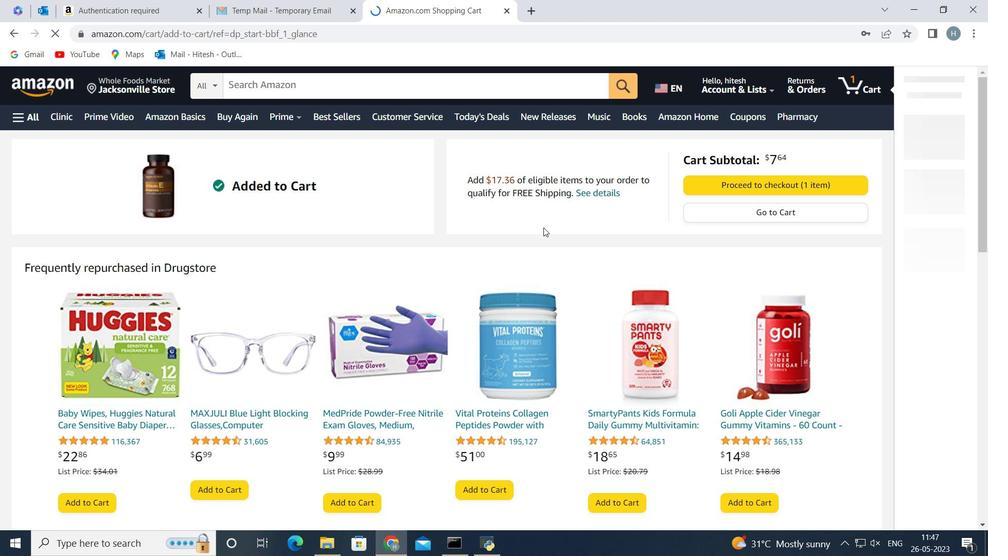 
Action: Key pressed <Key.enter>
Screenshot: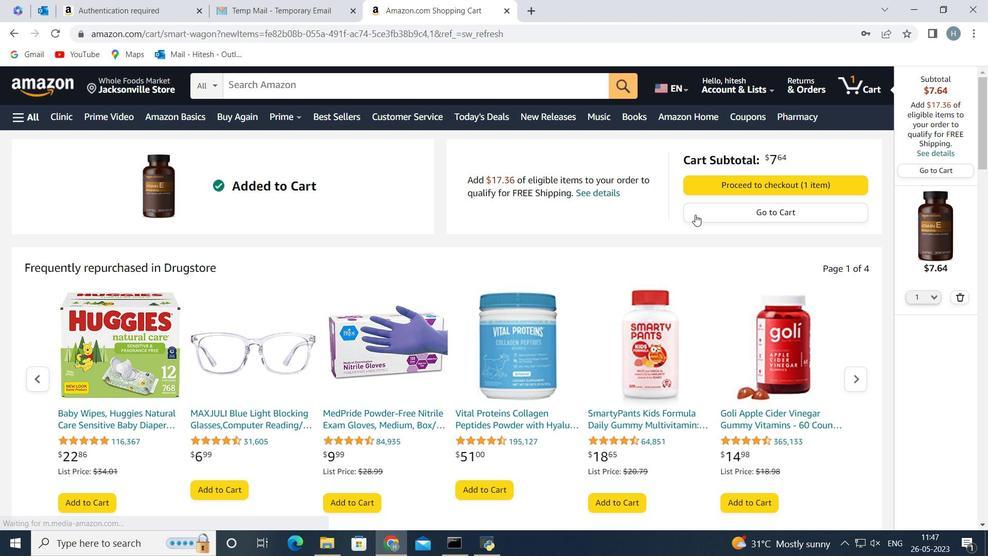 
Action: Mouse moved to (468, 324)
Screenshot: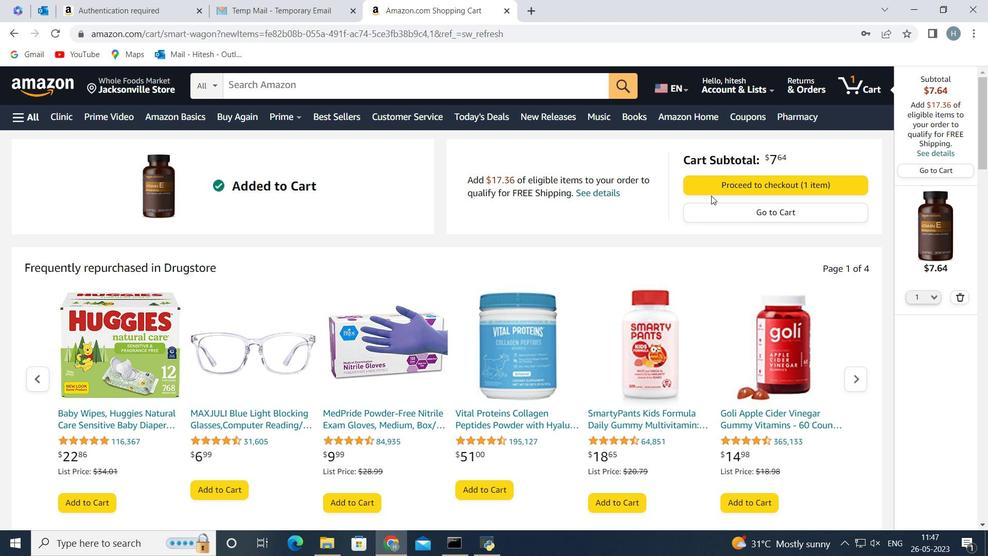 
Action: Mouse scrolled (468, 324) with delta (0, 0)
Screenshot: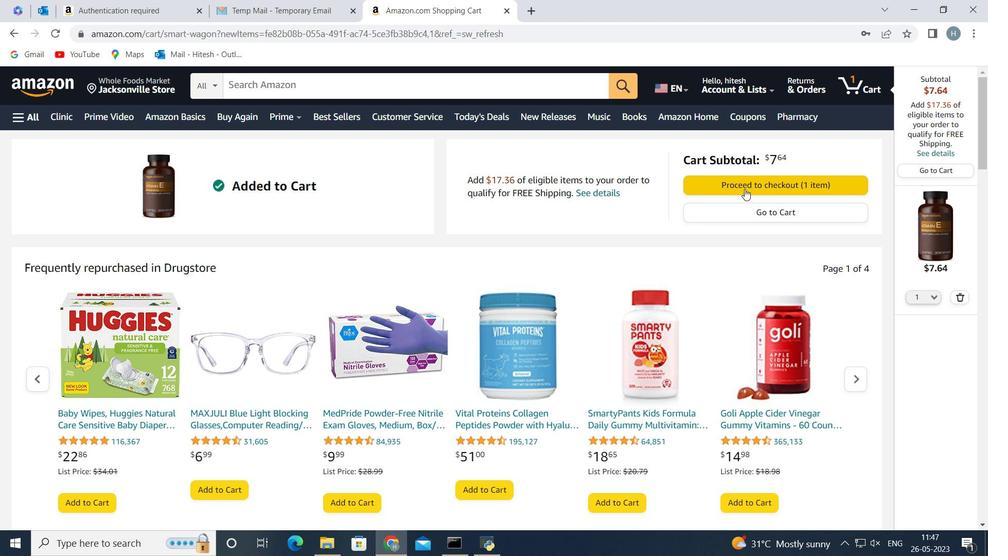 
Action: Mouse scrolled (468, 324) with delta (0, 0)
Screenshot: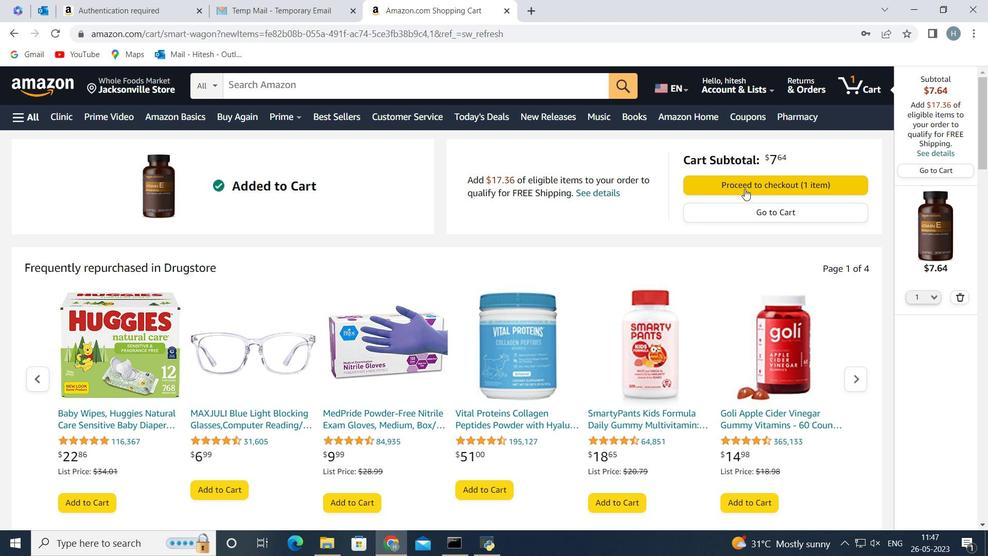 
Action: Mouse scrolled (468, 324) with delta (0, 0)
Screenshot: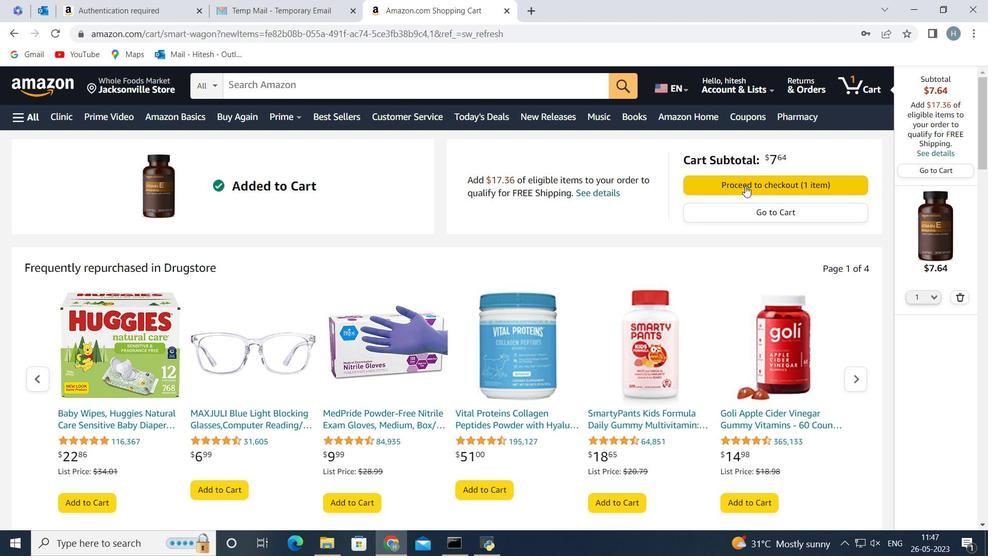 
Action: Mouse moved to (620, 281)
Screenshot: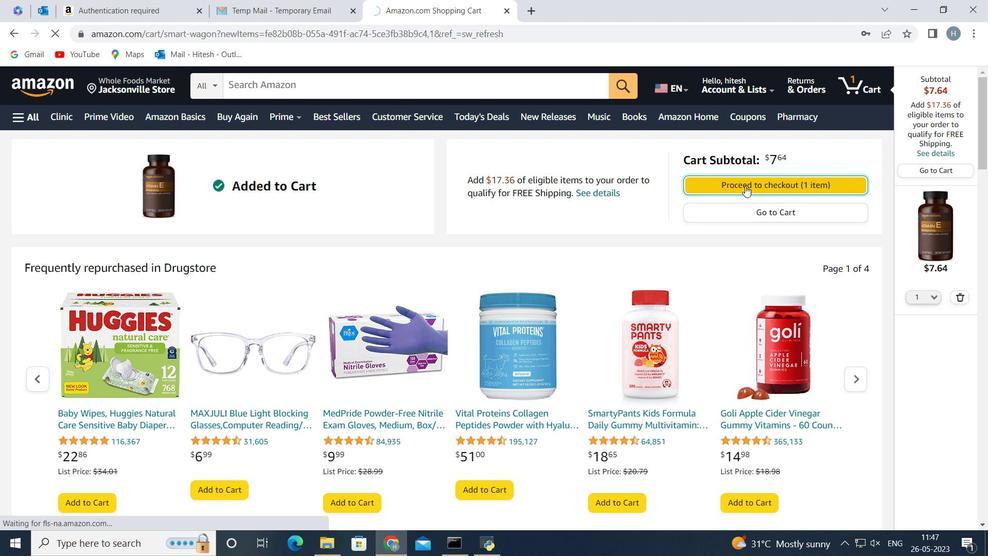 
Action: Mouse scrolled (620, 280) with delta (0, 0)
Screenshot: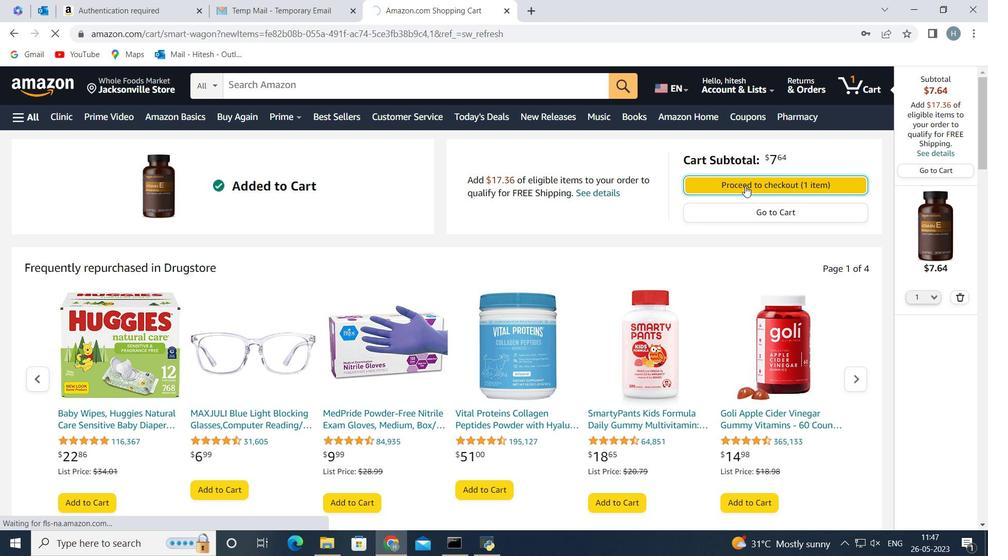 
Action: Mouse scrolled (620, 280) with delta (0, 0)
Screenshot: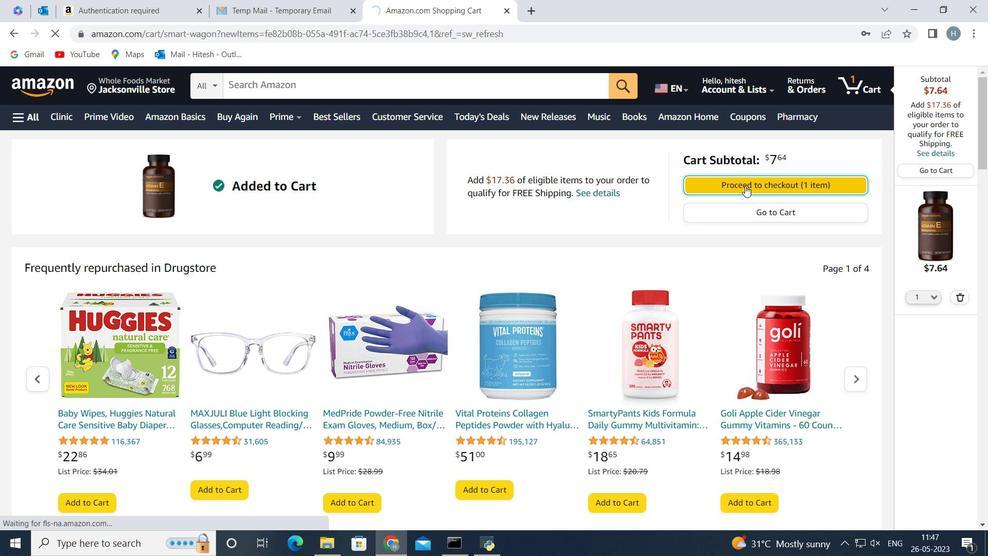 
Action: Mouse moved to (620, 279)
Screenshot: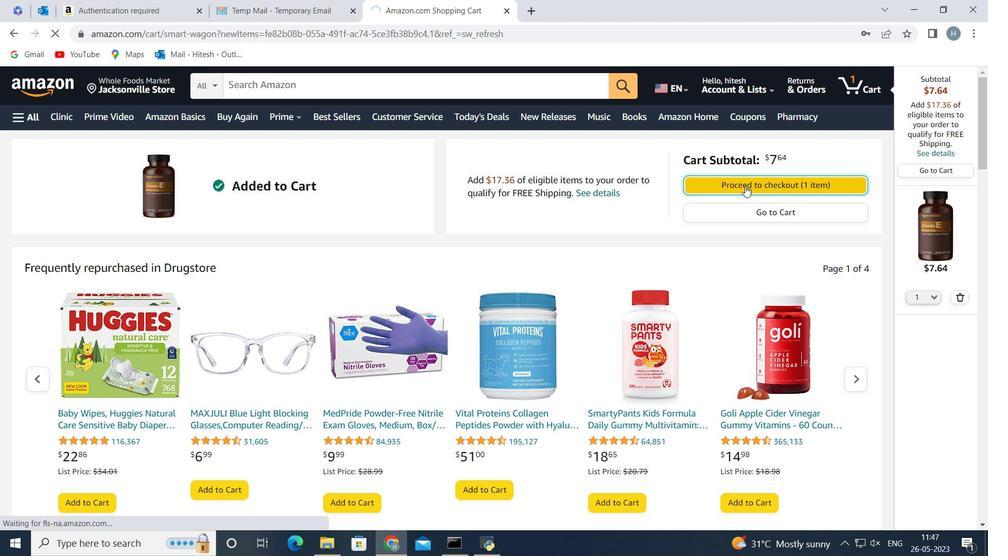 
Action: Mouse scrolled (620, 278) with delta (0, 0)
